 Task: Research Airbnb accommodation in Nisko, Poland from 6th November, 2023 to 8th November, 2023 for 2 adults.1  bedroom having 2 beds and 1 bathroom. Property type can be flat. Amenities needed are: wifi. Look for 3 properties as per requirement.
Action: Mouse moved to (471, 66)
Screenshot: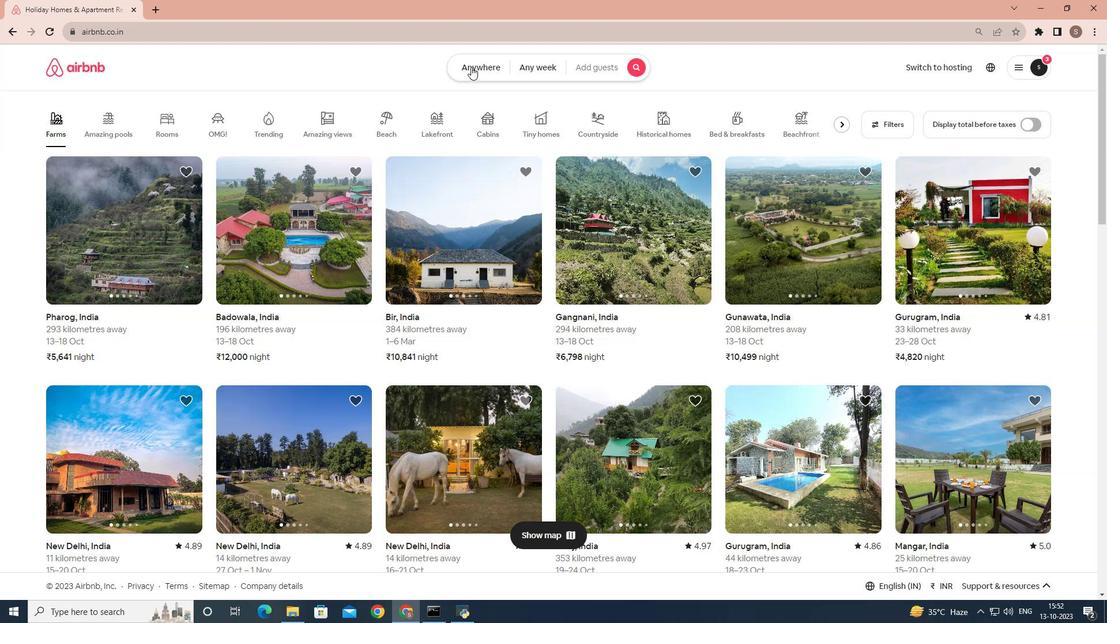 
Action: Mouse pressed left at (471, 66)
Screenshot: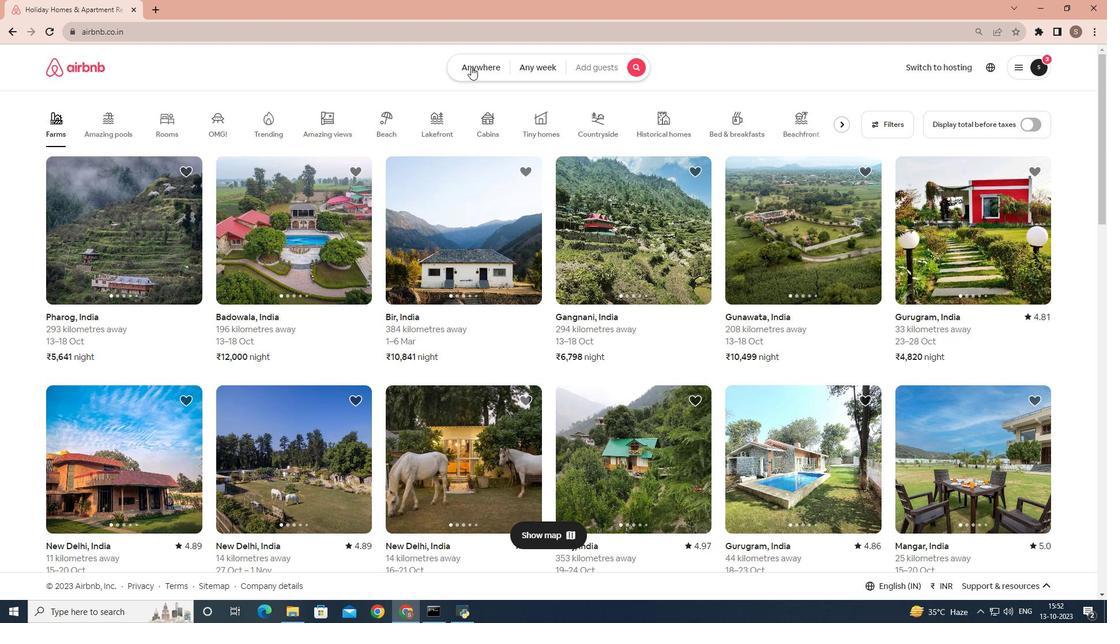 
Action: Mouse moved to (409, 117)
Screenshot: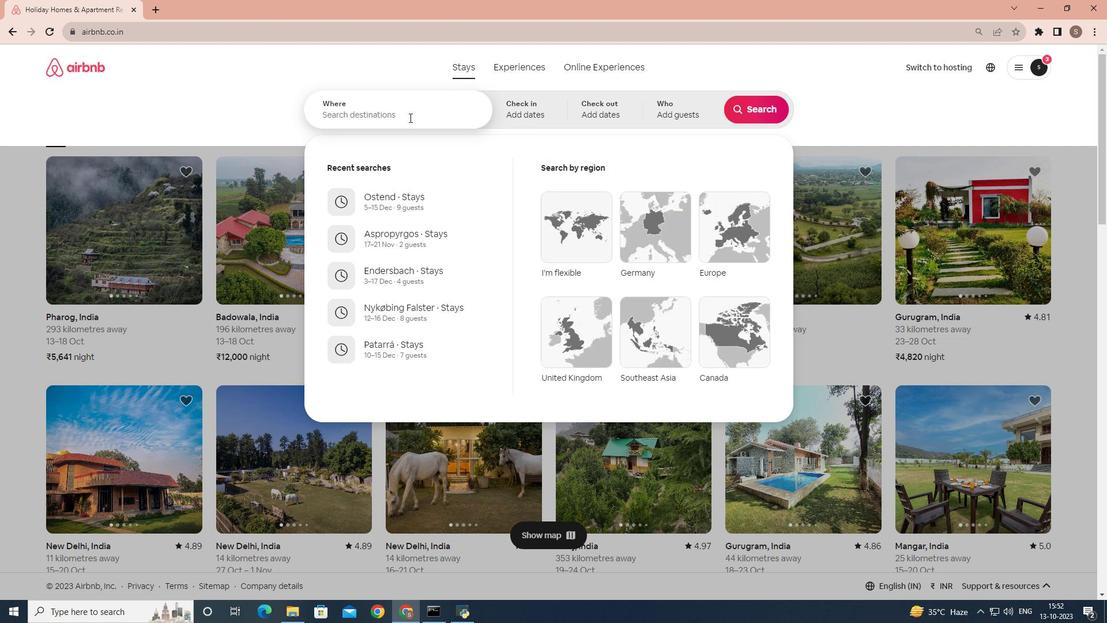
Action: Mouse pressed left at (409, 117)
Screenshot: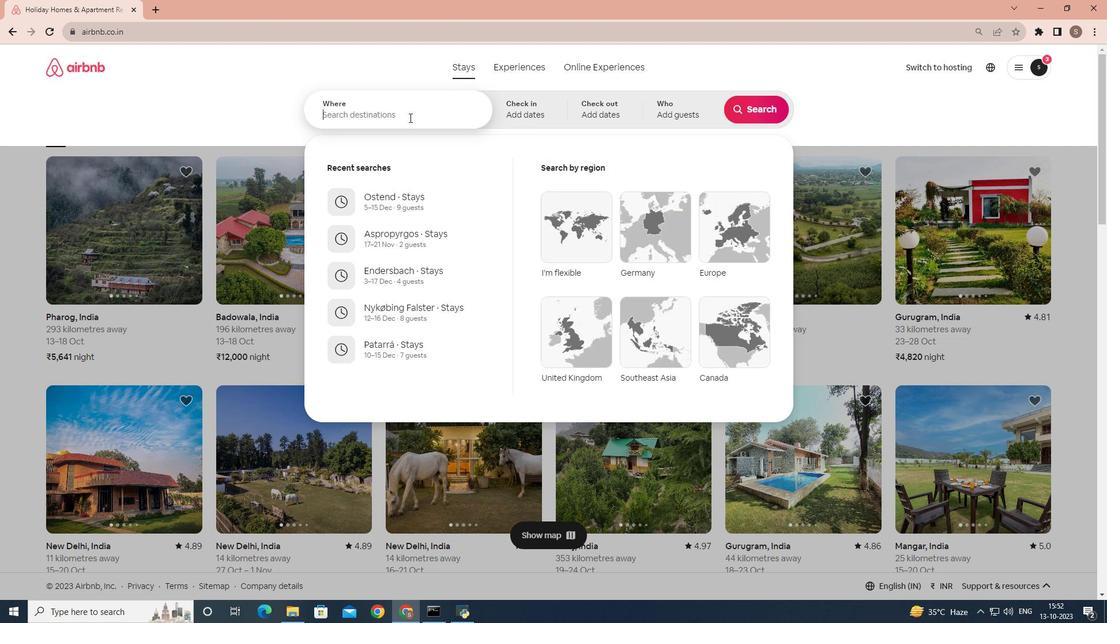 
Action: Key pressed <Key.shift>Nisko,<Key.space><Key.shift>Poland
Screenshot: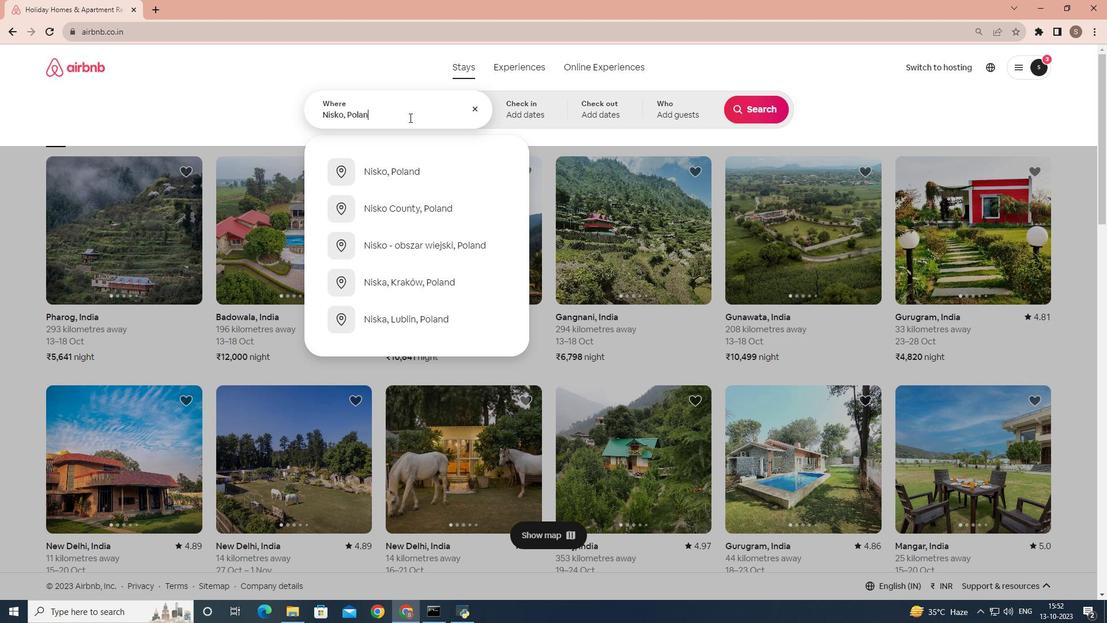 
Action: Mouse moved to (421, 171)
Screenshot: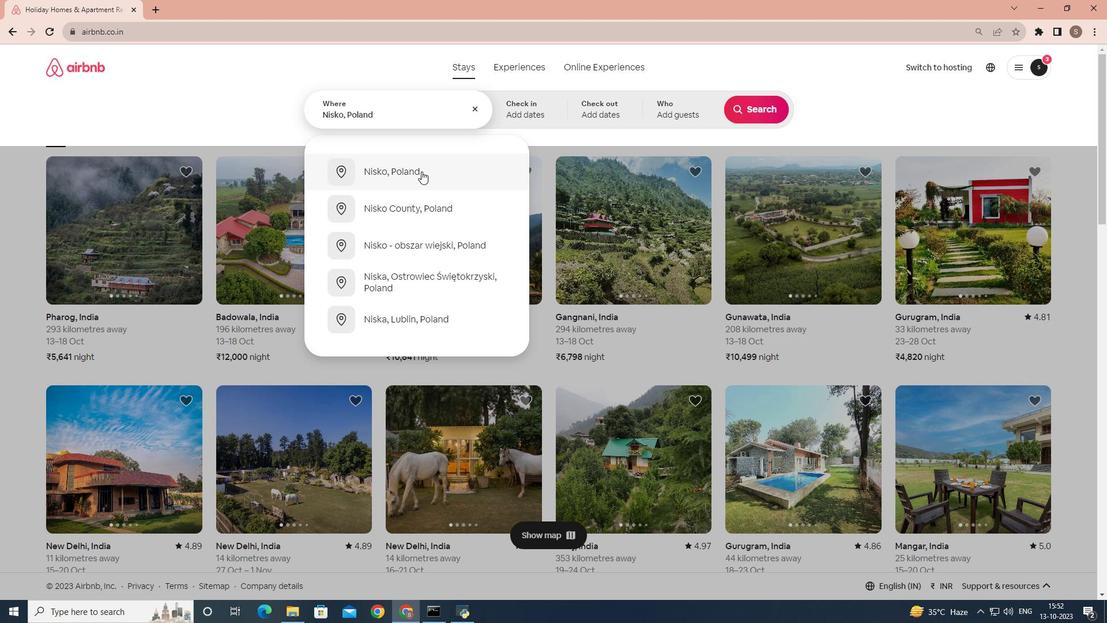
Action: Mouse pressed left at (421, 171)
Screenshot: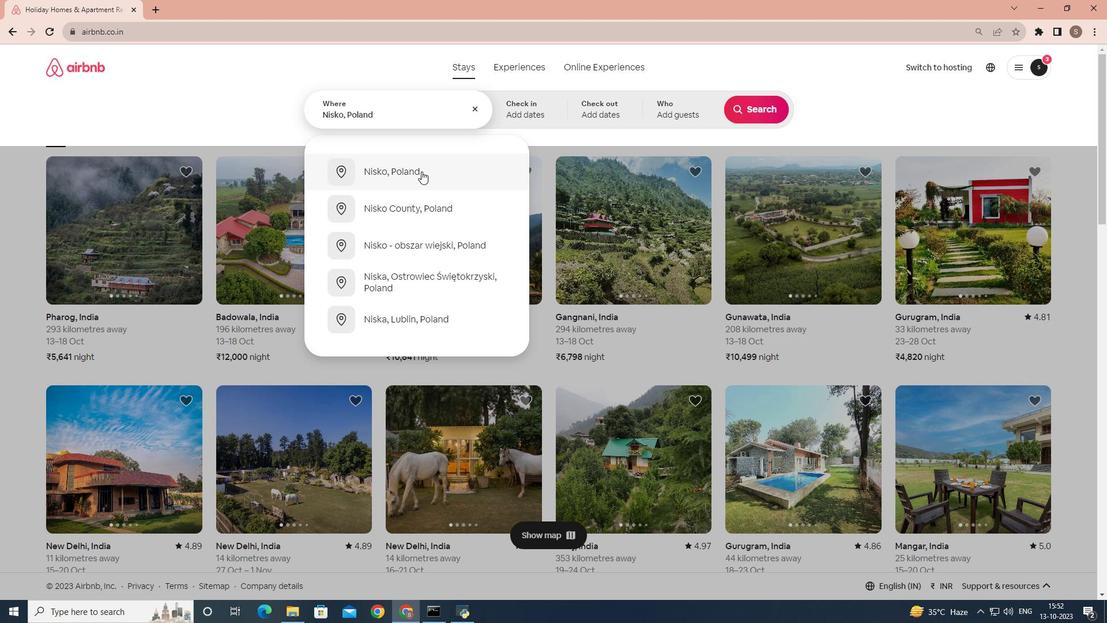 
Action: Mouse moved to (612, 283)
Screenshot: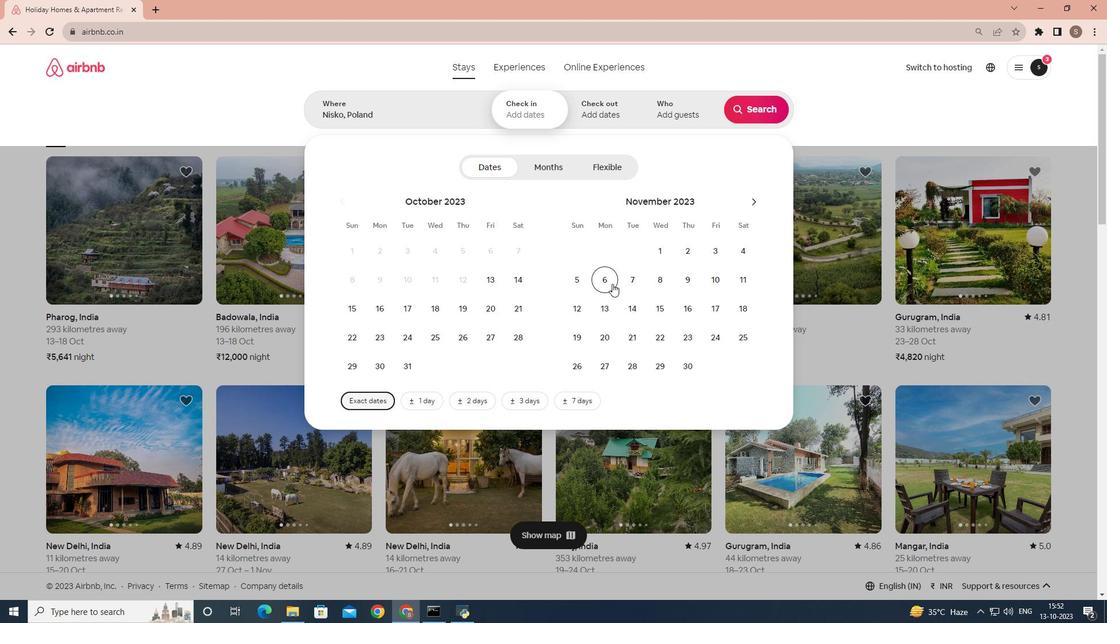 
Action: Mouse pressed left at (612, 283)
Screenshot: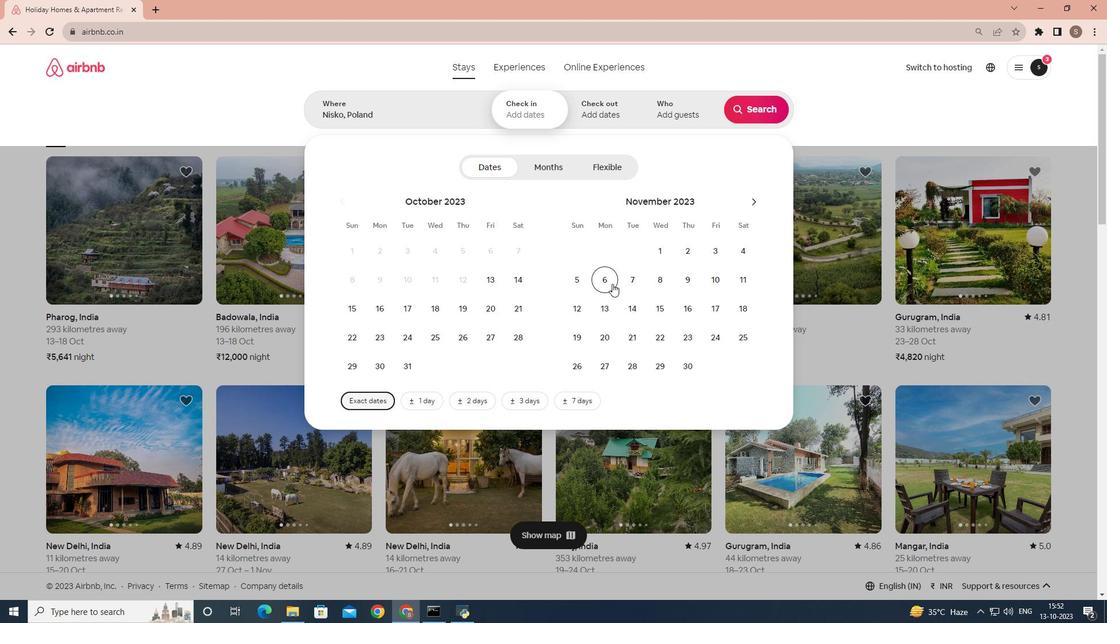 
Action: Mouse moved to (657, 287)
Screenshot: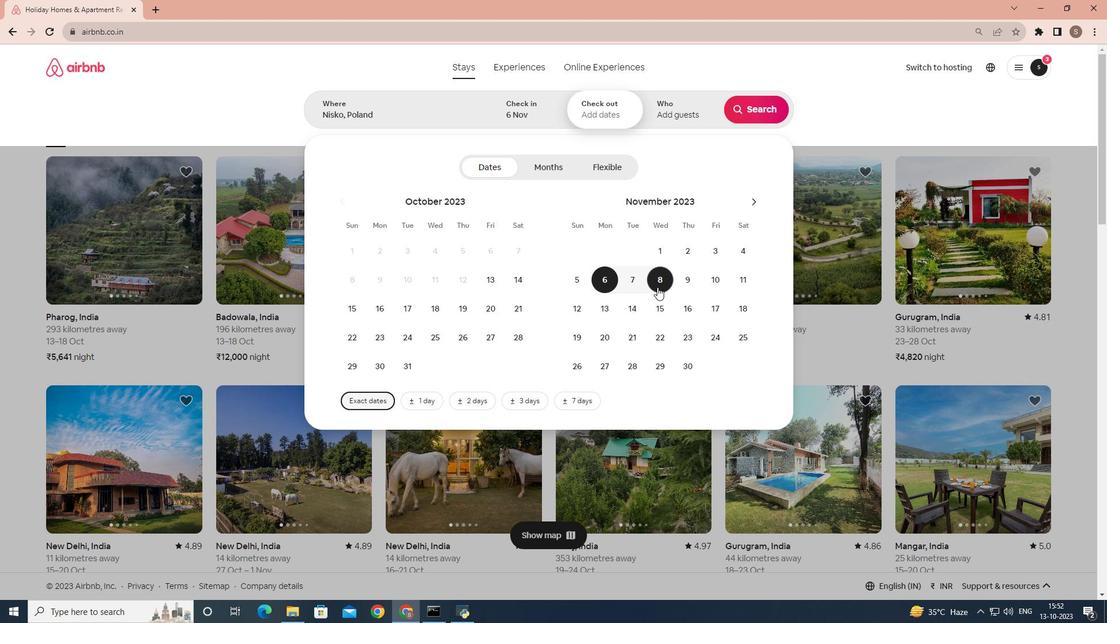 
Action: Mouse pressed left at (657, 287)
Screenshot: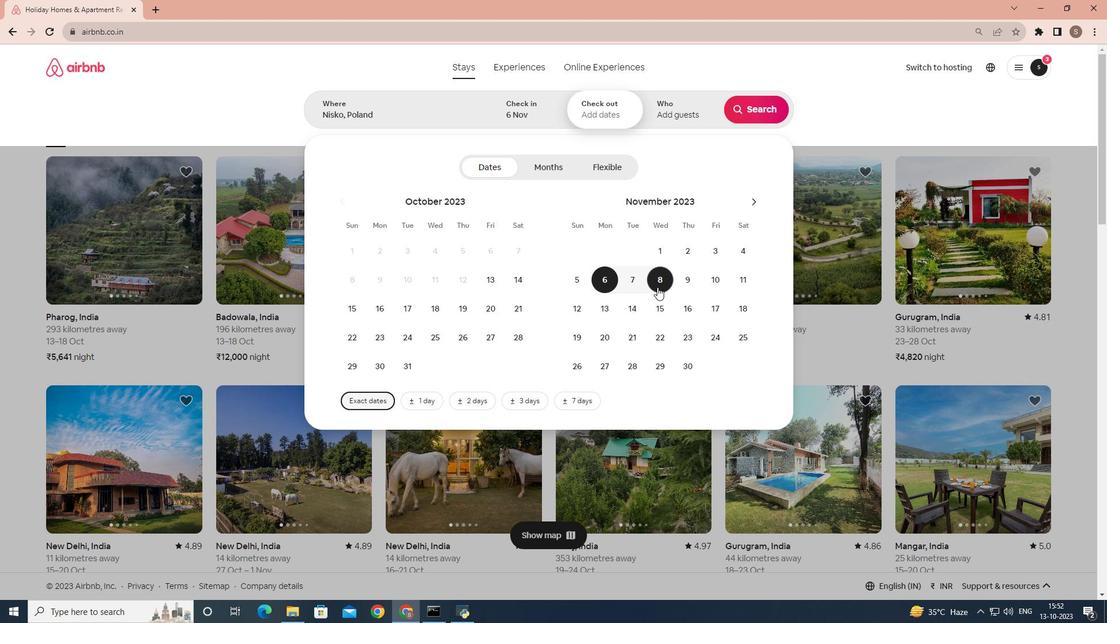 
Action: Mouse moved to (683, 110)
Screenshot: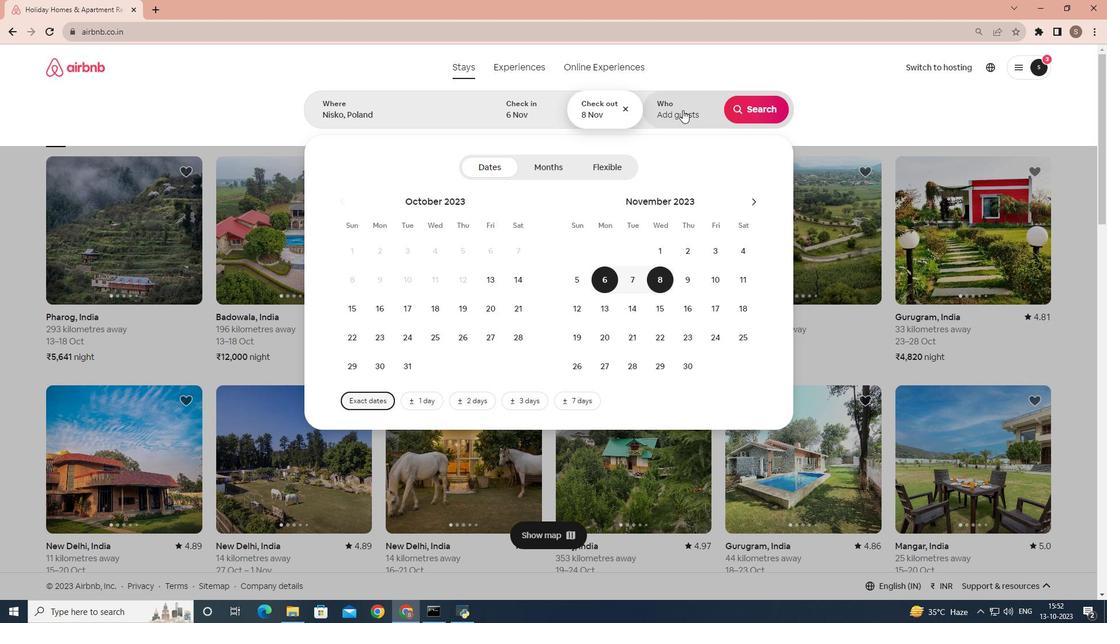 
Action: Mouse pressed left at (683, 110)
Screenshot: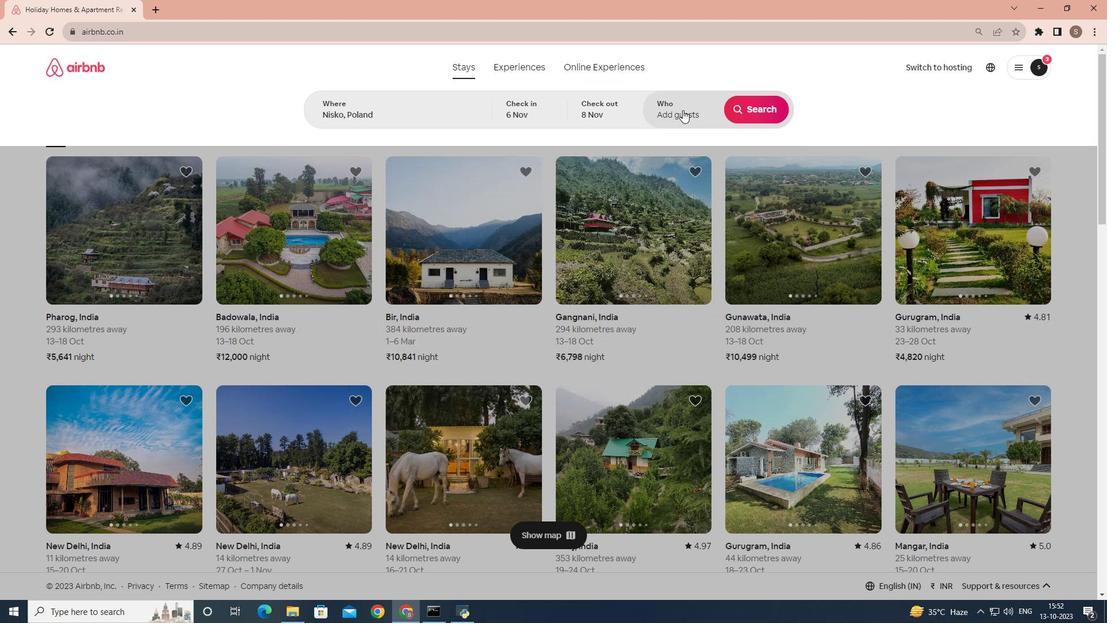
Action: Mouse moved to (759, 169)
Screenshot: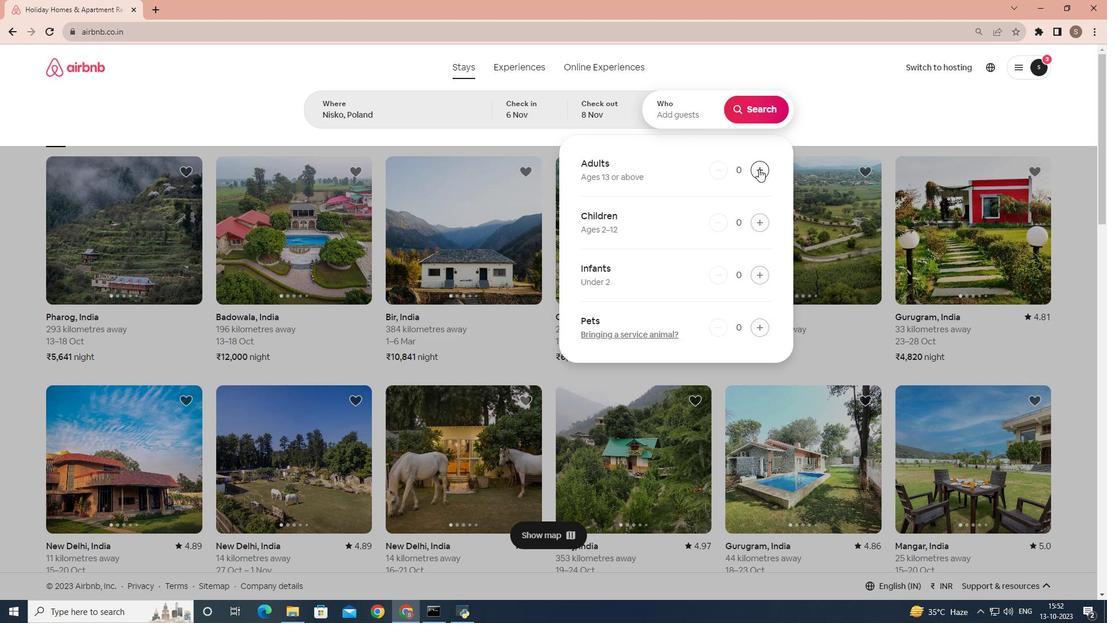 
Action: Mouse pressed left at (759, 169)
Screenshot: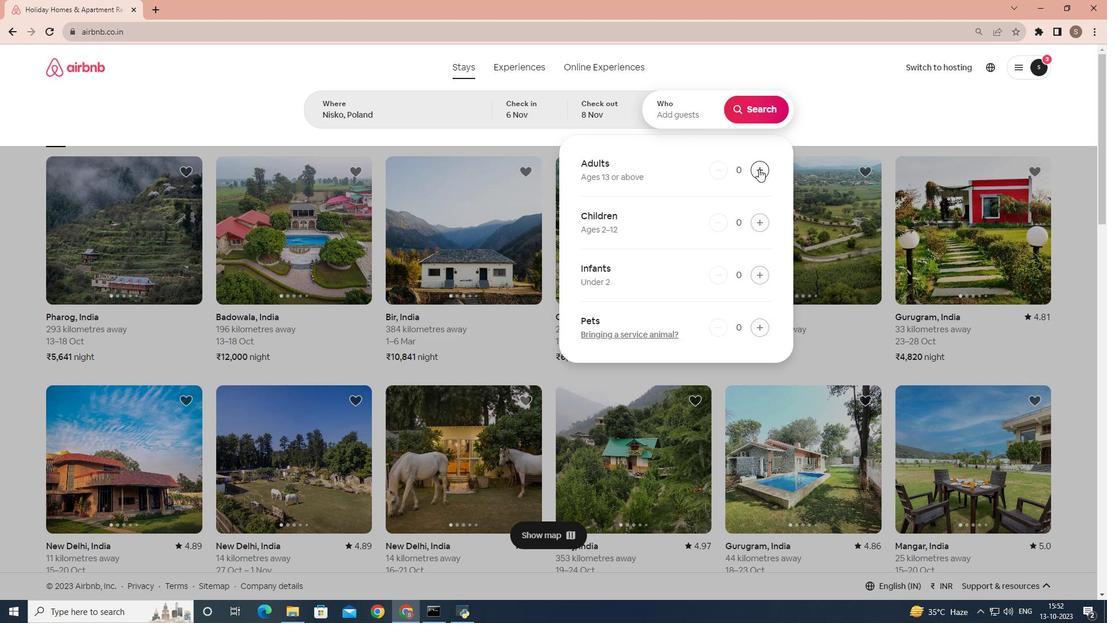 
Action: Mouse pressed left at (759, 169)
Screenshot: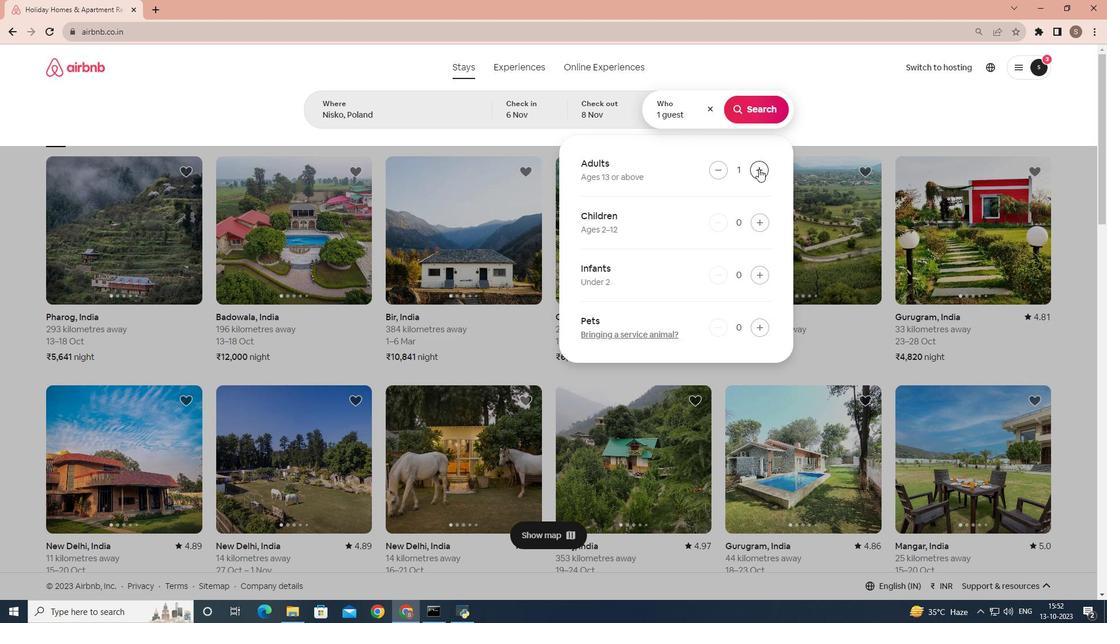 
Action: Mouse moved to (763, 114)
Screenshot: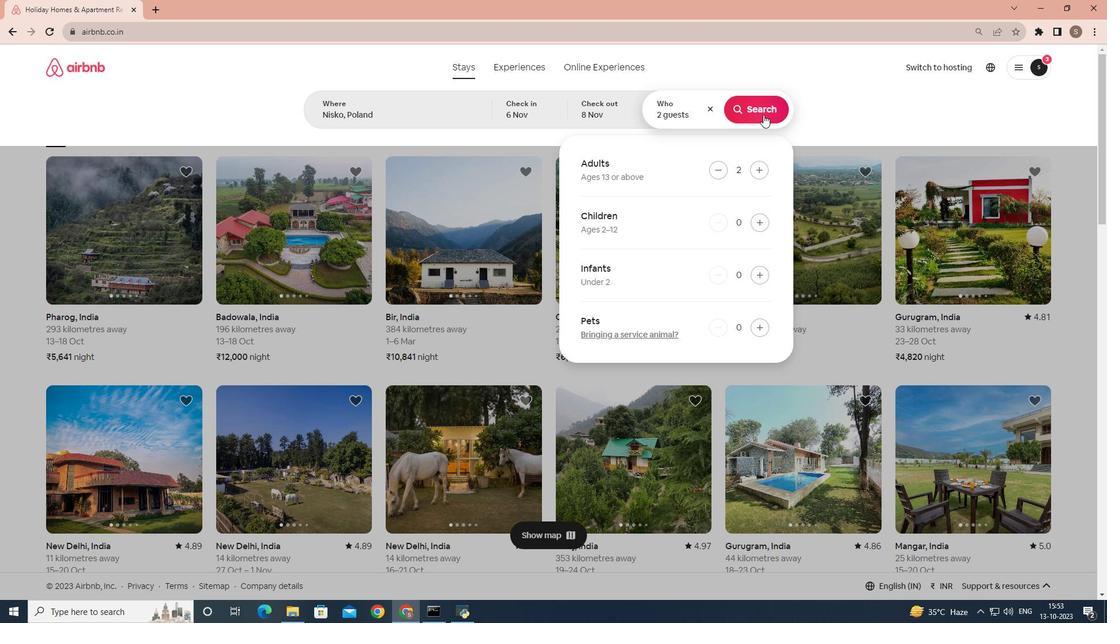 
Action: Mouse pressed left at (763, 114)
Screenshot: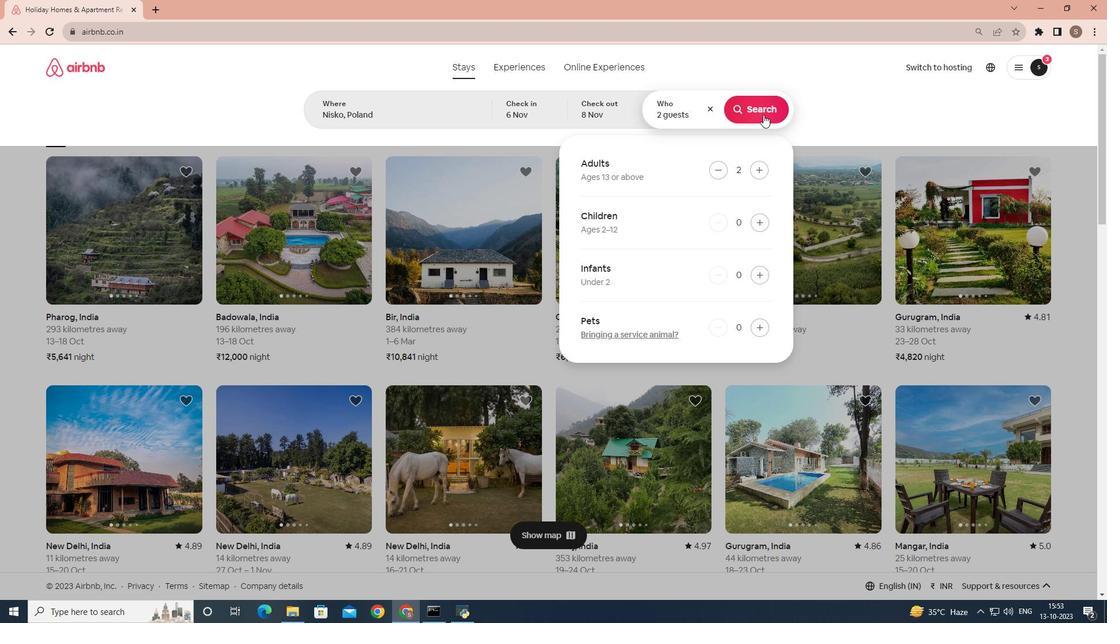 
Action: Mouse moved to (913, 111)
Screenshot: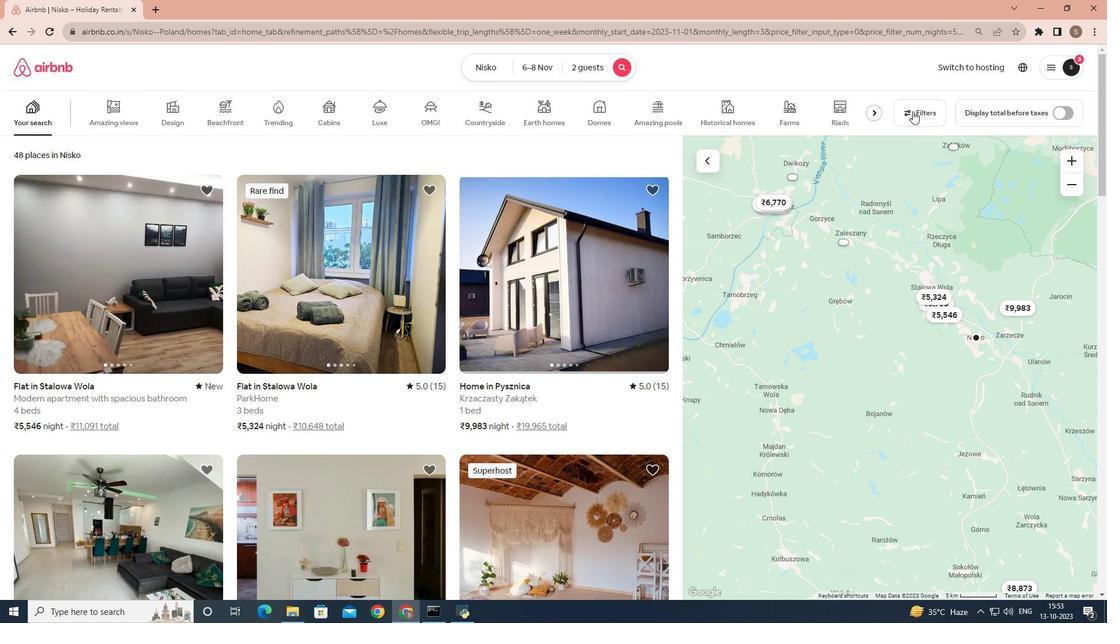 
Action: Mouse pressed left at (913, 111)
Screenshot: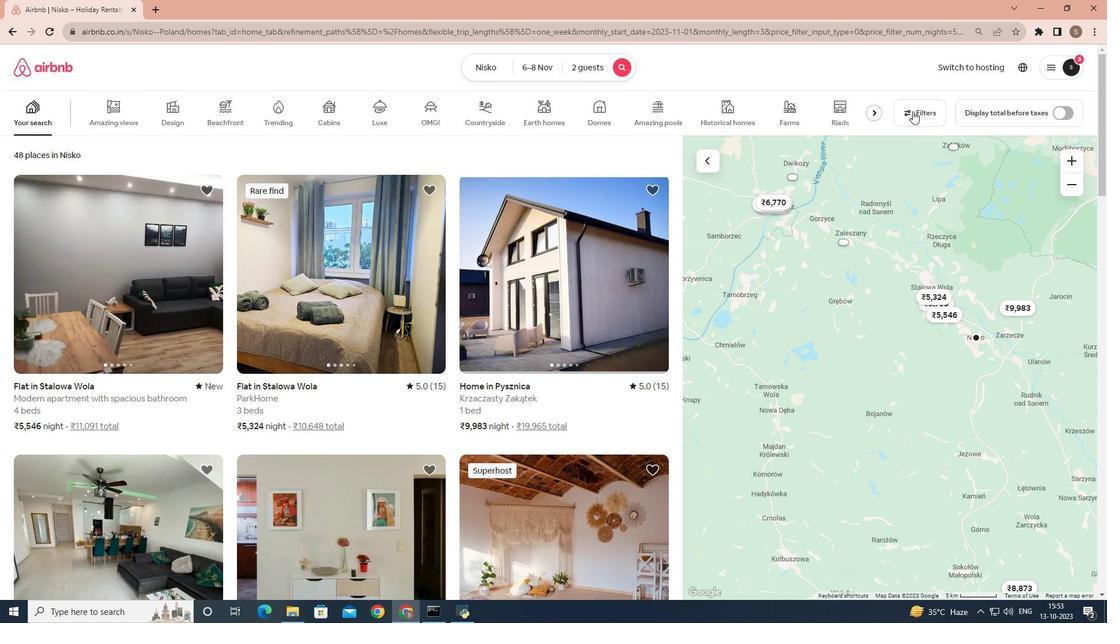 
Action: Mouse moved to (572, 418)
Screenshot: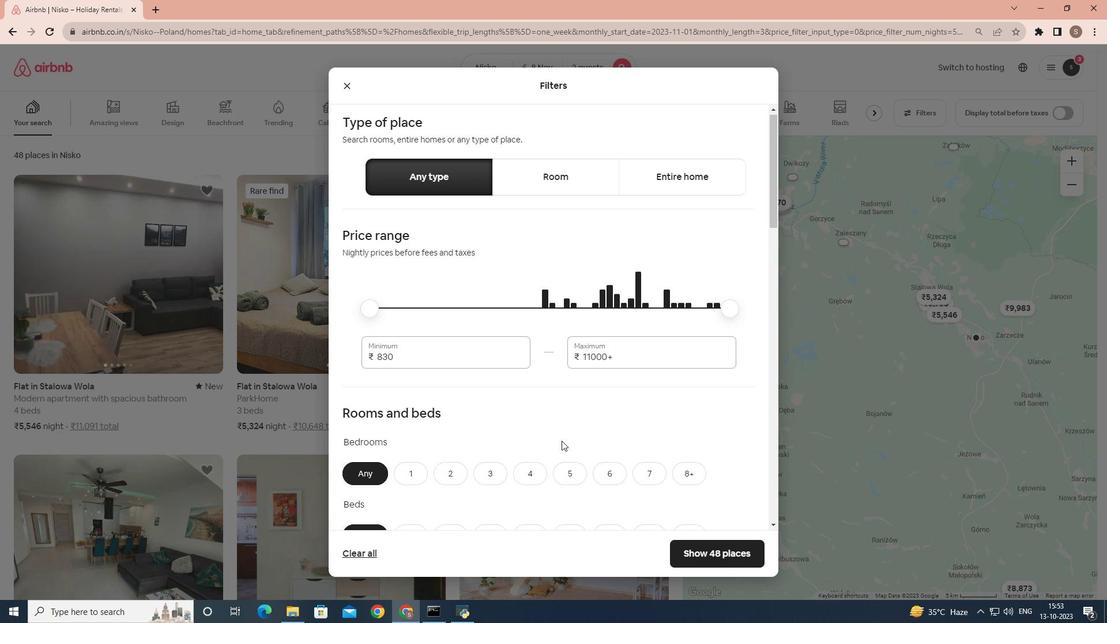 
Action: Mouse scrolled (572, 418) with delta (0, 0)
Screenshot: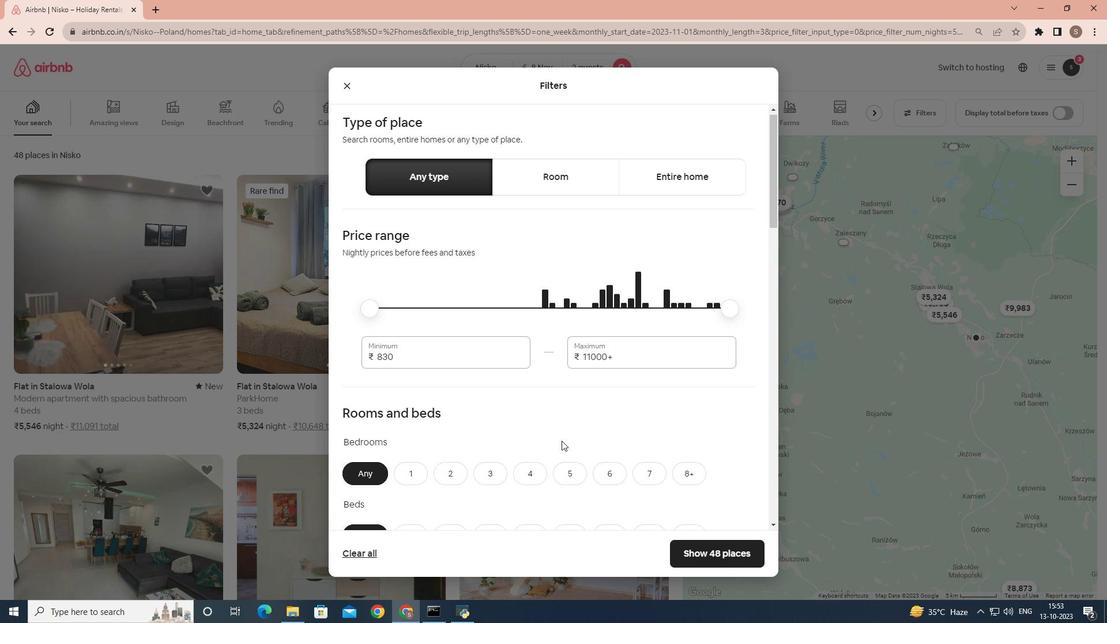 
Action: Mouse moved to (418, 414)
Screenshot: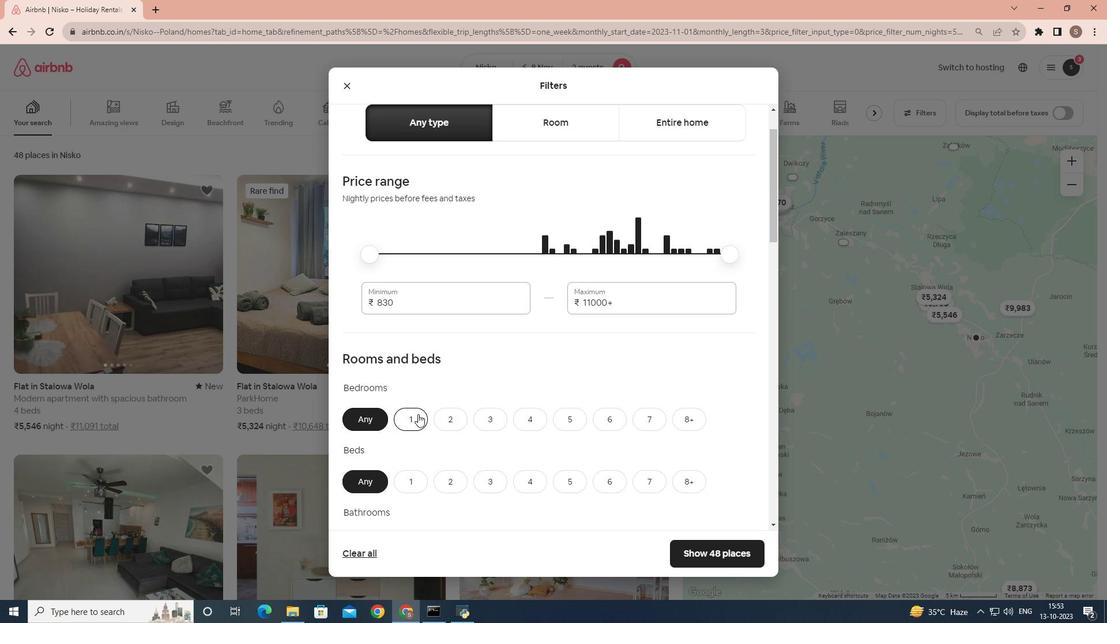 
Action: Mouse pressed left at (418, 414)
Screenshot: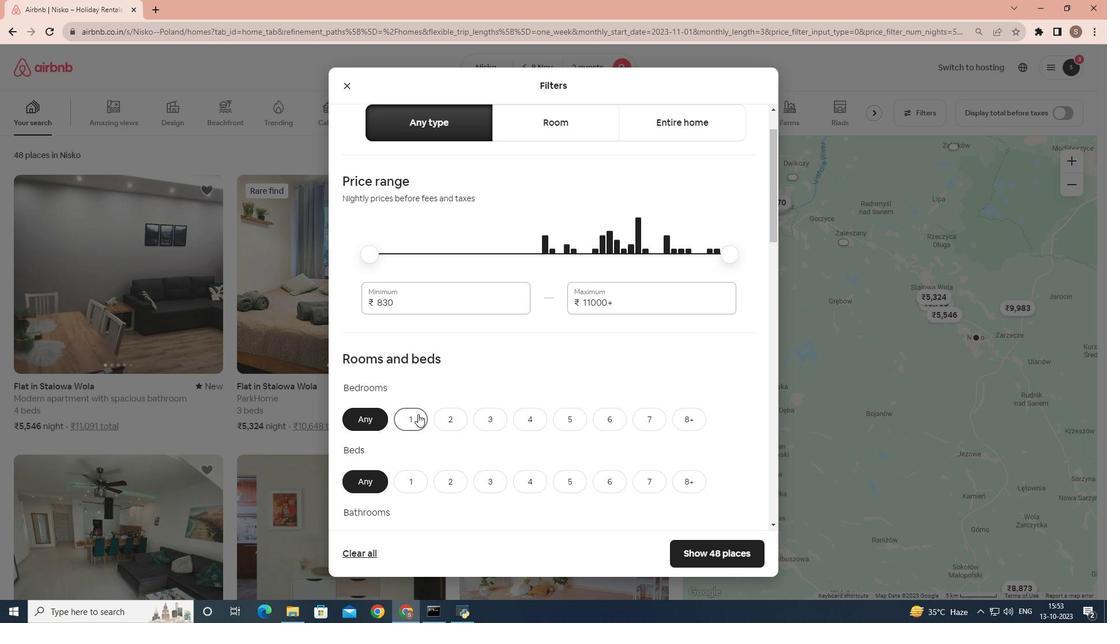 
Action: Mouse scrolled (418, 413) with delta (0, 0)
Screenshot: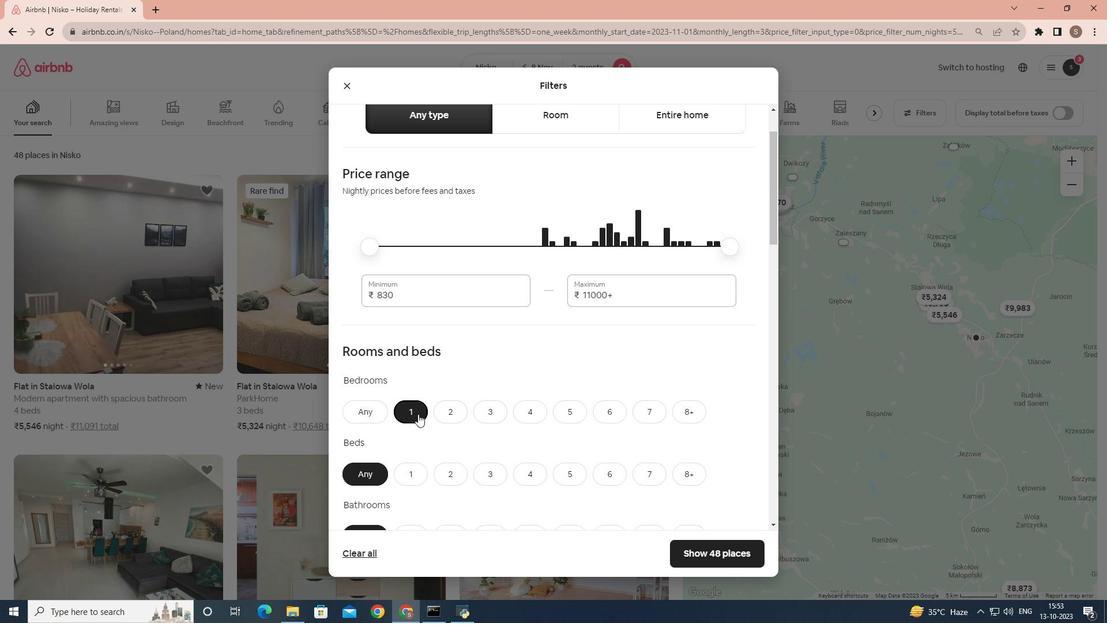 
Action: Mouse moved to (451, 422)
Screenshot: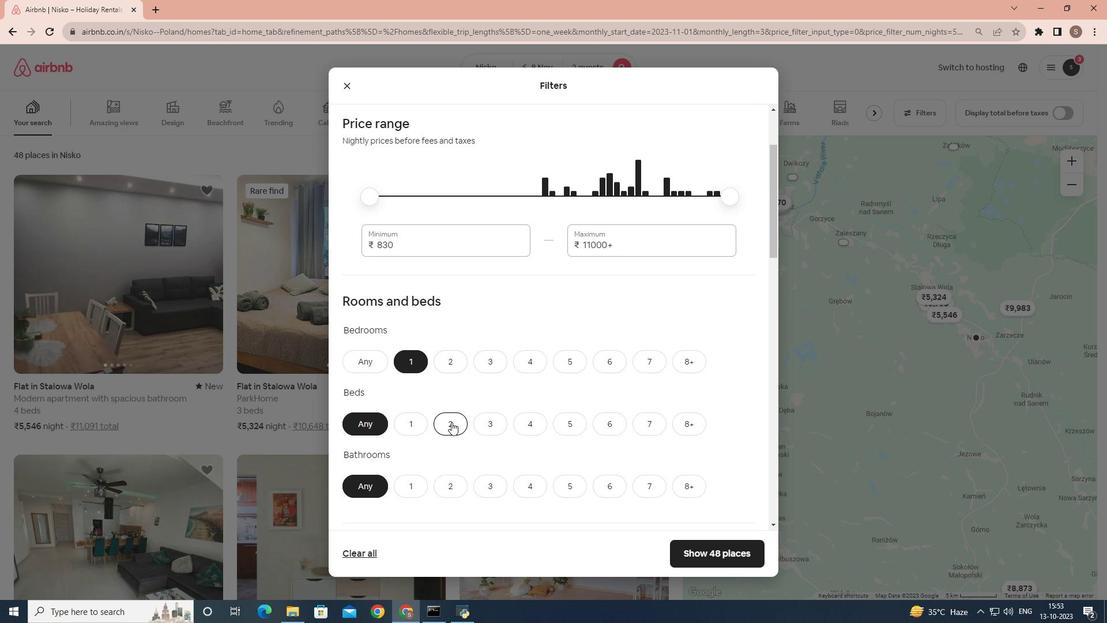 
Action: Mouse pressed left at (451, 422)
Screenshot: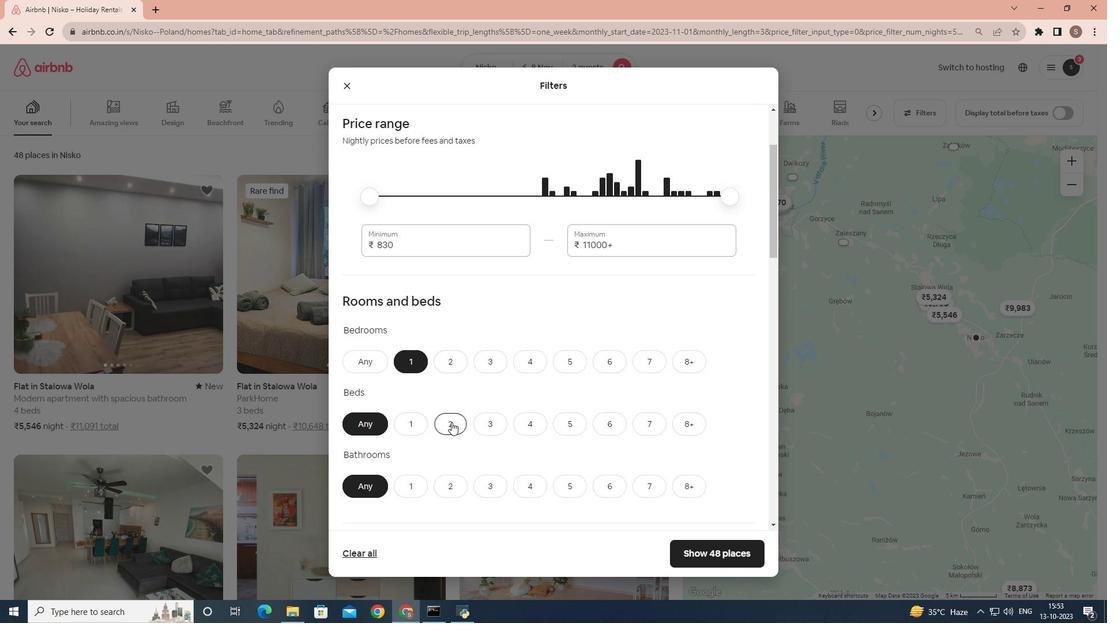 
Action: Mouse scrolled (451, 421) with delta (0, 0)
Screenshot: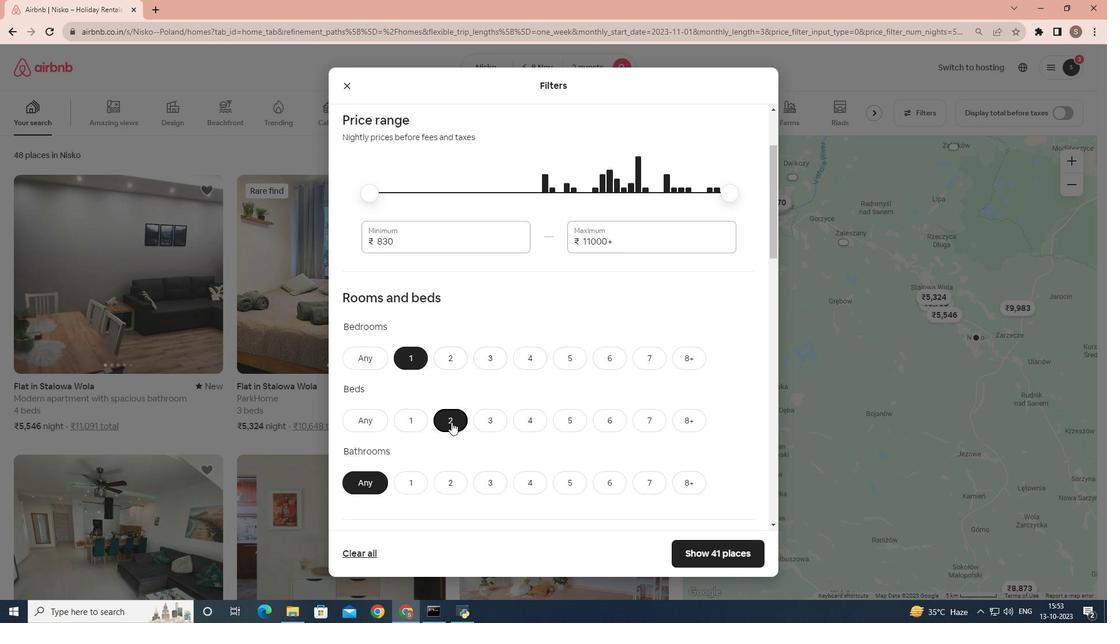 
Action: Mouse moved to (415, 433)
Screenshot: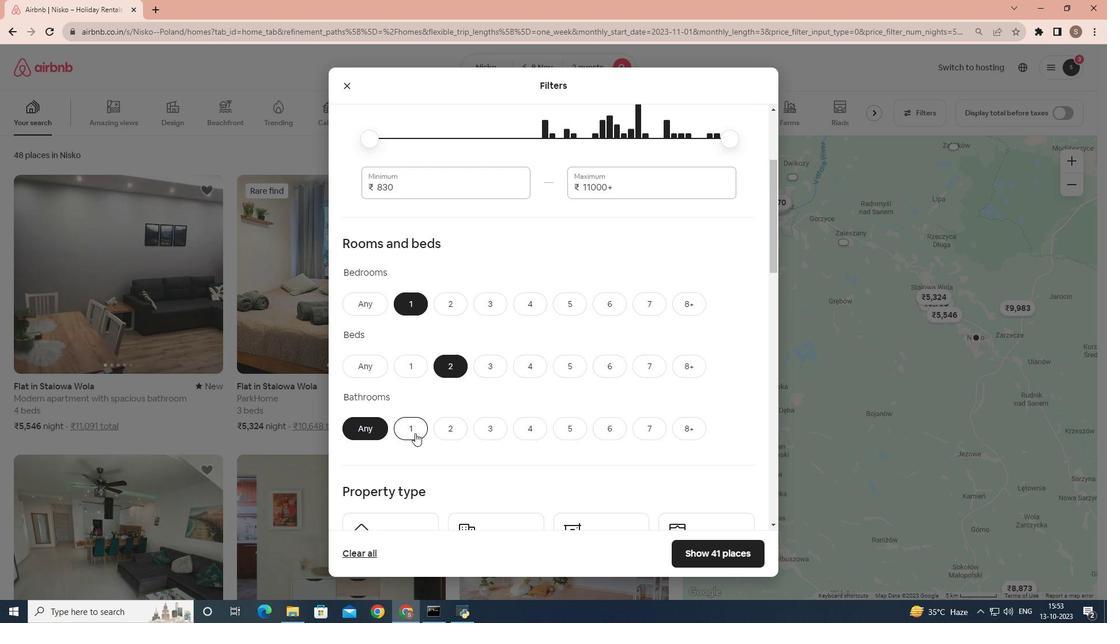 
Action: Mouse pressed left at (415, 433)
Screenshot: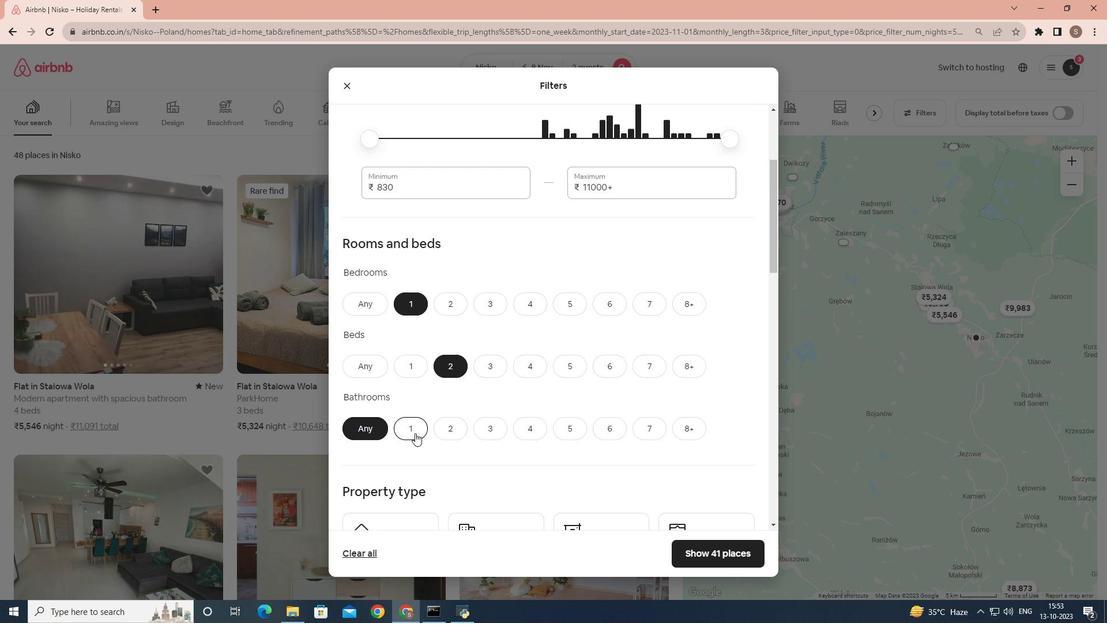 
Action: Mouse moved to (414, 433)
Screenshot: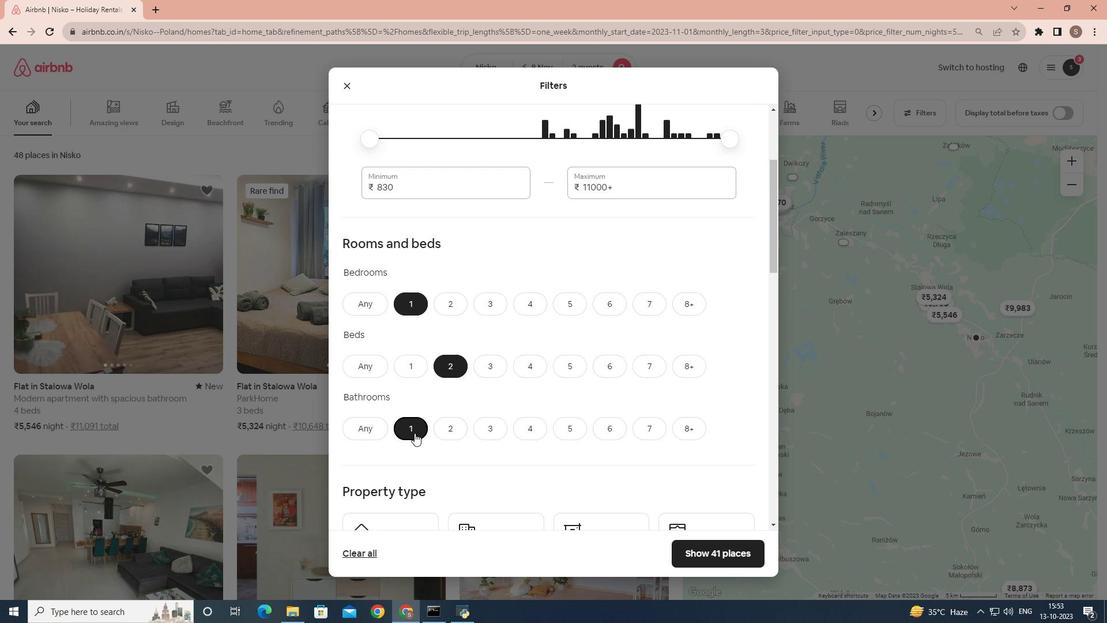 
Action: Mouse scrolled (414, 432) with delta (0, 0)
Screenshot: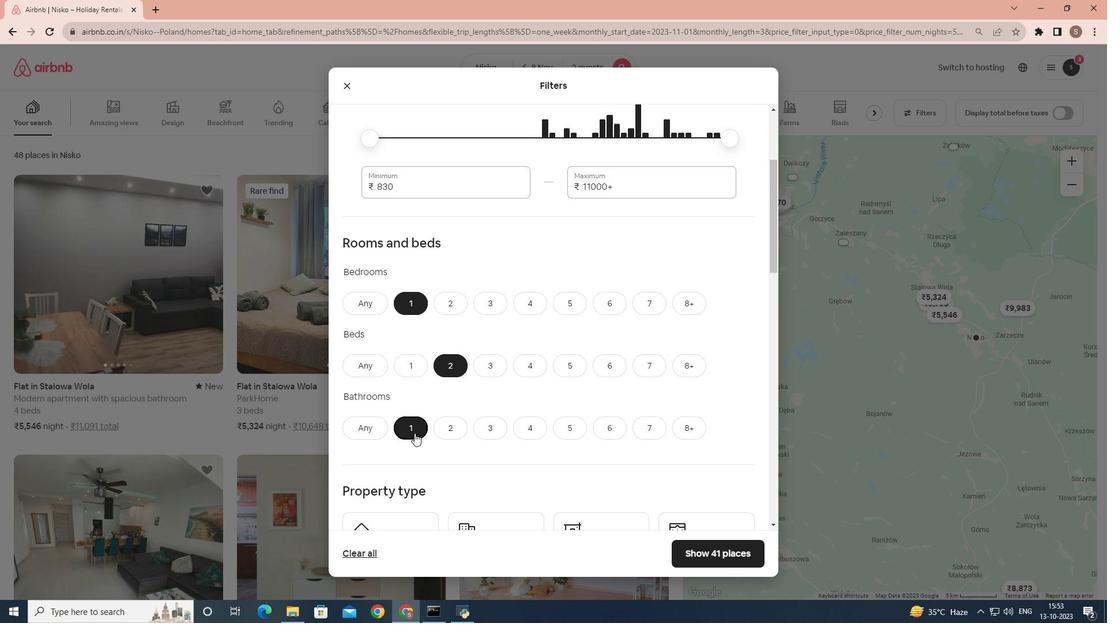 
Action: Mouse scrolled (414, 432) with delta (0, 0)
Screenshot: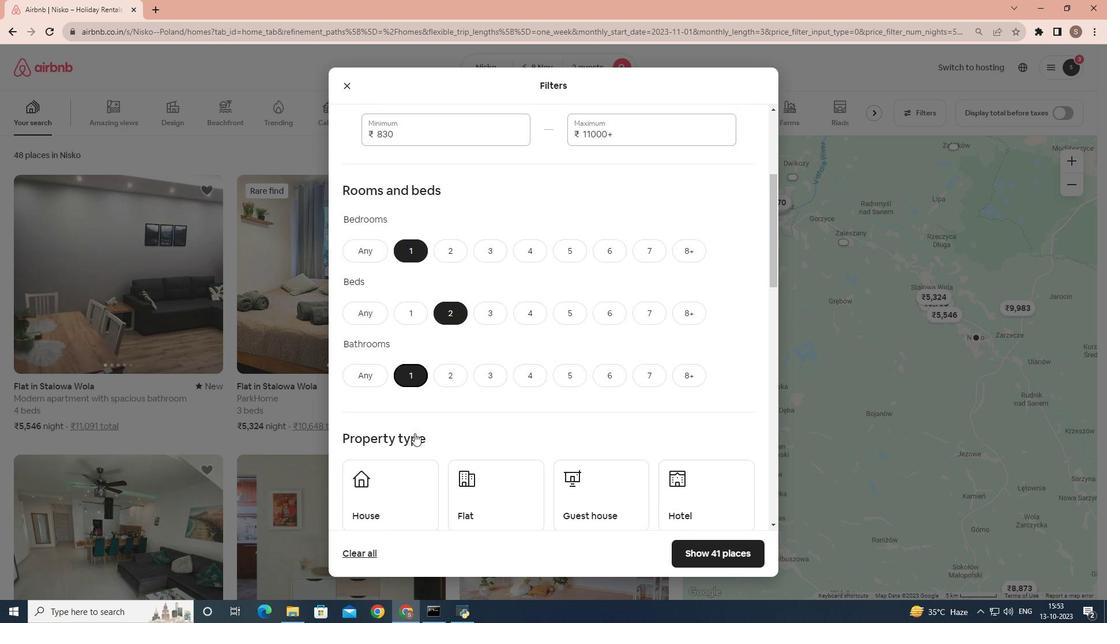 
Action: Mouse moved to (477, 414)
Screenshot: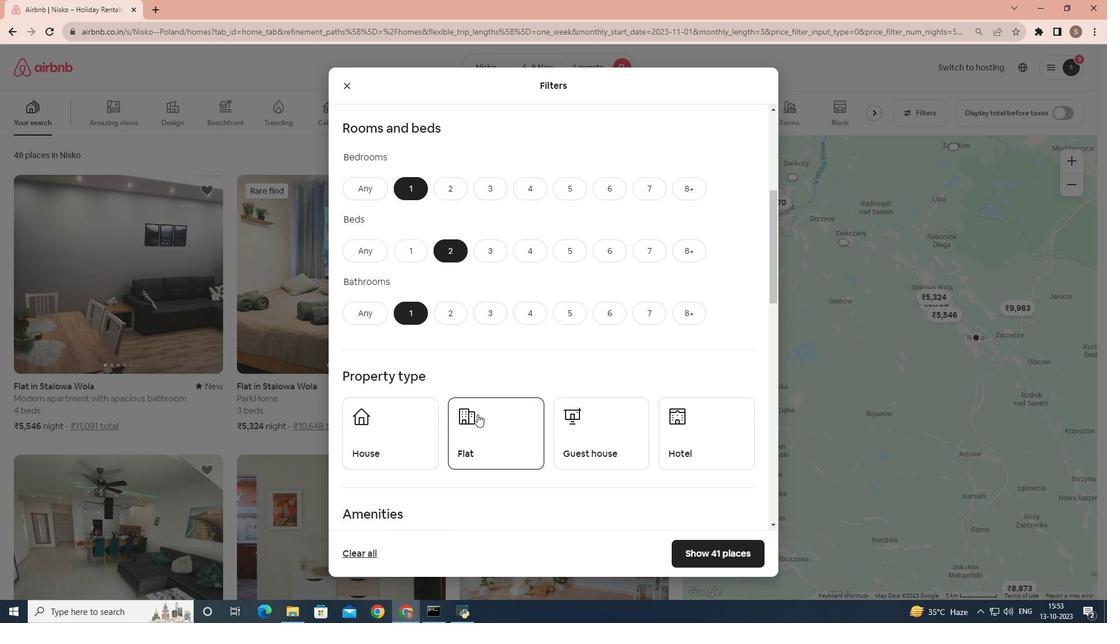 
Action: Mouse pressed left at (477, 414)
Screenshot: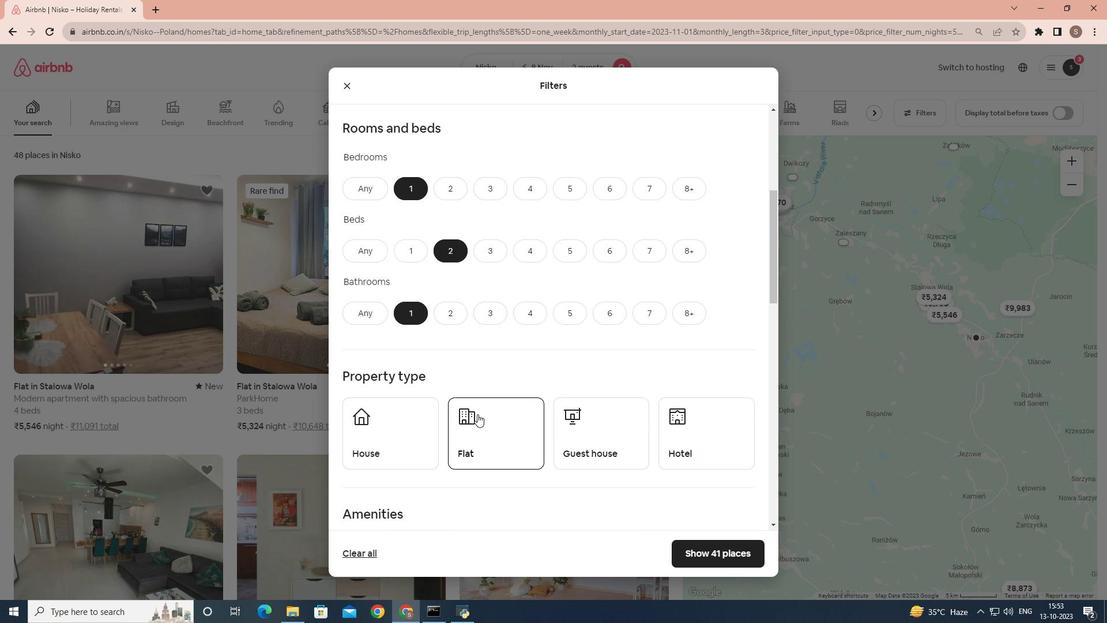 
Action: Mouse scrolled (477, 413) with delta (0, 0)
Screenshot: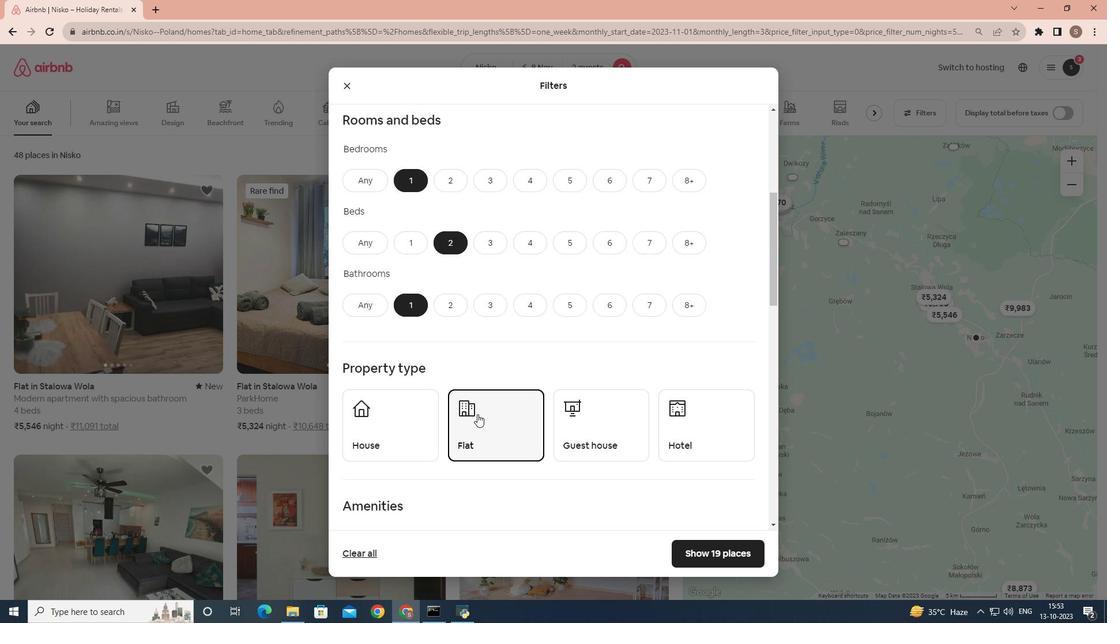 
Action: Mouse scrolled (477, 413) with delta (0, 0)
Screenshot: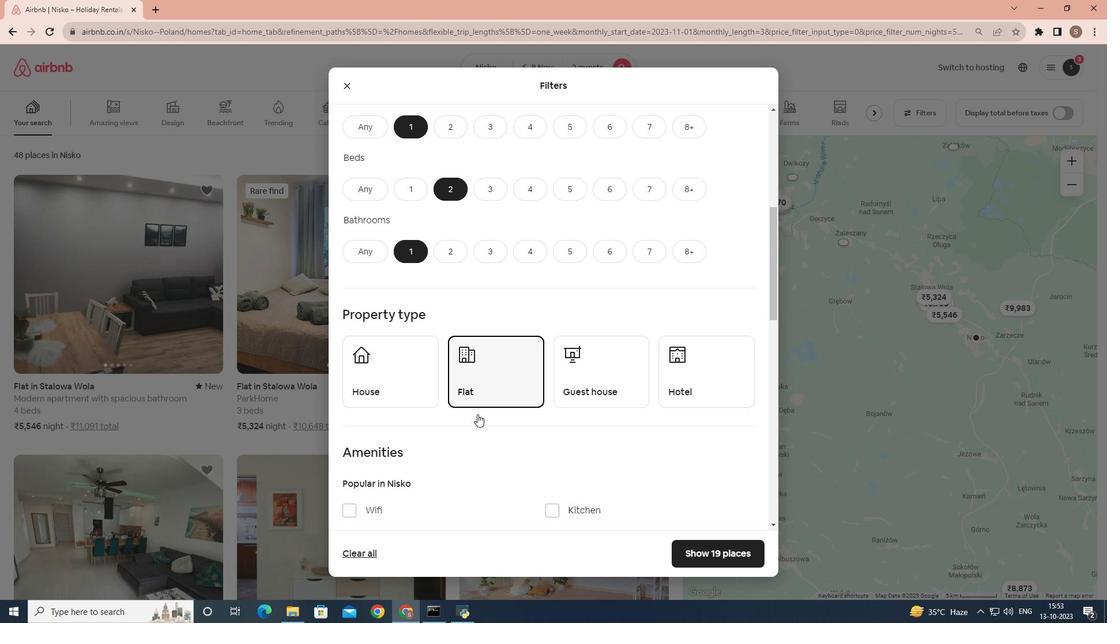 
Action: Mouse moved to (353, 456)
Screenshot: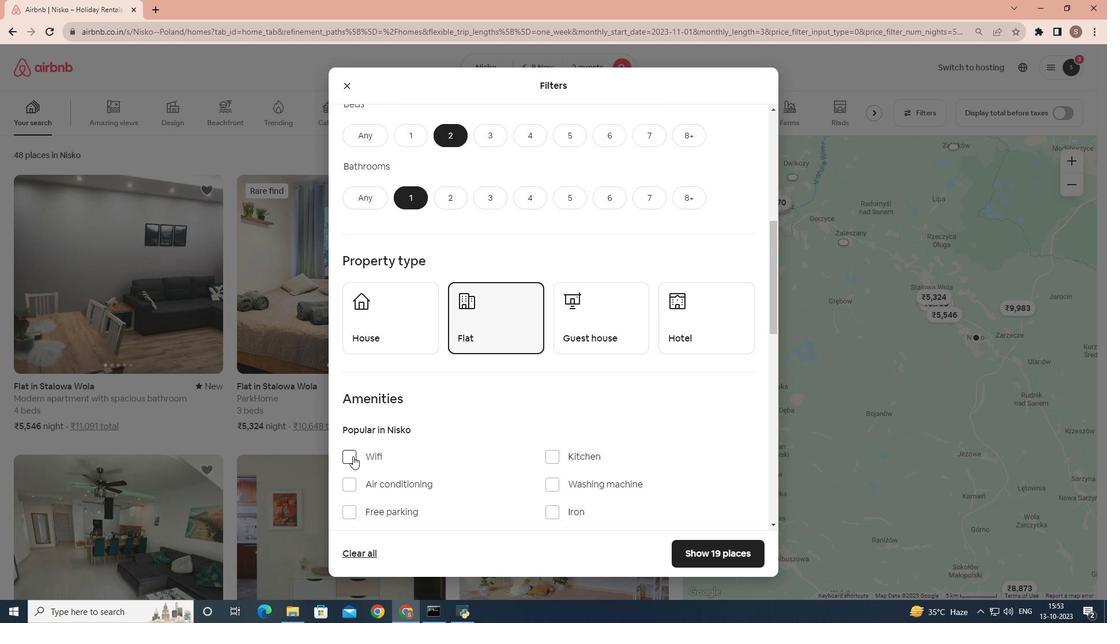 
Action: Mouse pressed left at (353, 456)
Screenshot: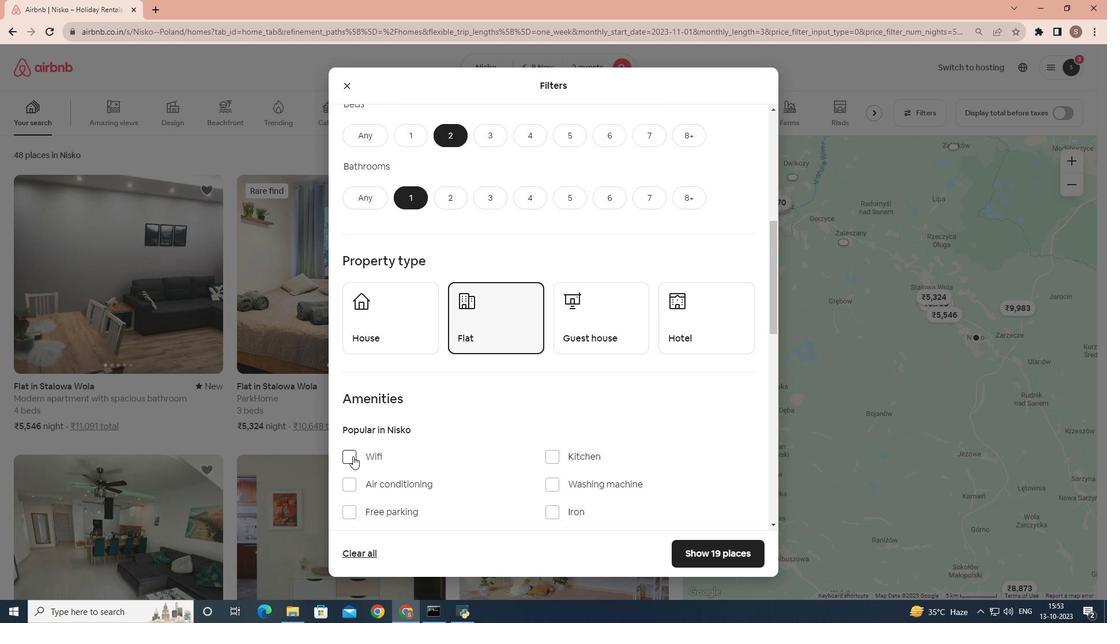 
Action: Mouse moved to (392, 437)
Screenshot: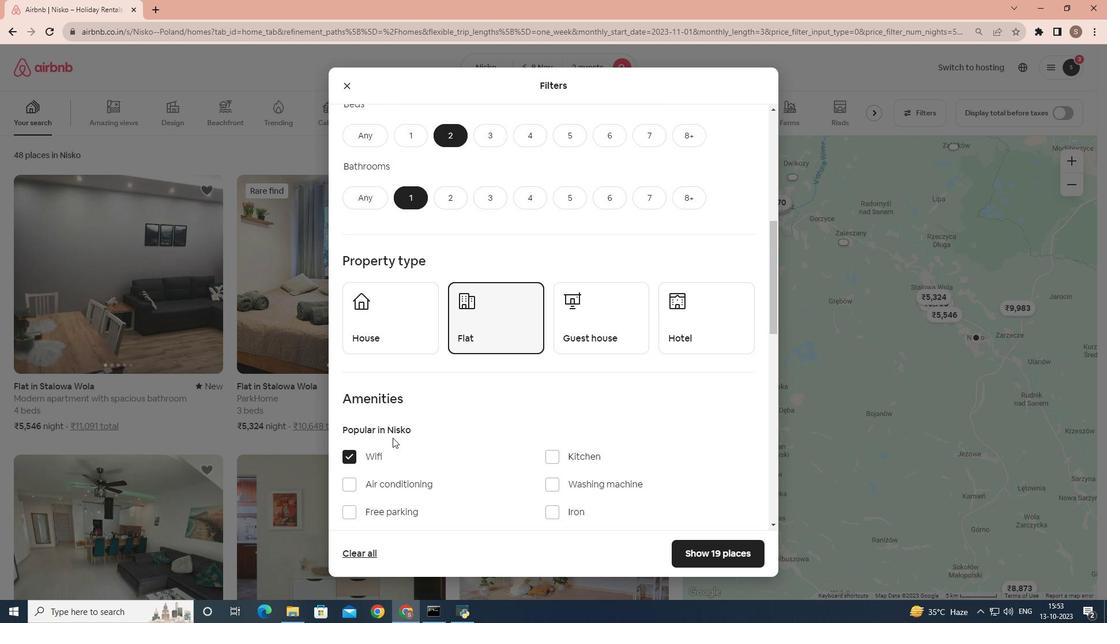 
Action: Mouse scrolled (392, 437) with delta (0, 0)
Screenshot: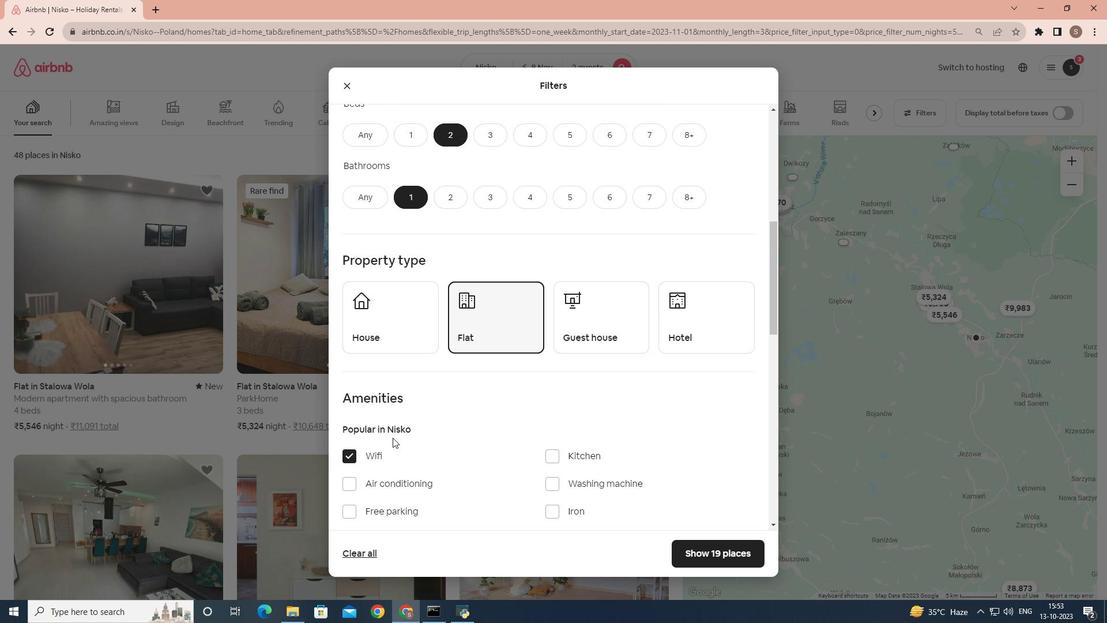 
Action: Mouse scrolled (392, 437) with delta (0, 0)
Screenshot: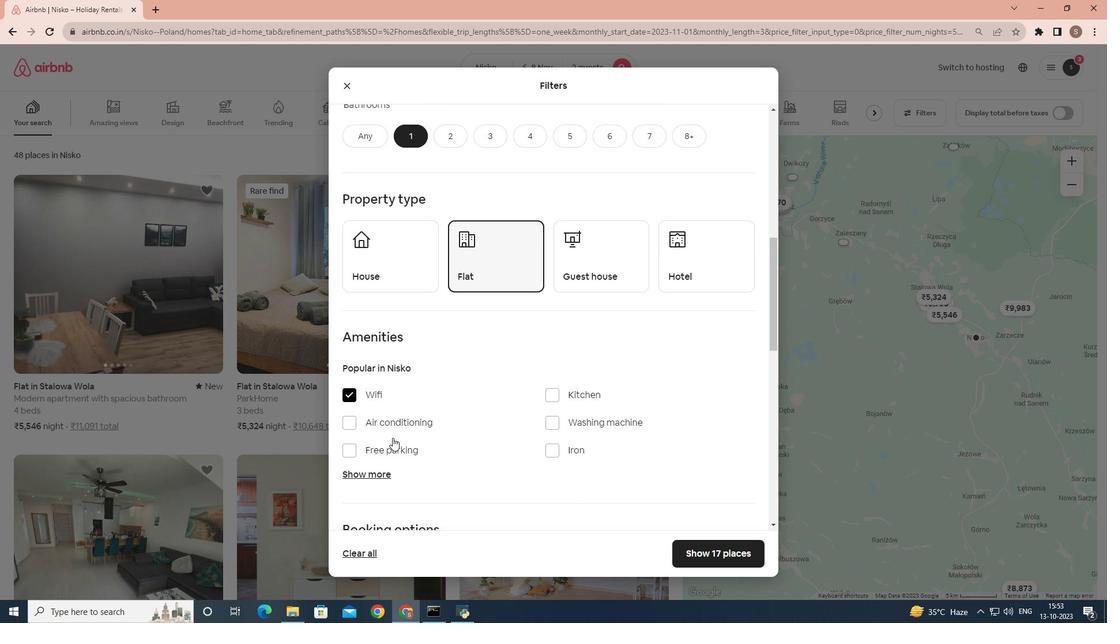 
Action: Mouse scrolled (392, 437) with delta (0, 0)
Screenshot: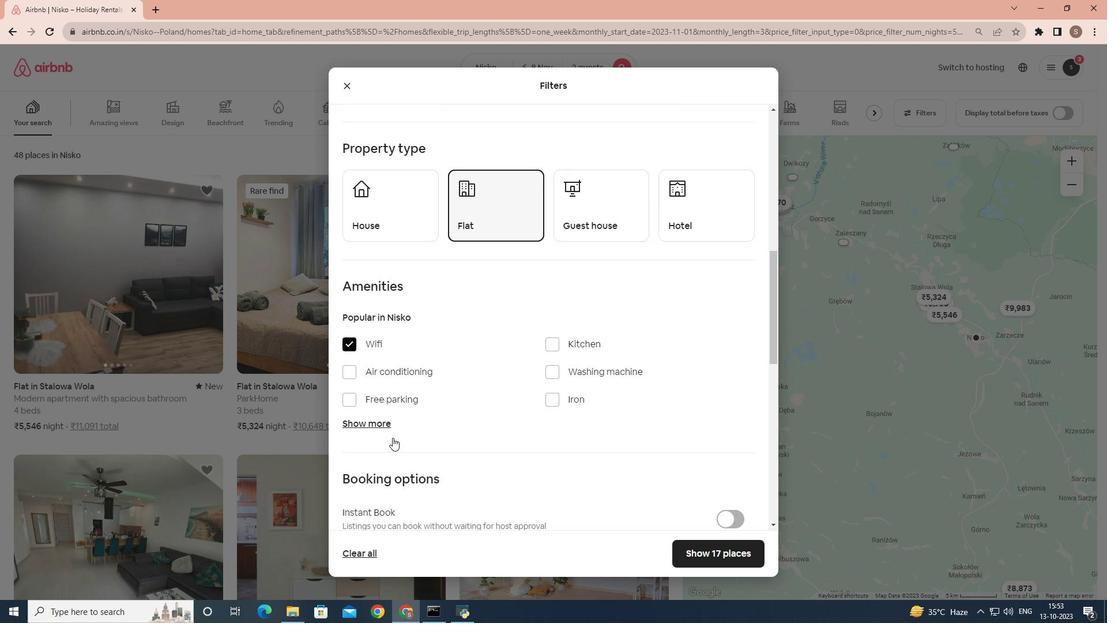 
Action: Mouse moved to (689, 549)
Screenshot: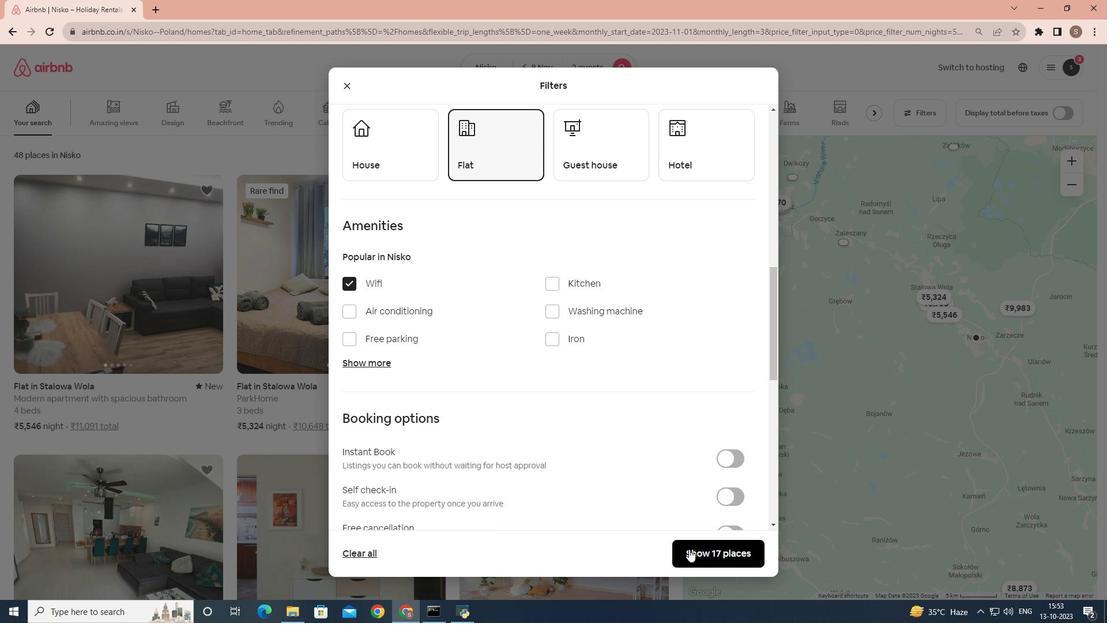 
Action: Mouse pressed left at (689, 549)
Screenshot: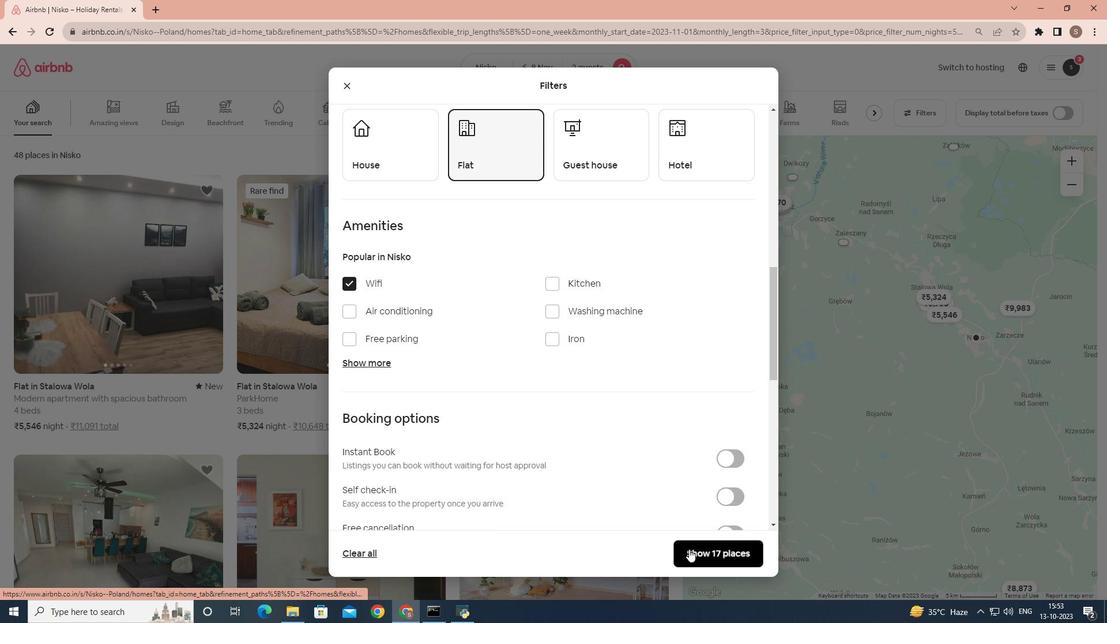 
Action: Mouse moved to (132, 332)
Screenshot: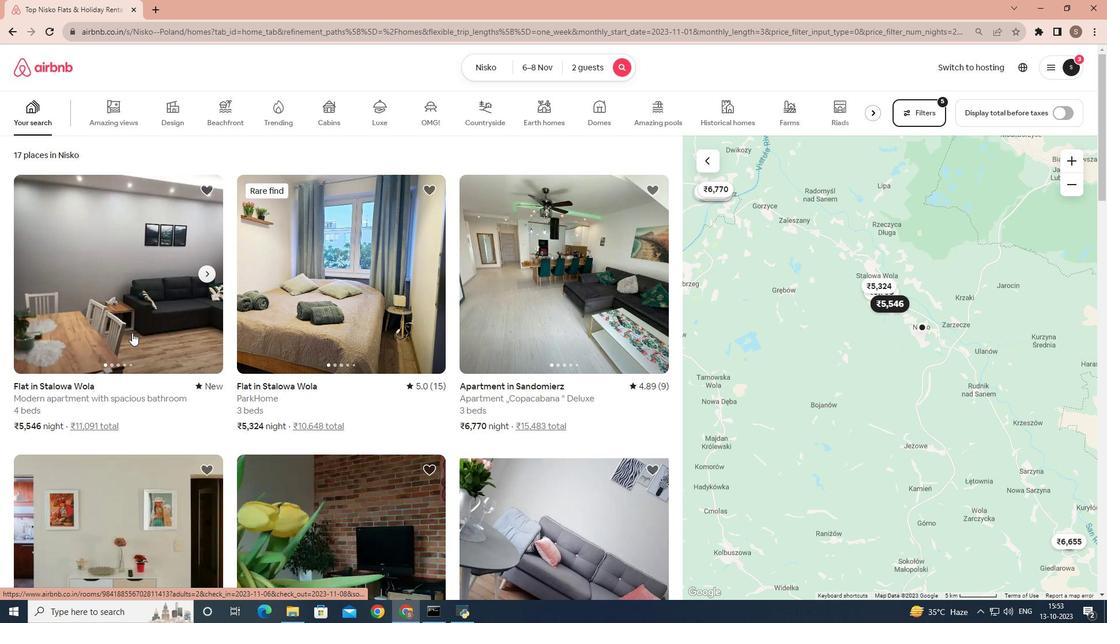 
Action: Mouse scrolled (132, 332) with delta (0, 0)
Screenshot: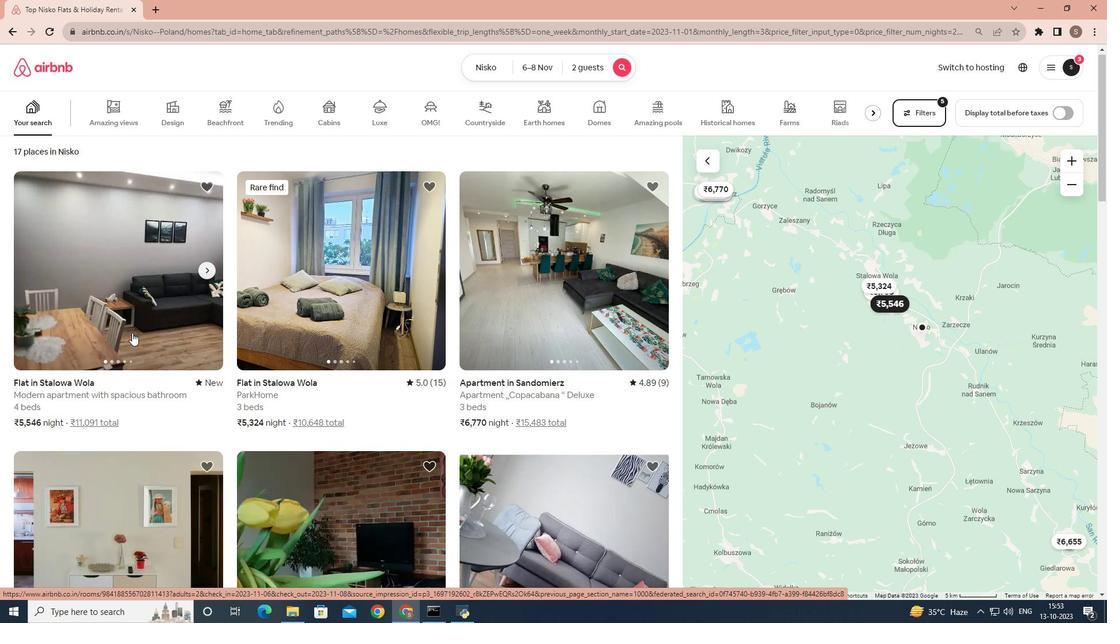 
Action: Mouse moved to (297, 276)
Screenshot: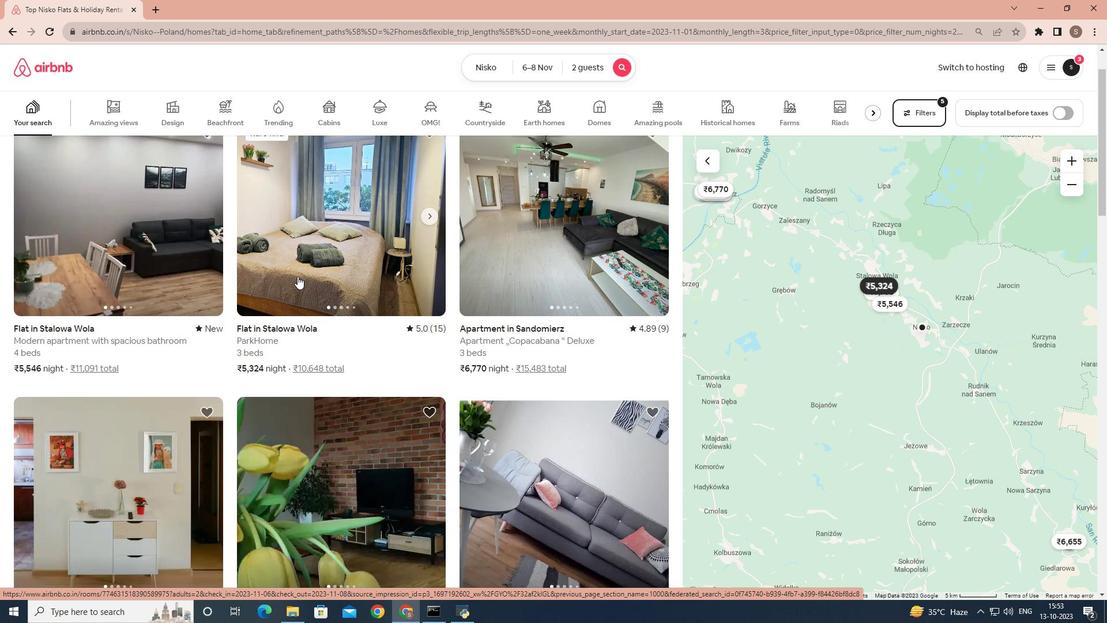 
Action: Mouse pressed left at (297, 276)
Screenshot: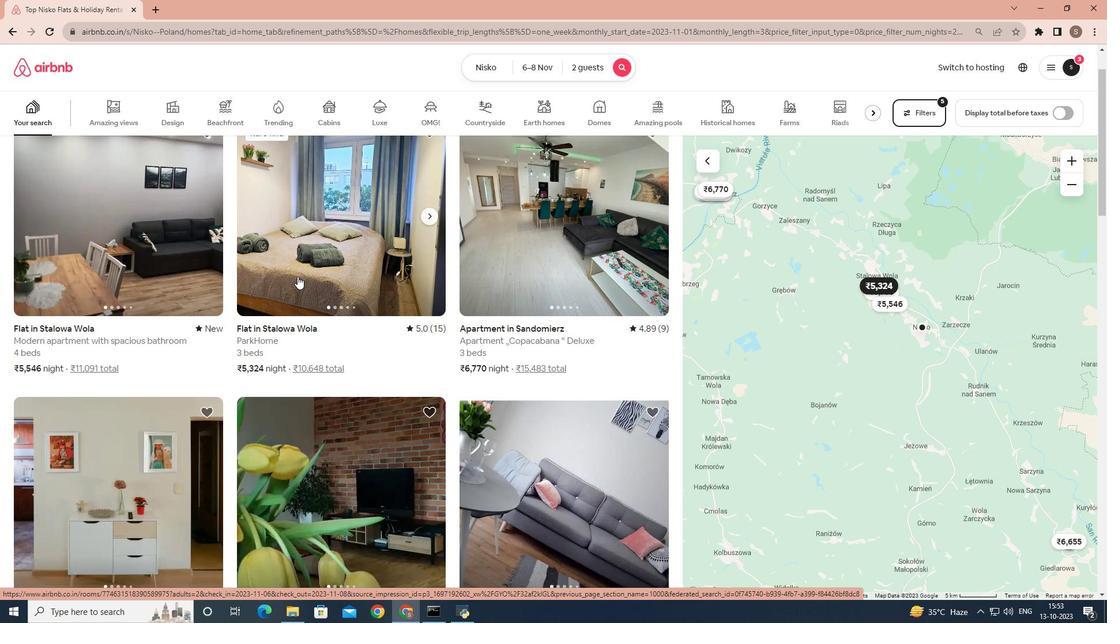 
Action: Mouse moved to (808, 426)
Screenshot: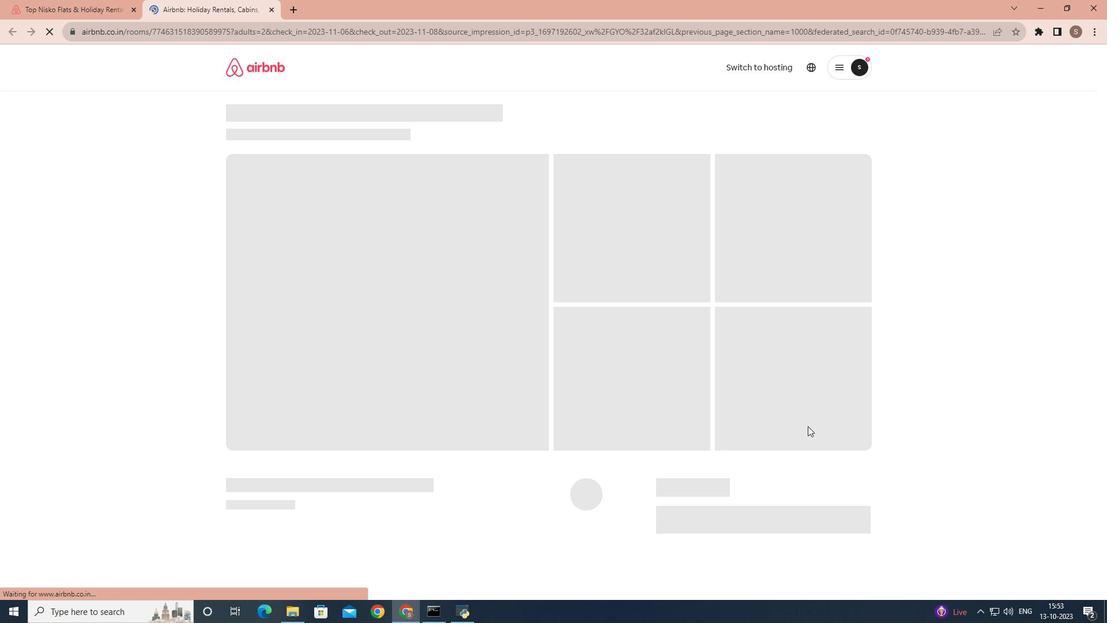 
Action: Mouse pressed left at (808, 426)
Screenshot: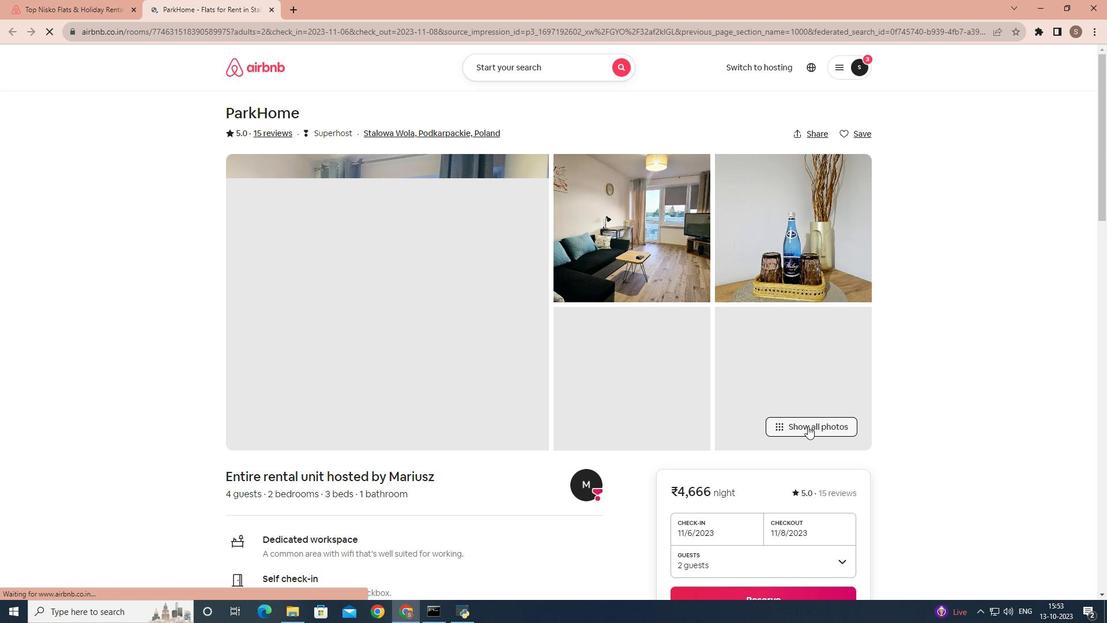 
Action: Mouse moved to (777, 451)
Screenshot: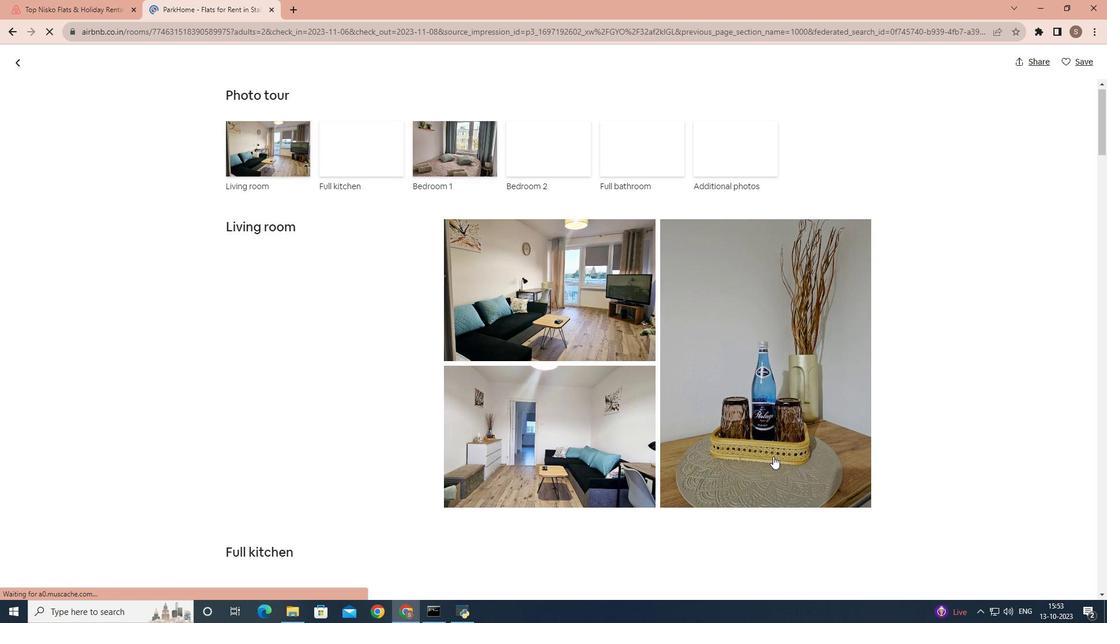 
Action: Mouse scrolled (777, 451) with delta (0, 0)
Screenshot: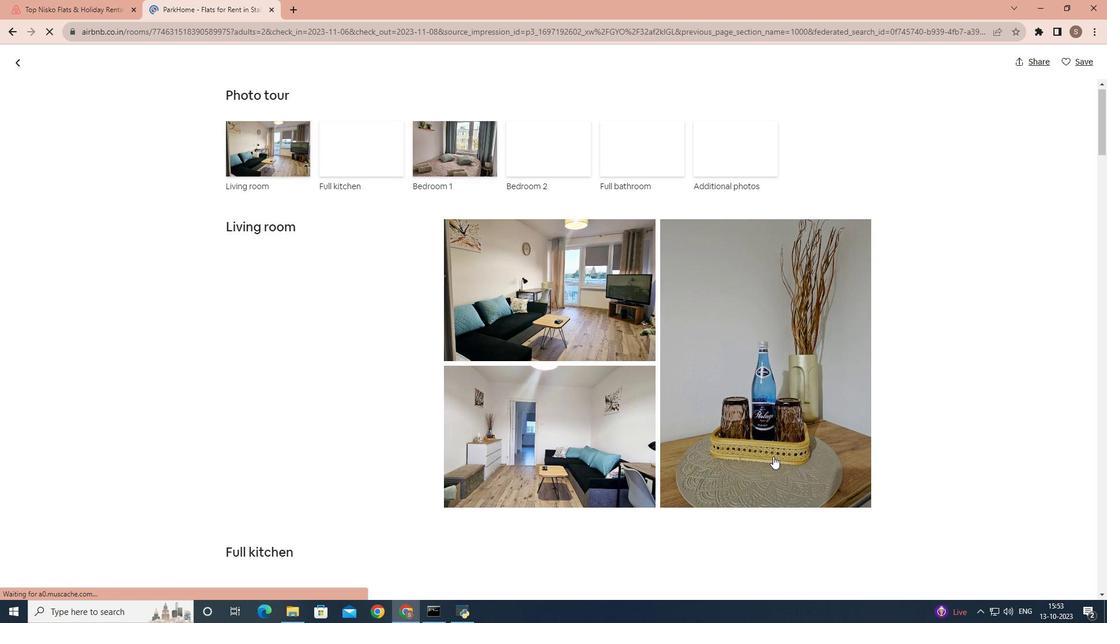 
Action: Mouse moved to (773, 456)
Screenshot: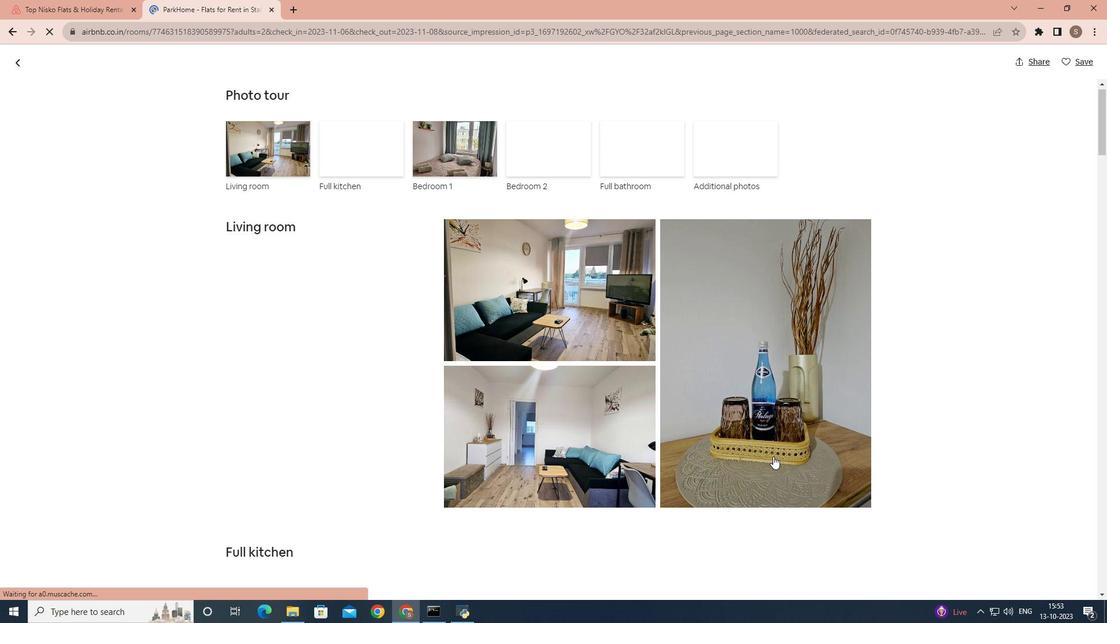 
Action: Mouse scrolled (773, 455) with delta (0, 0)
Screenshot: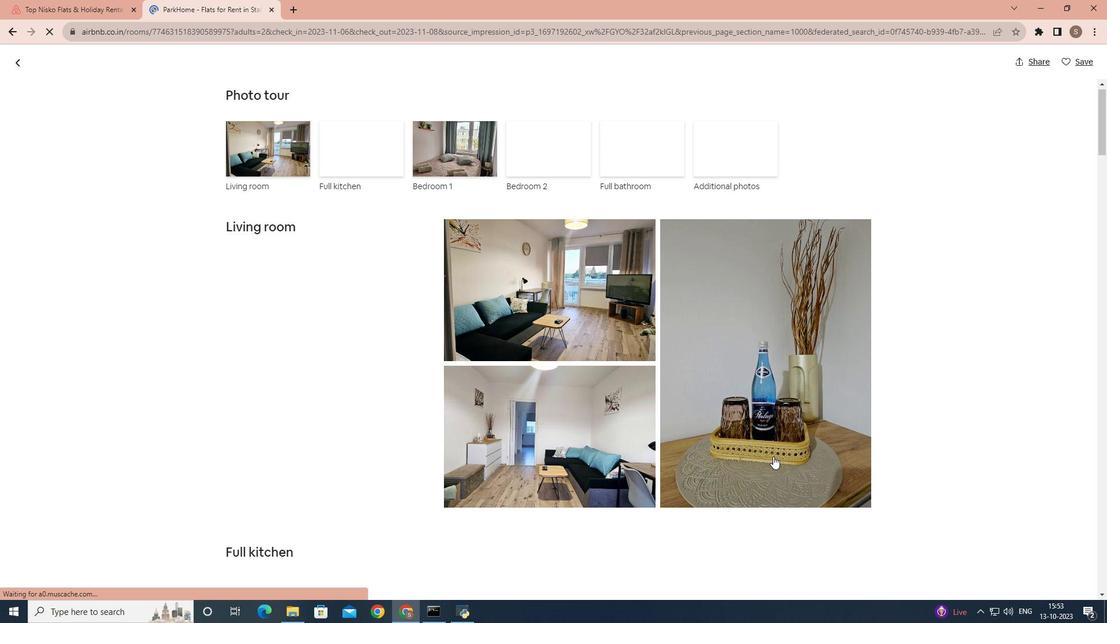 
Action: Mouse scrolled (773, 455) with delta (0, 0)
Screenshot: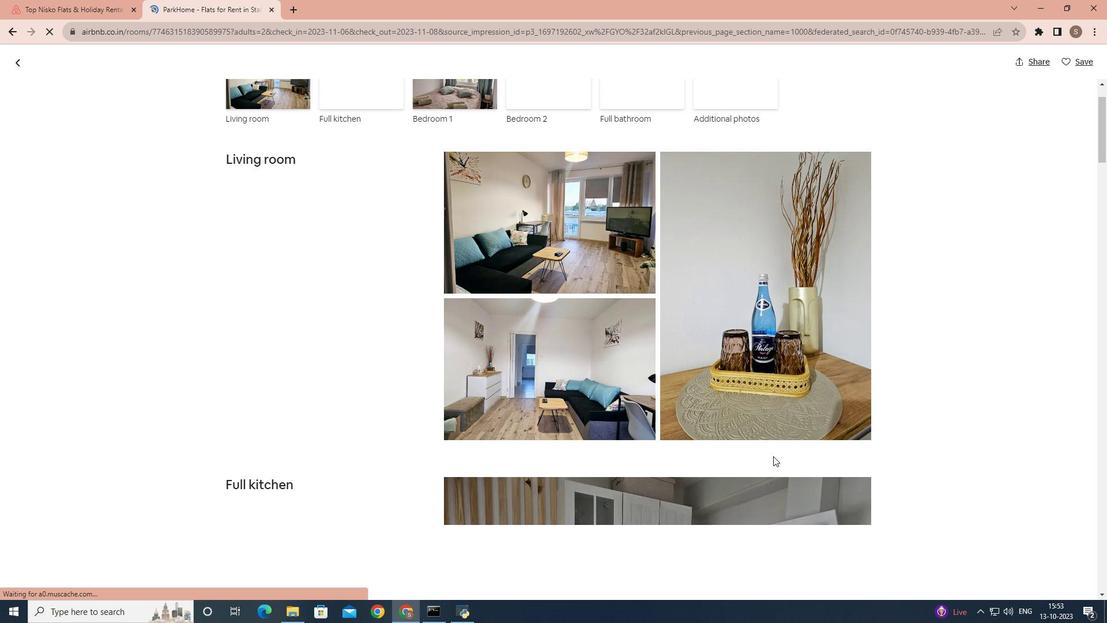
Action: Mouse scrolled (773, 455) with delta (0, 0)
Screenshot: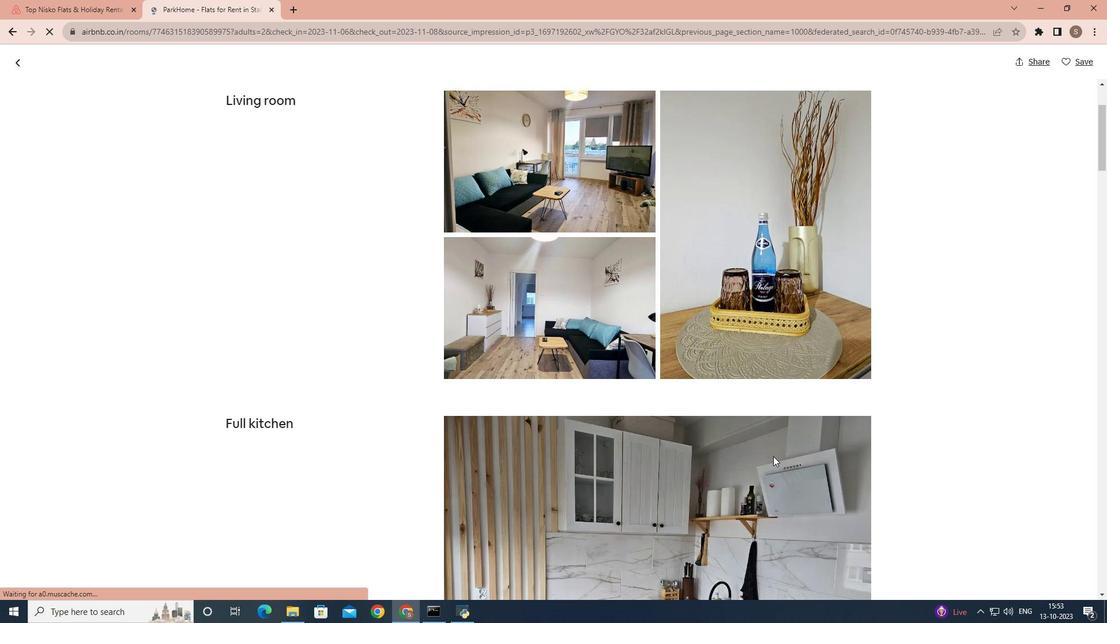 
Action: Mouse scrolled (773, 455) with delta (0, 0)
Screenshot: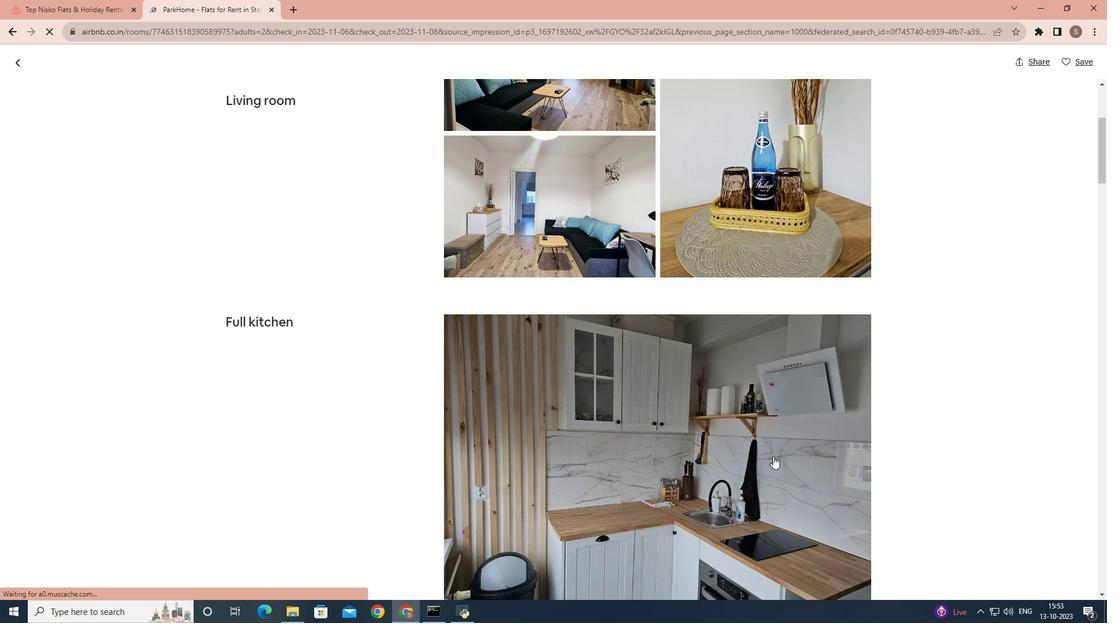
Action: Mouse scrolled (773, 455) with delta (0, 0)
Screenshot: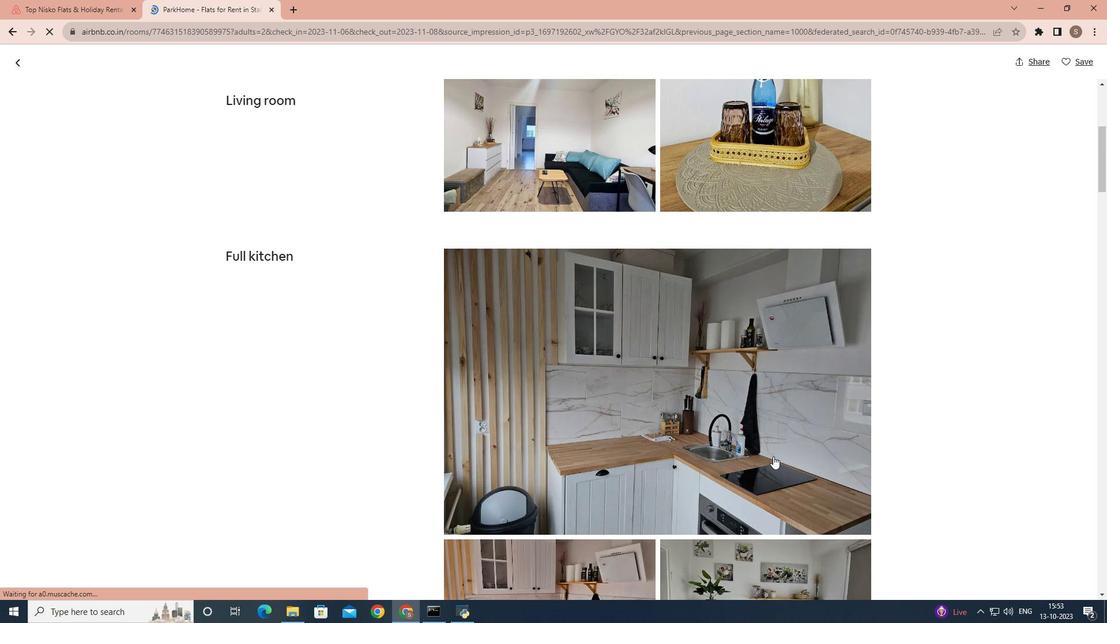
Action: Mouse scrolled (773, 455) with delta (0, 0)
Screenshot: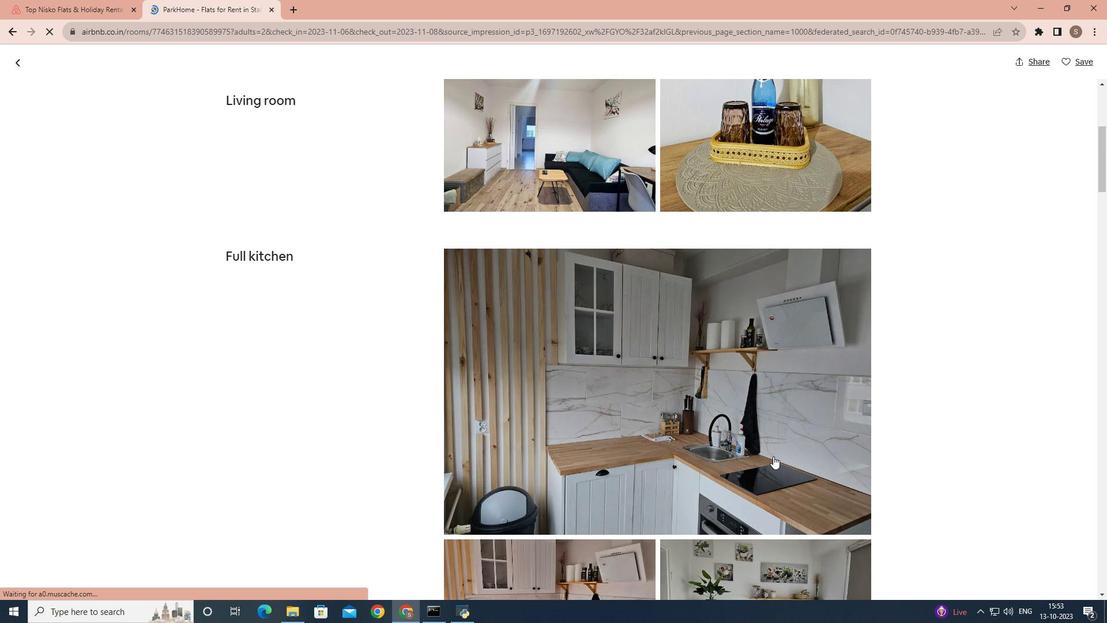 
Action: Mouse scrolled (773, 455) with delta (0, 0)
Screenshot: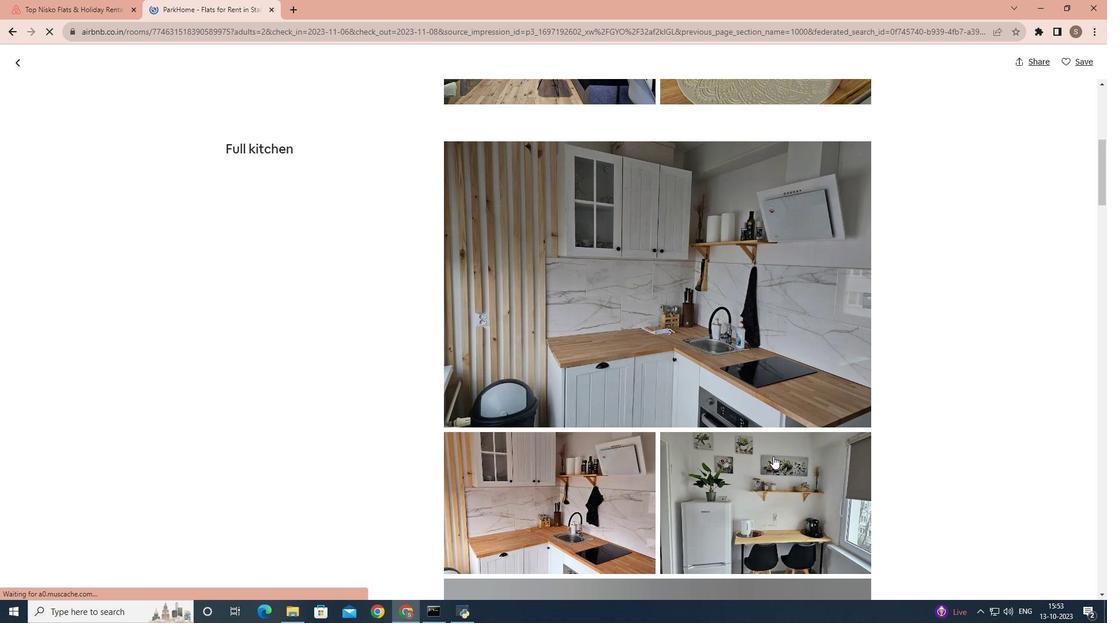 
Action: Mouse scrolled (773, 455) with delta (0, 0)
Screenshot: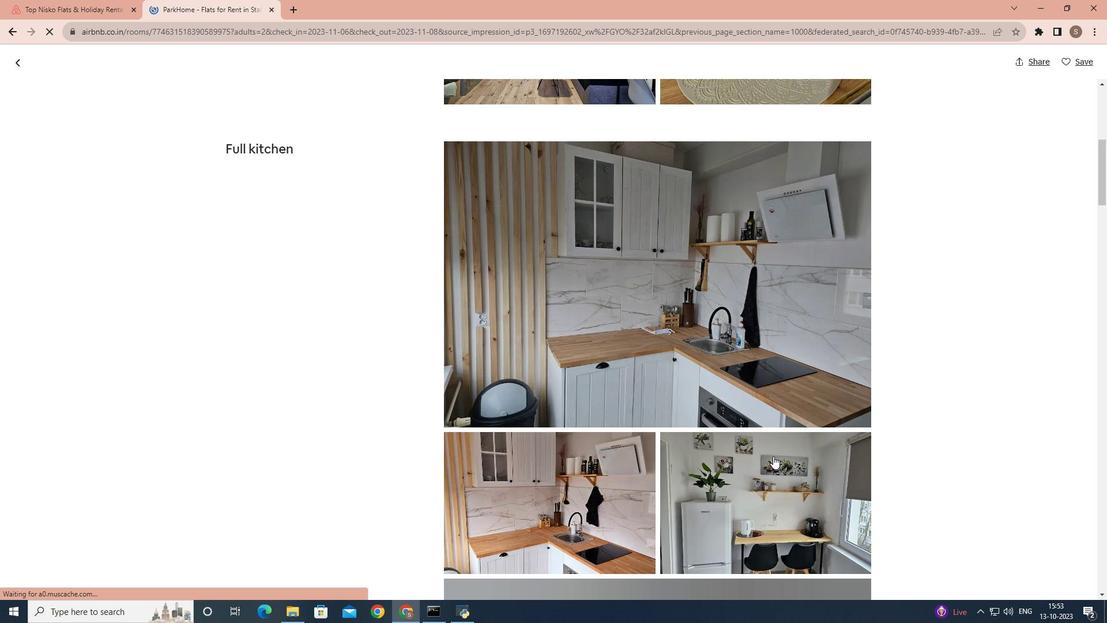 
Action: Mouse scrolled (773, 455) with delta (0, 0)
Screenshot: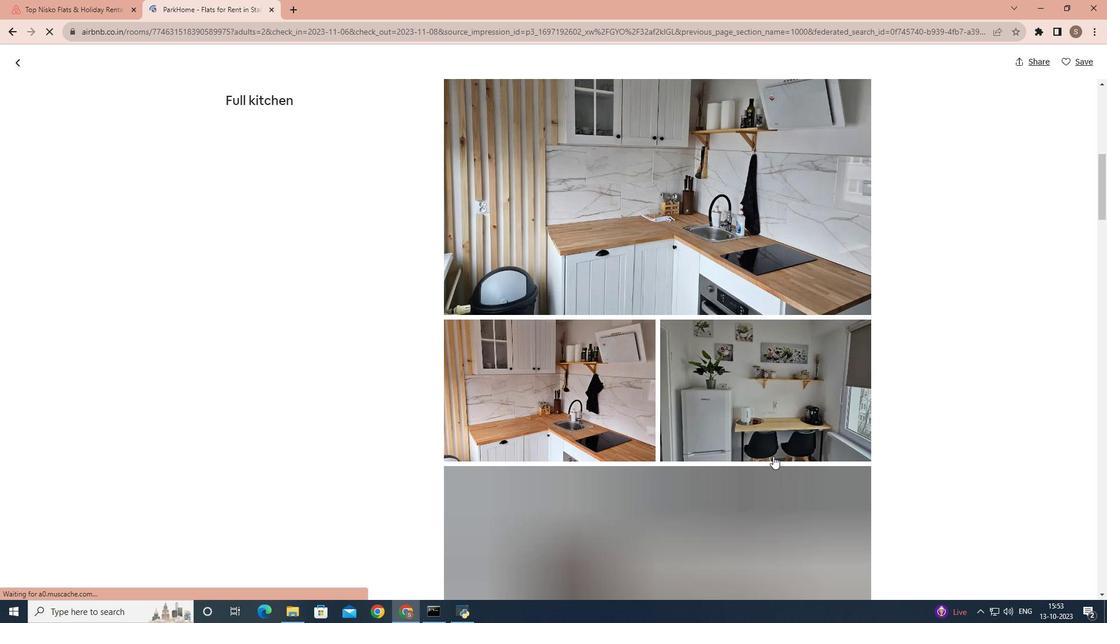 
Action: Mouse scrolled (773, 455) with delta (0, 0)
Screenshot: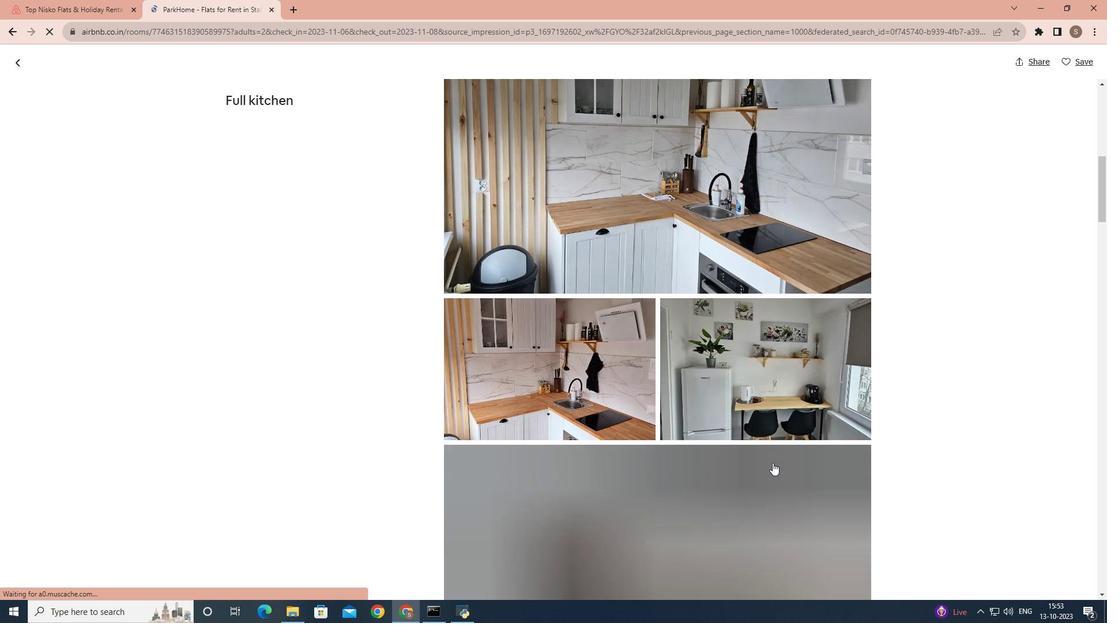 
Action: Mouse moved to (773, 462)
Screenshot: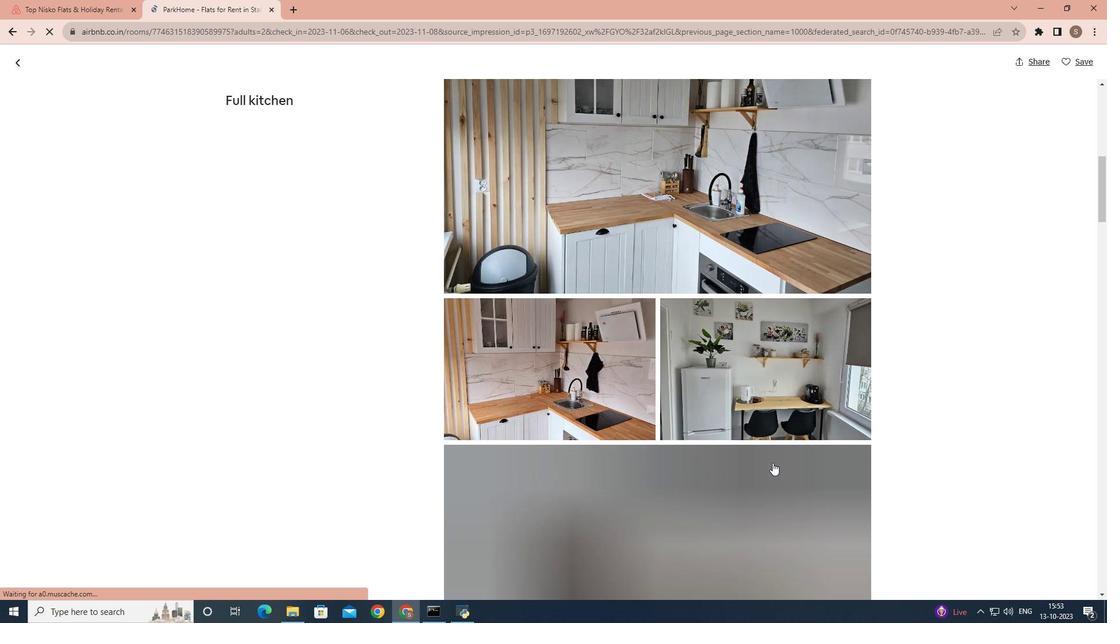 
Action: Mouse scrolled (773, 462) with delta (0, 0)
Screenshot: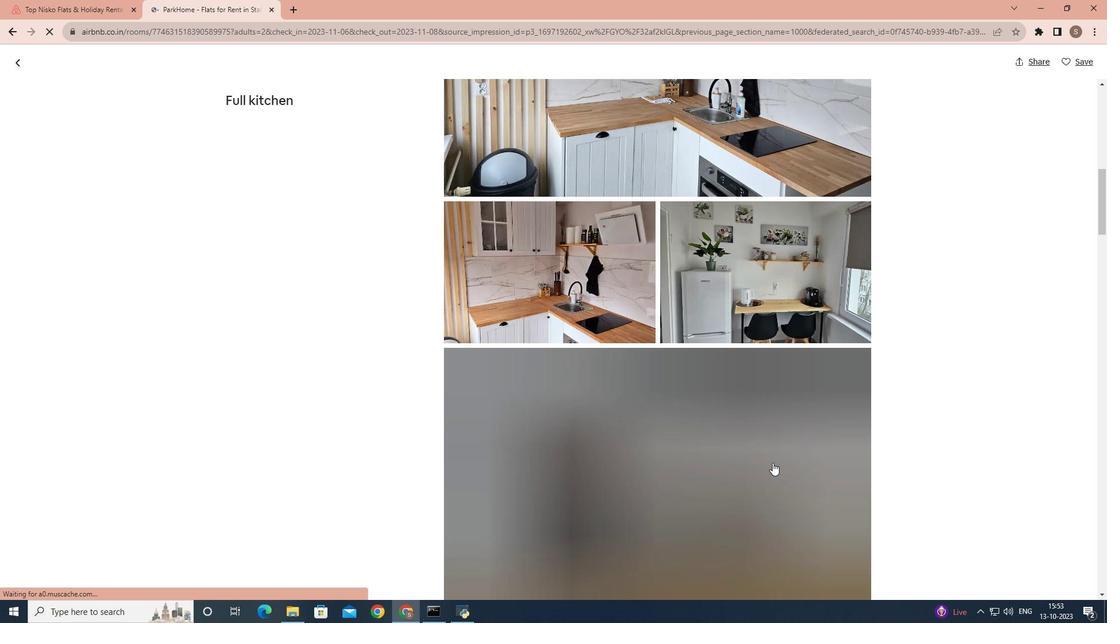 
Action: Mouse scrolled (773, 462) with delta (0, 0)
Screenshot: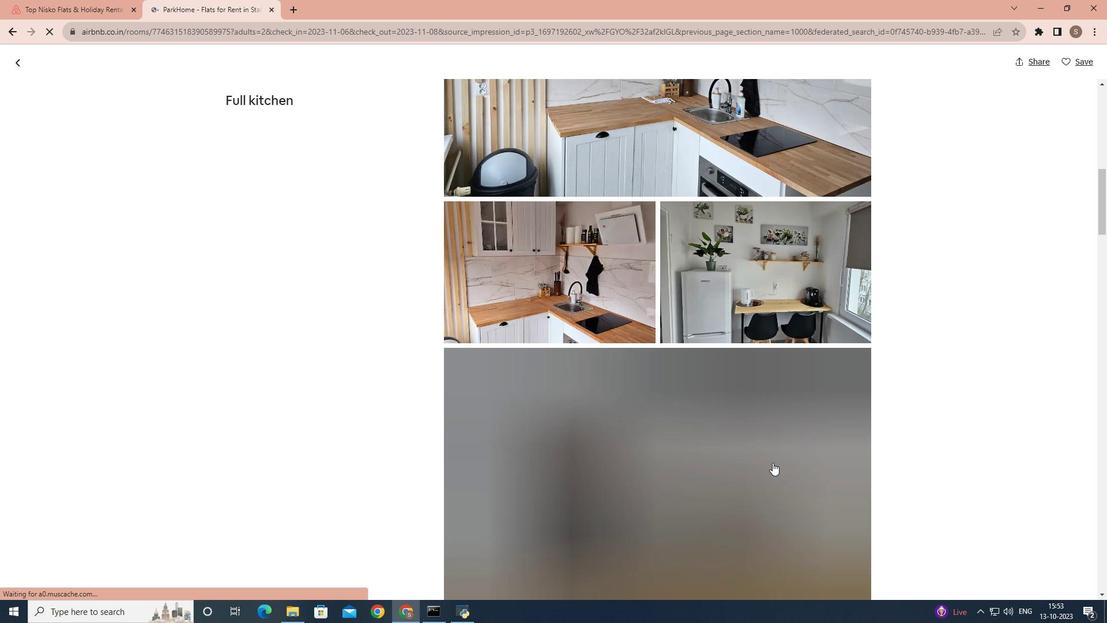 
Action: Mouse scrolled (773, 462) with delta (0, 0)
Screenshot: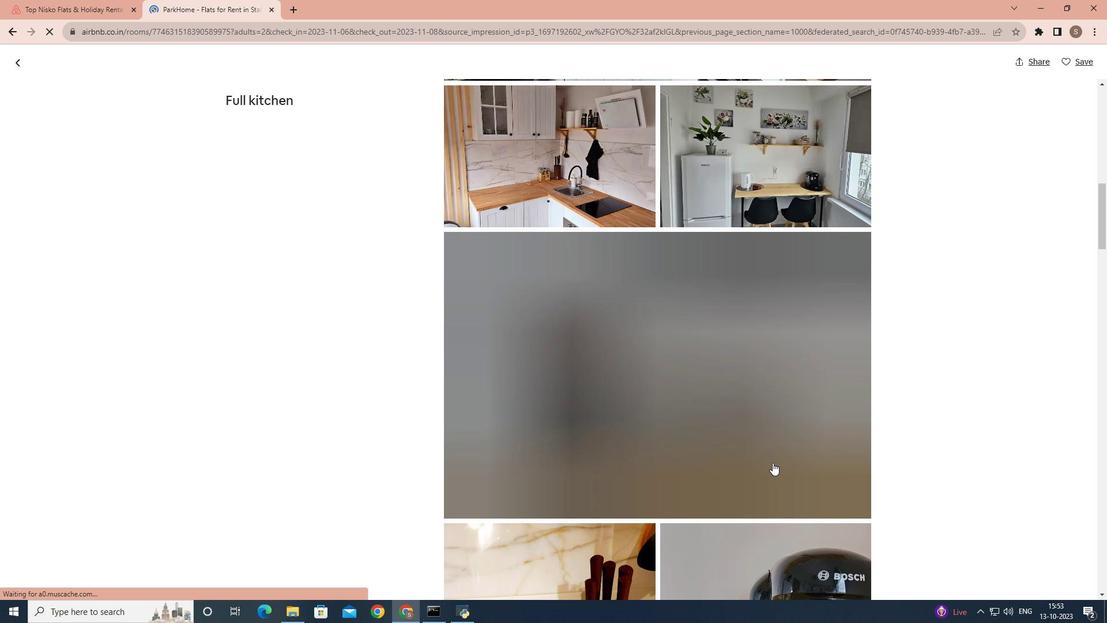 
Action: Mouse scrolled (773, 462) with delta (0, 0)
Screenshot: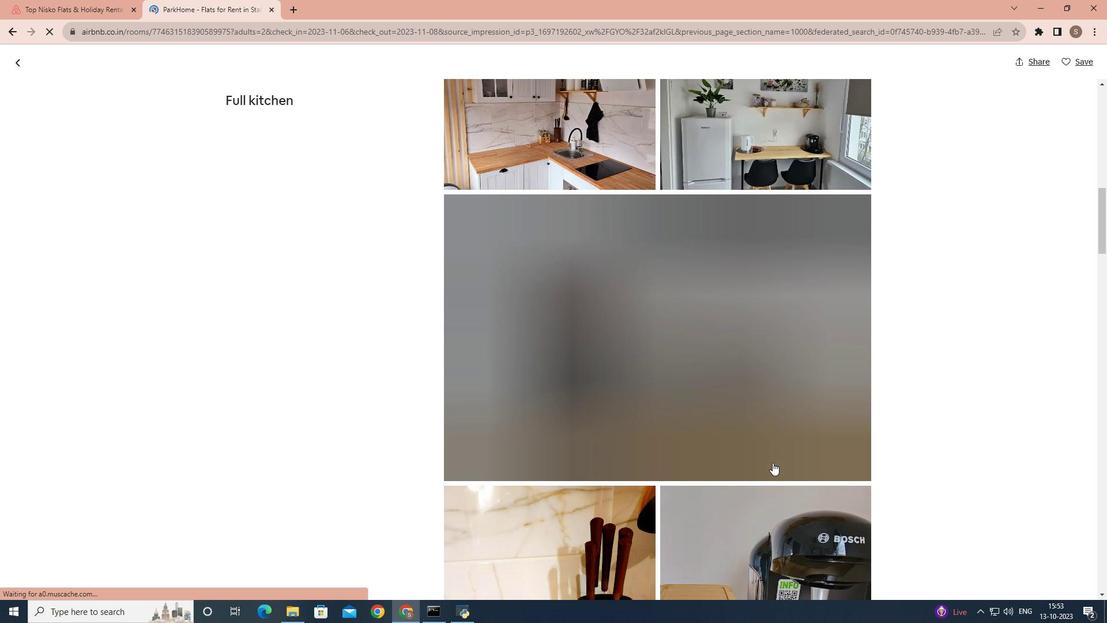 
Action: Mouse scrolled (773, 462) with delta (0, 0)
Screenshot: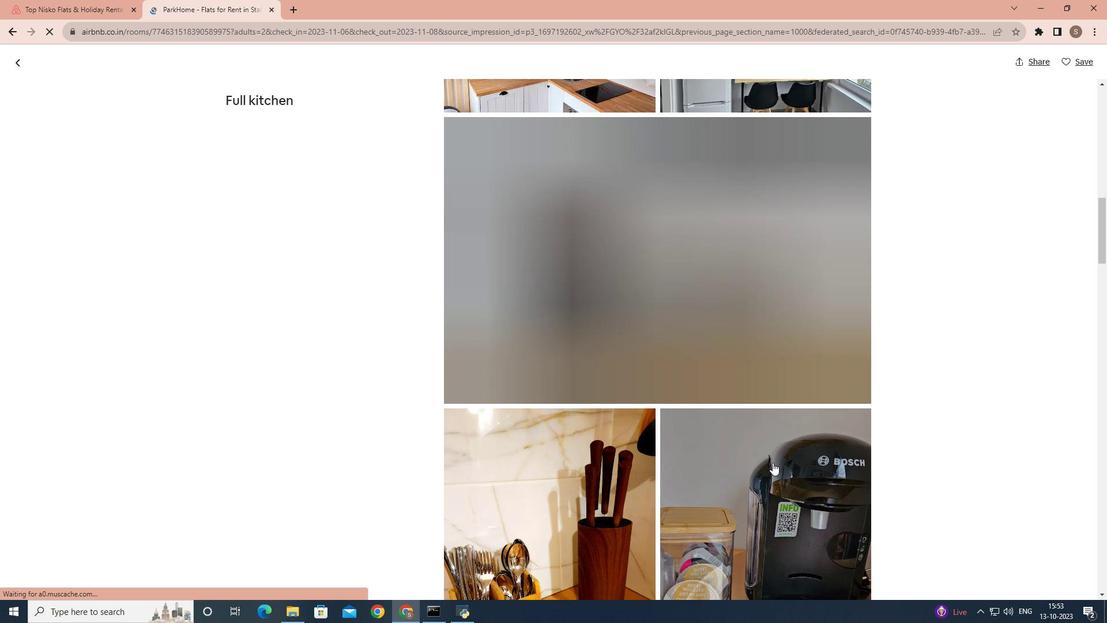 
Action: Mouse scrolled (773, 462) with delta (0, 0)
Screenshot: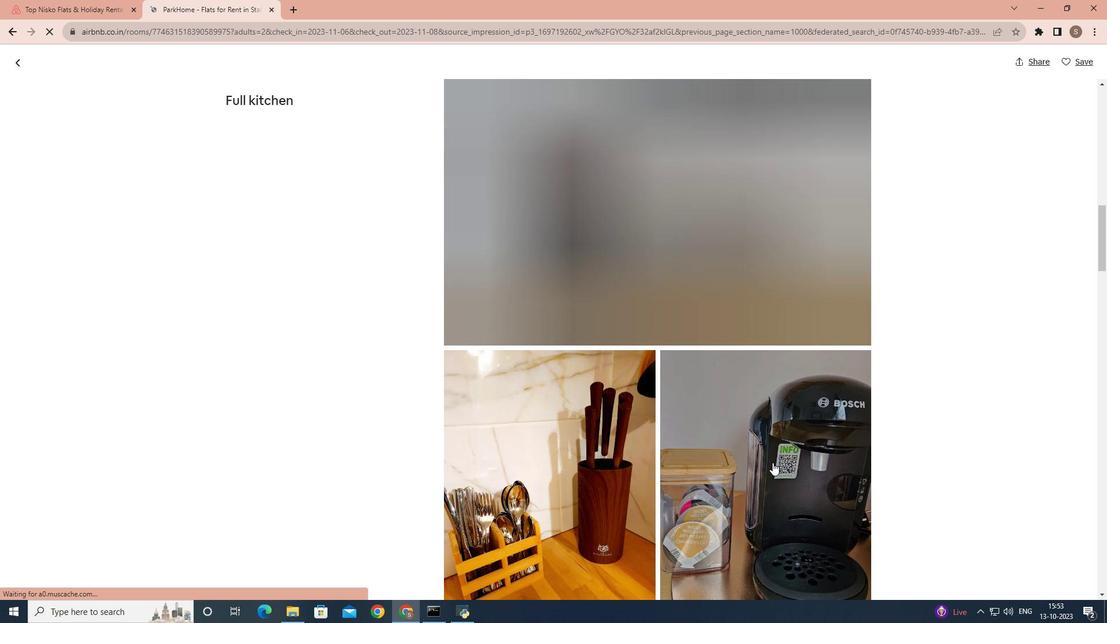 
Action: Mouse scrolled (773, 462) with delta (0, 0)
Screenshot: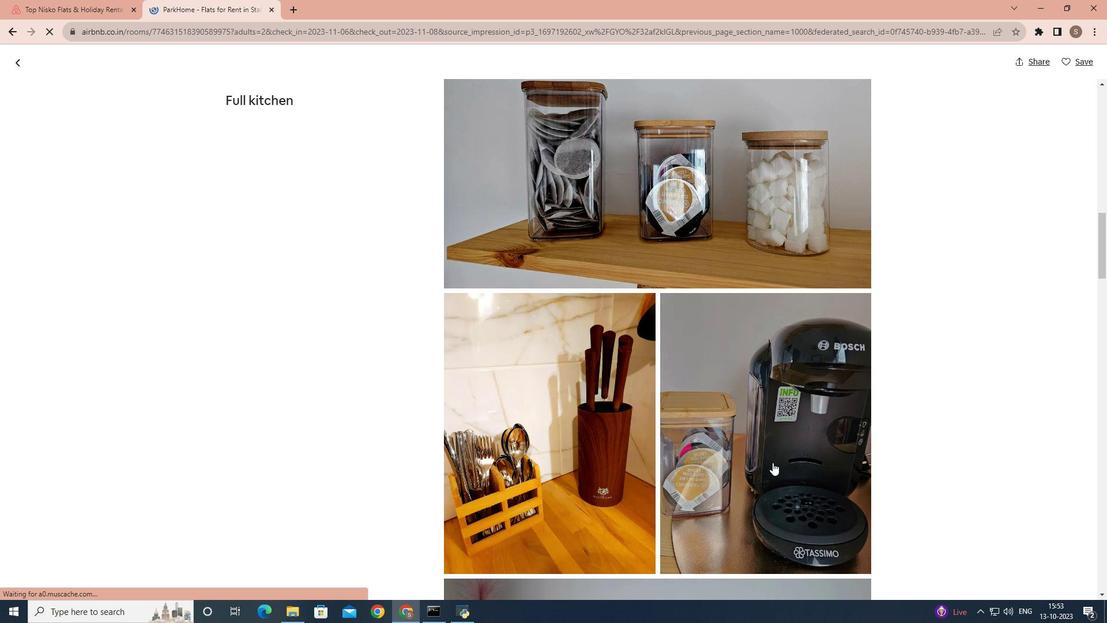 
Action: Mouse scrolled (773, 462) with delta (0, 0)
Screenshot: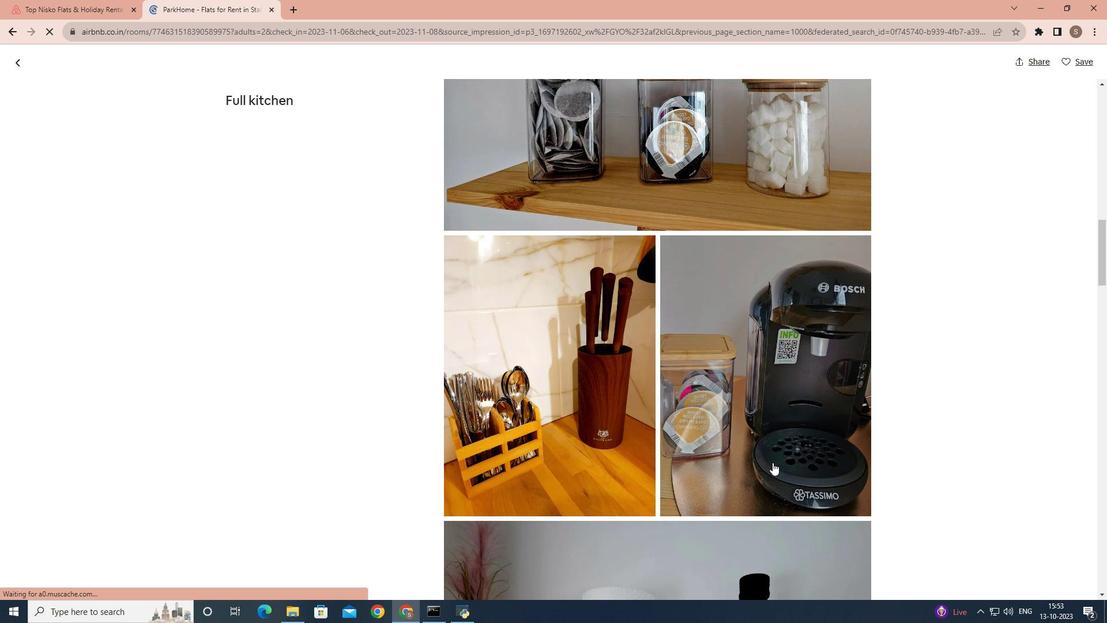 
Action: Mouse scrolled (773, 462) with delta (0, 0)
Screenshot: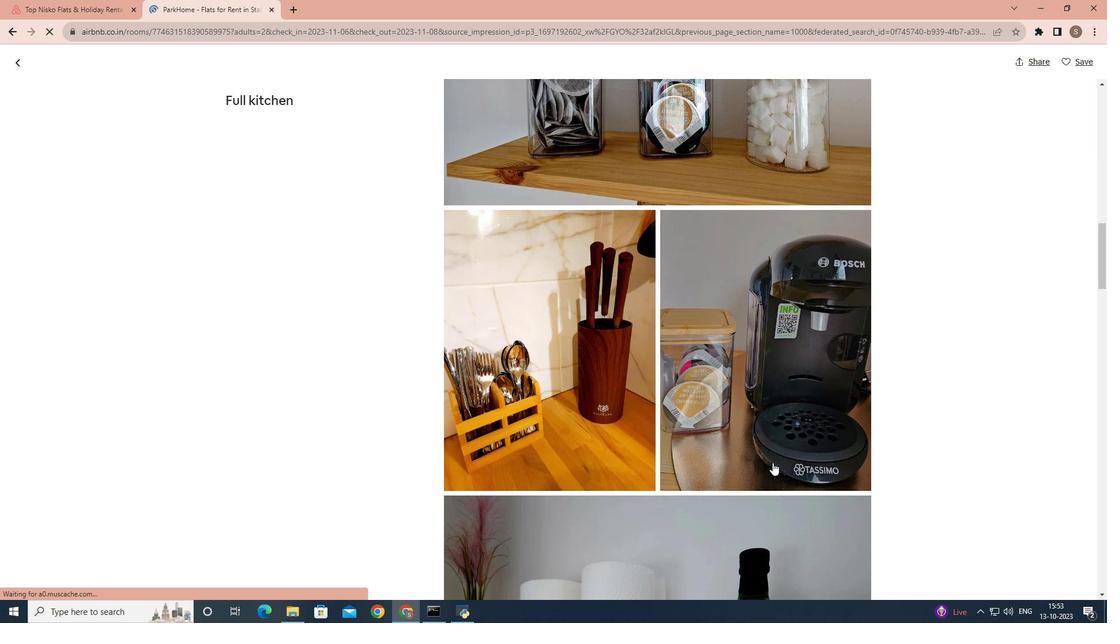 
Action: Mouse scrolled (773, 462) with delta (0, 0)
Screenshot: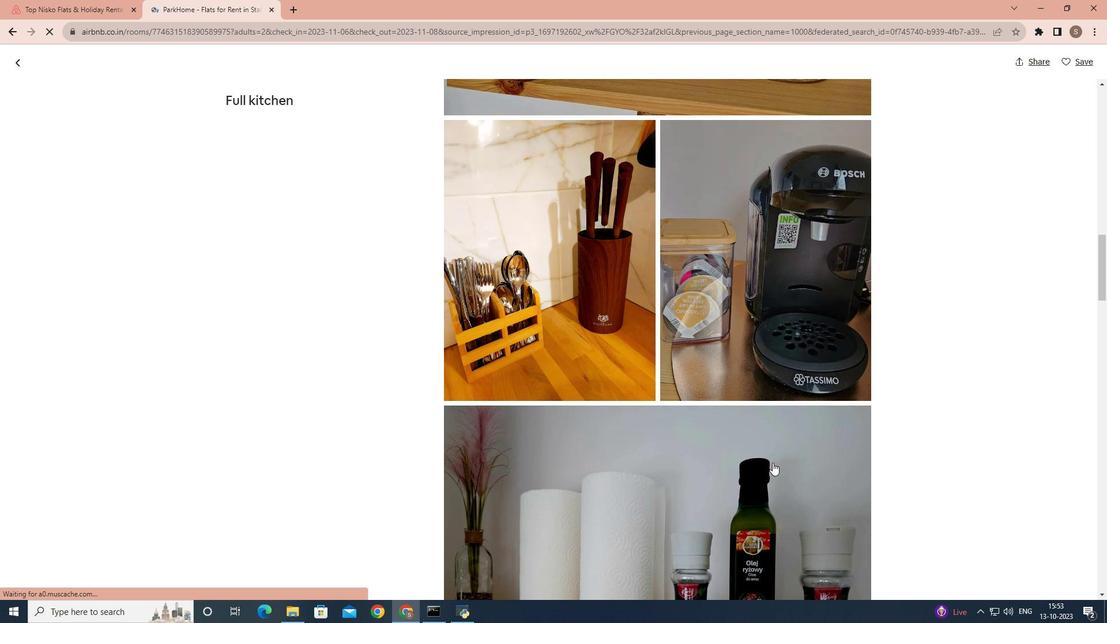 
Action: Mouse scrolled (773, 462) with delta (0, 0)
Screenshot: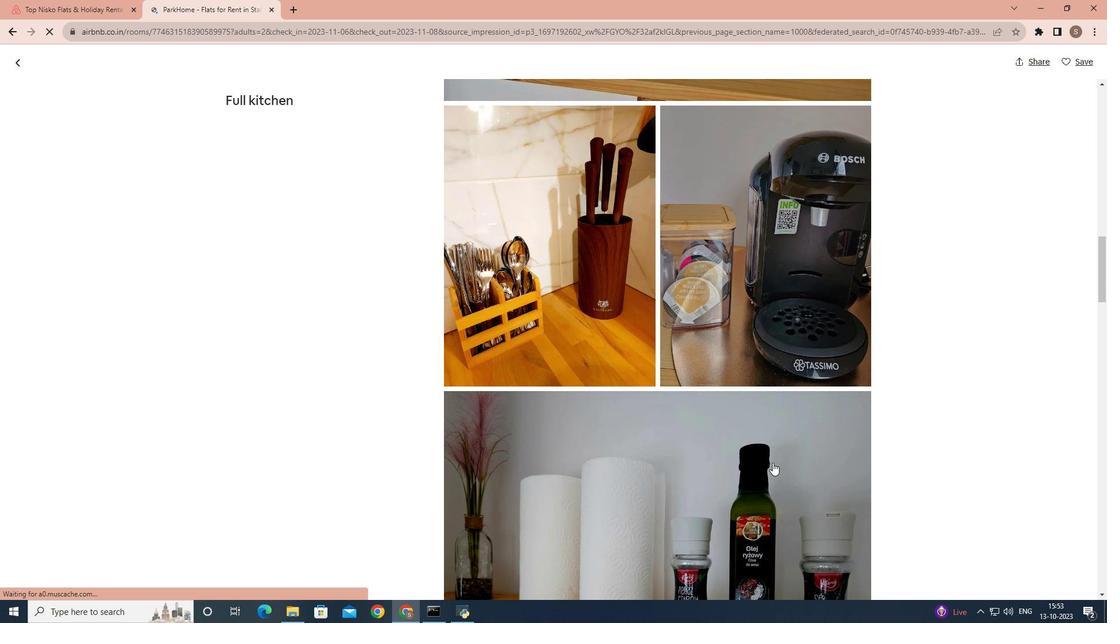 
Action: Mouse scrolled (773, 462) with delta (0, 0)
Screenshot: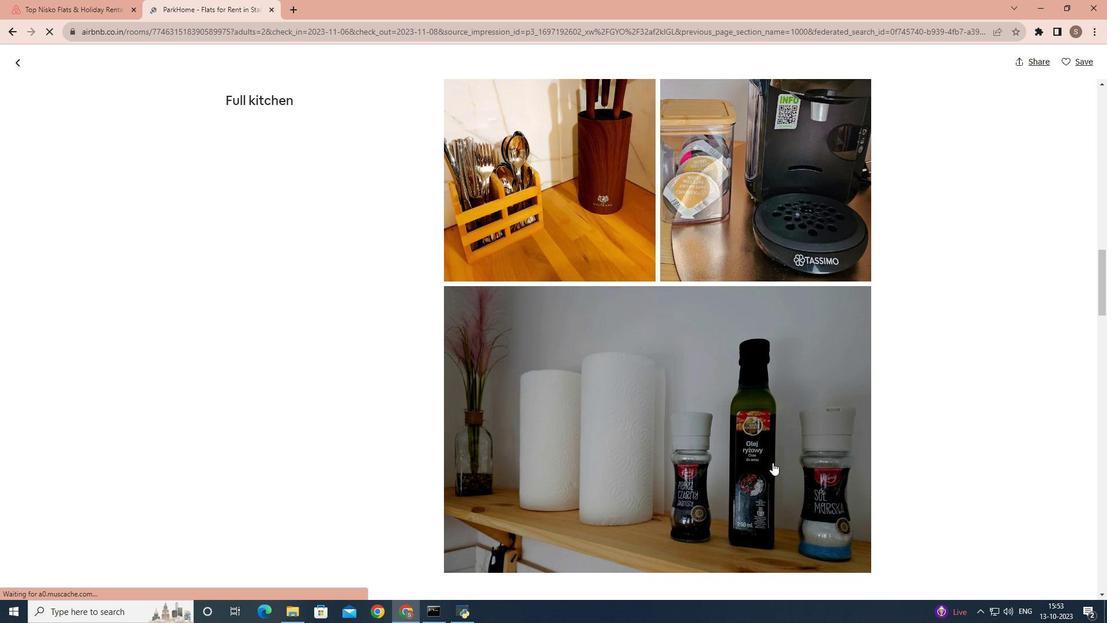 
Action: Mouse scrolled (773, 462) with delta (0, 0)
Screenshot: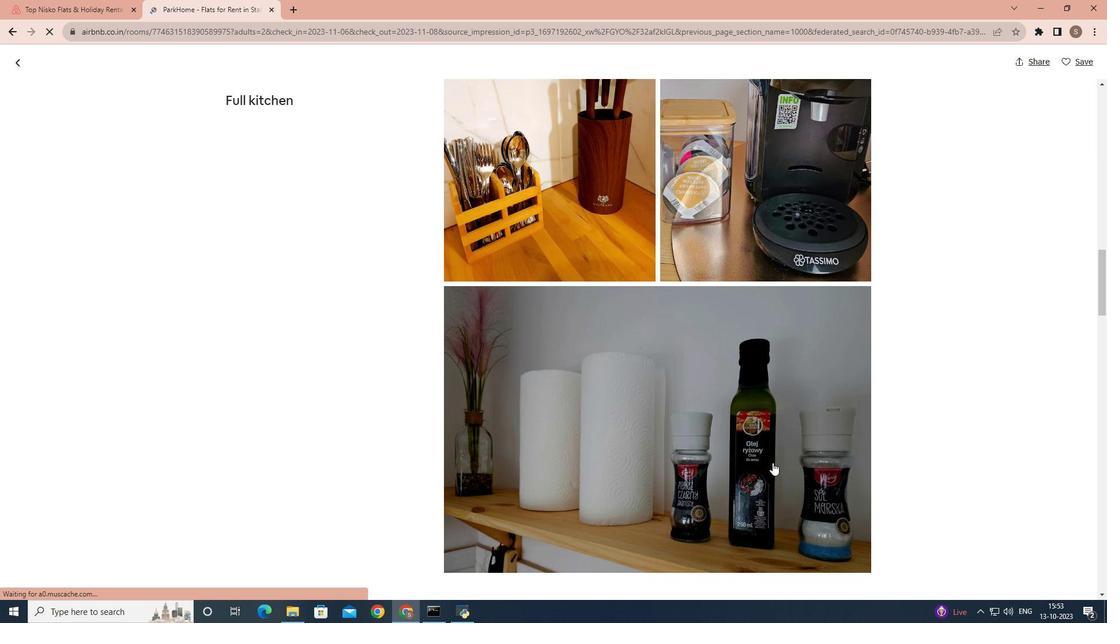 
Action: Mouse scrolled (773, 462) with delta (0, 0)
Screenshot: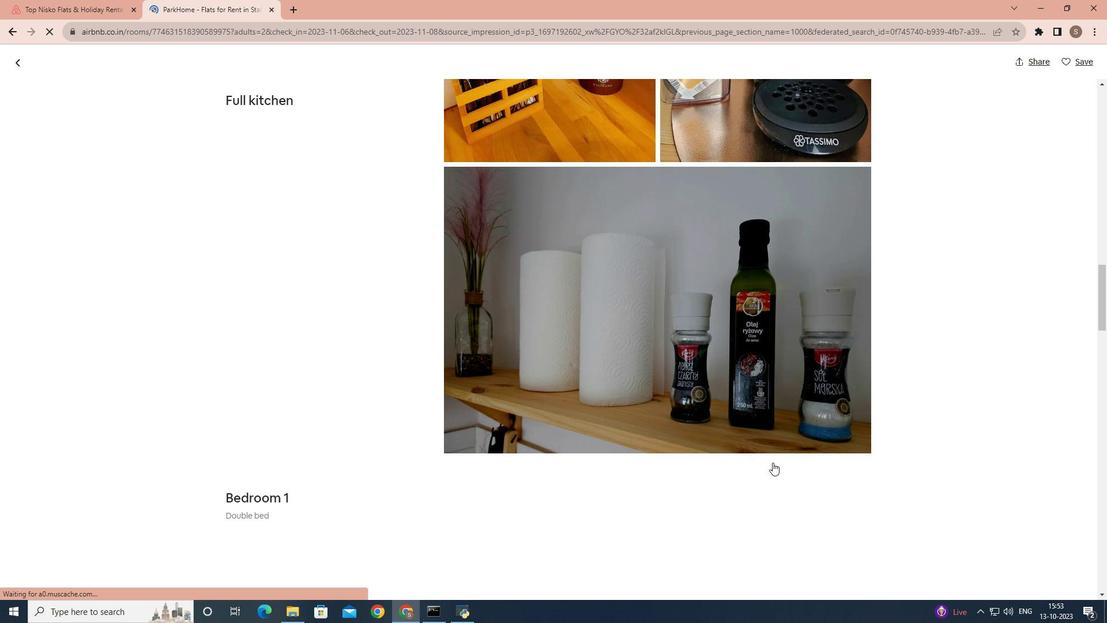 
Action: Mouse scrolled (773, 462) with delta (0, 0)
Screenshot: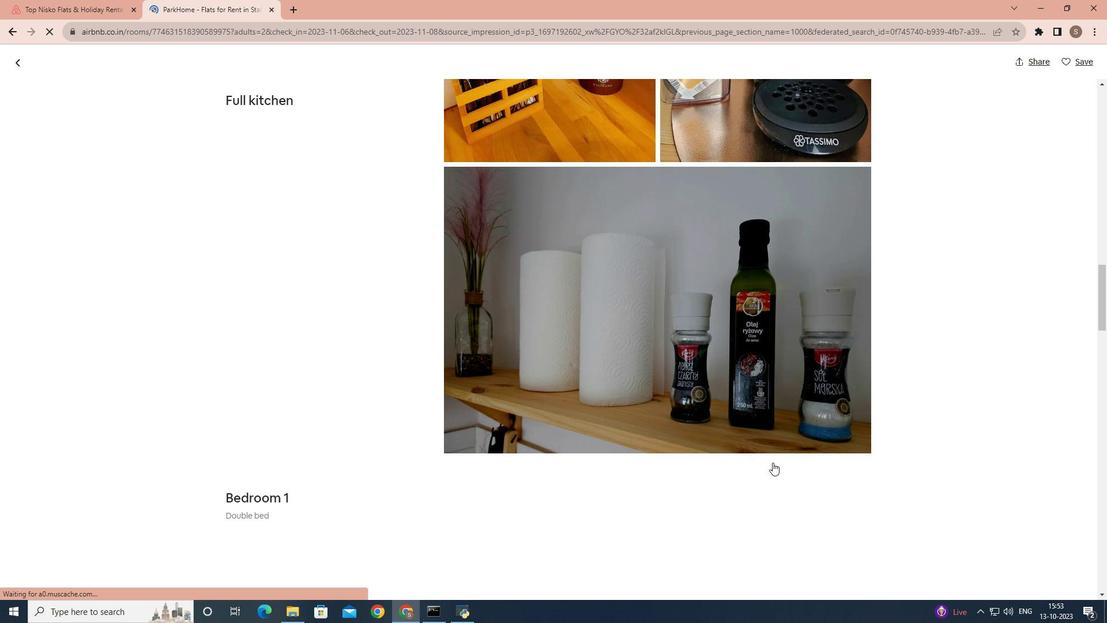 
Action: Mouse scrolled (773, 462) with delta (0, 0)
Screenshot: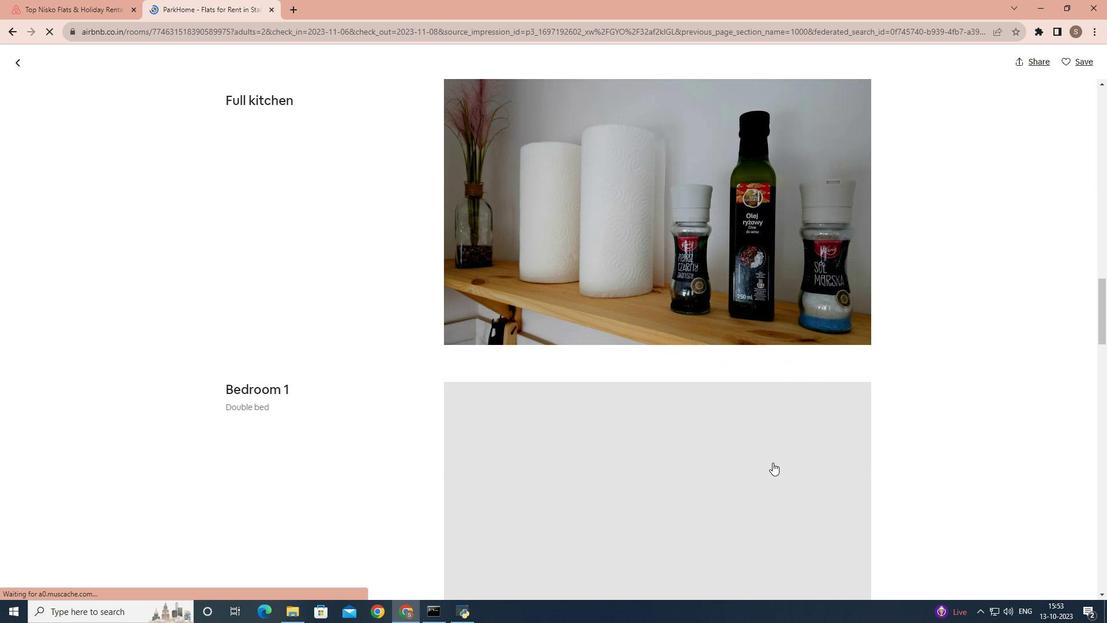 
Action: Mouse scrolled (773, 462) with delta (0, 0)
Screenshot: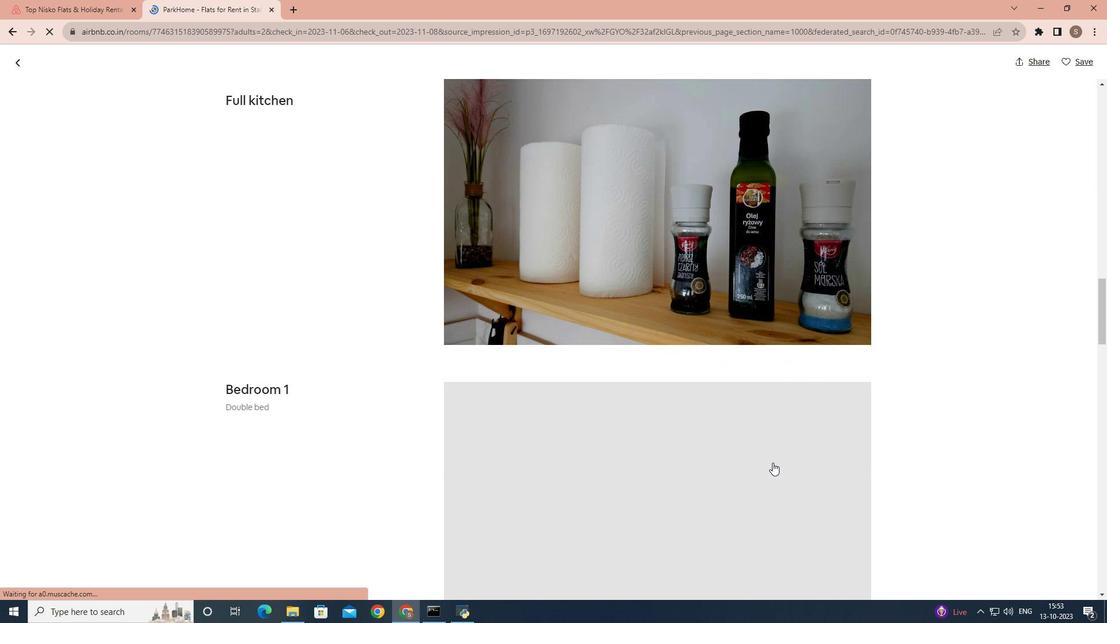 
Action: Mouse scrolled (773, 462) with delta (0, 0)
Screenshot: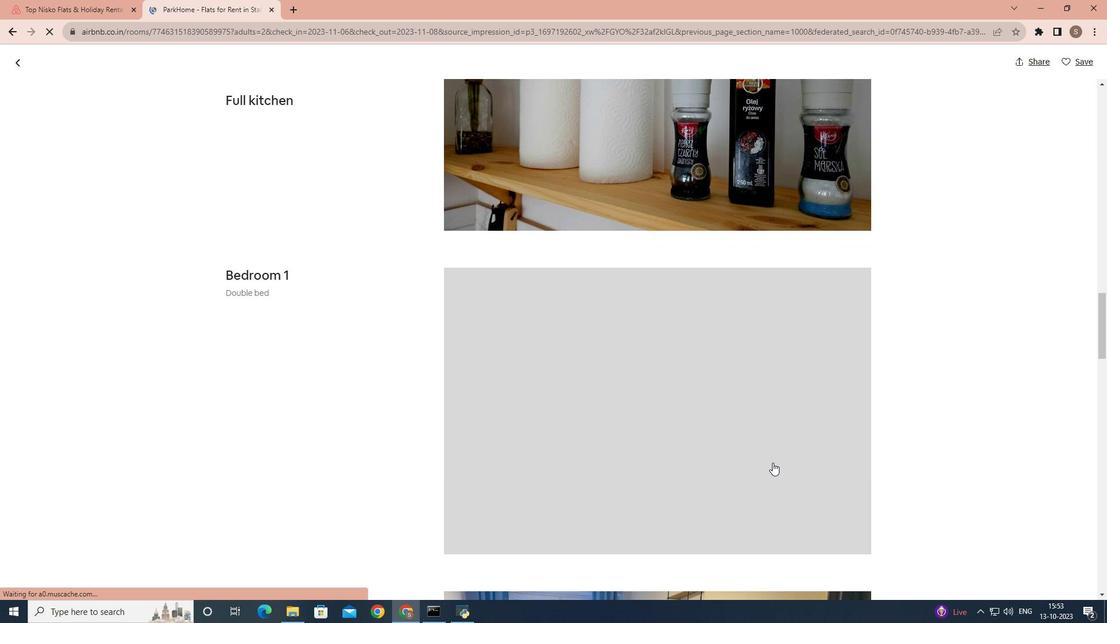 
Action: Mouse scrolled (773, 462) with delta (0, 0)
Screenshot: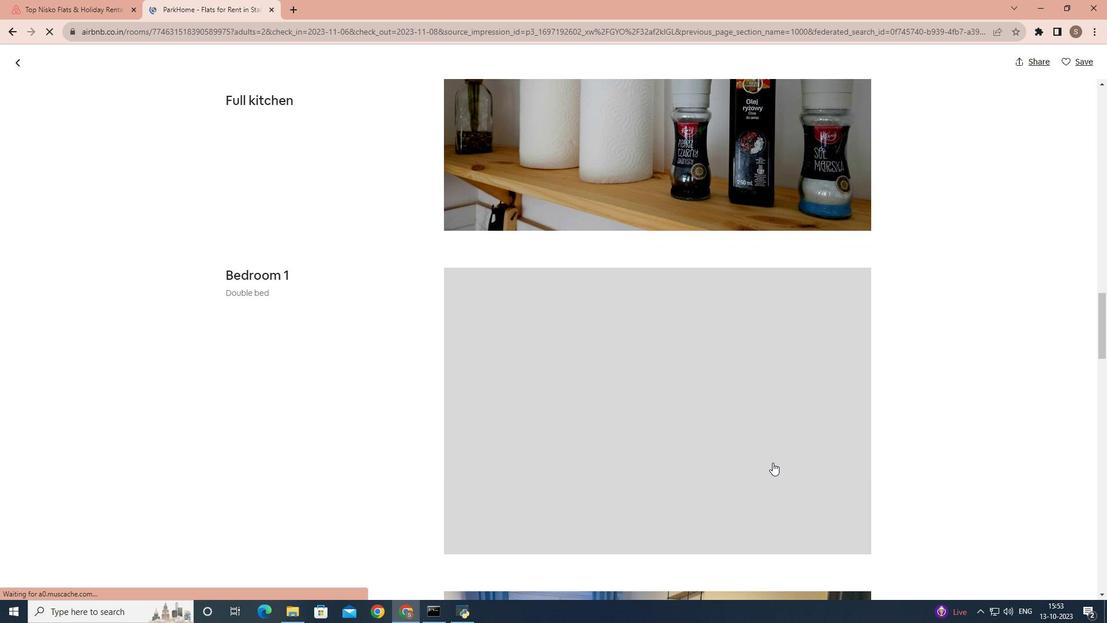 
Action: Mouse scrolled (773, 462) with delta (0, 0)
Screenshot: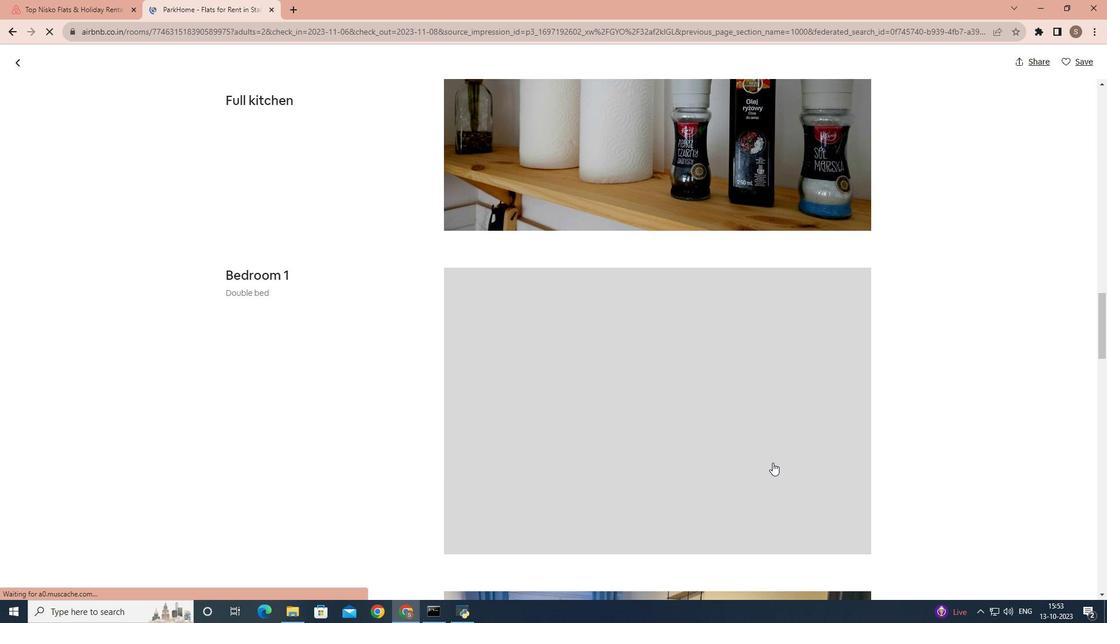 
Action: Mouse scrolled (773, 462) with delta (0, 0)
Screenshot: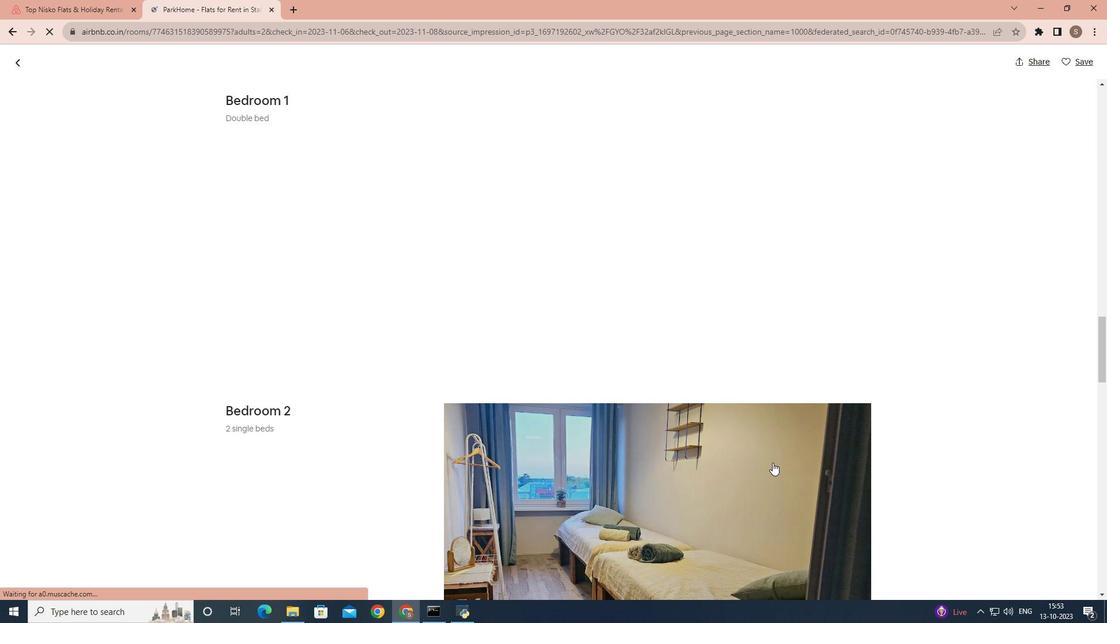 
Action: Mouse scrolled (773, 462) with delta (0, 0)
Screenshot: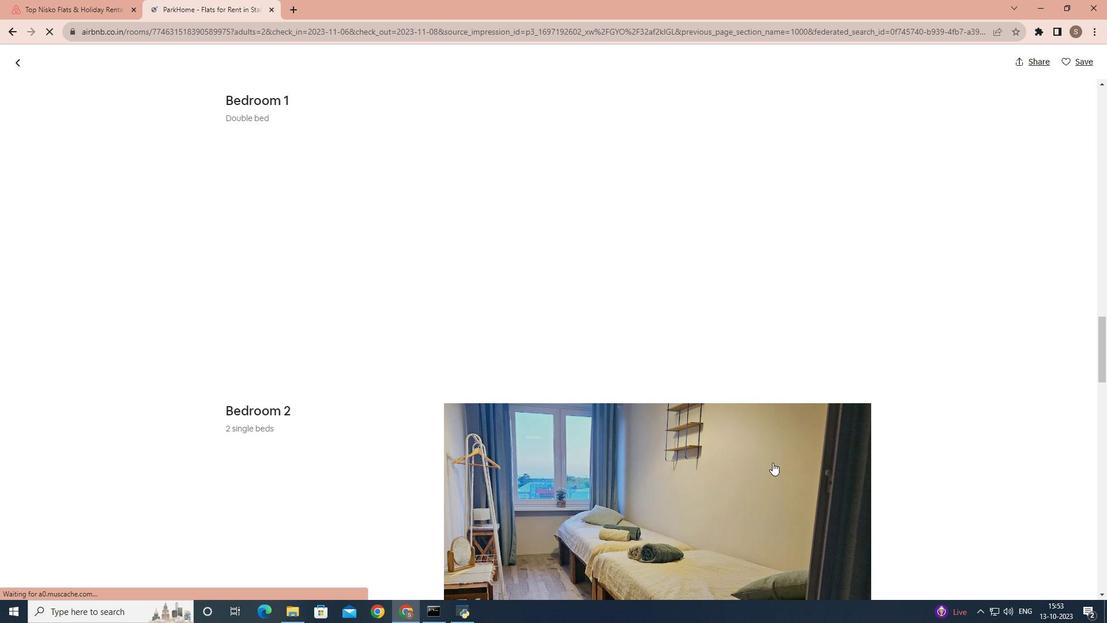 
Action: Mouse scrolled (773, 462) with delta (0, 0)
Screenshot: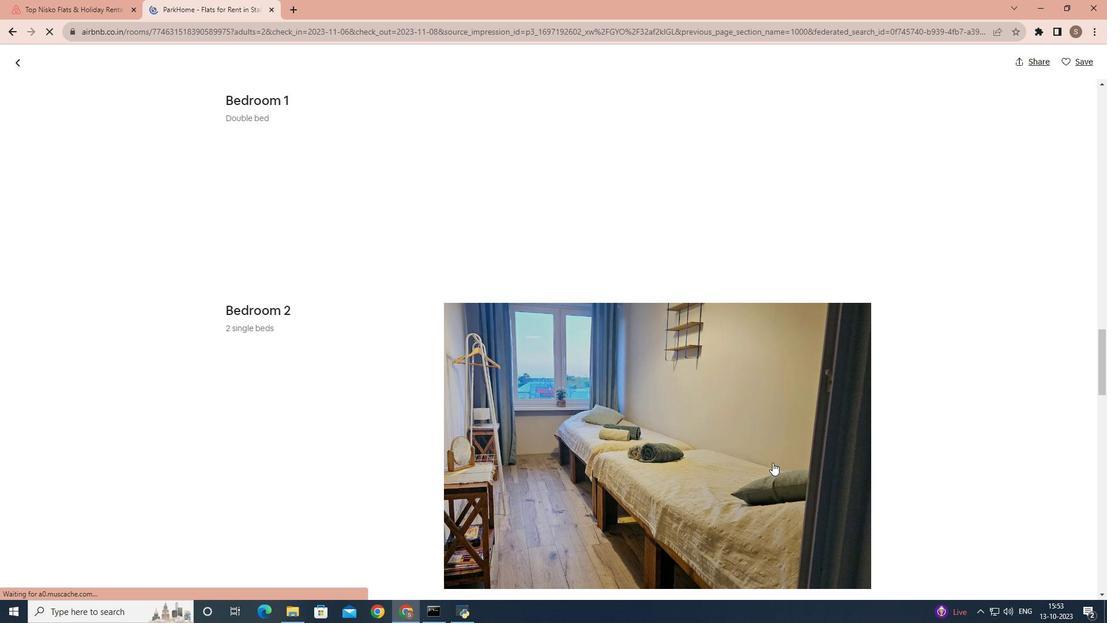 
Action: Mouse scrolled (773, 462) with delta (0, 0)
Screenshot: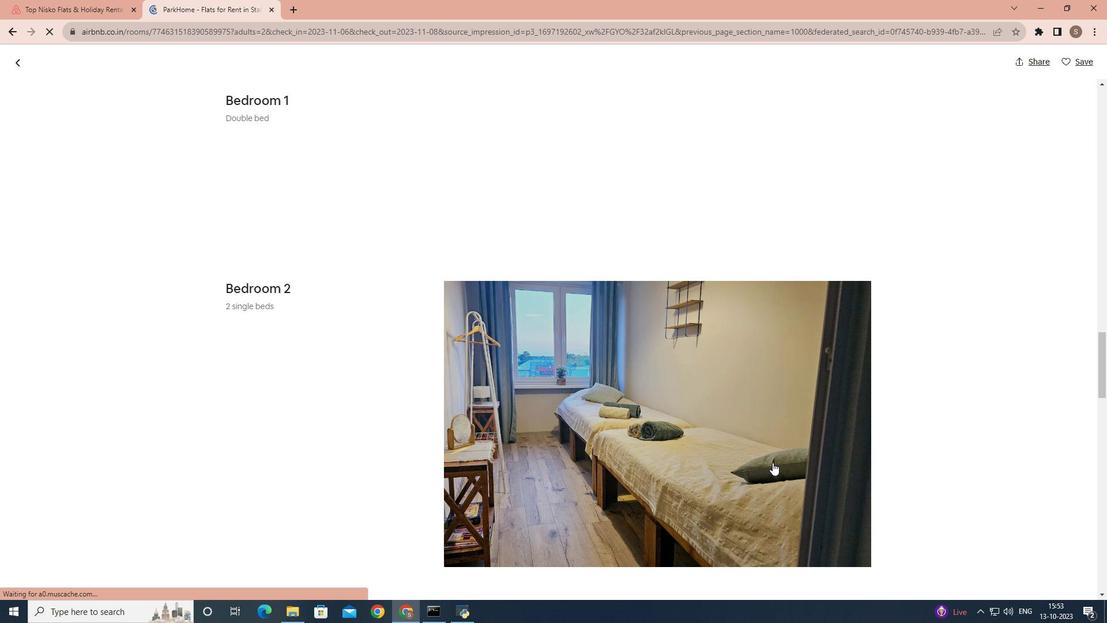 
Action: Mouse scrolled (773, 462) with delta (0, 0)
Screenshot: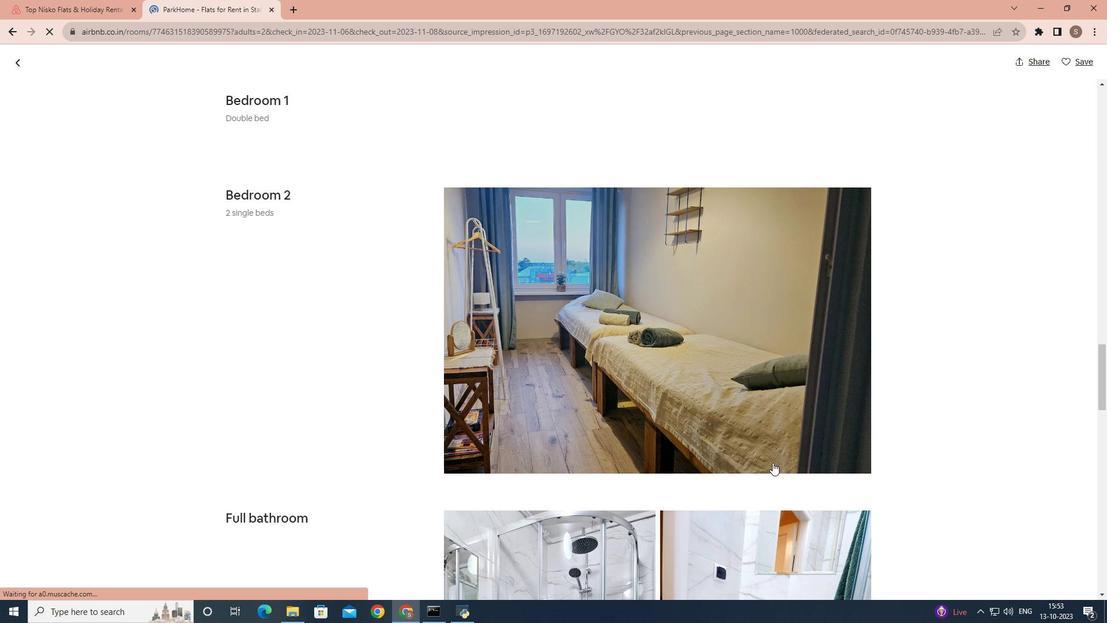 
Action: Mouse scrolled (773, 462) with delta (0, 0)
Screenshot: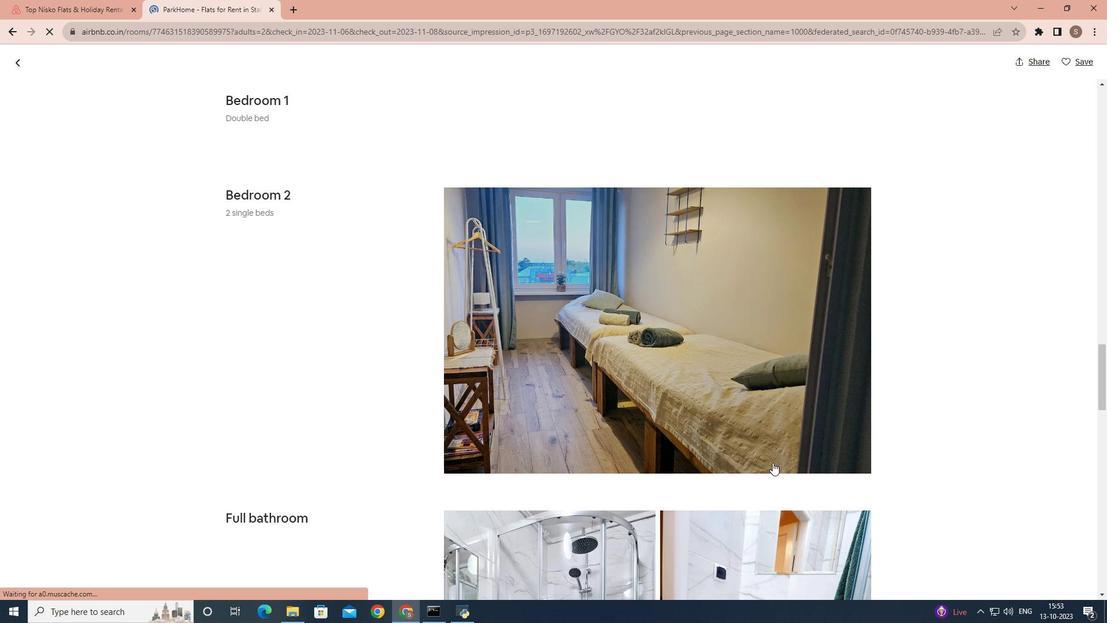 
Action: Mouse scrolled (773, 462) with delta (0, 0)
Screenshot: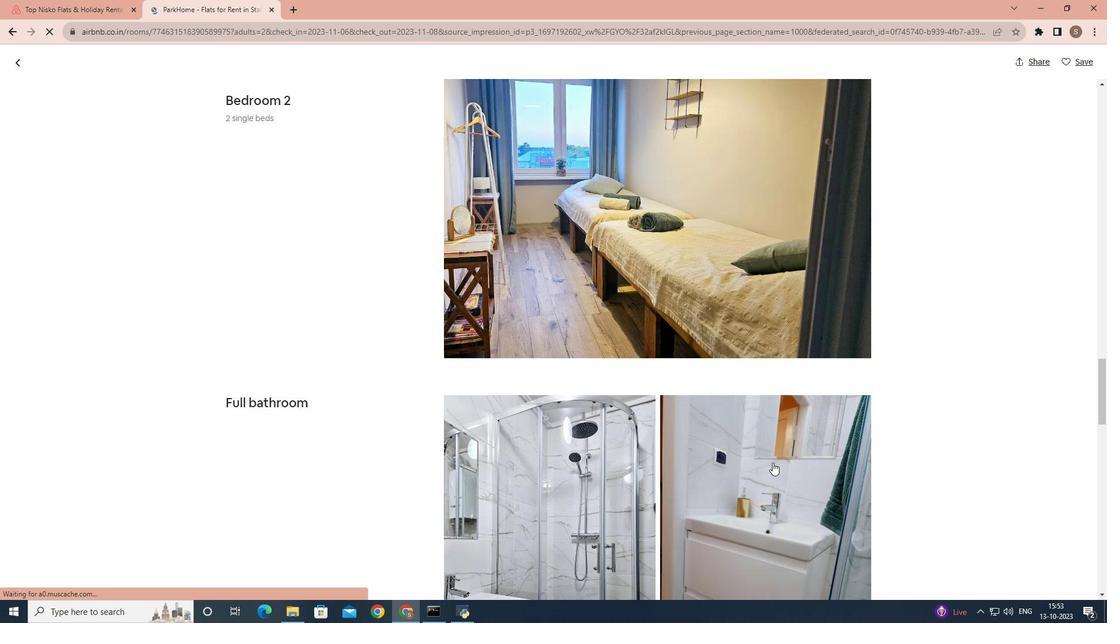 
Action: Mouse scrolled (773, 462) with delta (0, 0)
Screenshot: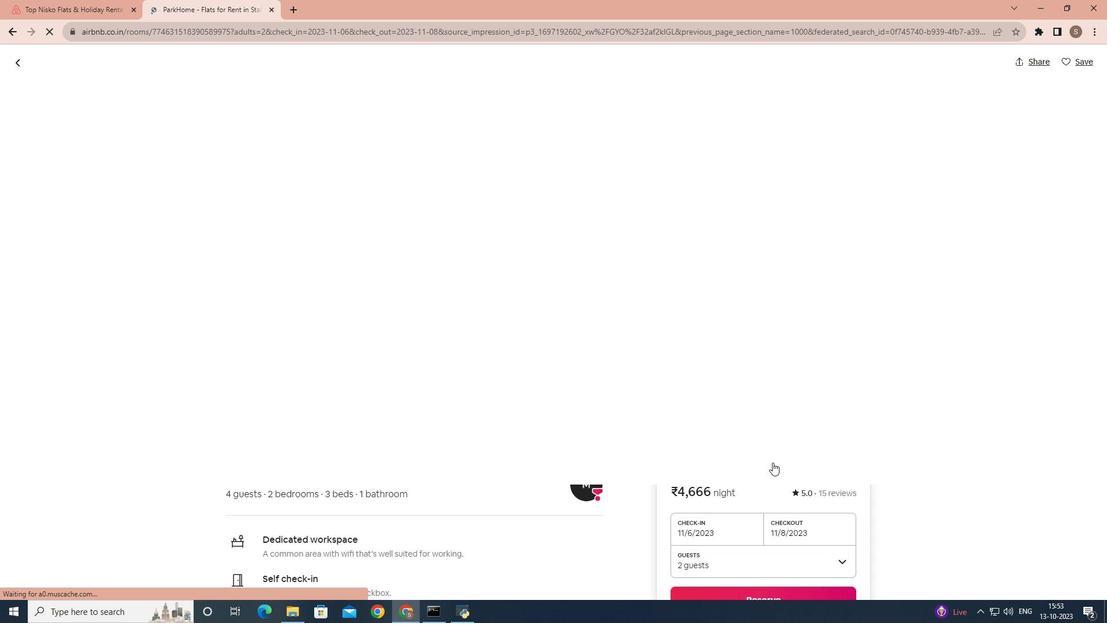 
Action: Mouse scrolled (773, 462) with delta (0, 0)
Screenshot: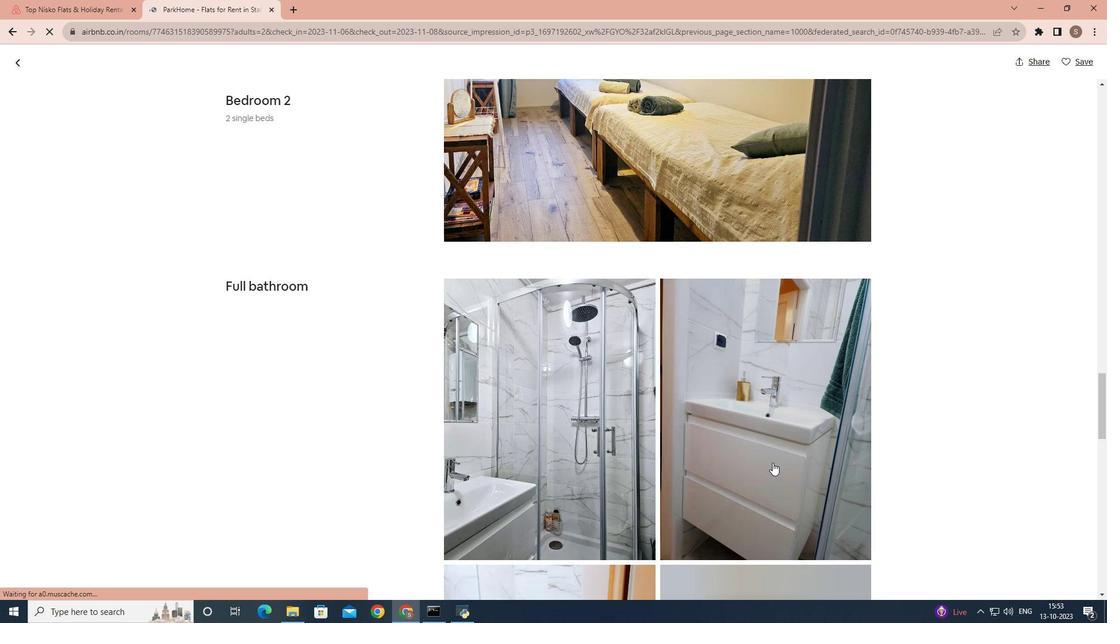 
Action: Mouse scrolled (773, 462) with delta (0, 0)
Screenshot: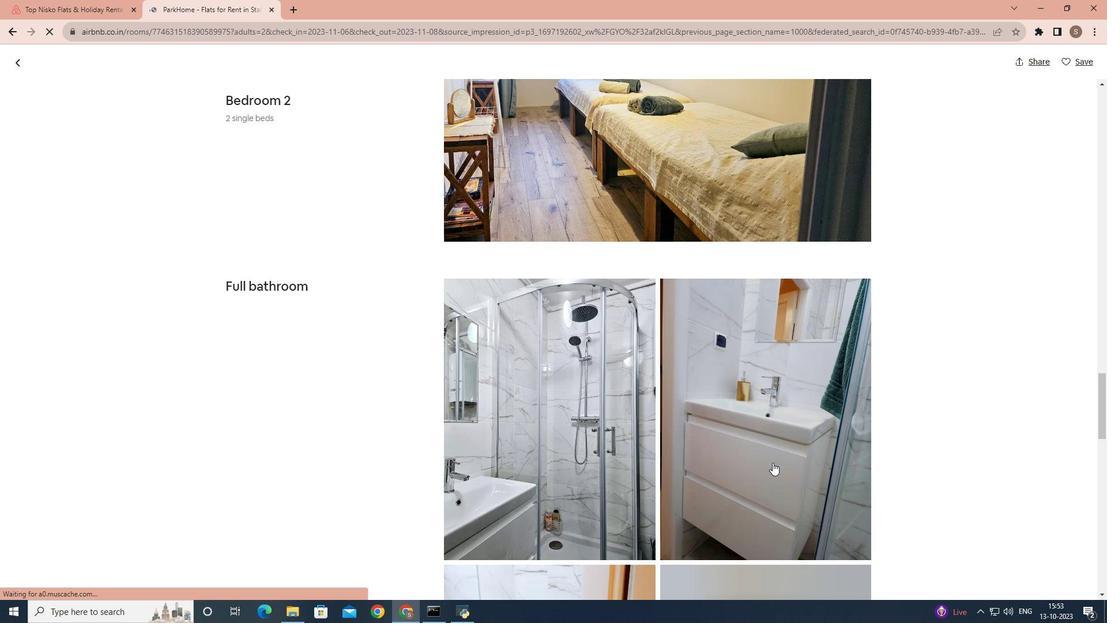 
Action: Mouse scrolled (773, 462) with delta (0, 0)
Screenshot: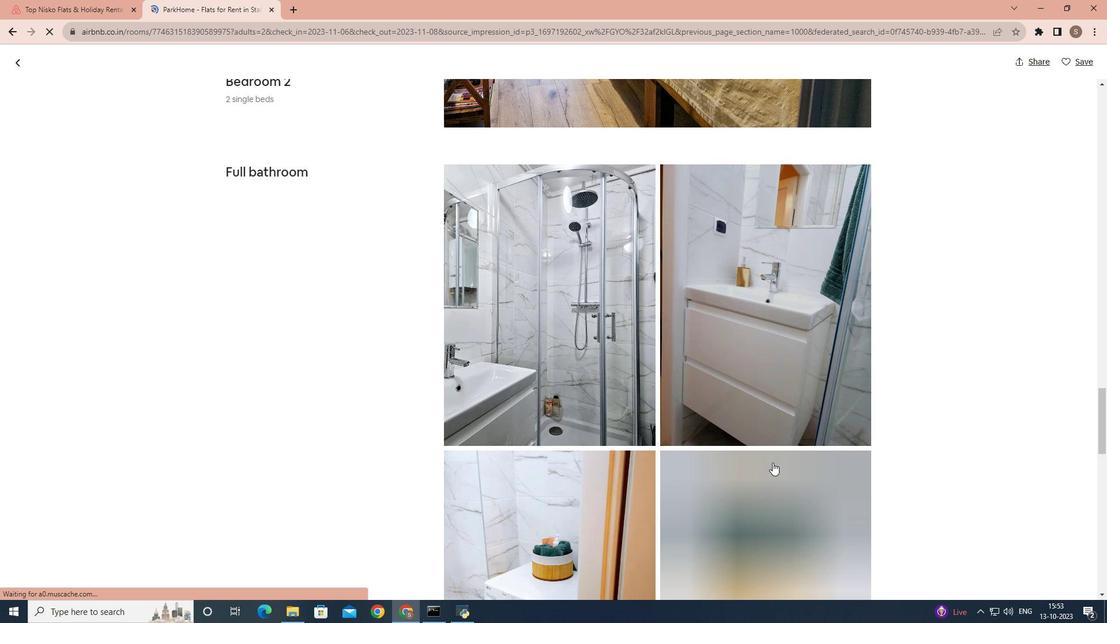 
Action: Mouse scrolled (773, 462) with delta (0, 0)
Screenshot: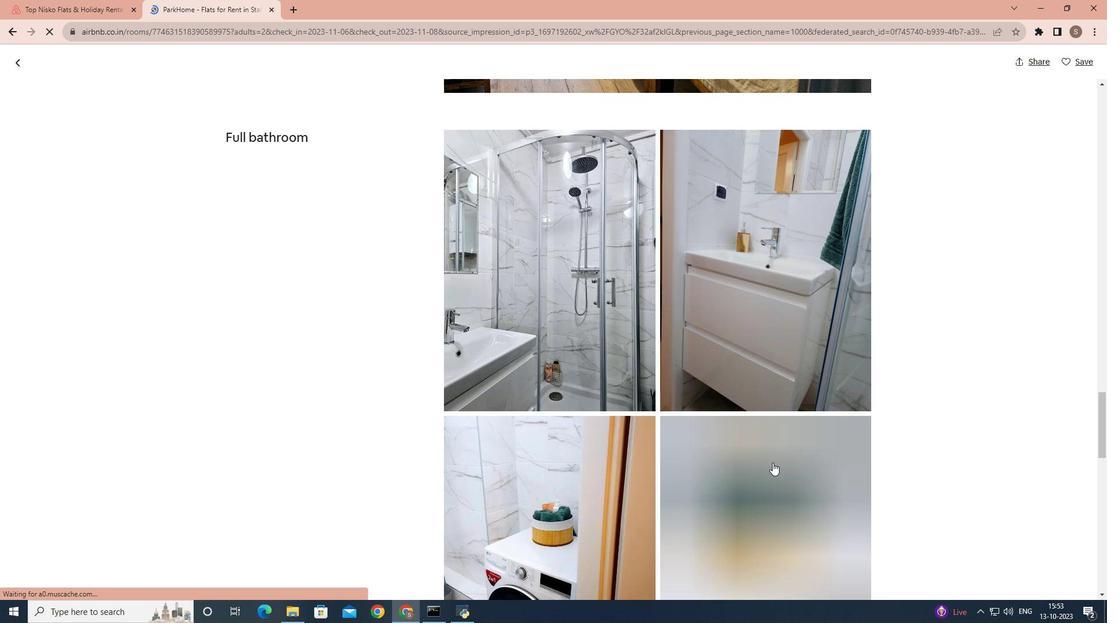 
Action: Mouse scrolled (773, 462) with delta (0, 0)
Screenshot: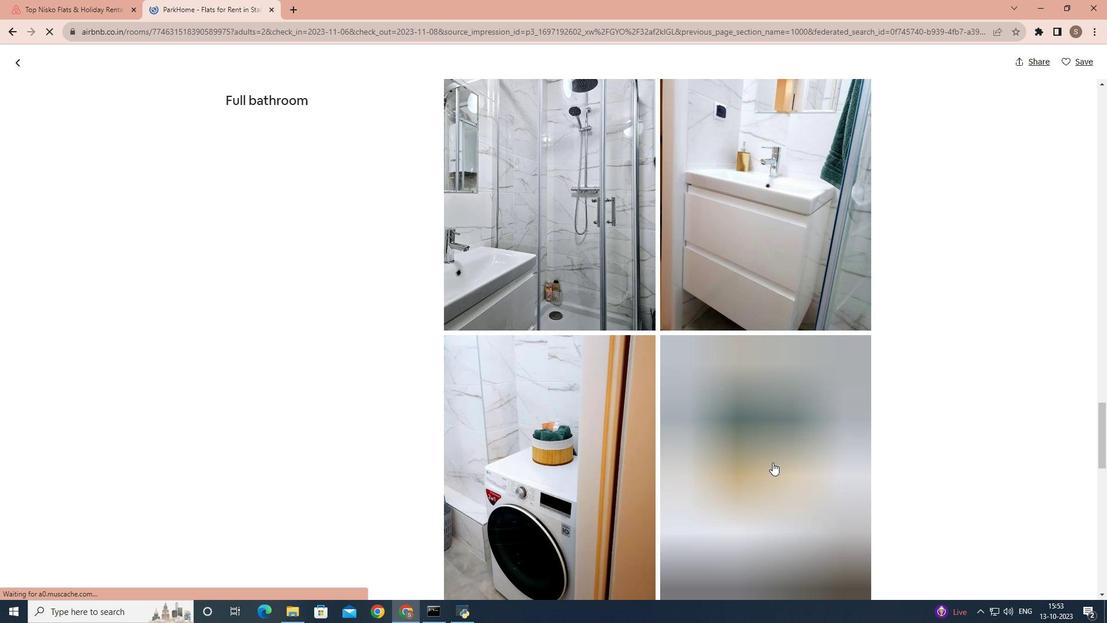 
Action: Mouse scrolled (773, 462) with delta (0, 0)
Screenshot: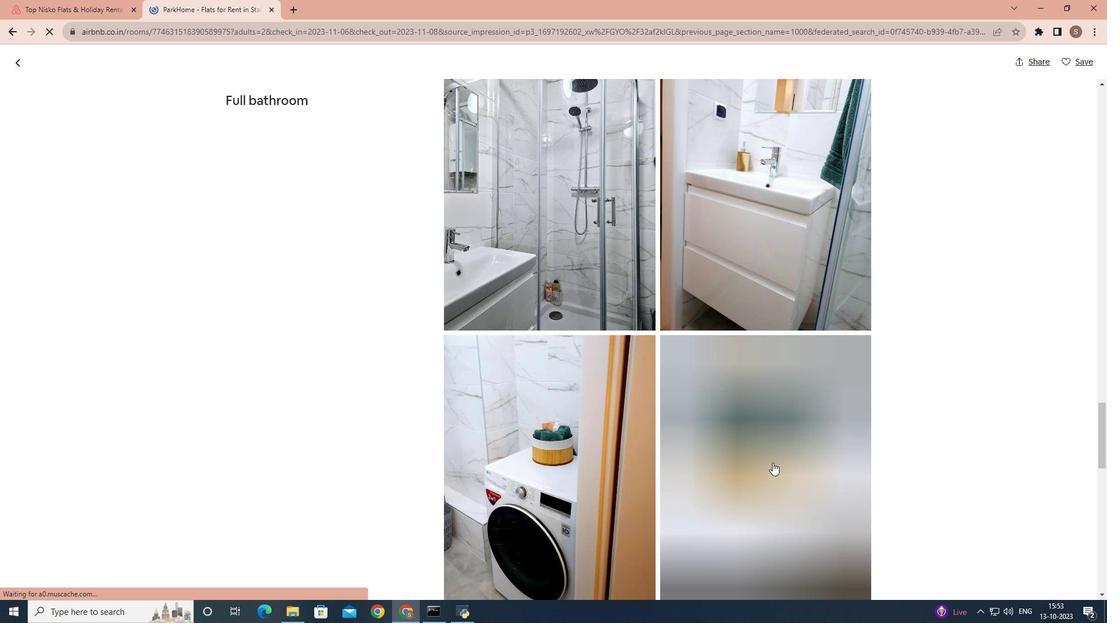 
Action: Mouse scrolled (773, 462) with delta (0, 0)
Screenshot: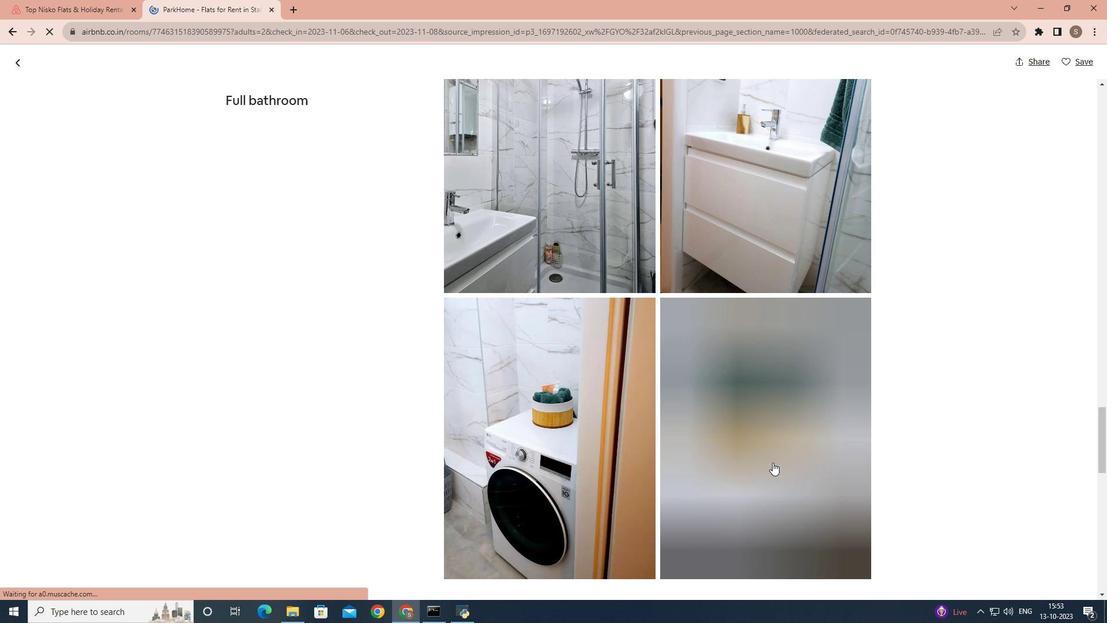 
Action: Mouse scrolled (773, 462) with delta (0, 0)
Screenshot: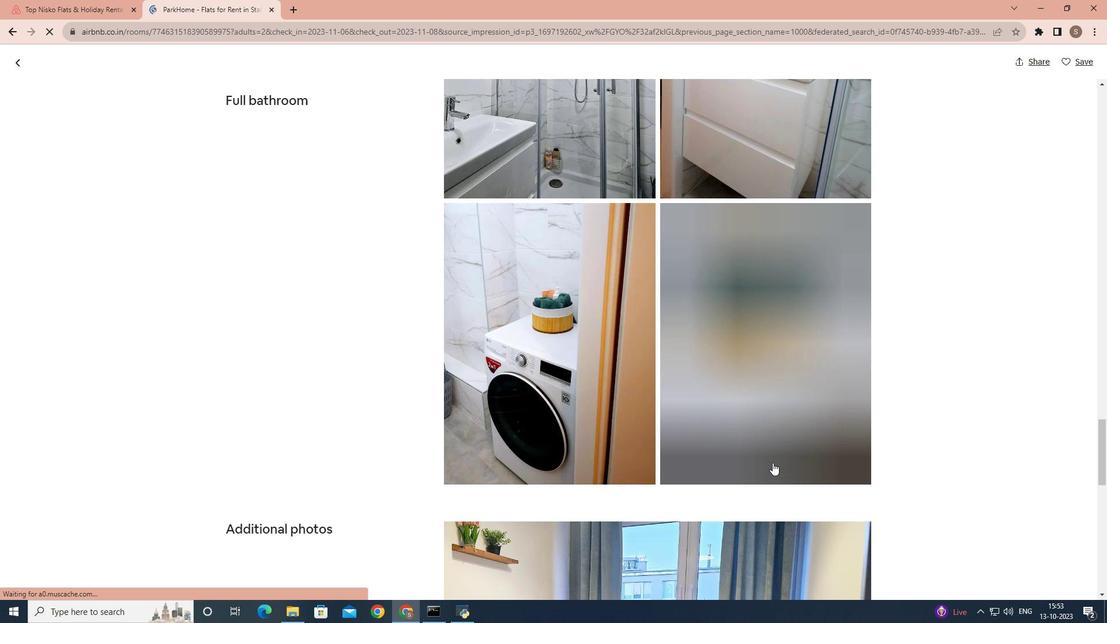 
Action: Mouse scrolled (773, 462) with delta (0, 0)
Screenshot: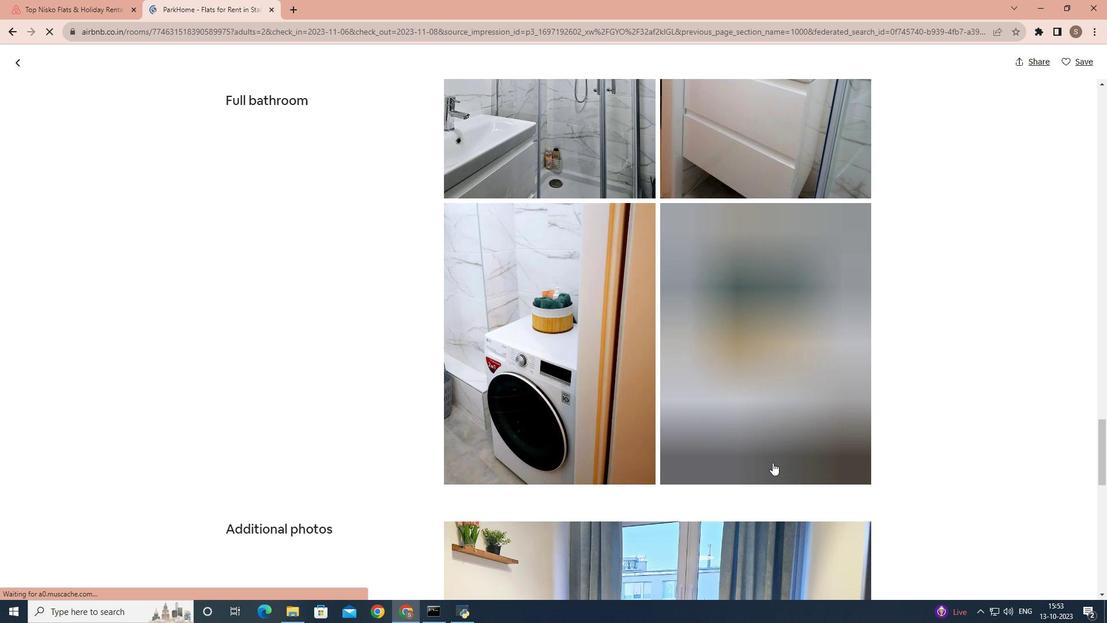 
Action: Mouse scrolled (773, 462) with delta (0, 0)
Screenshot: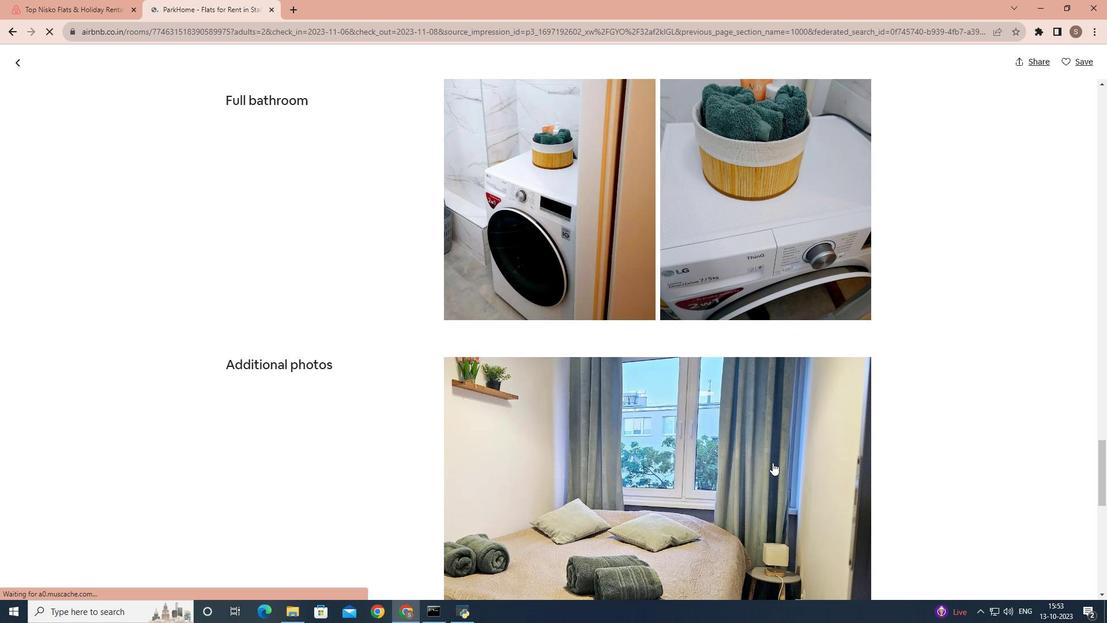 
Action: Mouse scrolled (773, 462) with delta (0, 0)
Screenshot: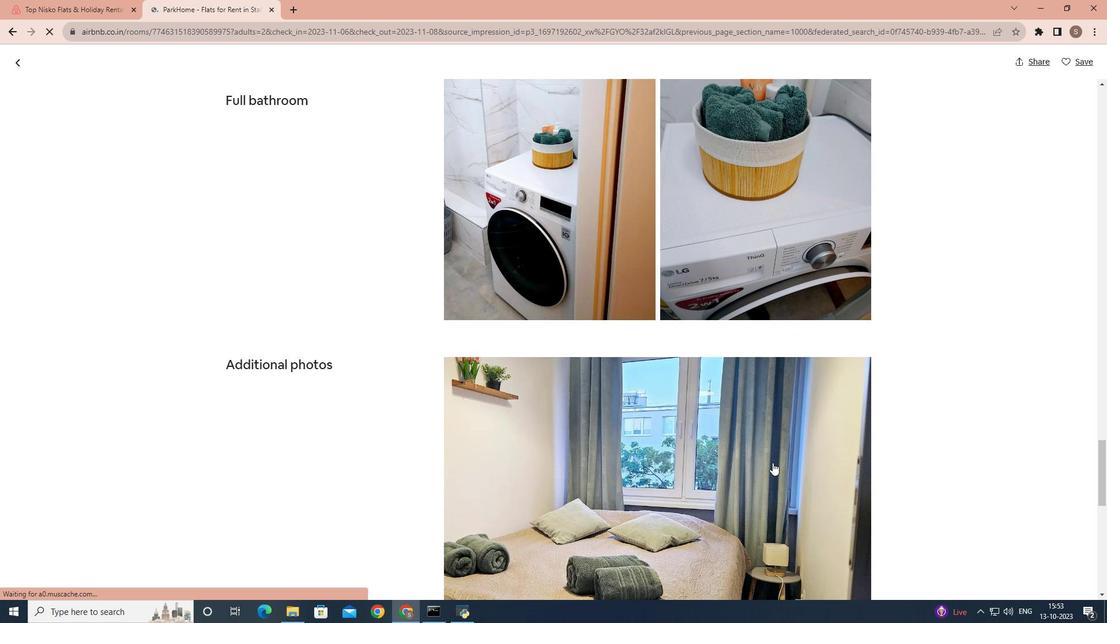 
Action: Mouse scrolled (773, 462) with delta (0, 0)
Screenshot: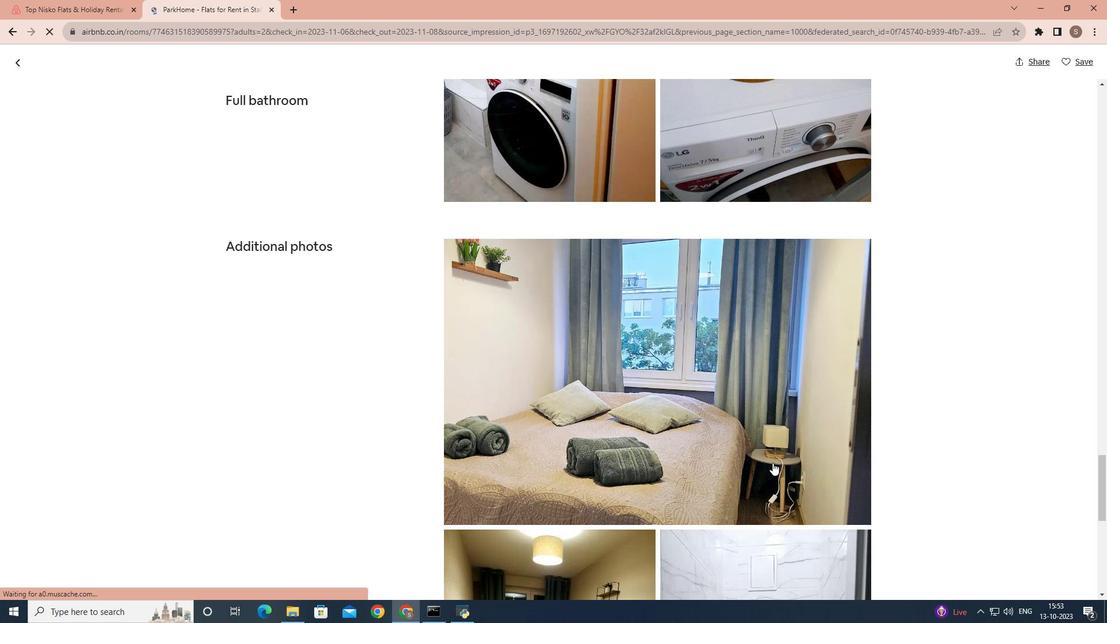 
Action: Mouse scrolled (773, 462) with delta (0, 0)
Screenshot: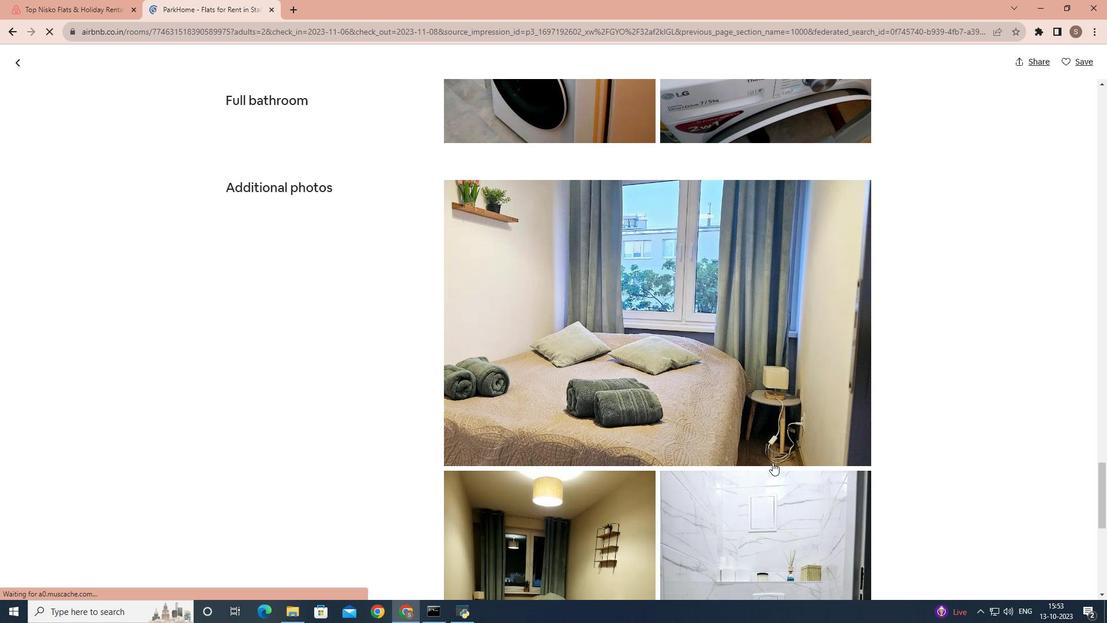 
Action: Mouse scrolled (773, 462) with delta (0, 0)
Screenshot: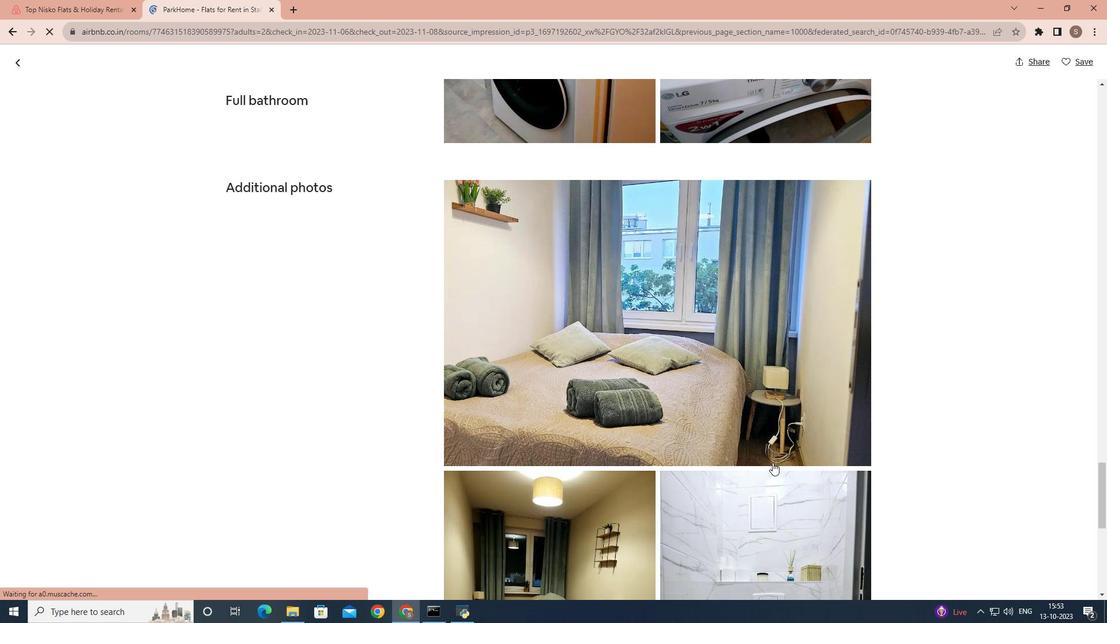 
Action: Mouse scrolled (773, 462) with delta (0, 0)
Screenshot: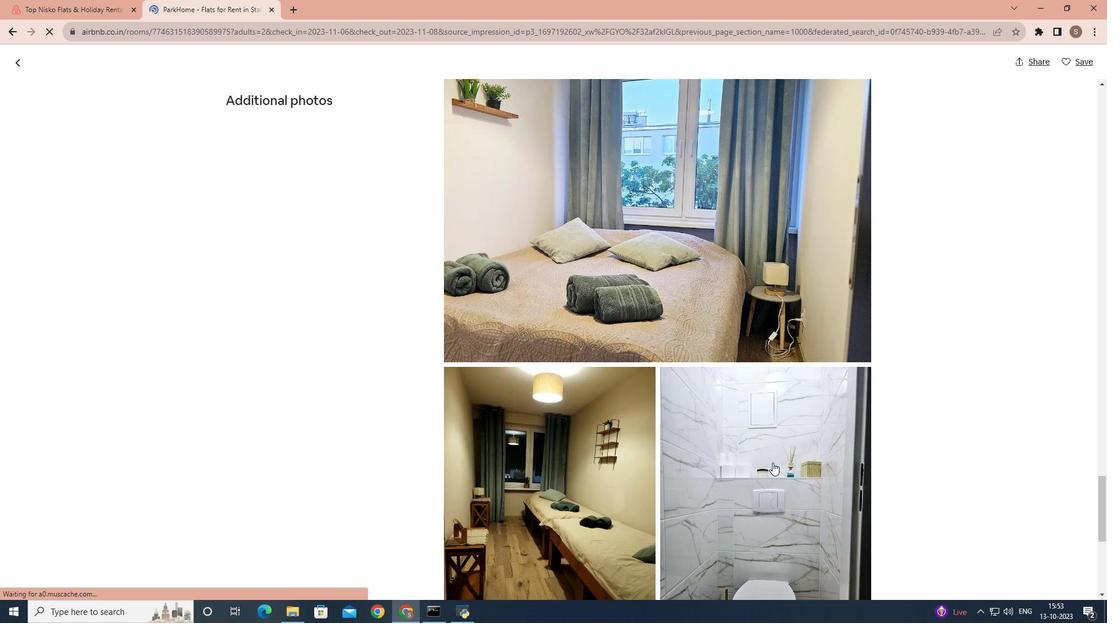 
Action: Mouse scrolled (773, 462) with delta (0, 0)
Screenshot: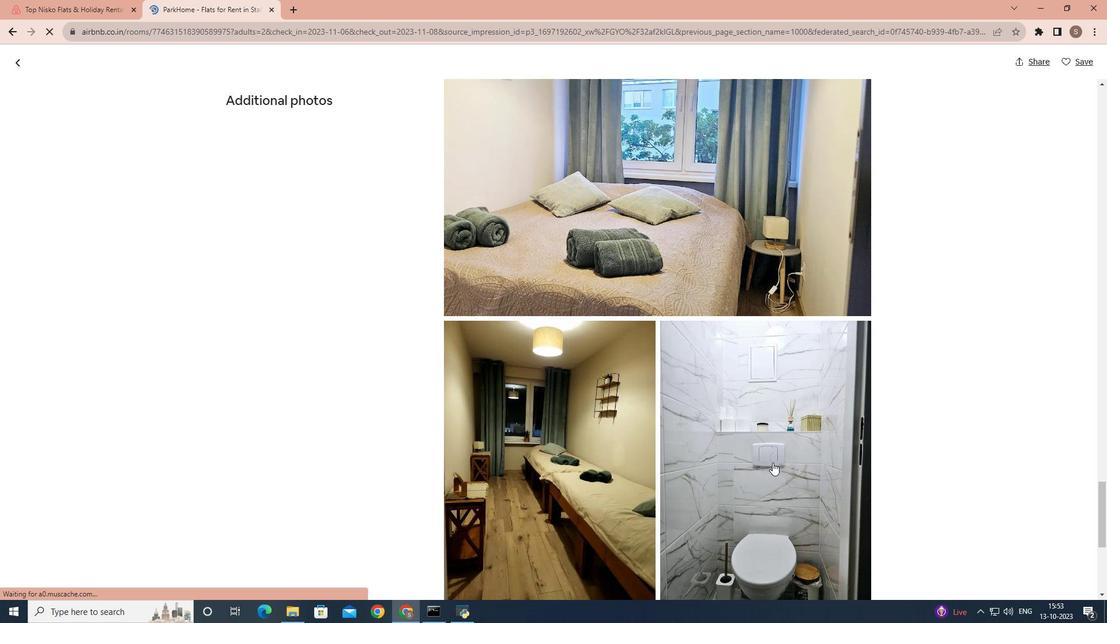 
Action: Mouse scrolled (773, 462) with delta (0, 0)
Screenshot: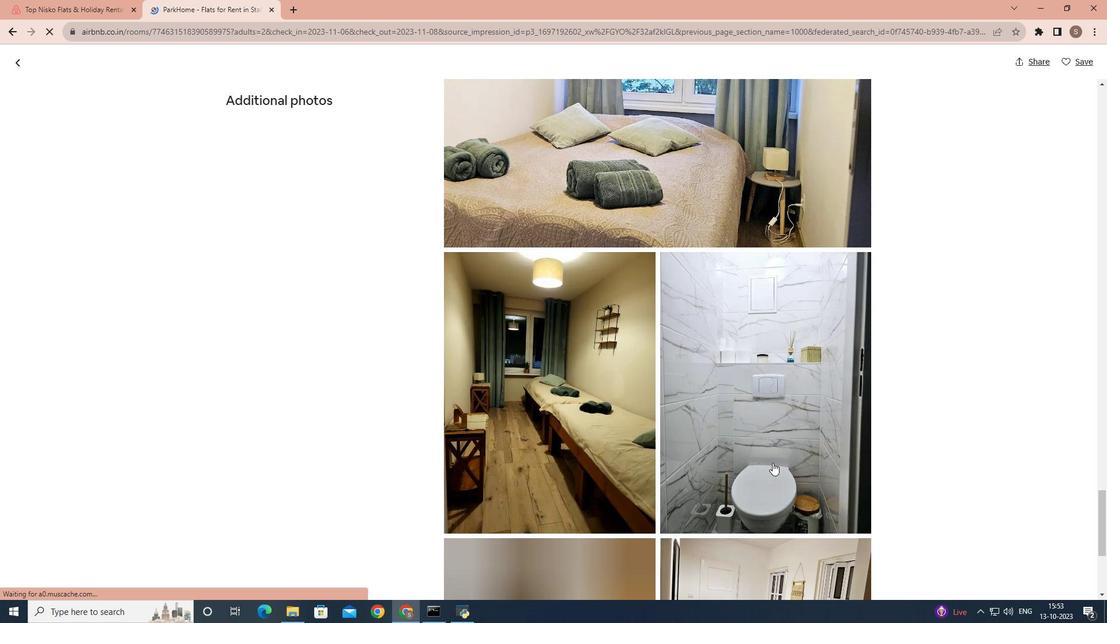 
Action: Mouse scrolled (773, 462) with delta (0, 0)
Screenshot: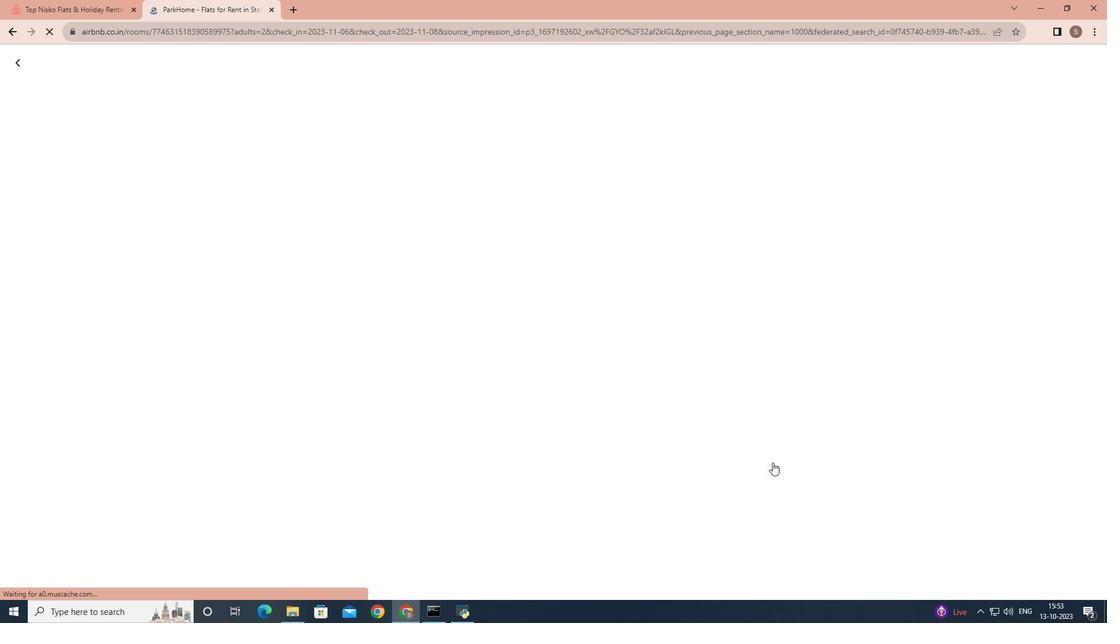 
Action: Mouse scrolled (773, 462) with delta (0, 0)
Screenshot: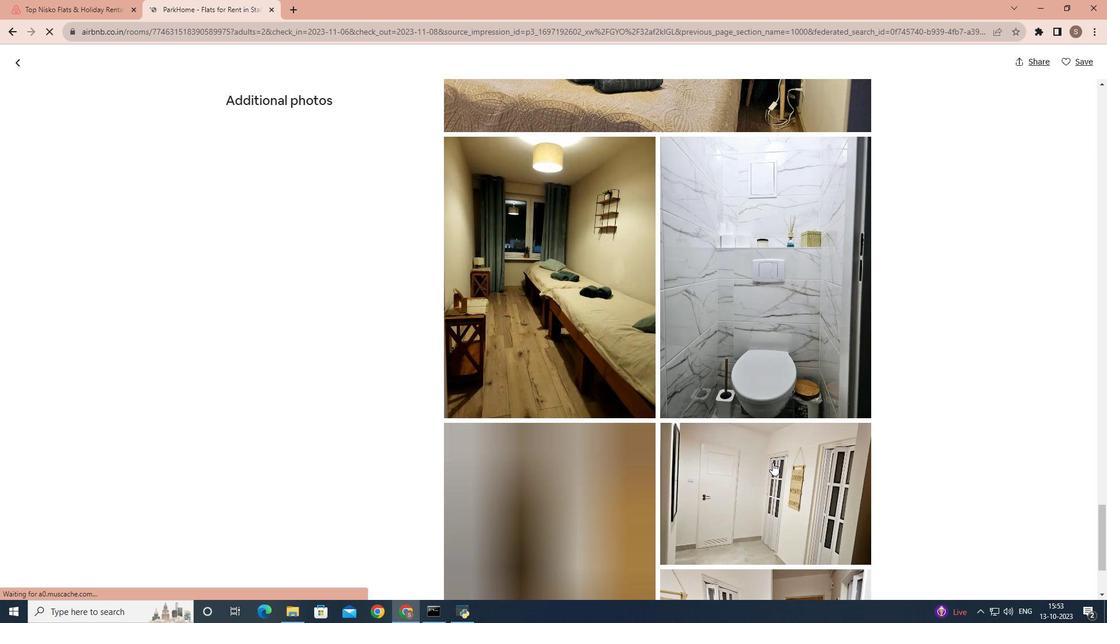 
Action: Mouse scrolled (773, 462) with delta (0, 0)
Screenshot: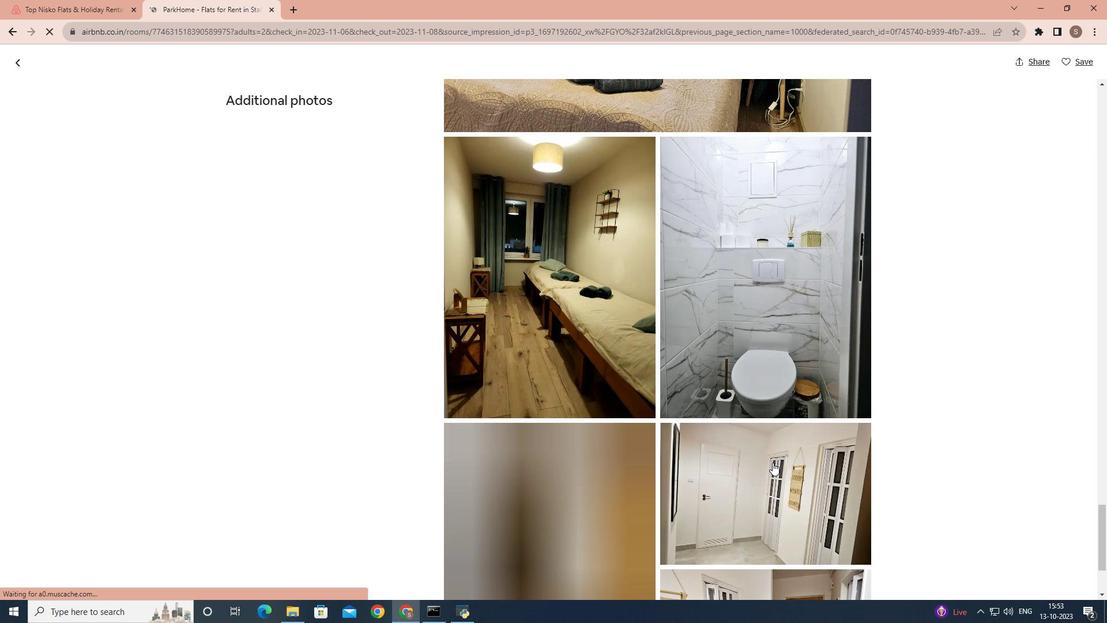 
Action: Mouse scrolled (773, 462) with delta (0, 0)
Screenshot: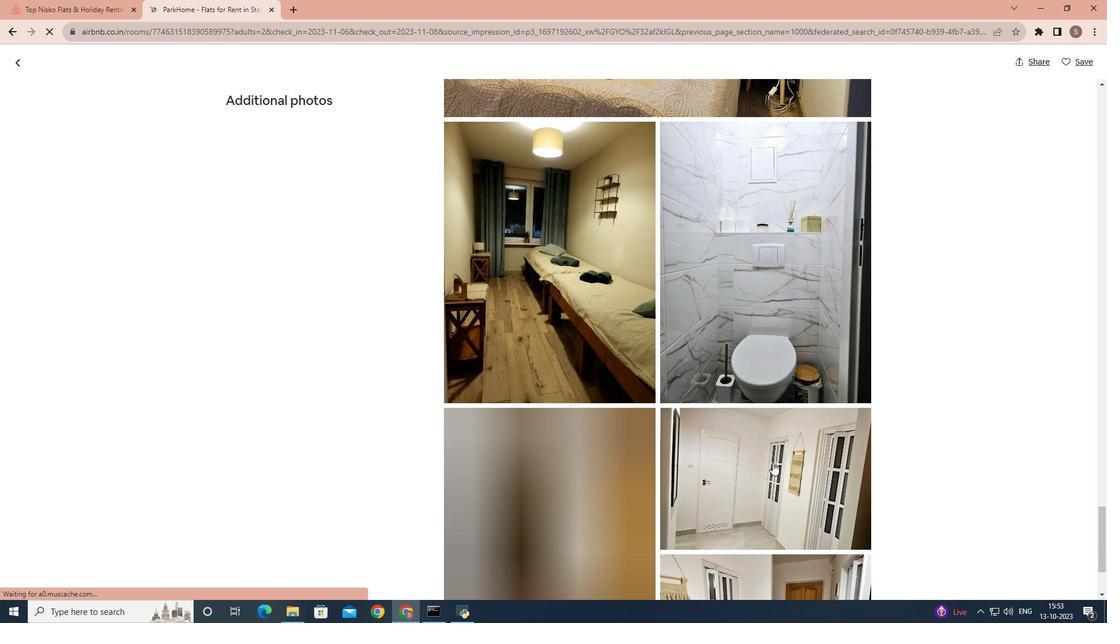 
Action: Mouse scrolled (773, 462) with delta (0, 0)
Screenshot: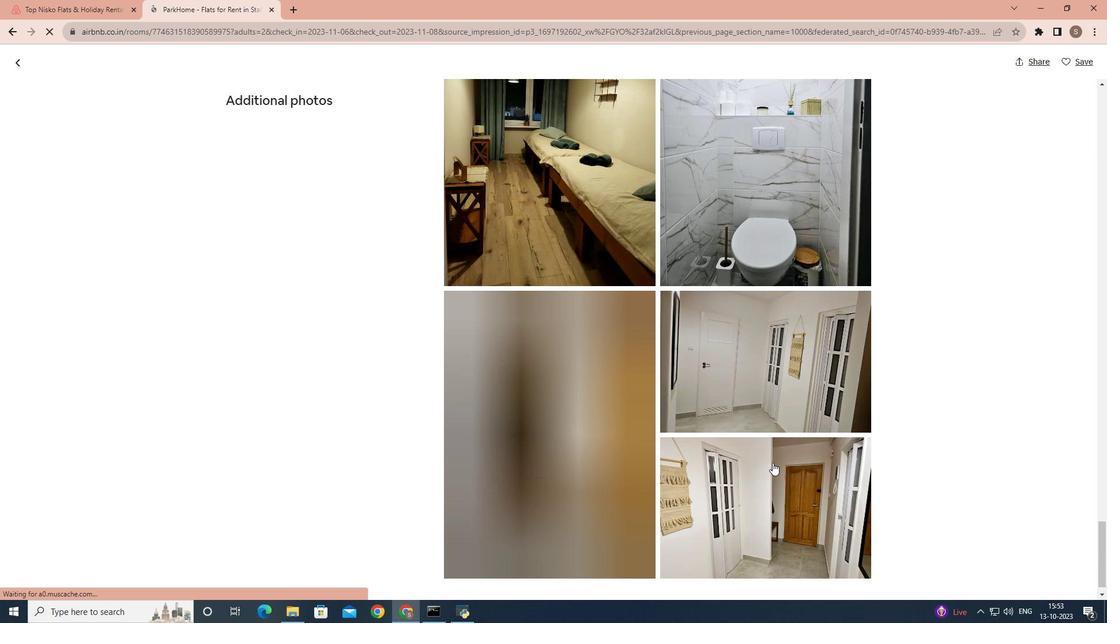 
Action: Mouse scrolled (773, 462) with delta (0, 0)
Screenshot: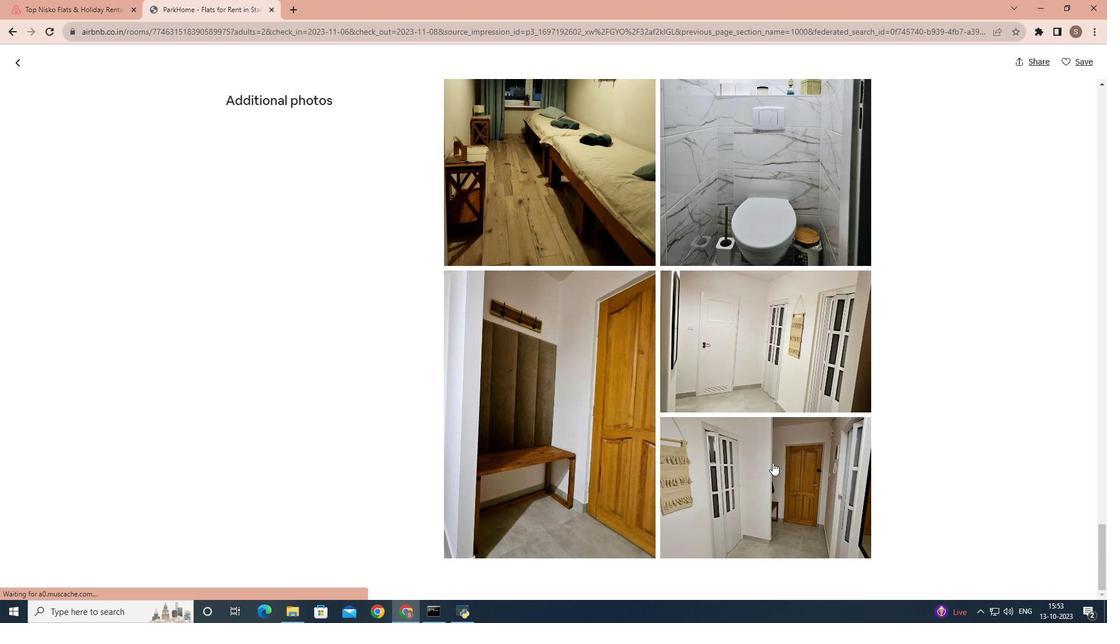 
Action: Mouse scrolled (773, 462) with delta (0, 0)
Screenshot: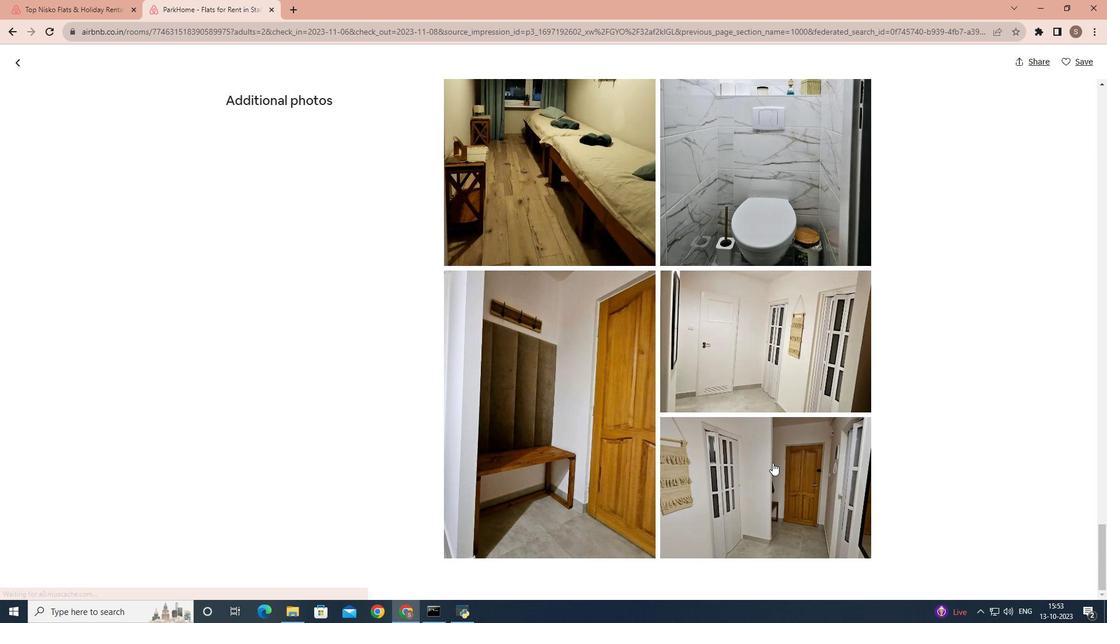 
Action: Mouse scrolled (773, 462) with delta (0, 0)
Screenshot: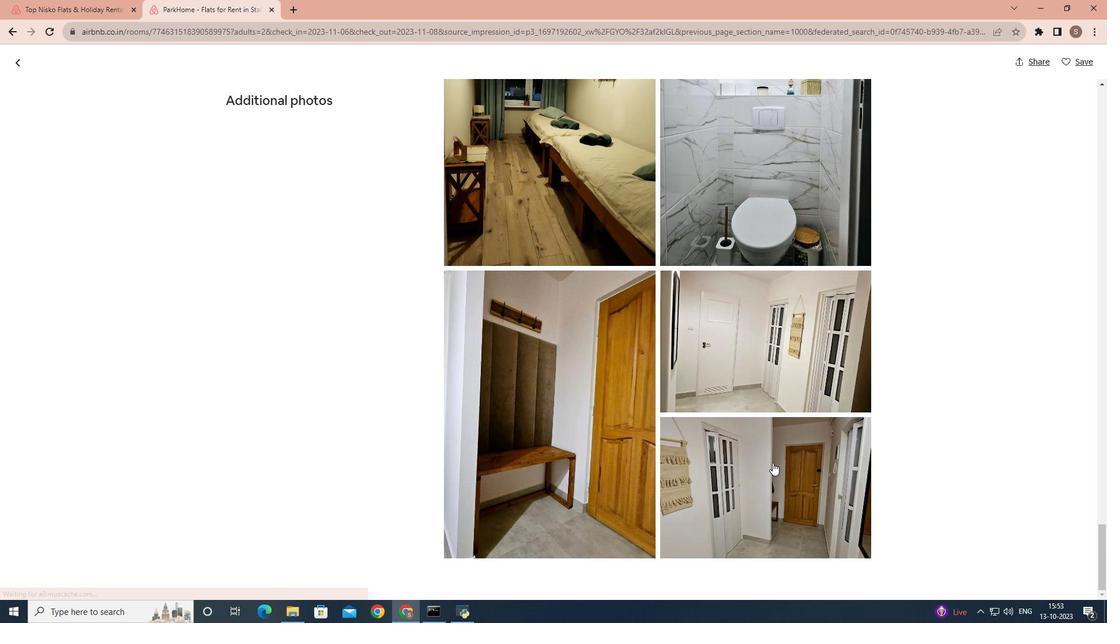 
Action: Mouse scrolled (773, 462) with delta (0, 0)
Screenshot: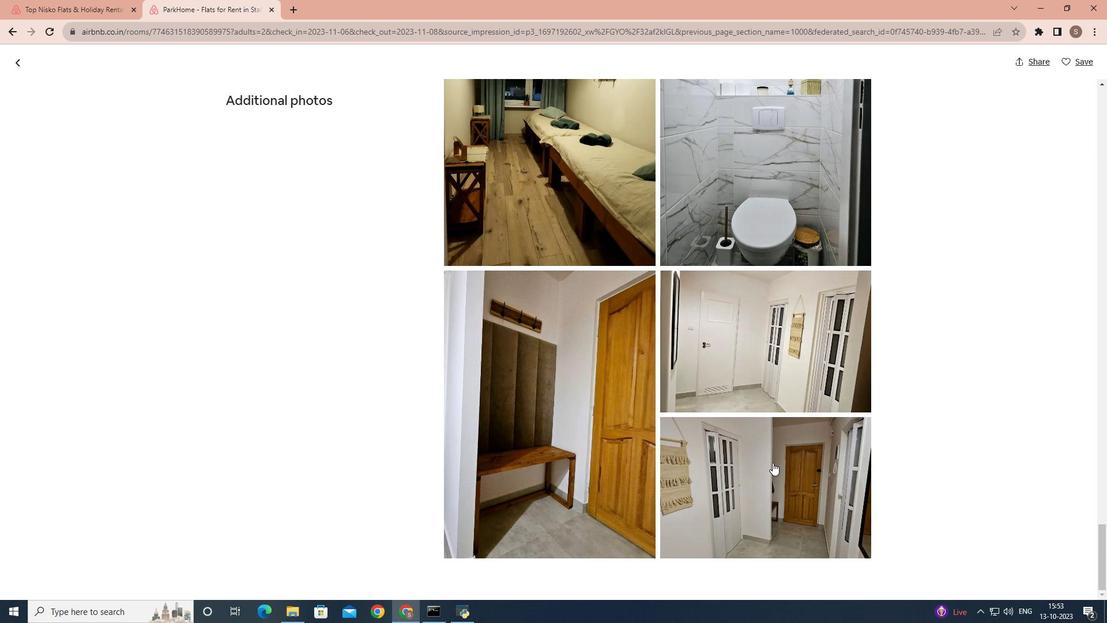 
Action: Mouse moved to (20, 58)
Screenshot: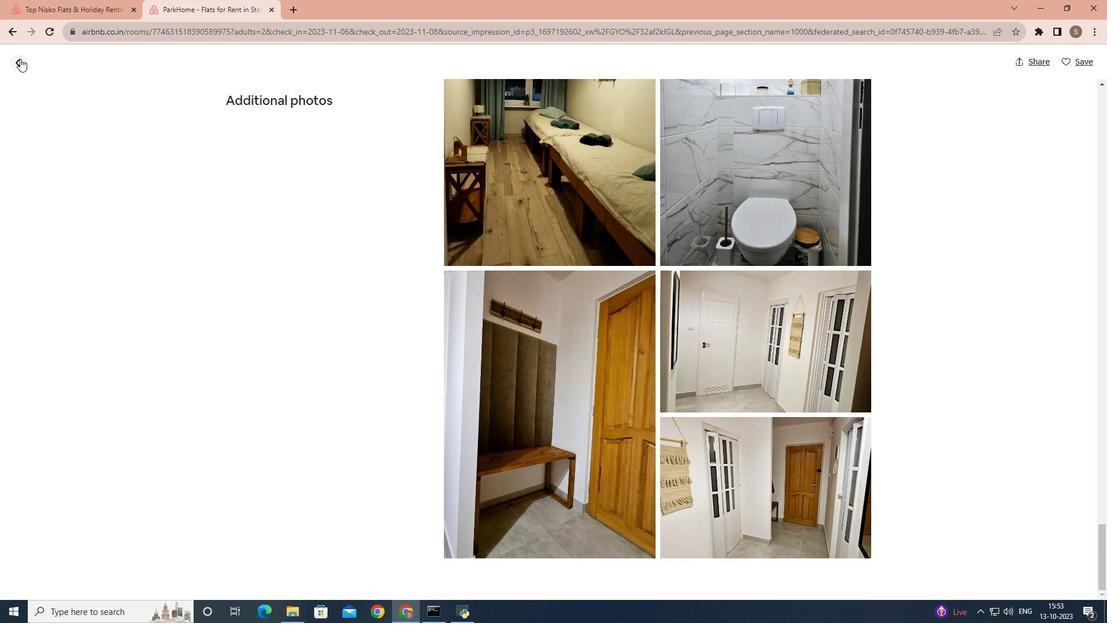 
Action: Mouse pressed left at (20, 58)
Screenshot: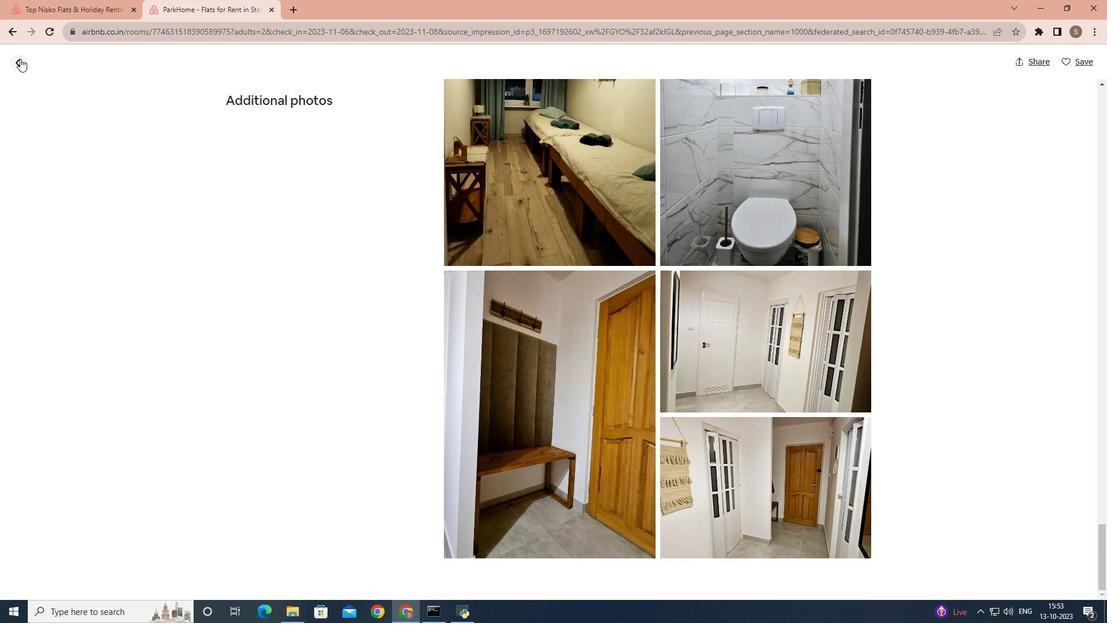 
Action: Mouse moved to (339, 334)
Screenshot: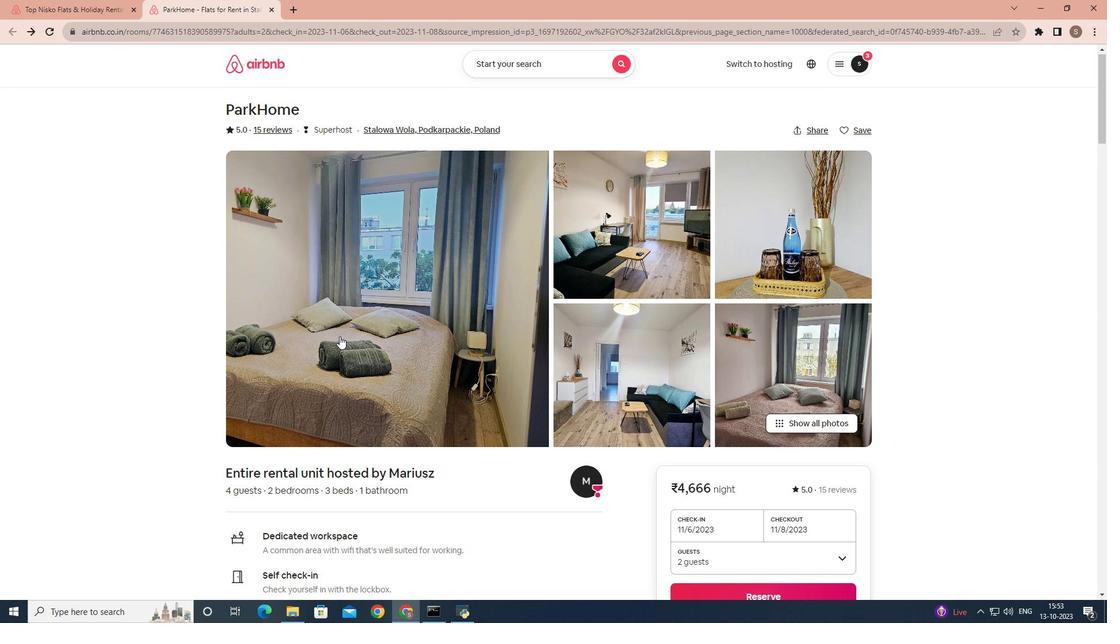 
Action: Mouse scrolled (339, 333) with delta (0, 0)
Screenshot: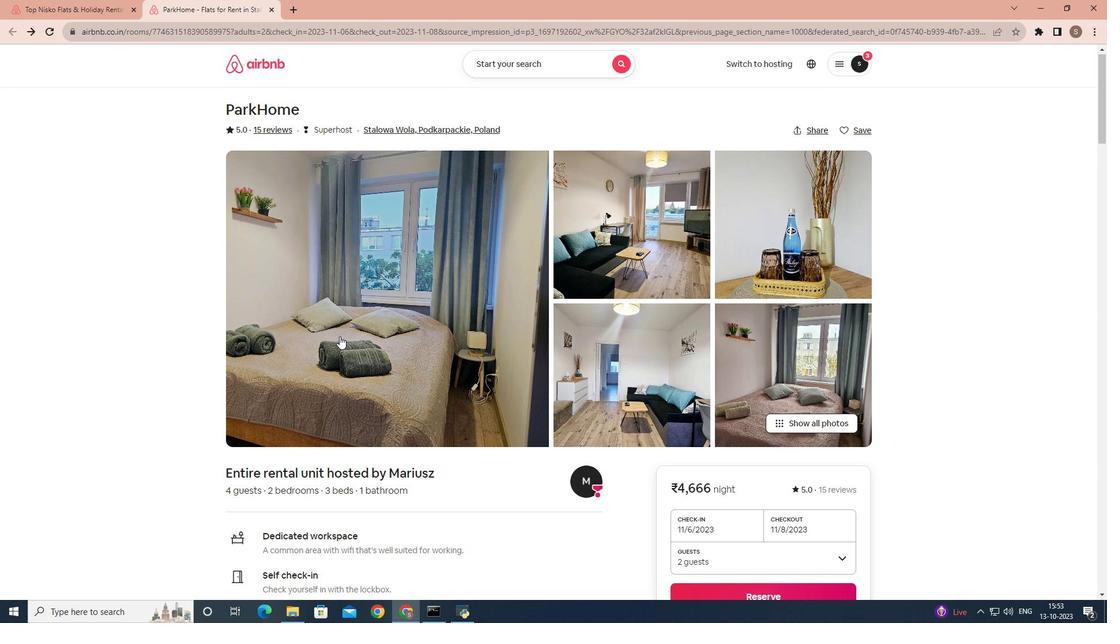 
Action: Mouse moved to (339, 335)
Screenshot: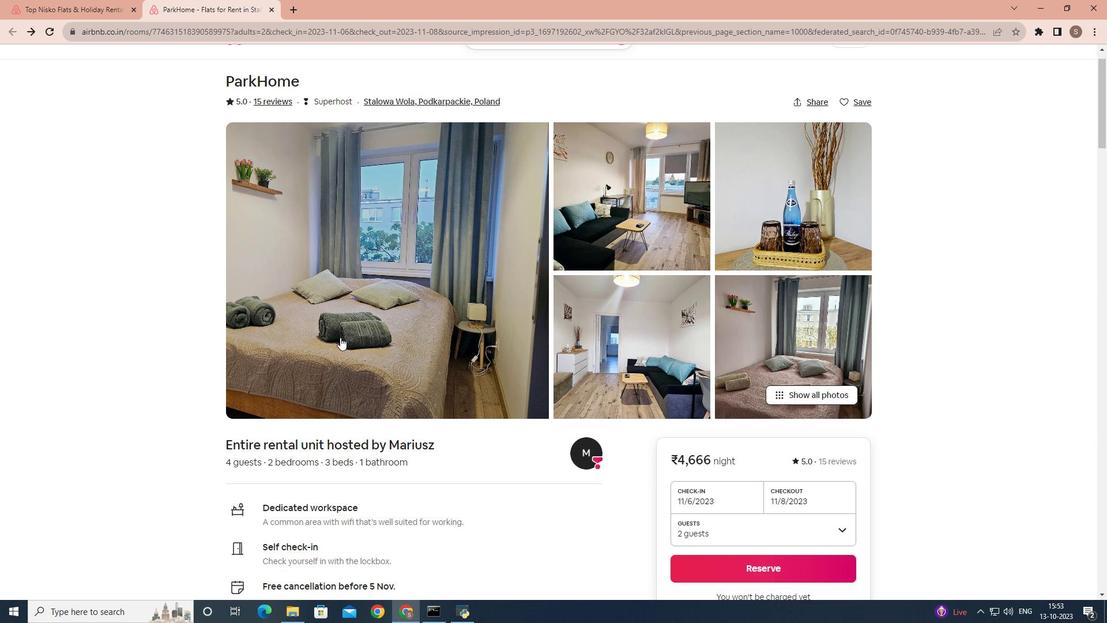 
Action: Mouse scrolled (339, 335) with delta (0, 0)
Screenshot: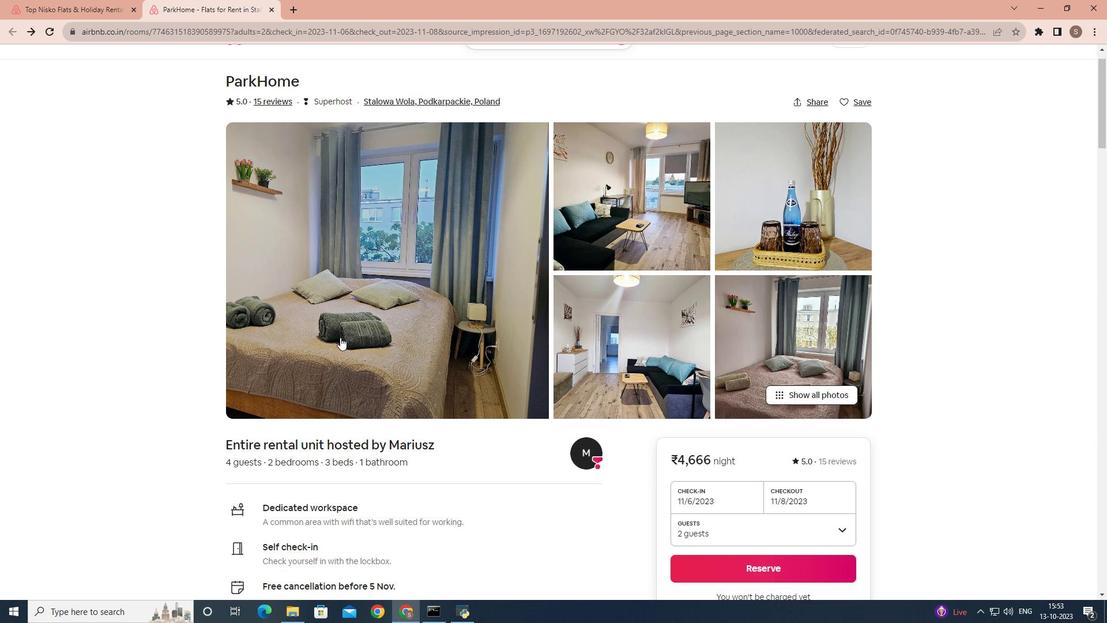 
Action: Mouse moved to (340, 337)
Screenshot: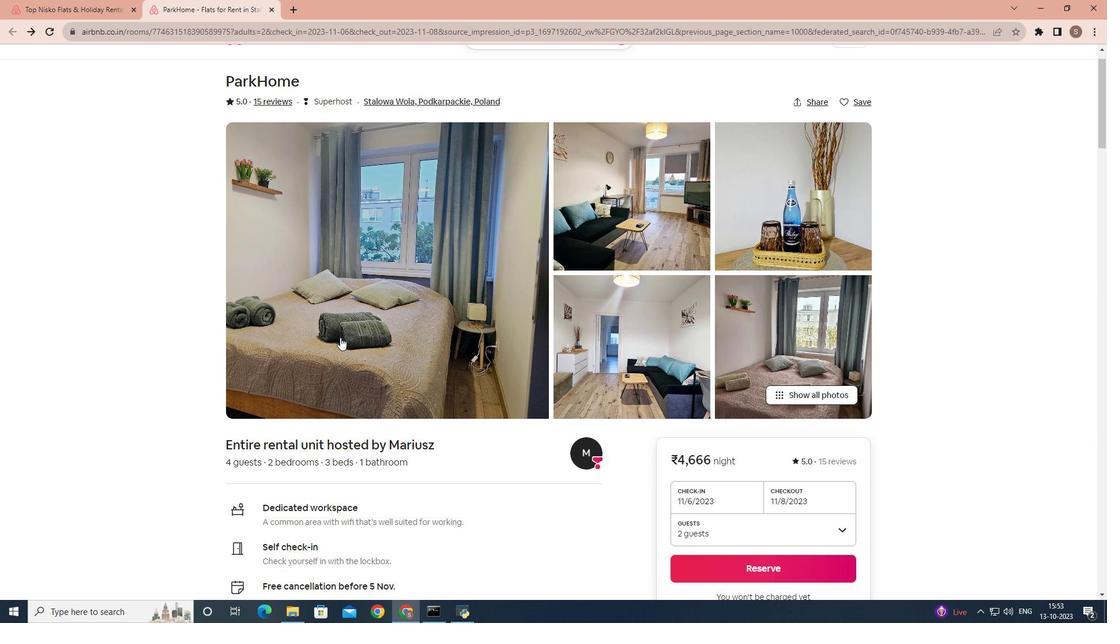 
Action: Mouse scrolled (340, 336) with delta (0, 0)
Screenshot: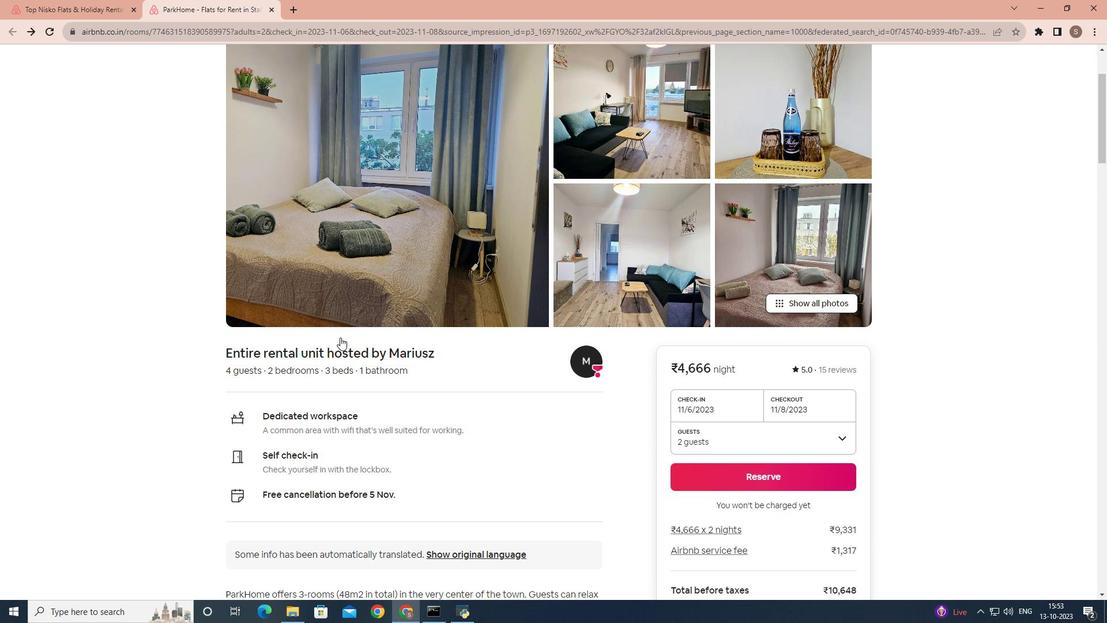 
Action: Mouse scrolled (340, 336) with delta (0, 0)
Screenshot: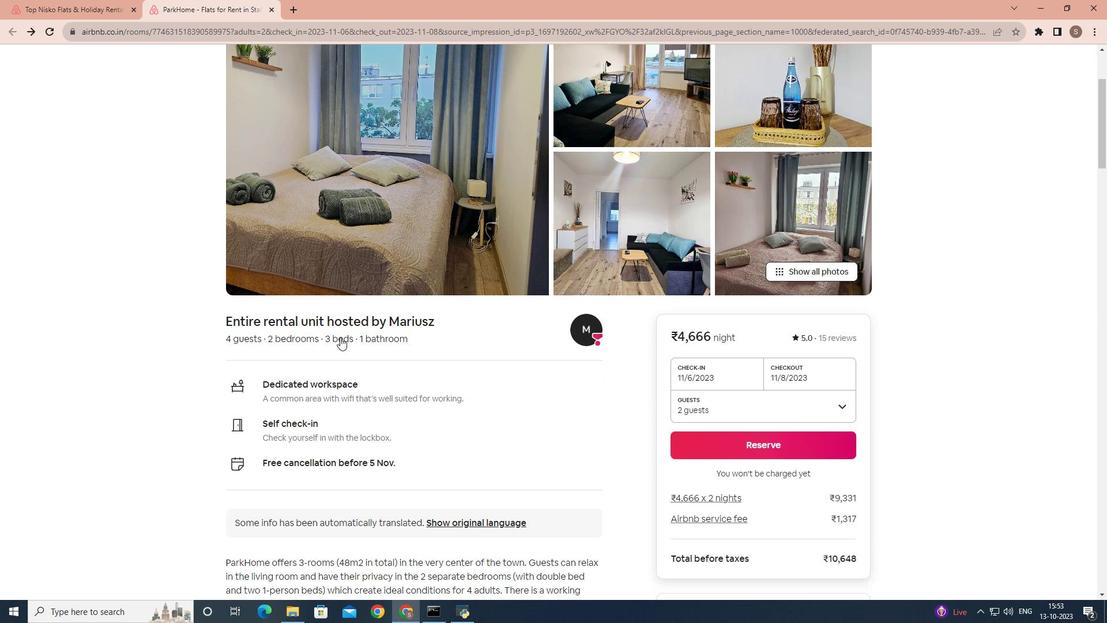 
Action: Mouse moved to (327, 368)
Screenshot: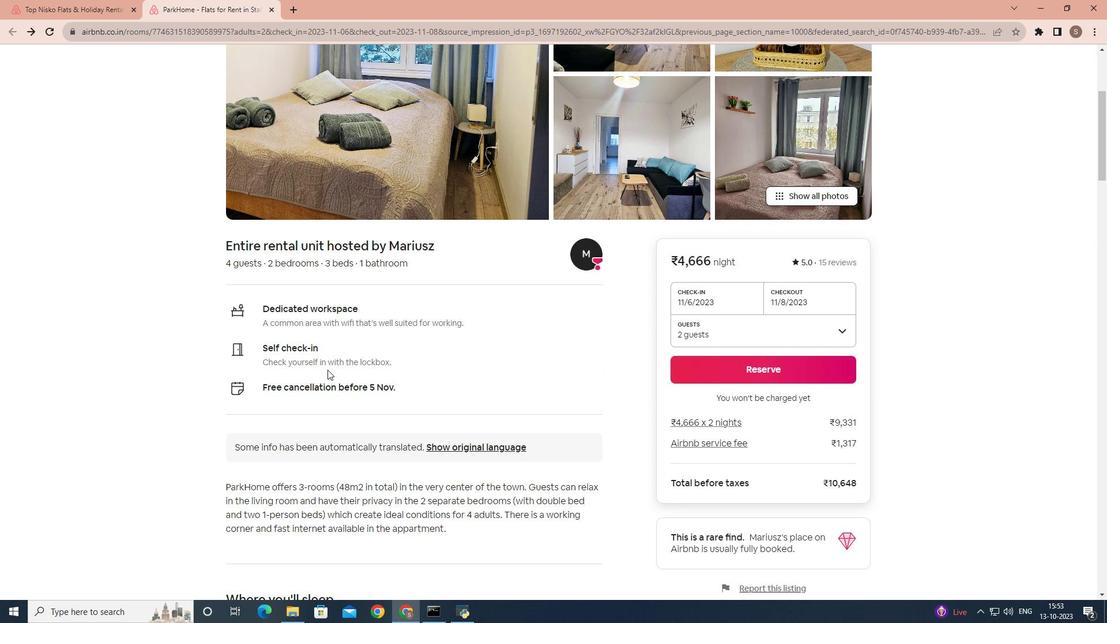 
Action: Mouse scrolled (327, 368) with delta (0, 0)
Screenshot: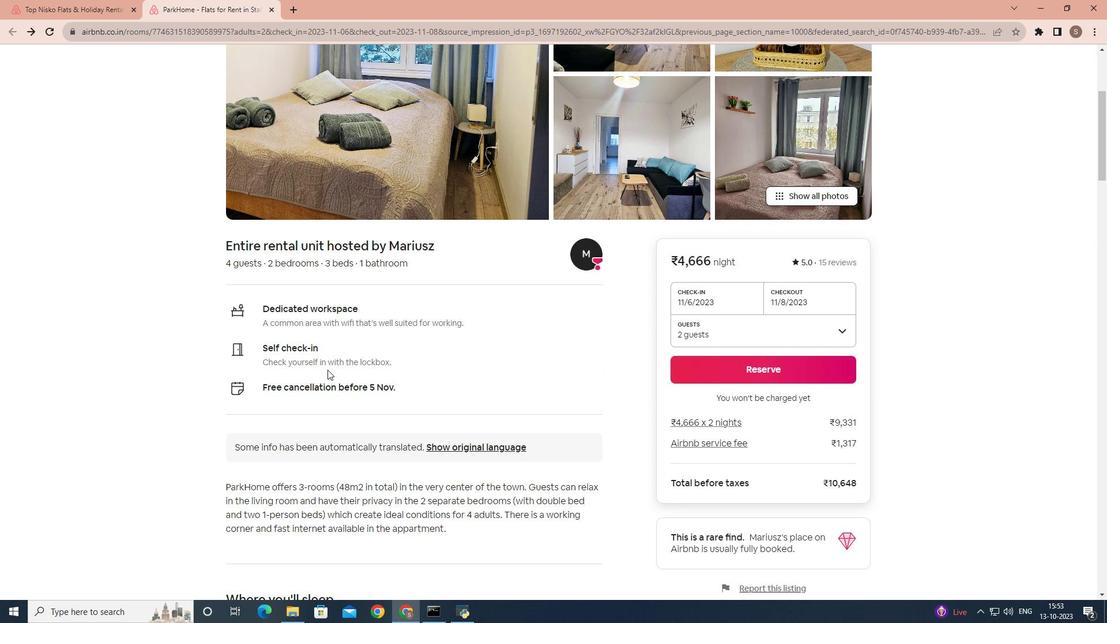 
Action: Mouse moved to (327, 369)
Screenshot: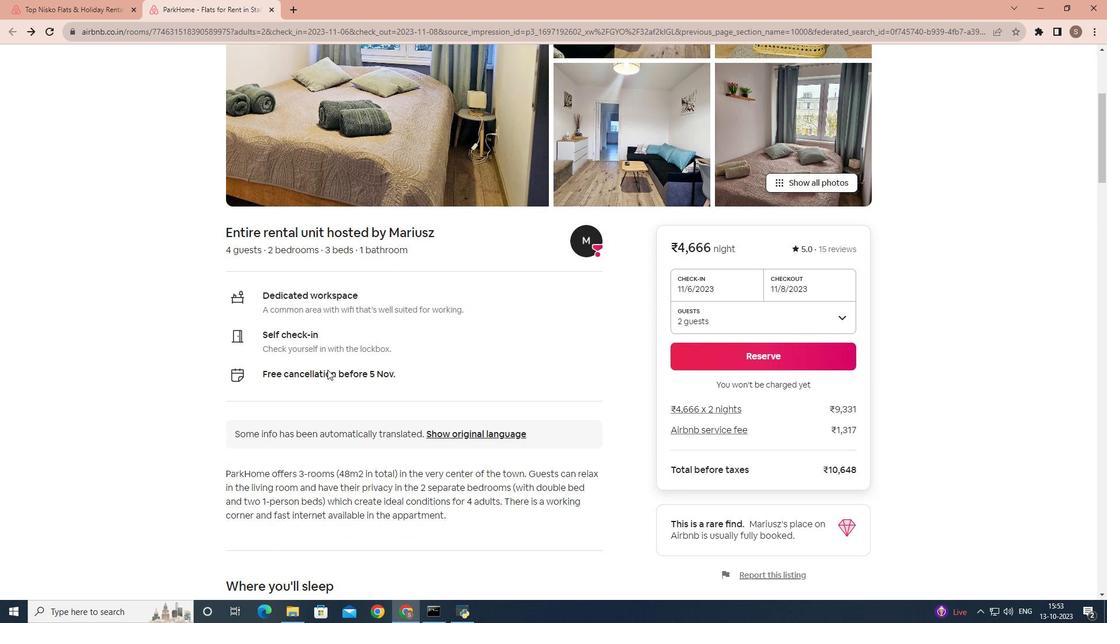 
Action: Mouse scrolled (327, 369) with delta (0, 0)
Screenshot: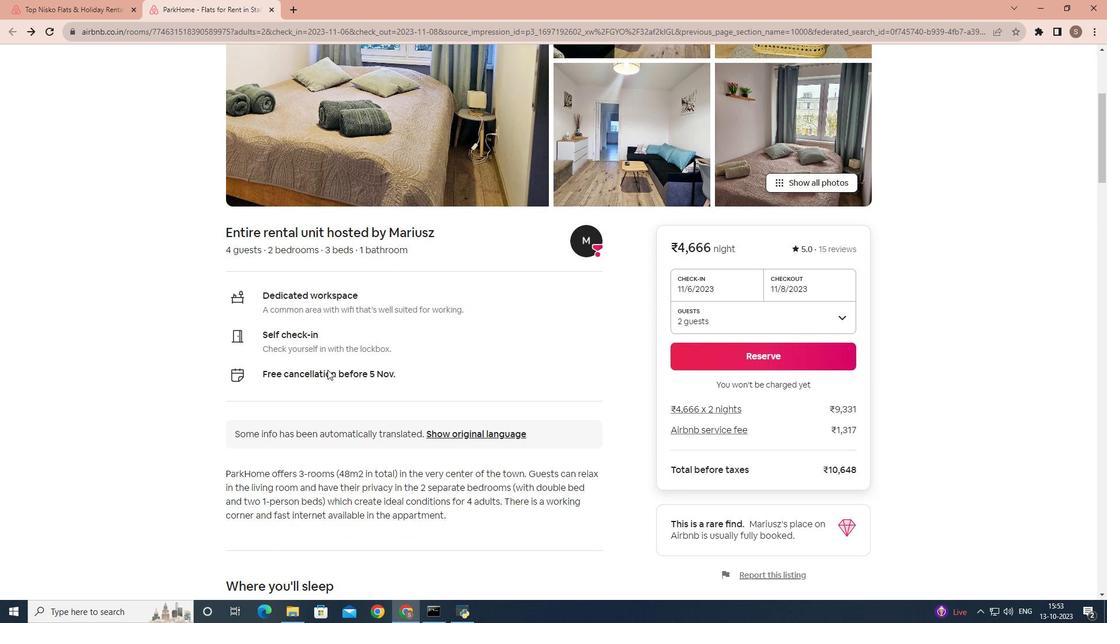
Action: Mouse scrolled (327, 369) with delta (0, 0)
Screenshot: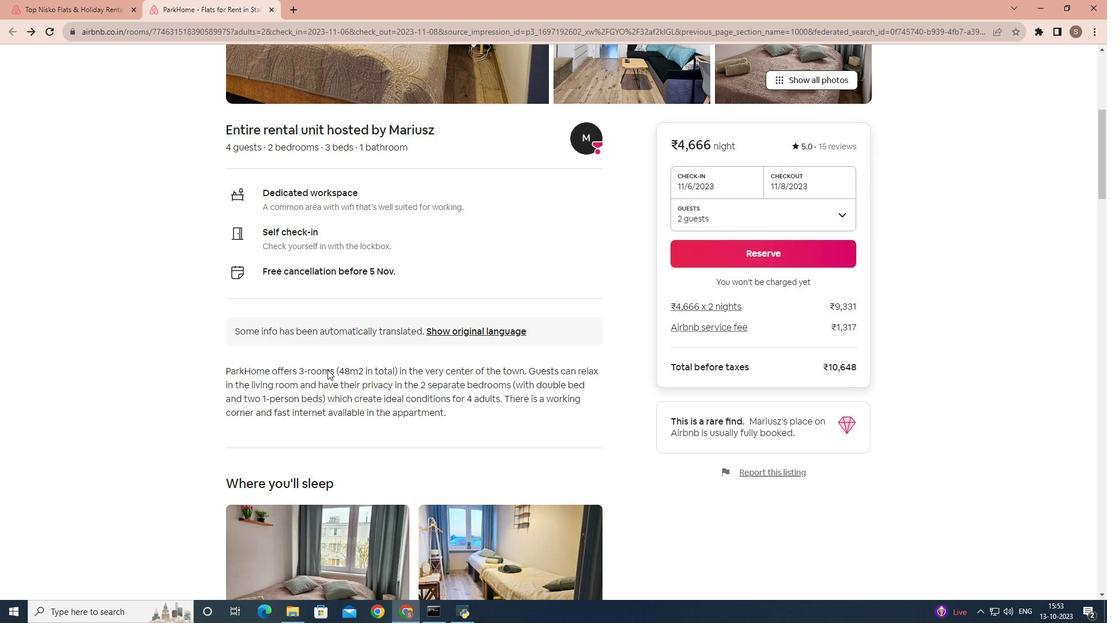 
Action: Mouse scrolled (327, 369) with delta (0, 0)
Screenshot: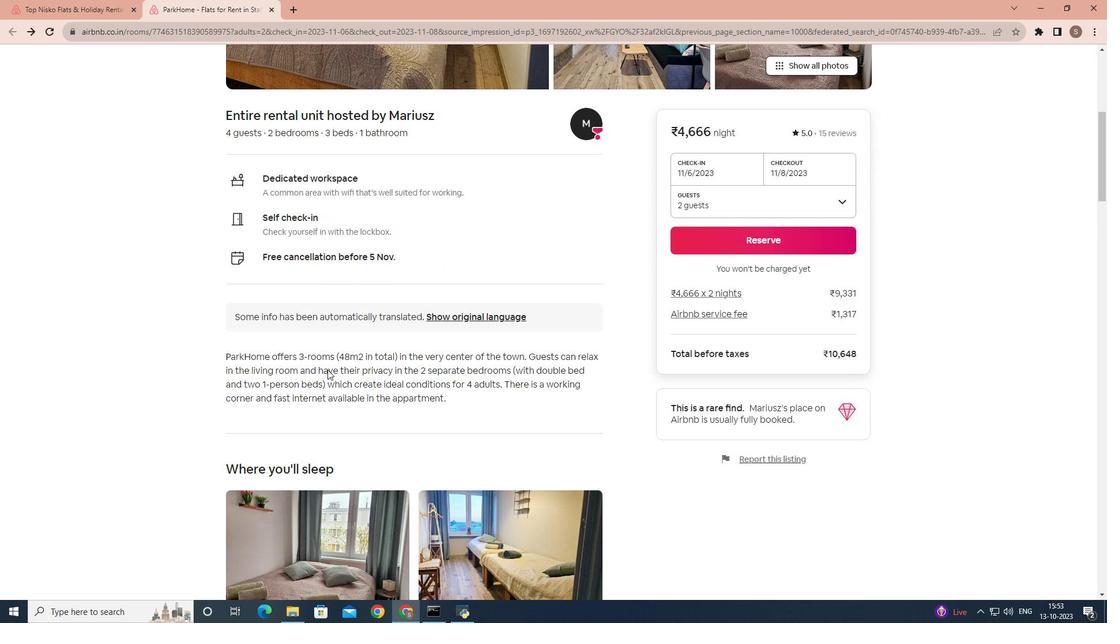 
Action: Mouse moved to (308, 360)
Screenshot: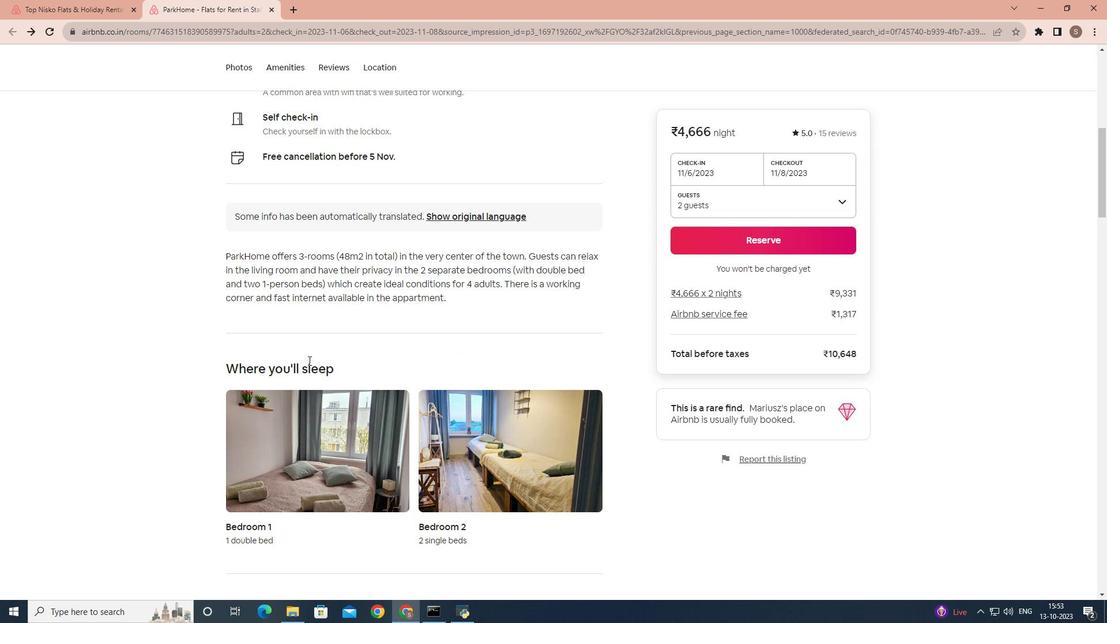 
Action: Mouse scrolled (308, 359) with delta (0, 0)
Screenshot: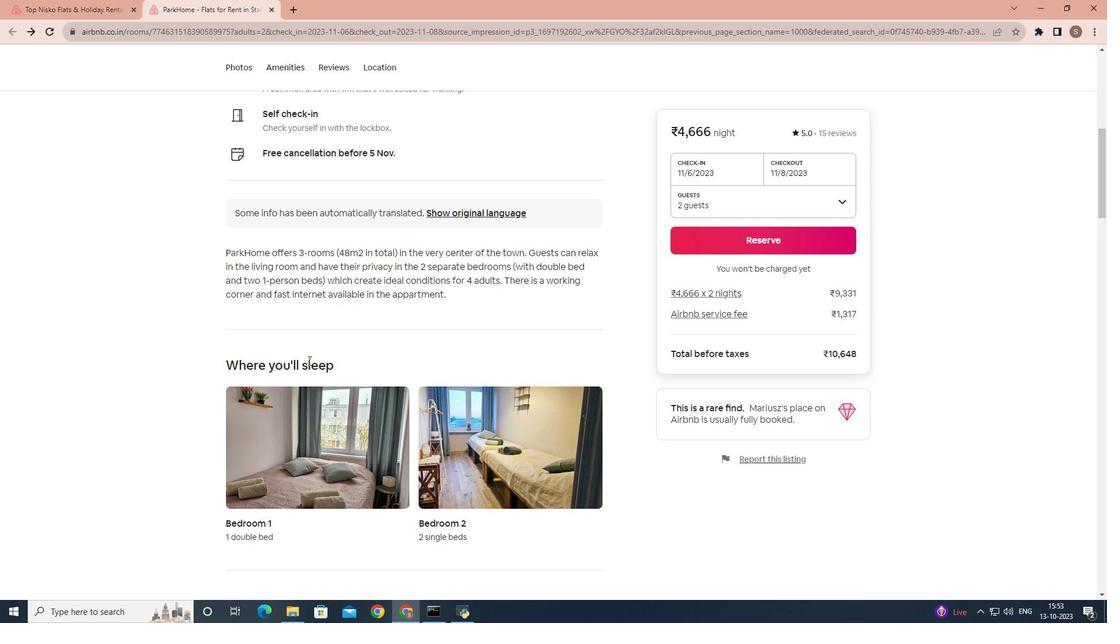 
Action: Mouse scrolled (308, 359) with delta (0, 0)
Screenshot: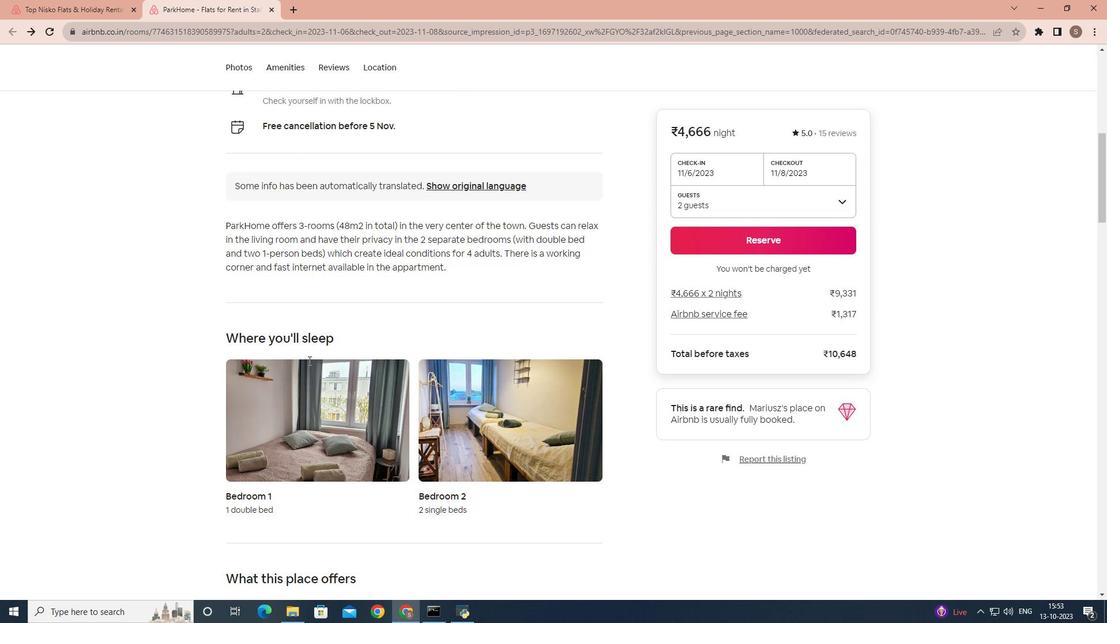 
Action: Mouse scrolled (308, 359) with delta (0, 0)
Screenshot: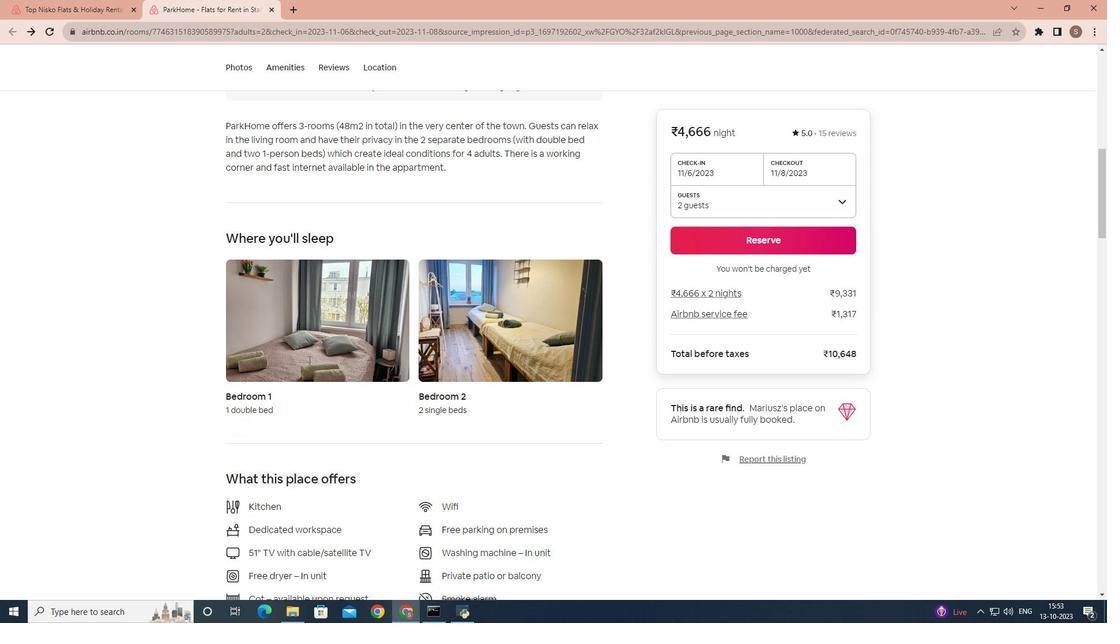 
Action: Mouse scrolled (308, 359) with delta (0, 0)
Screenshot: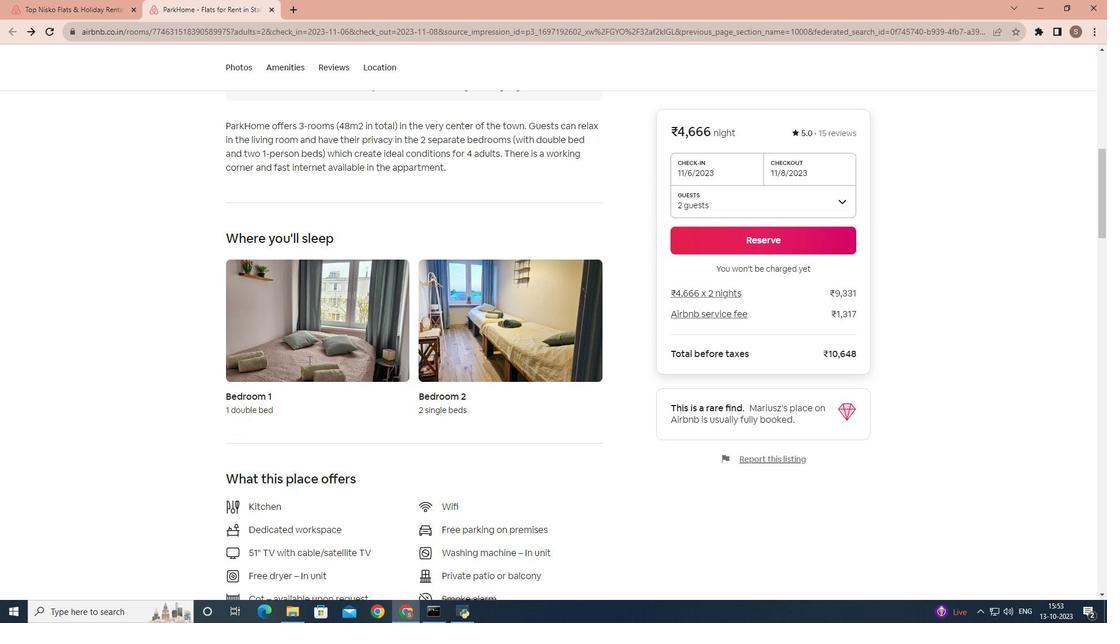 
Action: Mouse scrolled (308, 359) with delta (0, 0)
Screenshot: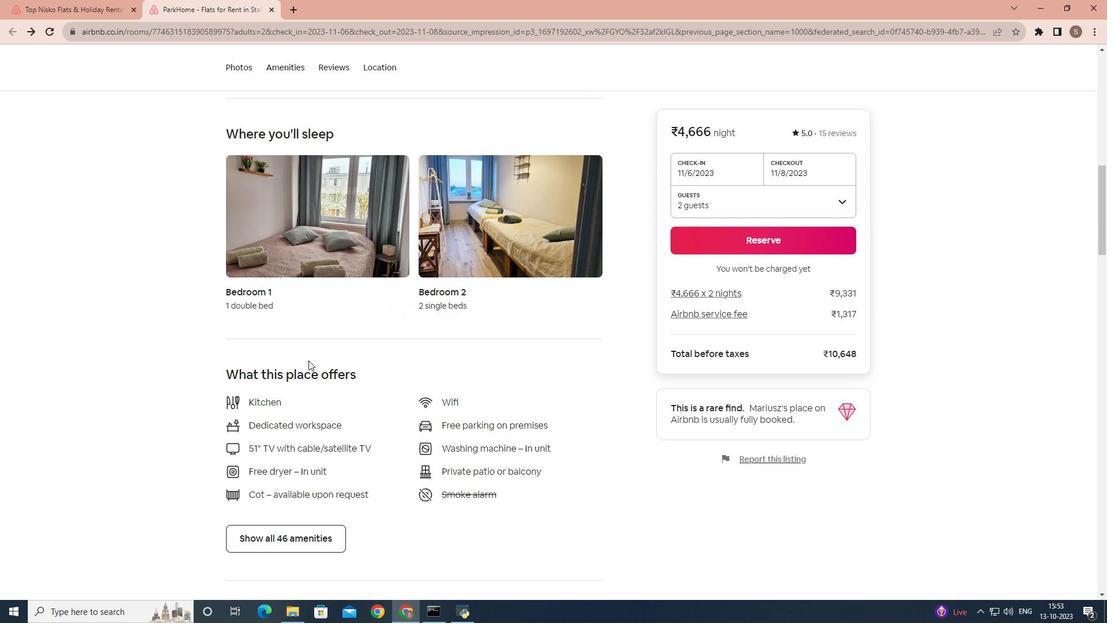 
Action: Mouse scrolled (308, 359) with delta (0, 0)
Screenshot: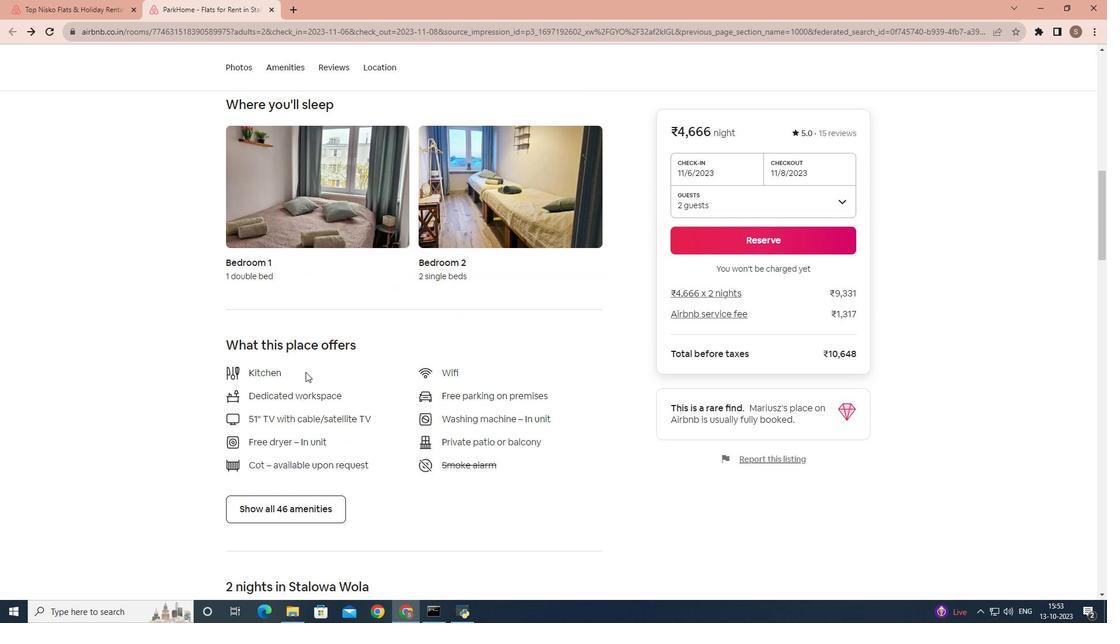 
Action: Mouse moved to (306, 398)
Screenshot: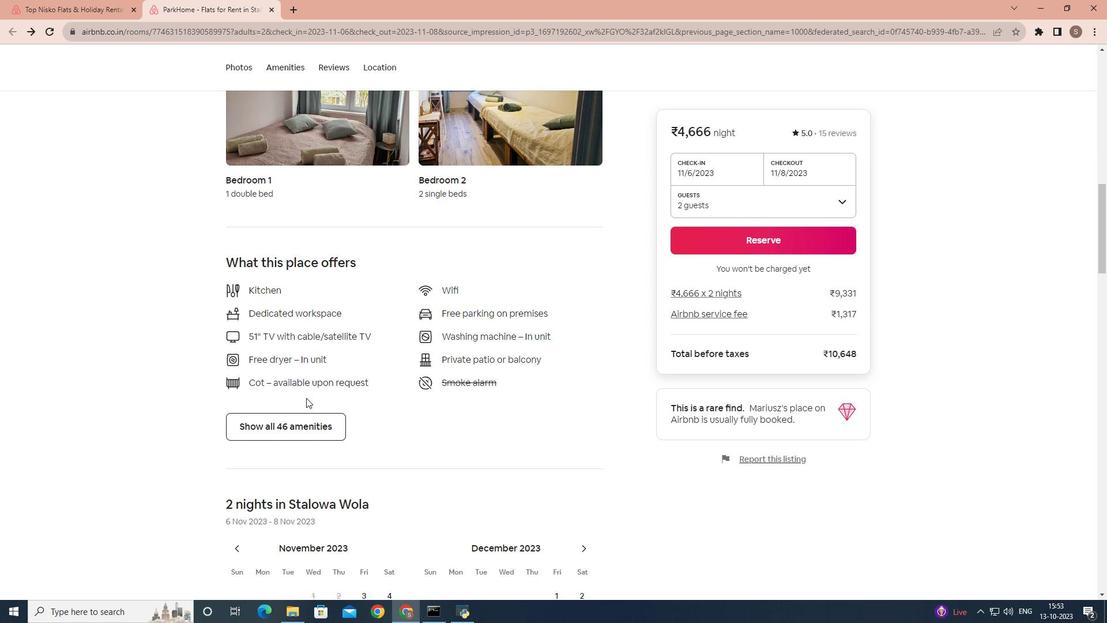 
Action: Mouse scrolled (306, 397) with delta (0, 0)
Screenshot: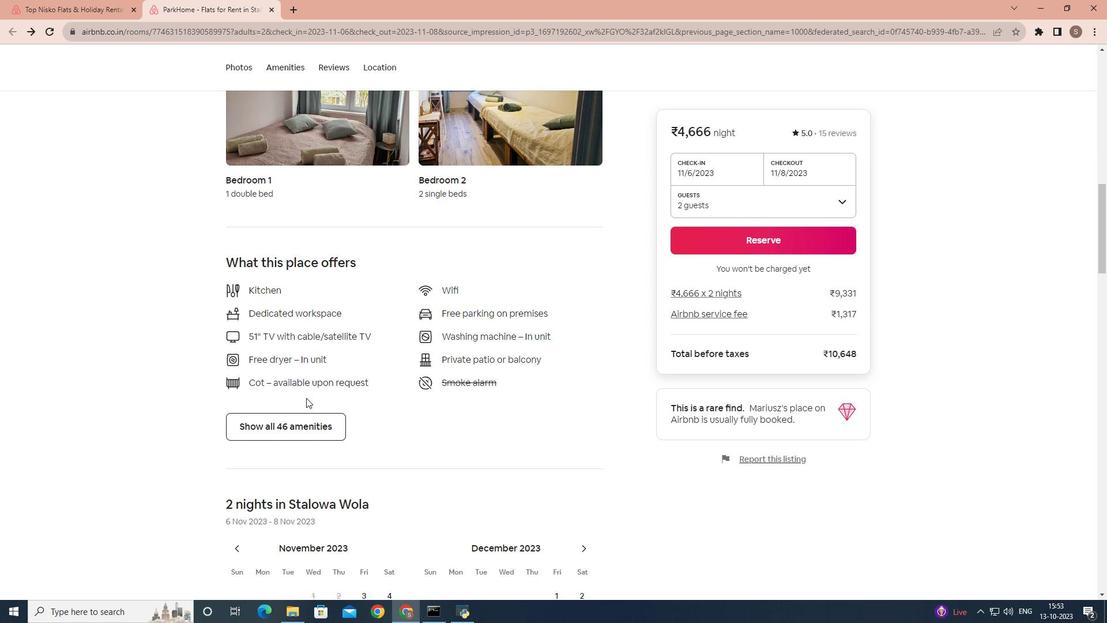 
Action: Mouse moved to (312, 368)
Screenshot: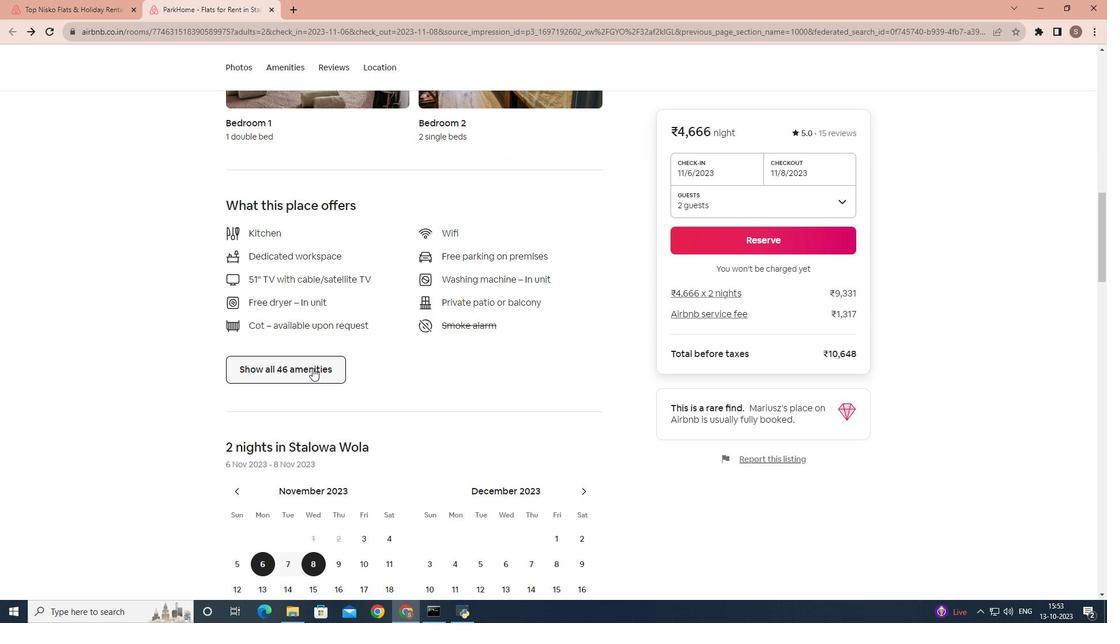 
Action: Mouse pressed left at (312, 368)
Screenshot: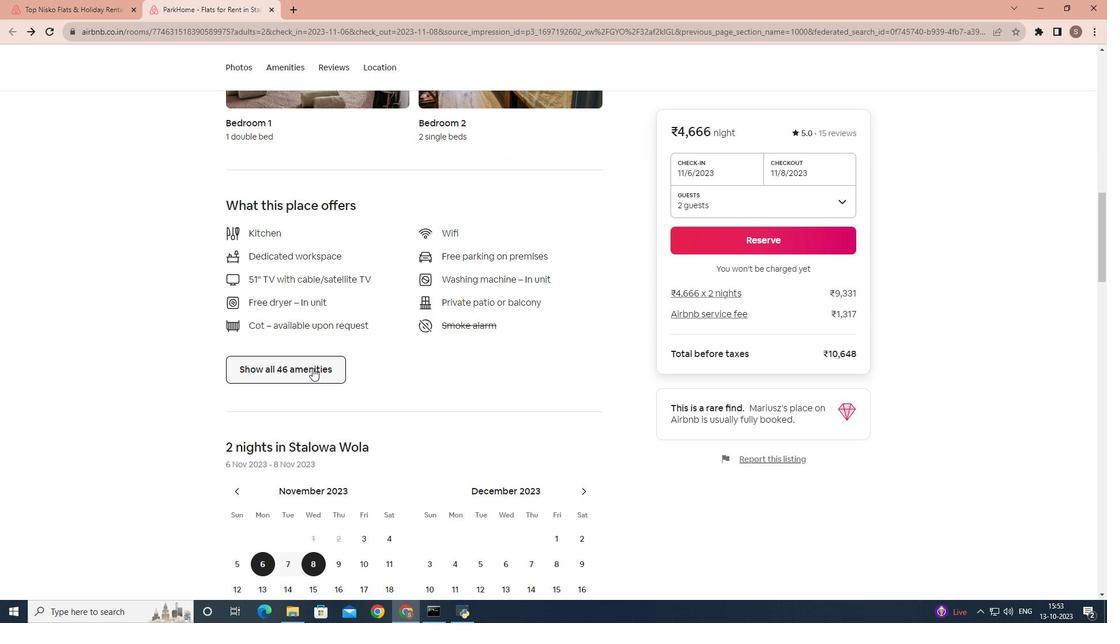 
Action: Mouse moved to (338, 358)
Screenshot: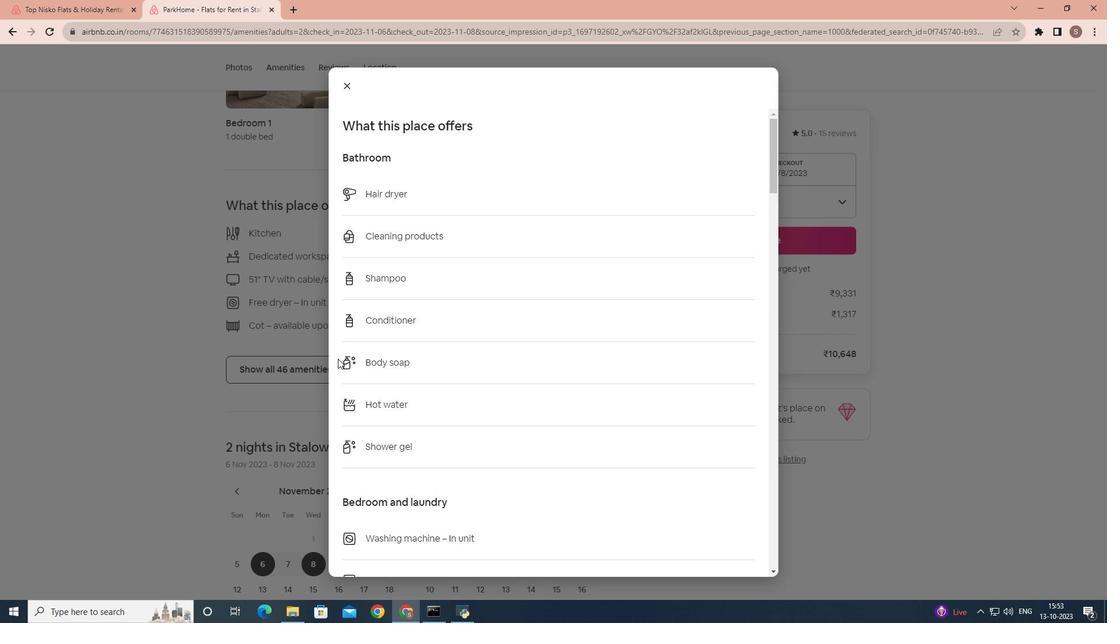 
Action: Mouse scrolled (338, 358) with delta (0, 0)
Screenshot: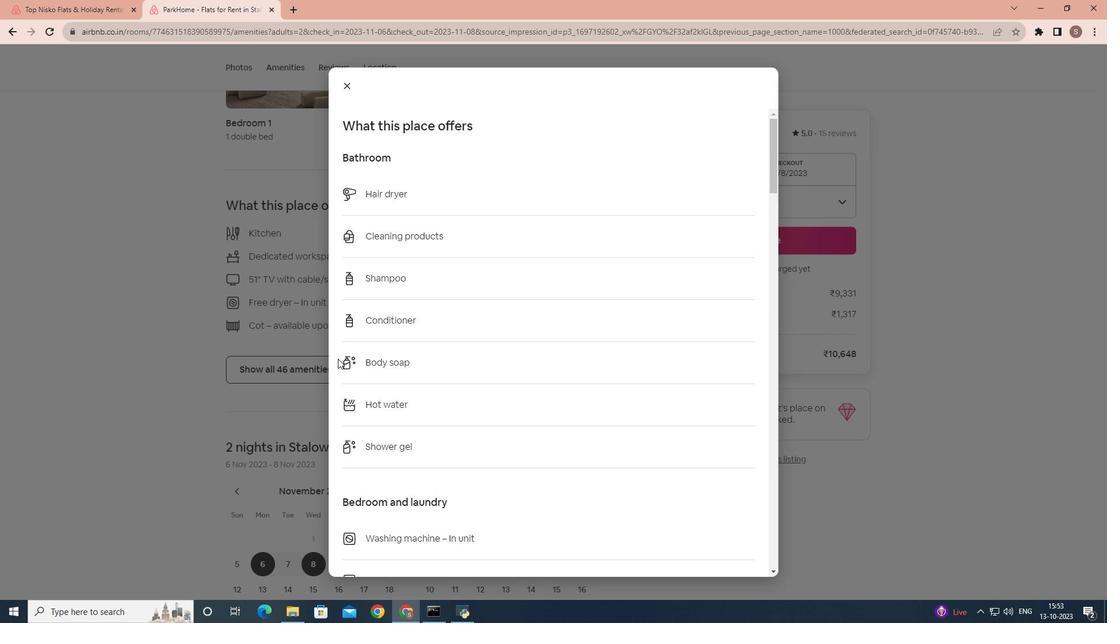 
Action: Mouse moved to (340, 358)
Screenshot: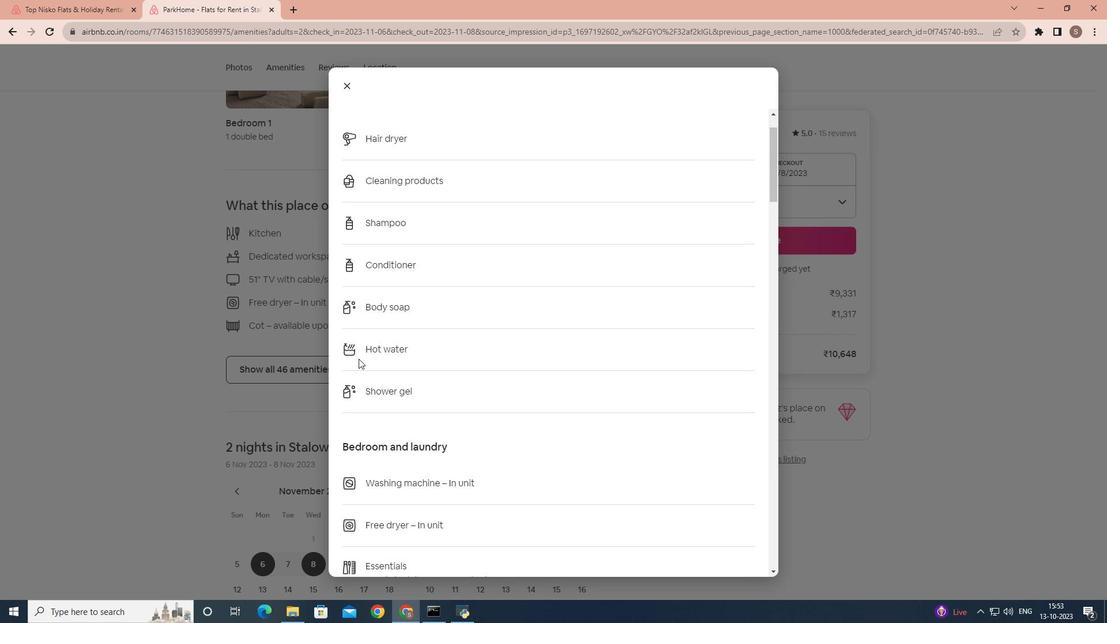 
Action: Mouse scrolled (340, 358) with delta (0, 0)
Screenshot: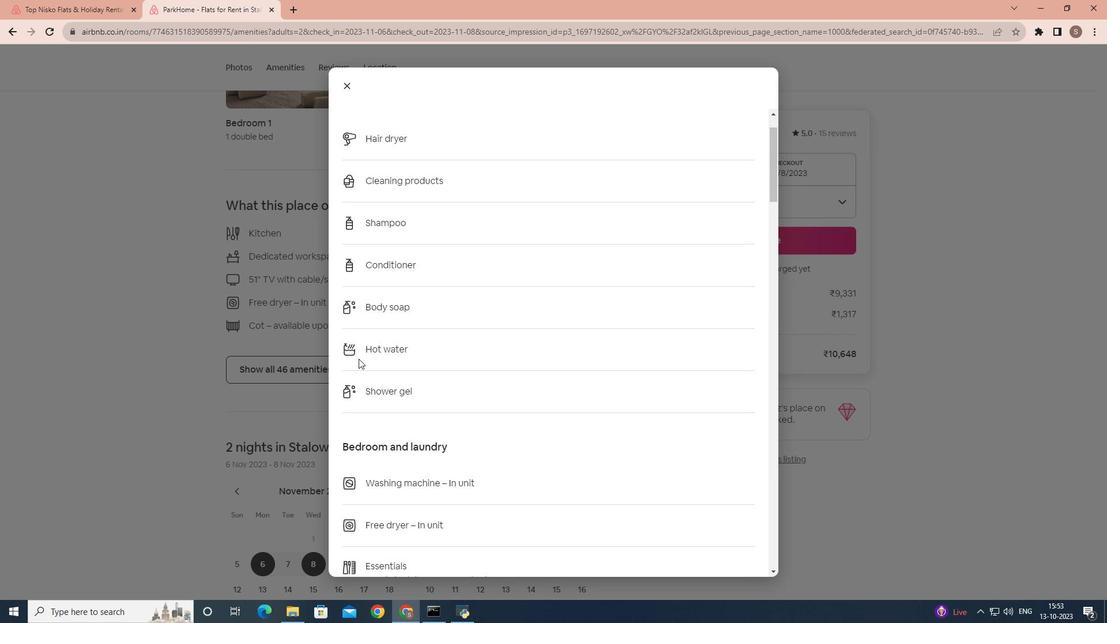 
Action: Mouse moved to (362, 358)
Screenshot: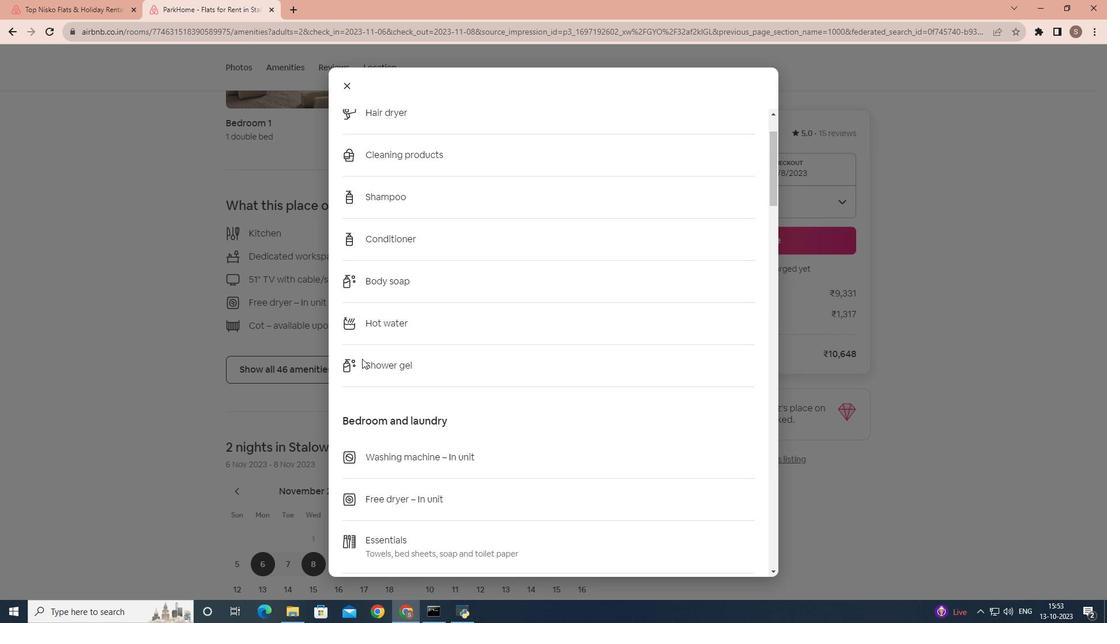 
Action: Mouse scrolled (362, 358) with delta (0, 0)
Screenshot: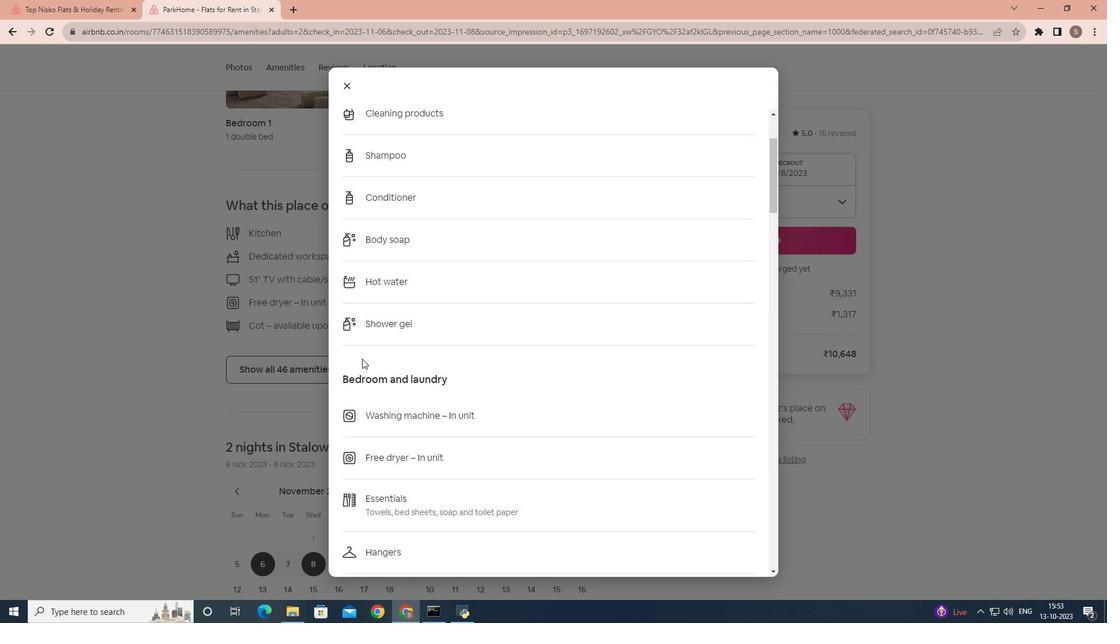 
Action: Mouse scrolled (362, 358) with delta (0, 0)
Screenshot: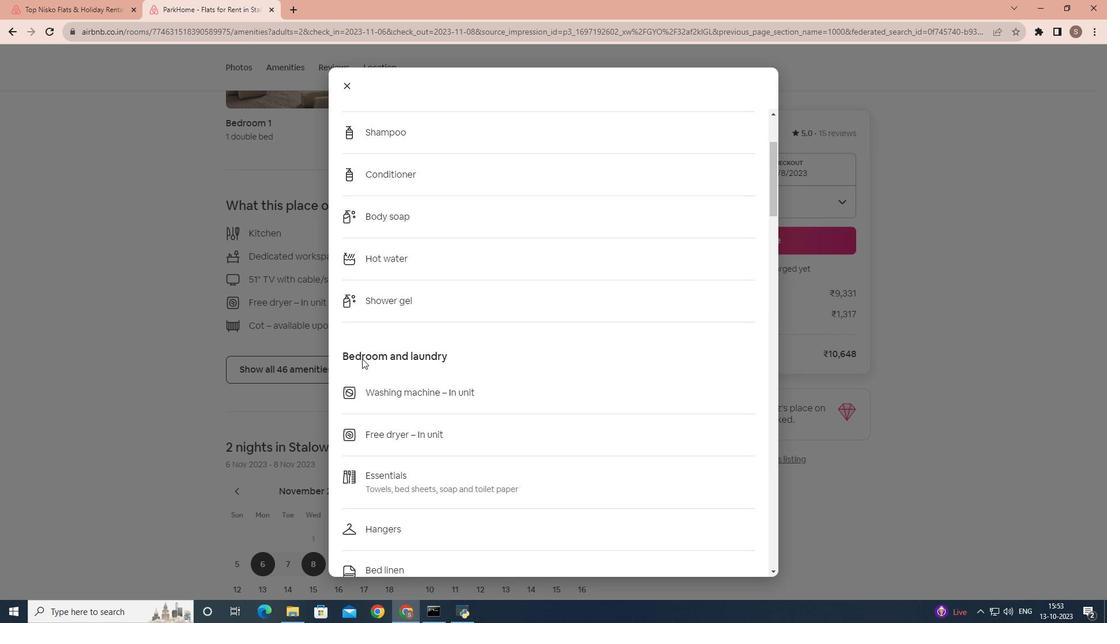 
Action: Mouse scrolled (362, 358) with delta (0, 0)
Screenshot: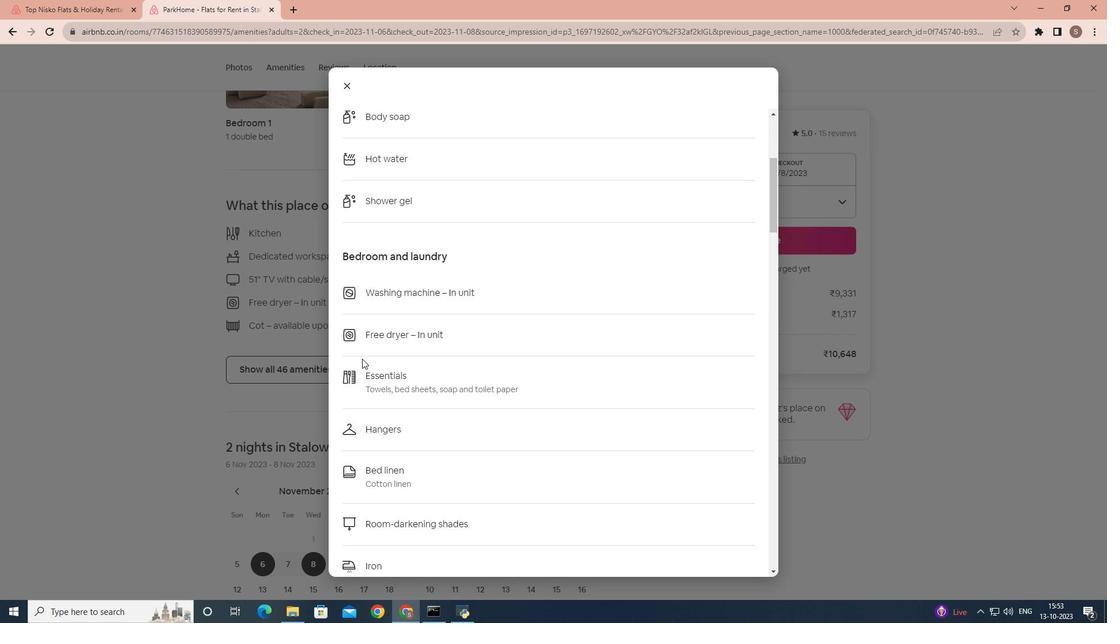 
Action: Mouse scrolled (362, 358) with delta (0, 0)
Screenshot: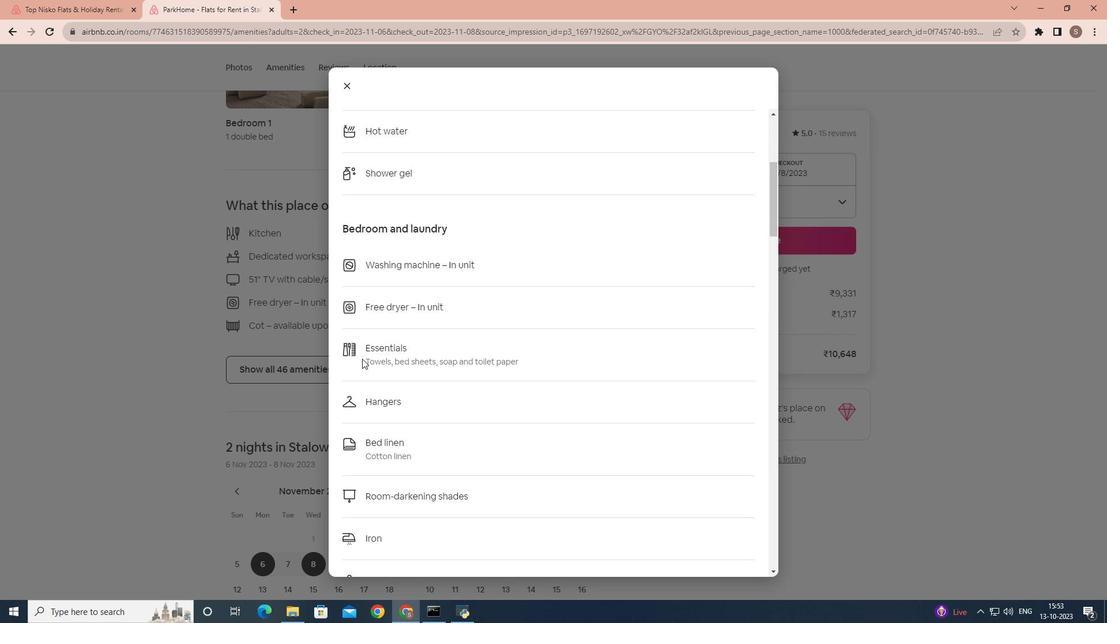 
Action: Mouse scrolled (362, 358) with delta (0, 0)
Screenshot: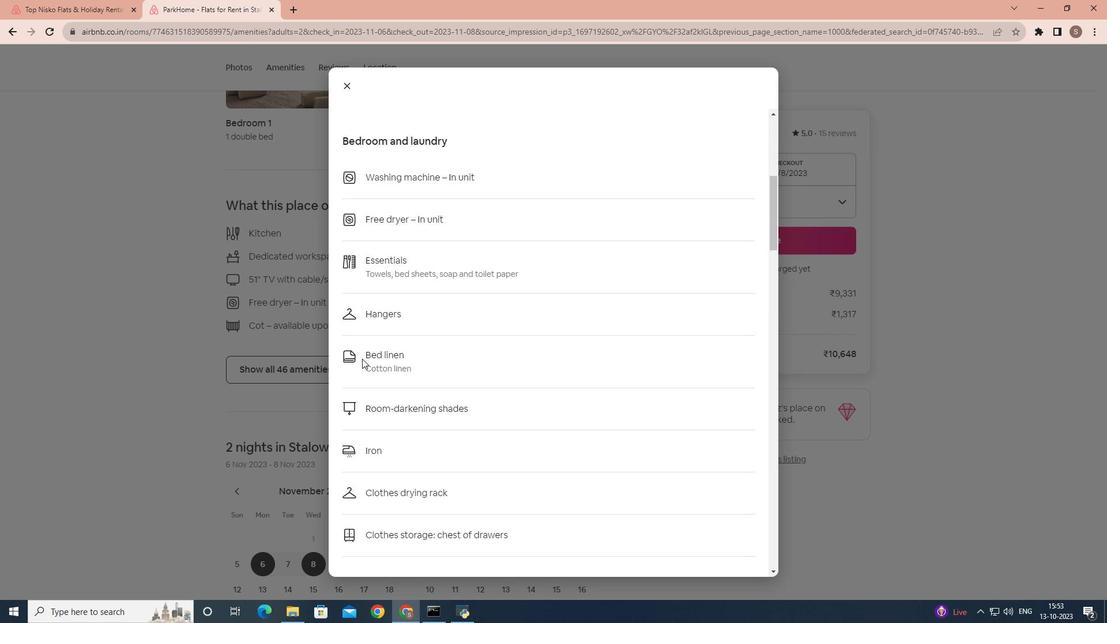 
Action: Mouse scrolled (362, 358) with delta (0, 0)
Screenshot: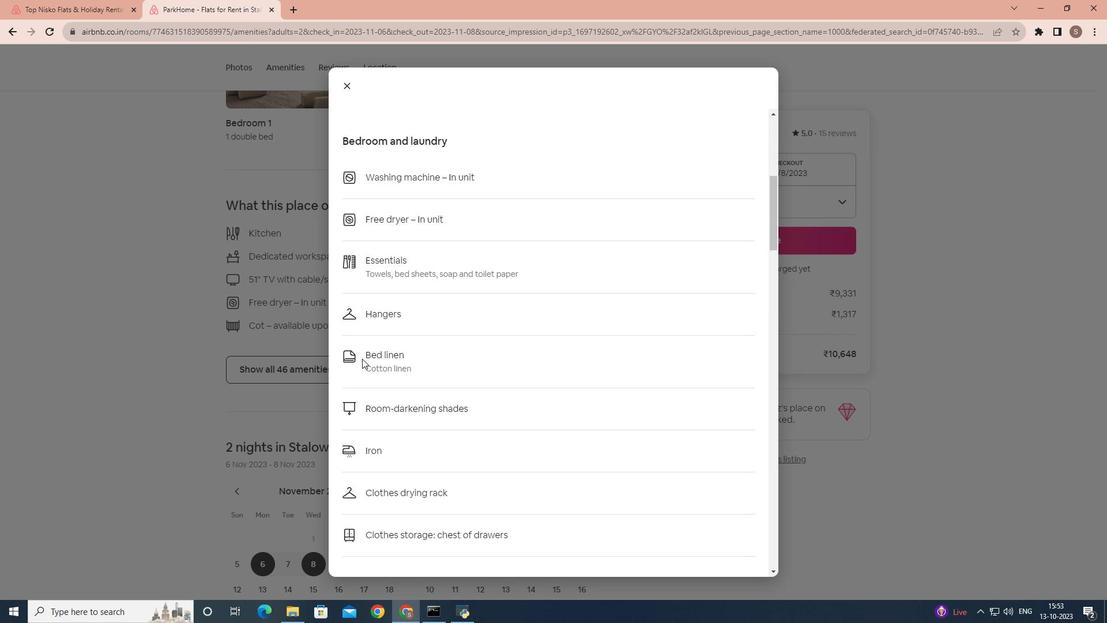 
Action: Mouse scrolled (362, 358) with delta (0, 0)
Screenshot: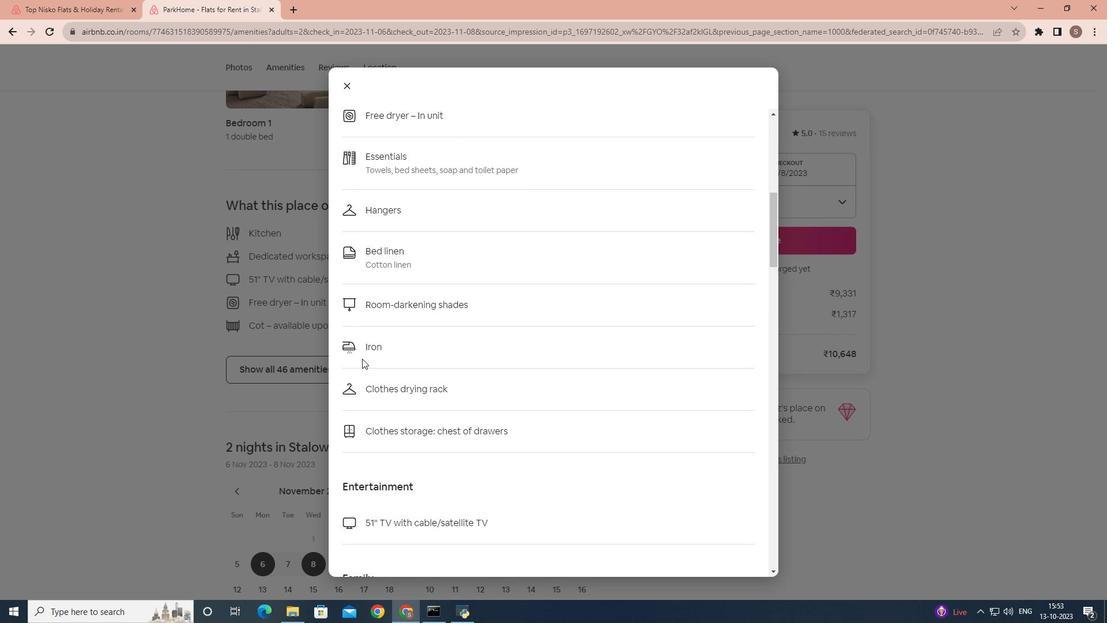 
Action: Mouse scrolled (362, 358) with delta (0, 0)
Screenshot: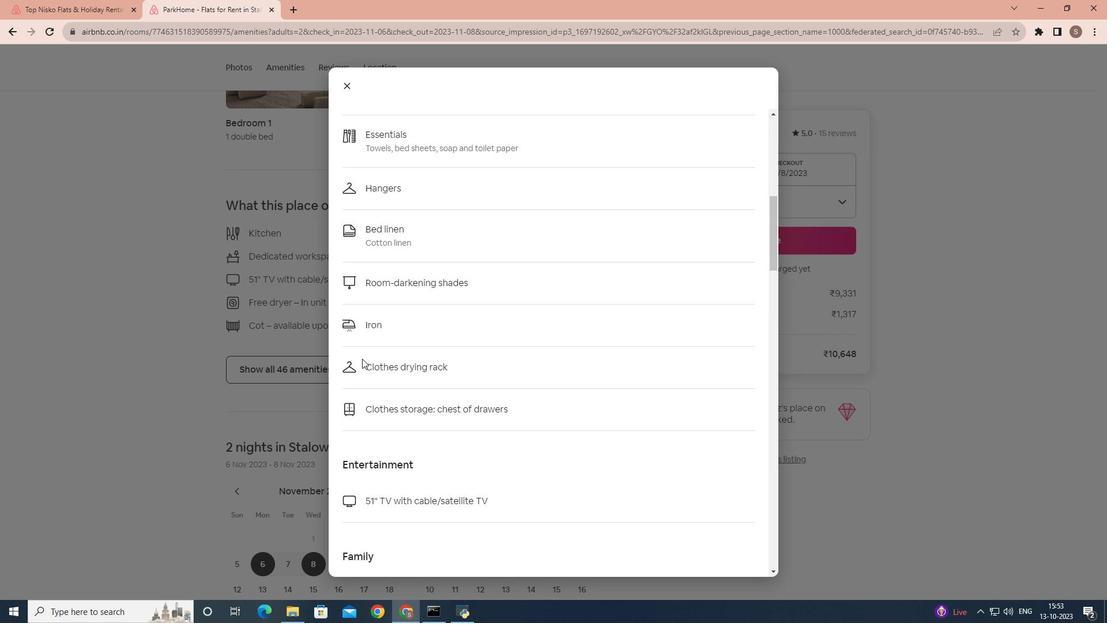 
Action: Mouse scrolled (362, 358) with delta (0, 0)
Screenshot: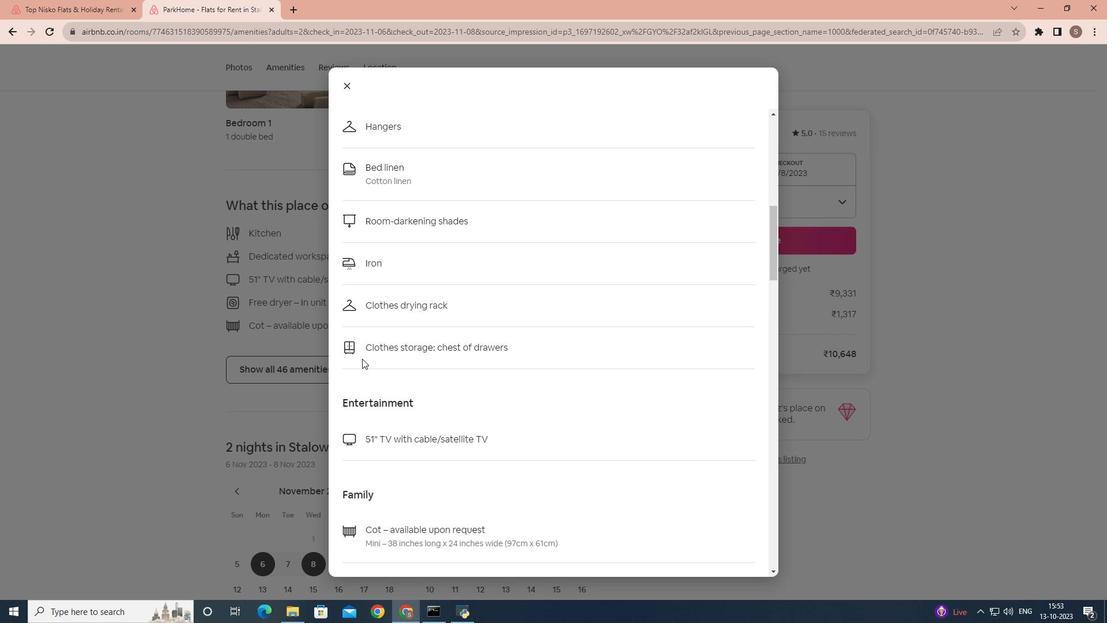 
Action: Mouse scrolled (362, 358) with delta (0, 0)
Screenshot: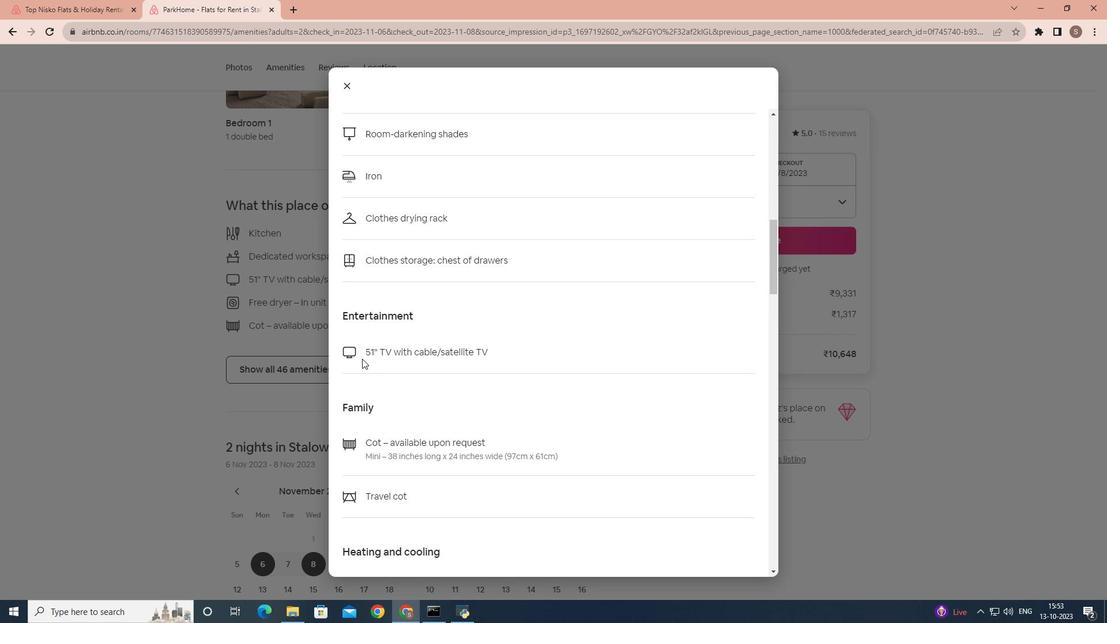 
Action: Mouse scrolled (362, 358) with delta (0, 0)
Screenshot: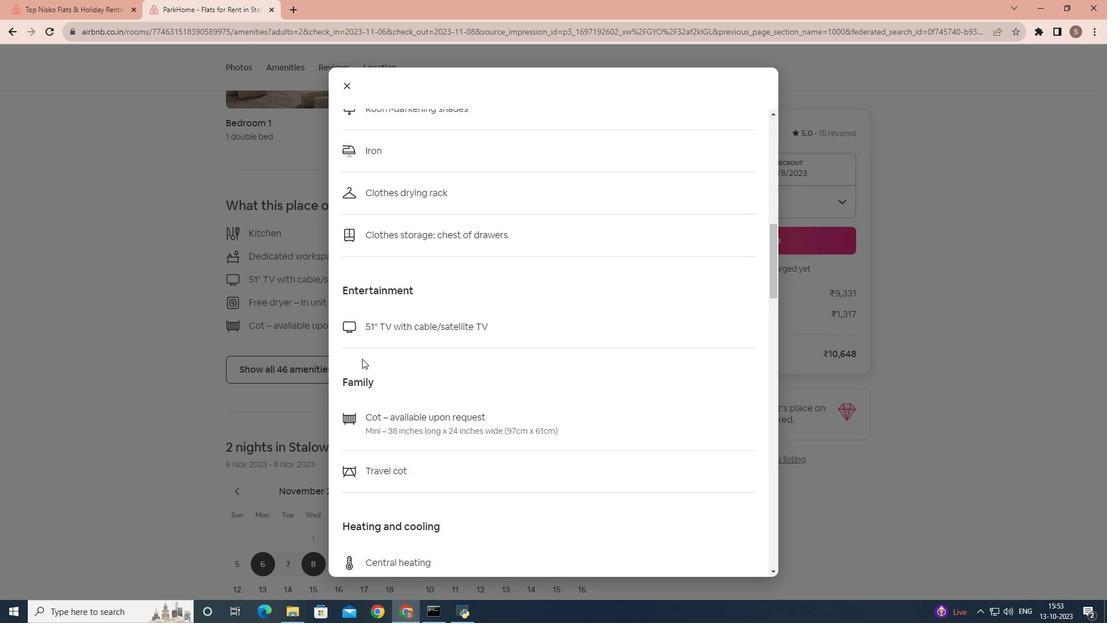 
Action: Mouse scrolled (362, 358) with delta (0, 0)
Screenshot: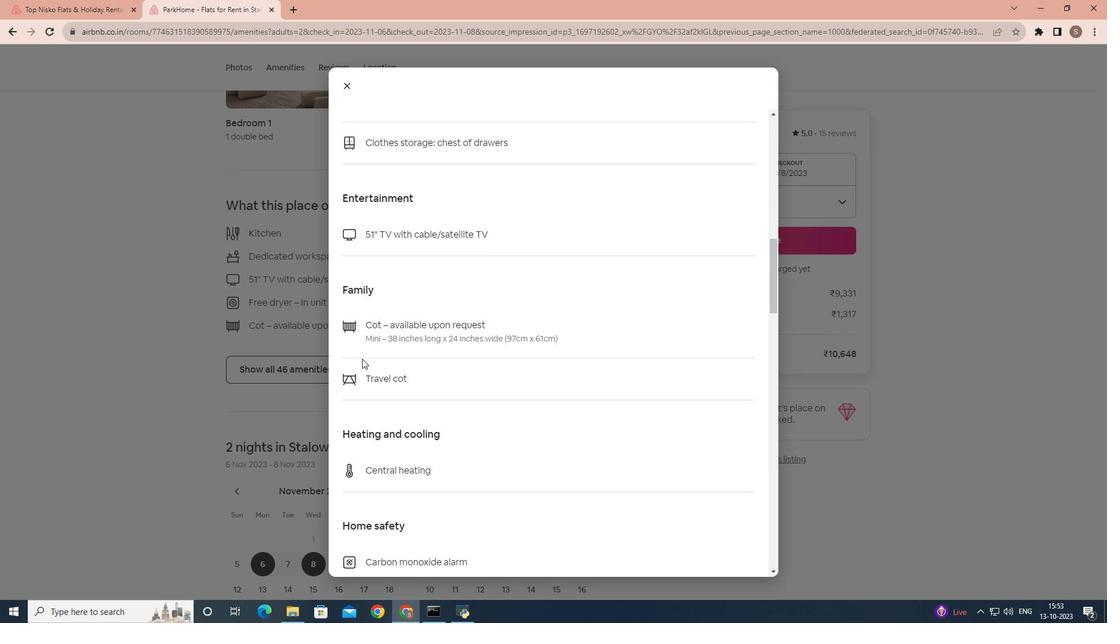 
Action: Mouse scrolled (362, 358) with delta (0, 0)
Screenshot: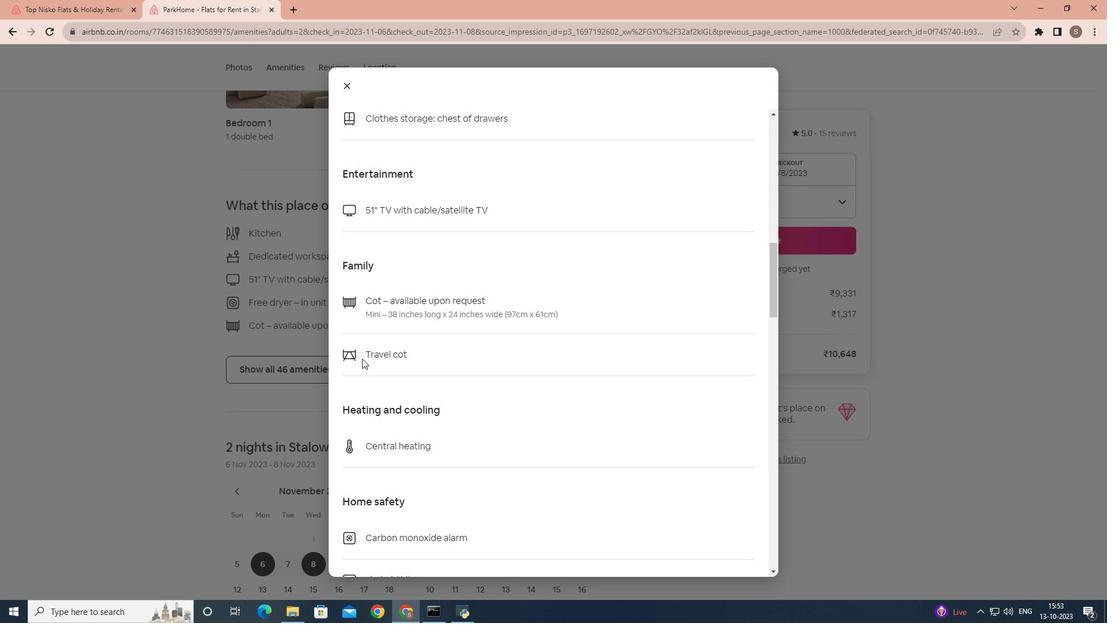 
Action: Mouse scrolled (362, 358) with delta (0, 0)
Screenshot: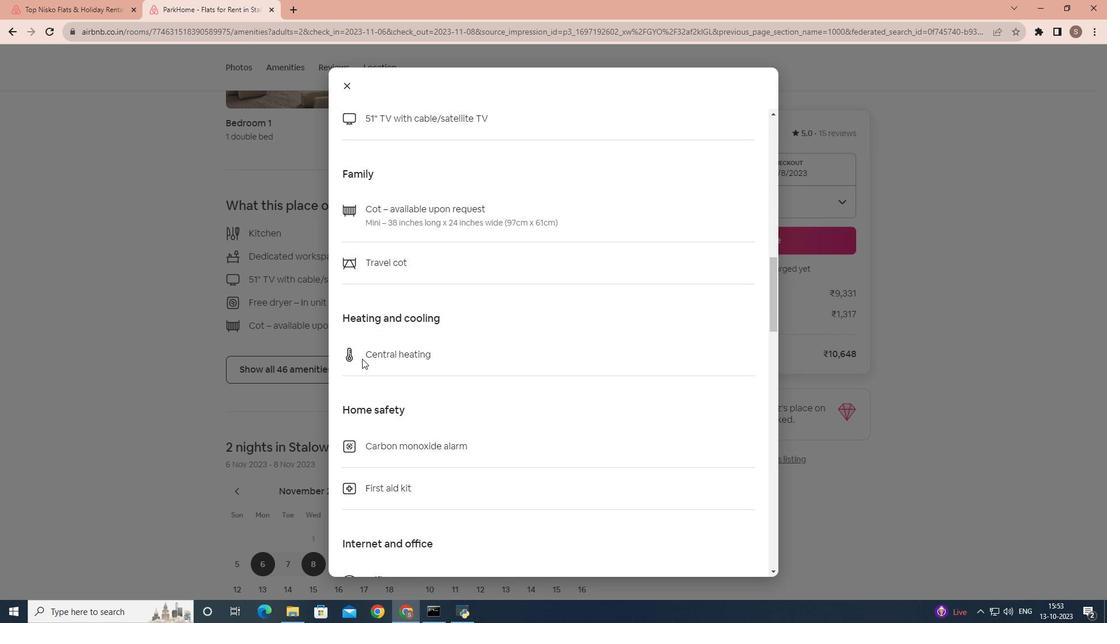 
Action: Mouse scrolled (362, 358) with delta (0, 0)
Screenshot: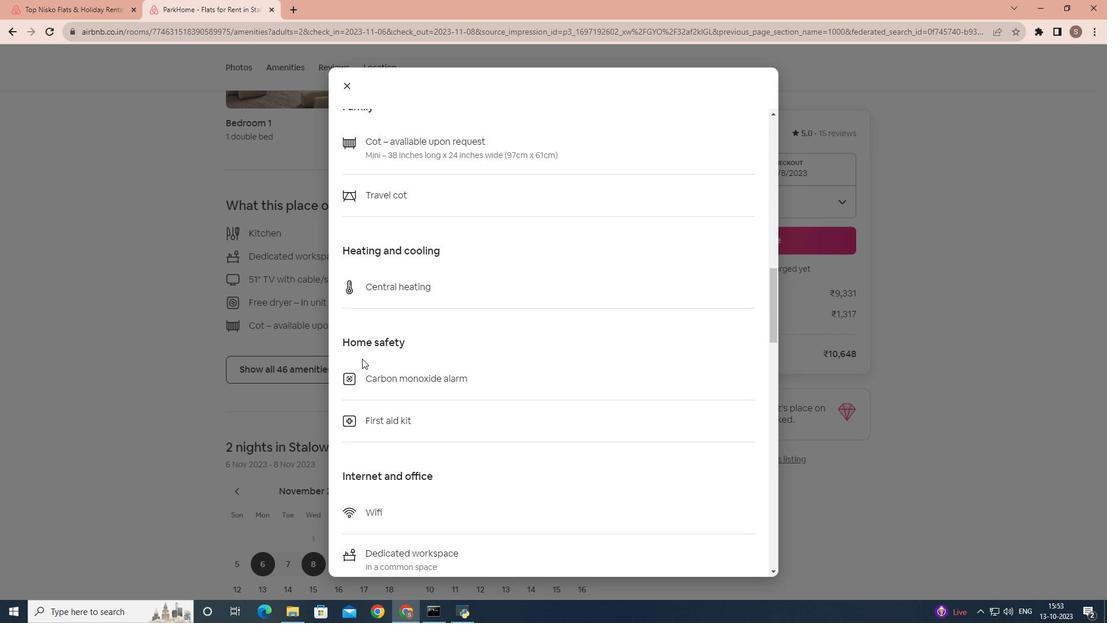 
Action: Mouse scrolled (362, 358) with delta (0, 0)
Screenshot: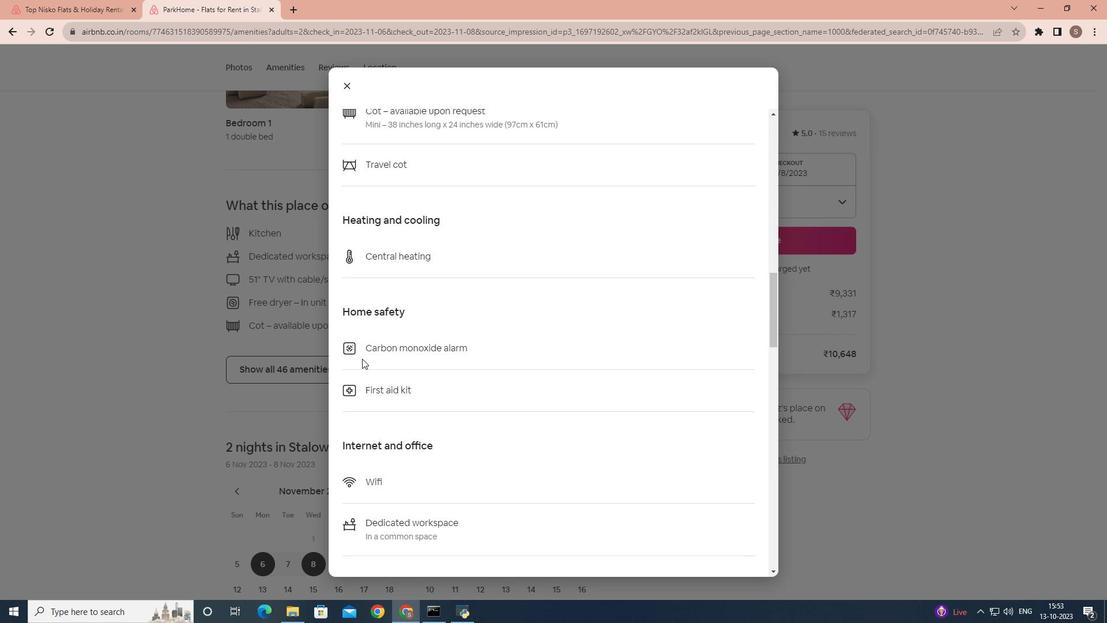 
Action: Mouse moved to (373, 361)
Screenshot: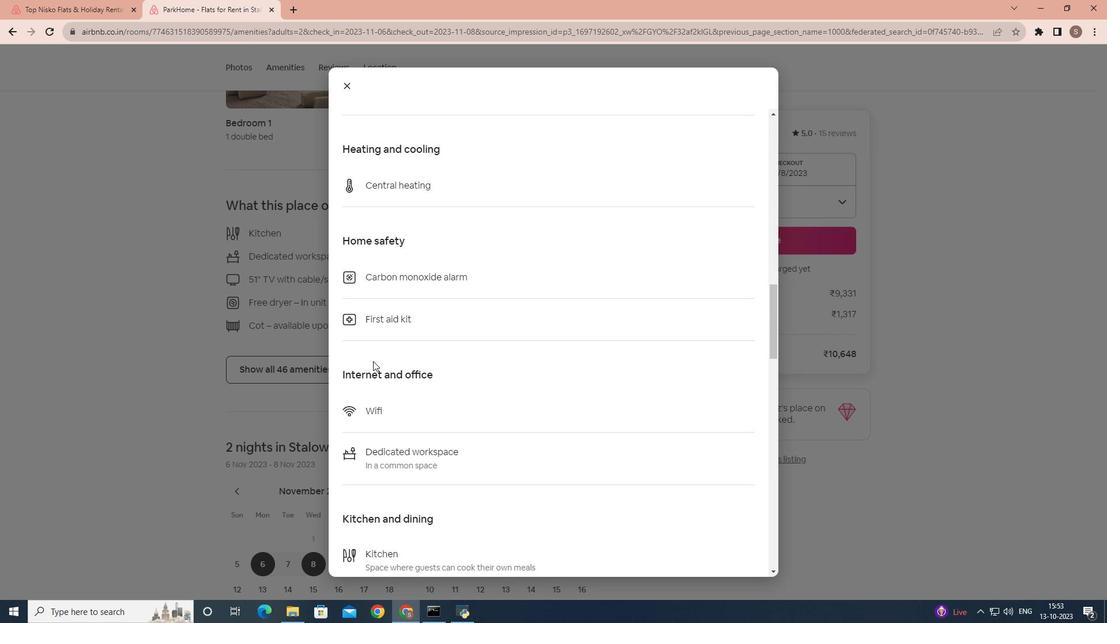 
Action: Mouse scrolled (373, 360) with delta (0, 0)
Screenshot: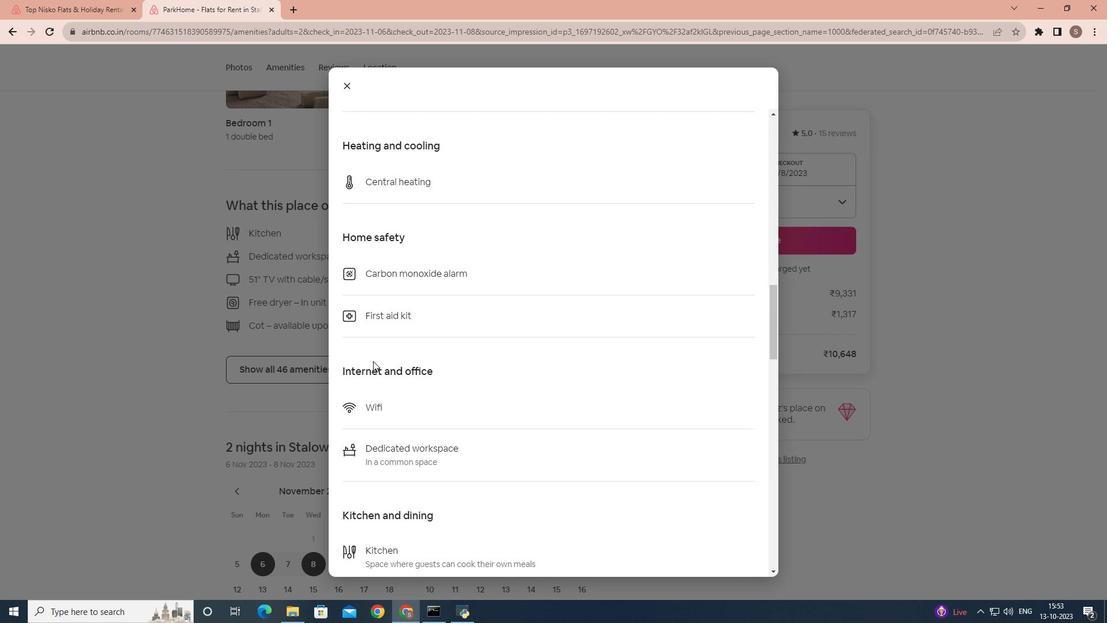 
Action: Mouse scrolled (373, 360) with delta (0, 0)
Screenshot: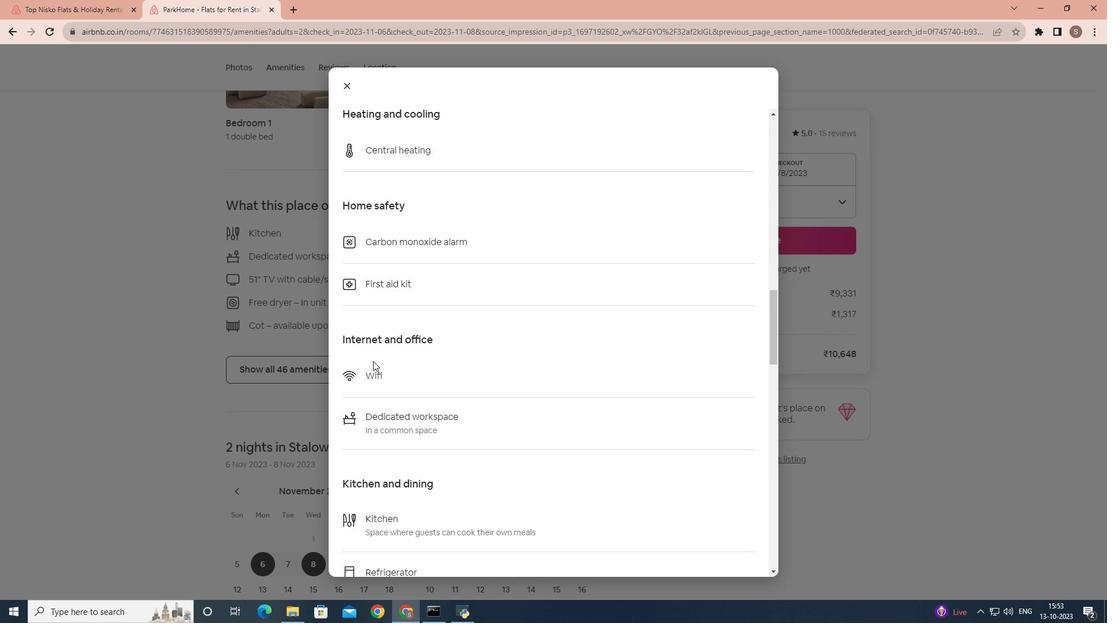 
Action: Mouse scrolled (373, 360) with delta (0, 0)
Screenshot: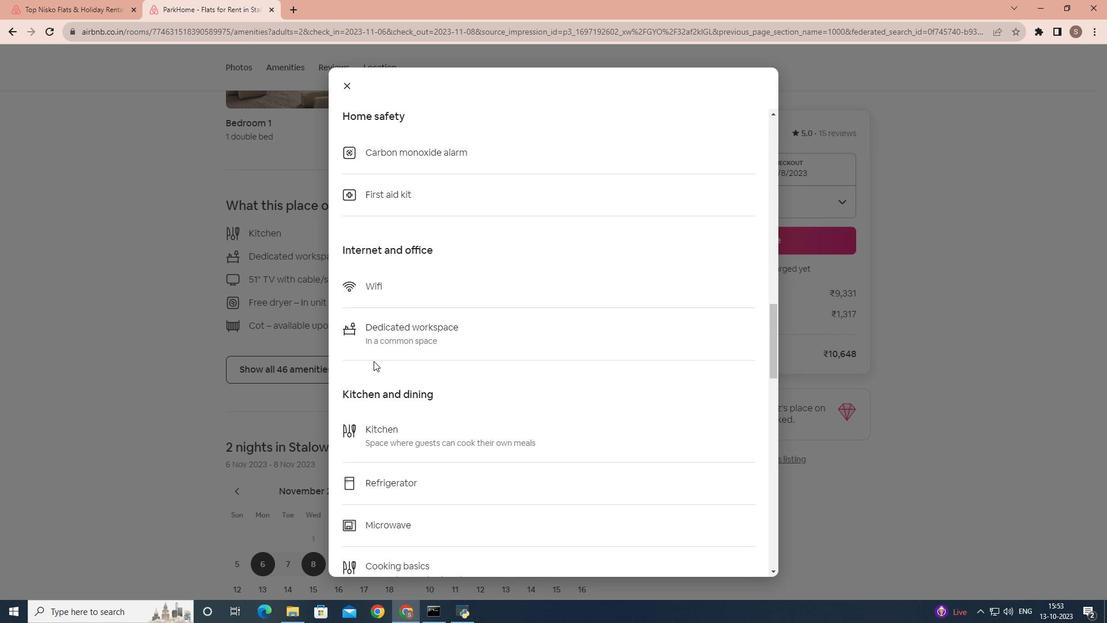 
Action: Mouse scrolled (373, 360) with delta (0, 0)
Screenshot: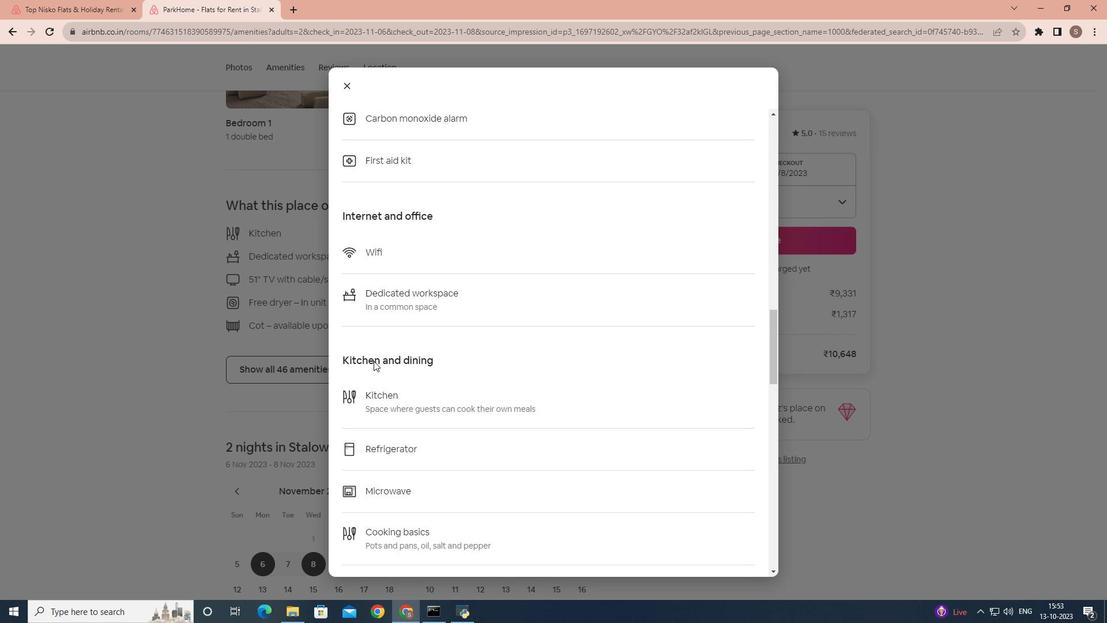 
Action: Mouse moved to (373, 361)
Screenshot: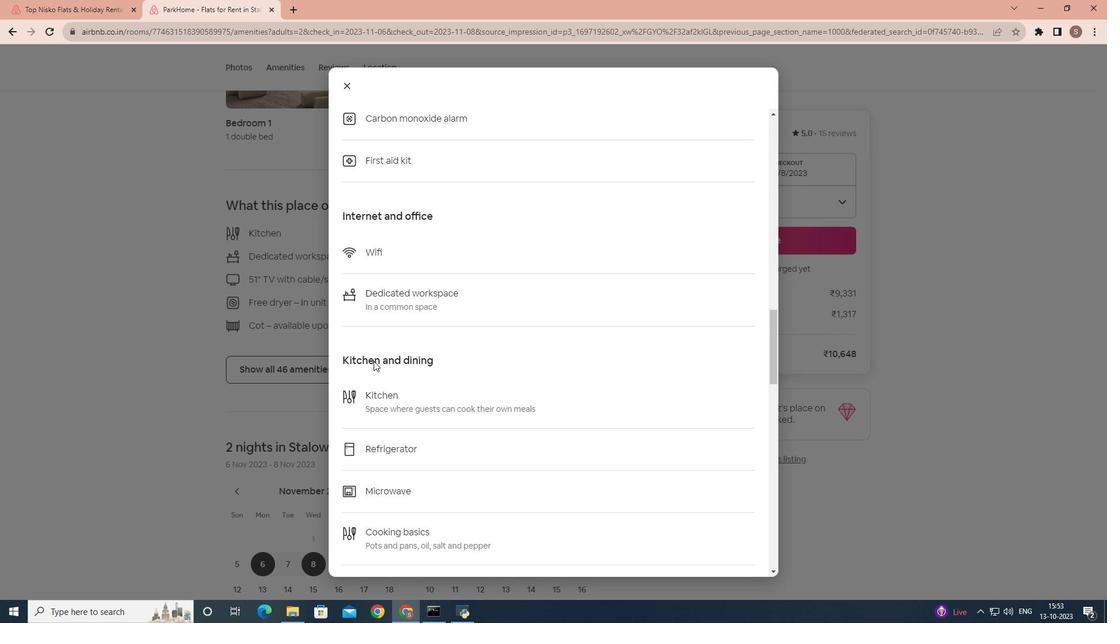 
Action: Mouse scrolled (373, 360) with delta (0, 0)
Screenshot: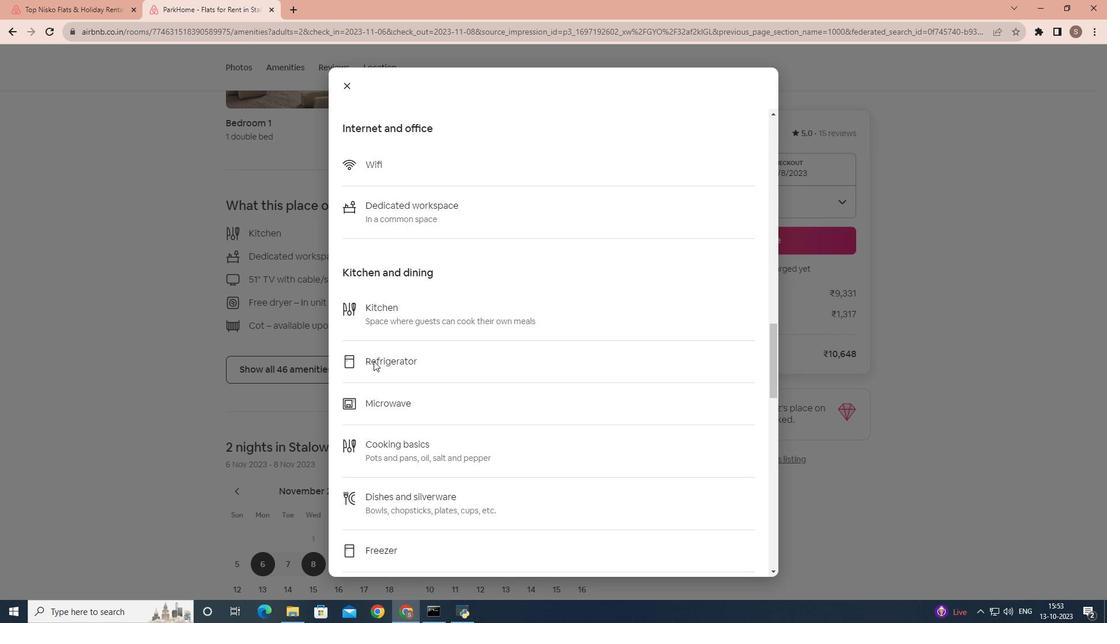 
Action: Mouse scrolled (373, 360) with delta (0, 0)
Screenshot: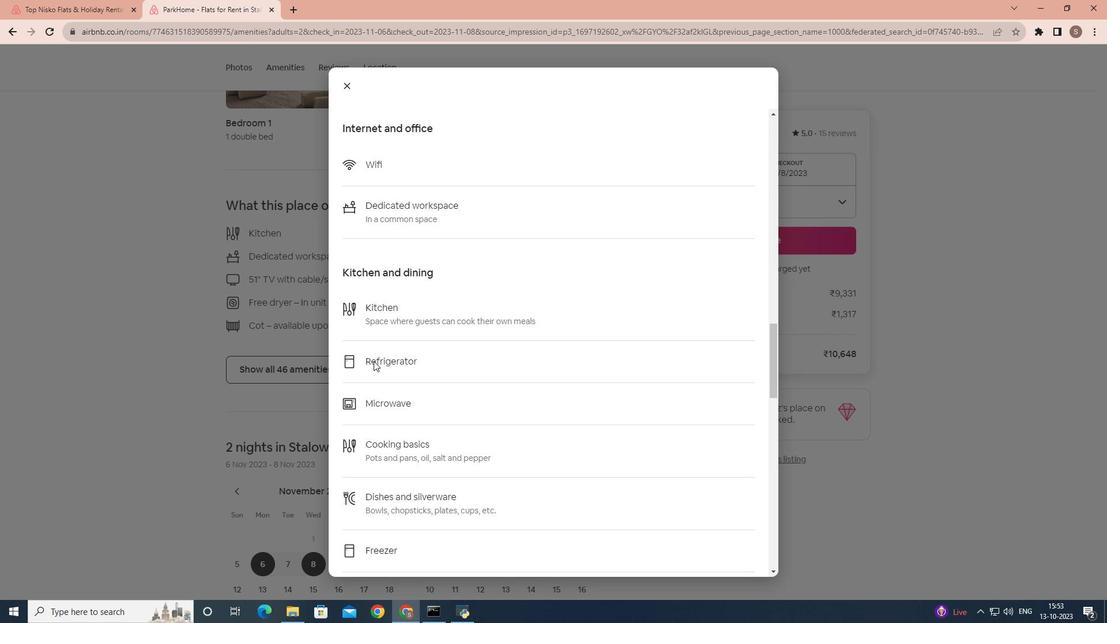 
Action: Mouse scrolled (373, 360) with delta (0, 0)
Screenshot: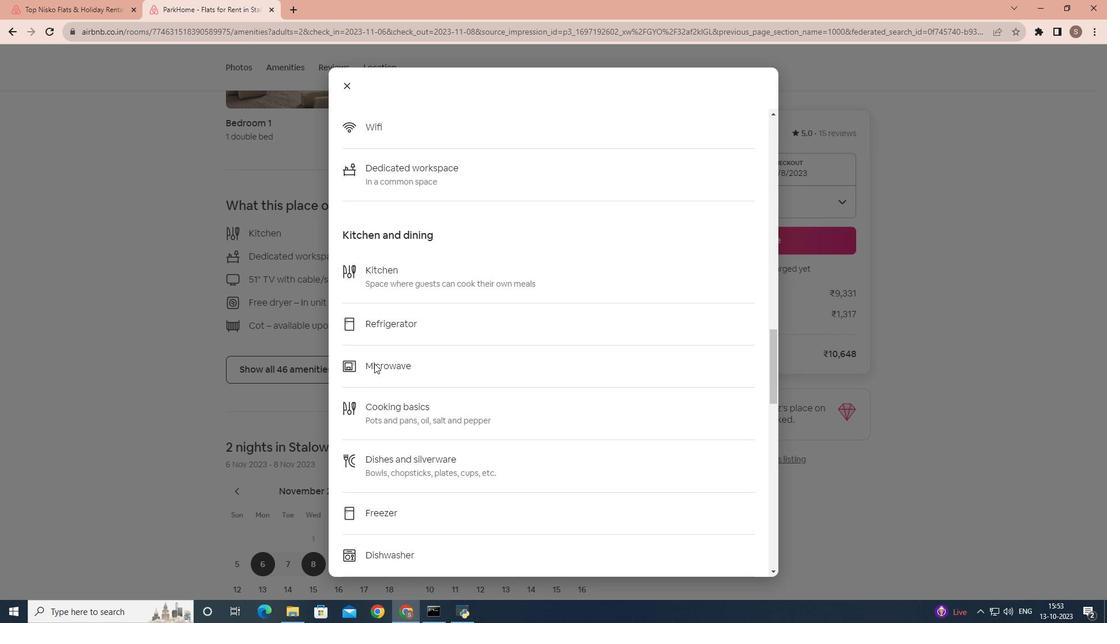 
Action: Mouse moved to (388, 379)
Screenshot: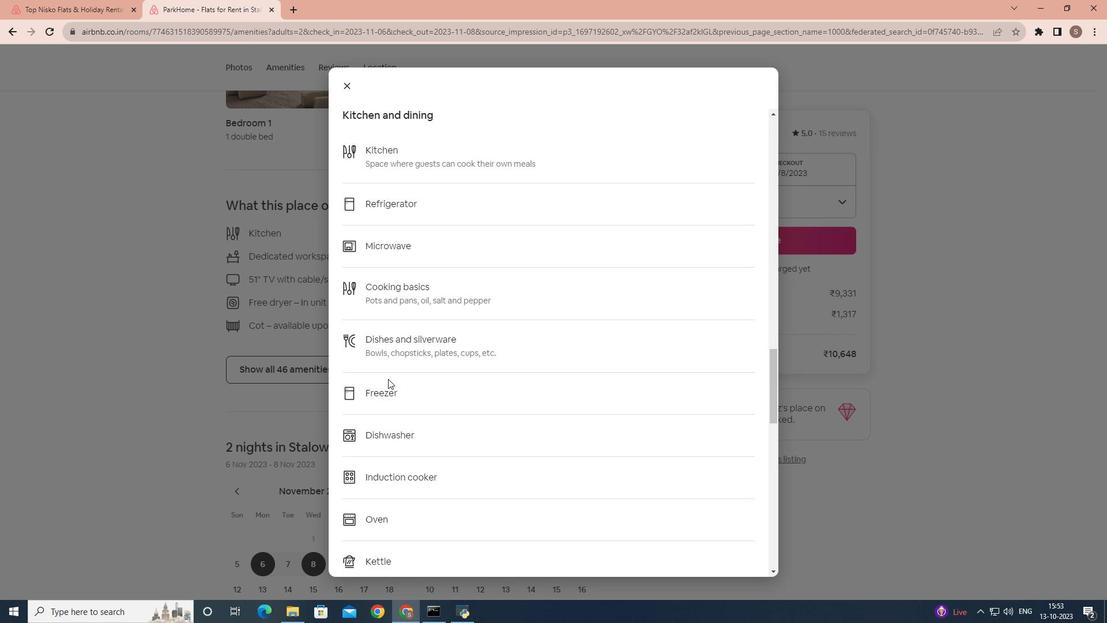 
Action: Mouse scrolled (388, 378) with delta (0, 0)
Screenshot: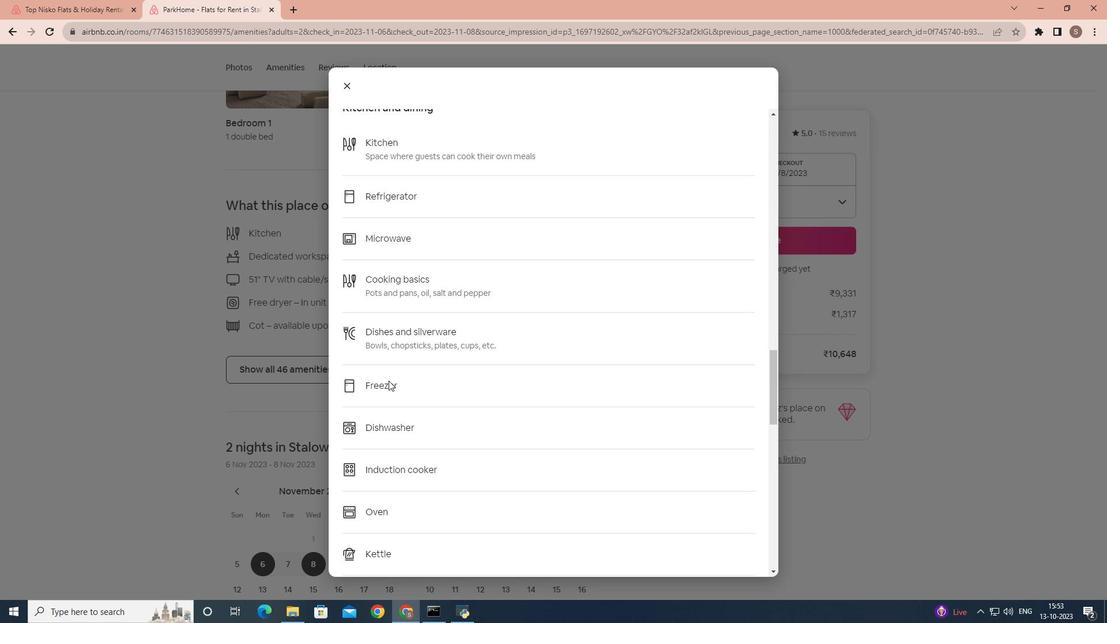 
Action: Mouse moved to (388, 380)
Screenshot: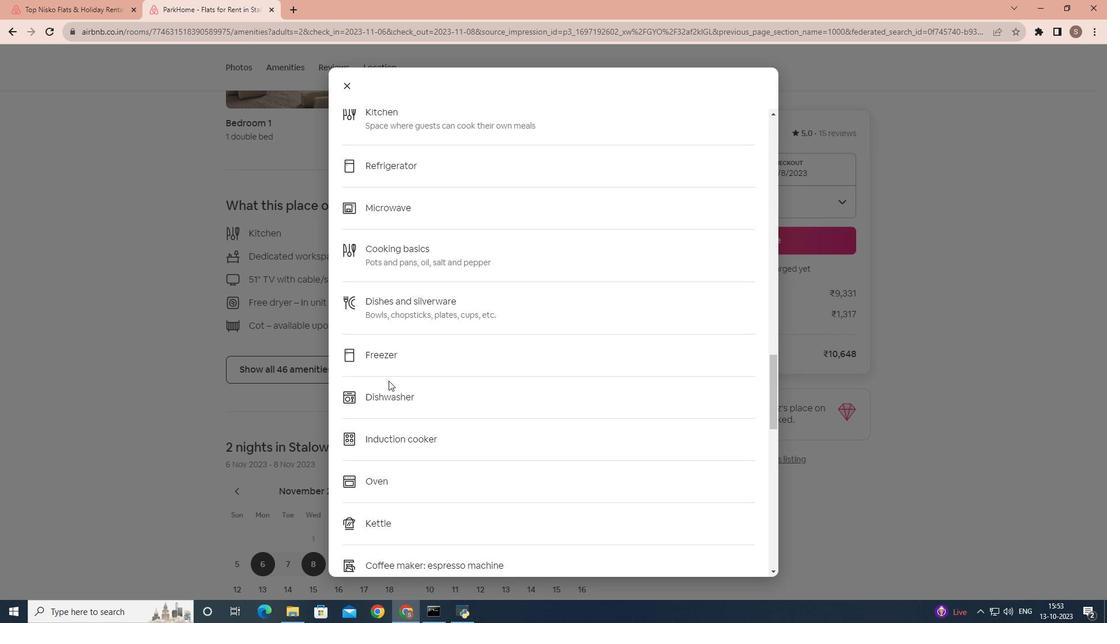 
Action: Mouse scrolled (388, 380) with delta (0, 0)
Screenshot: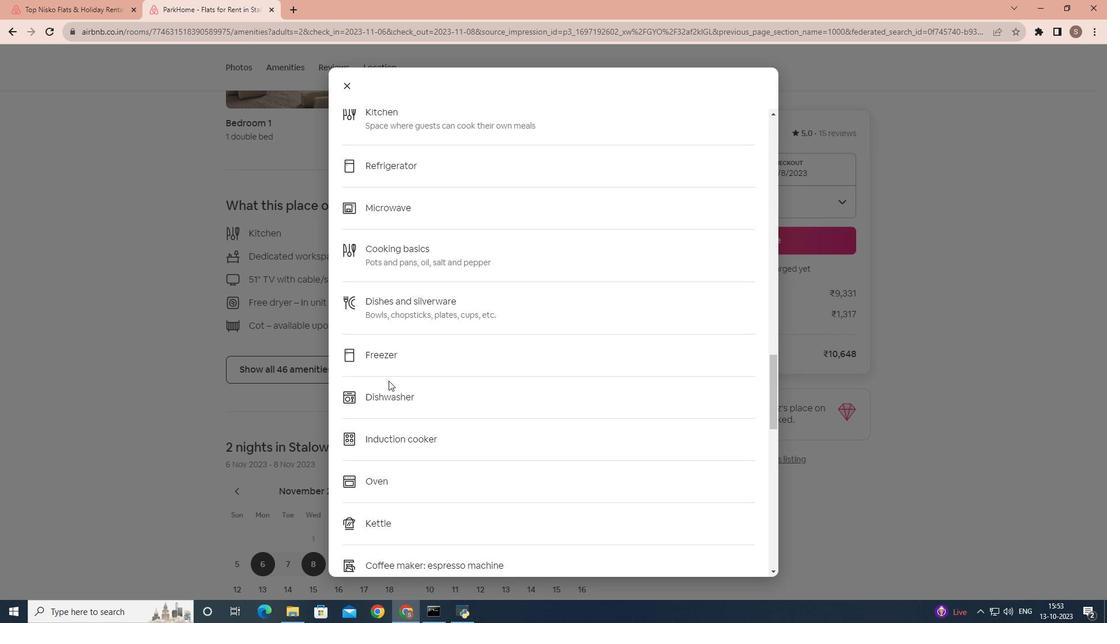 
Action: Mouse moved to (391, 385)
Screenshot: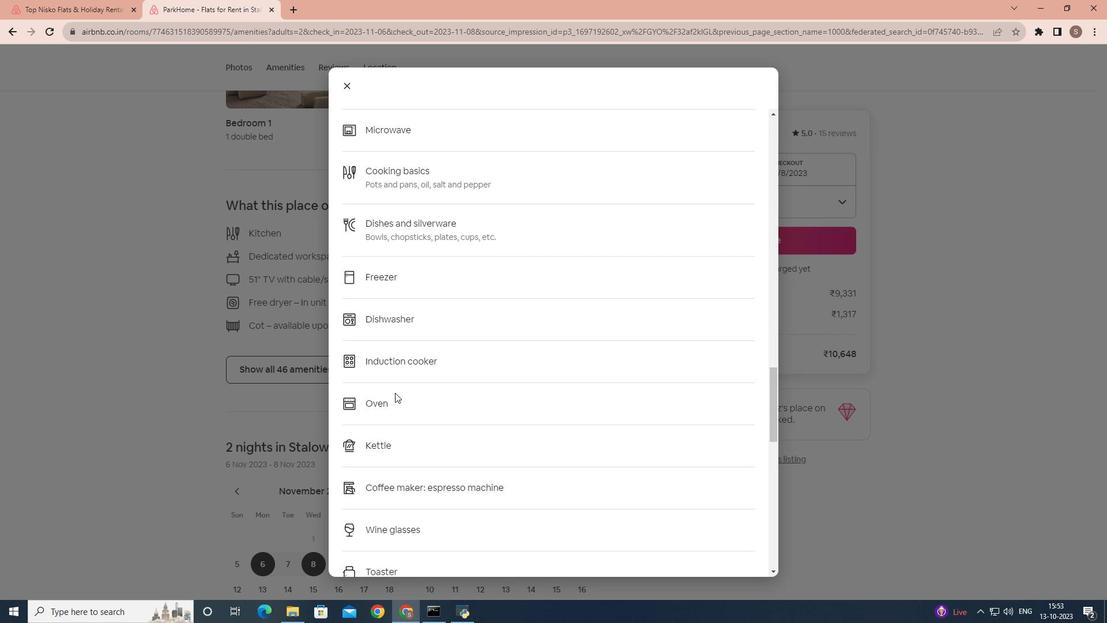 
Action: Mouse scrolled (391, 385) with delta (0, 0)
Screenshot: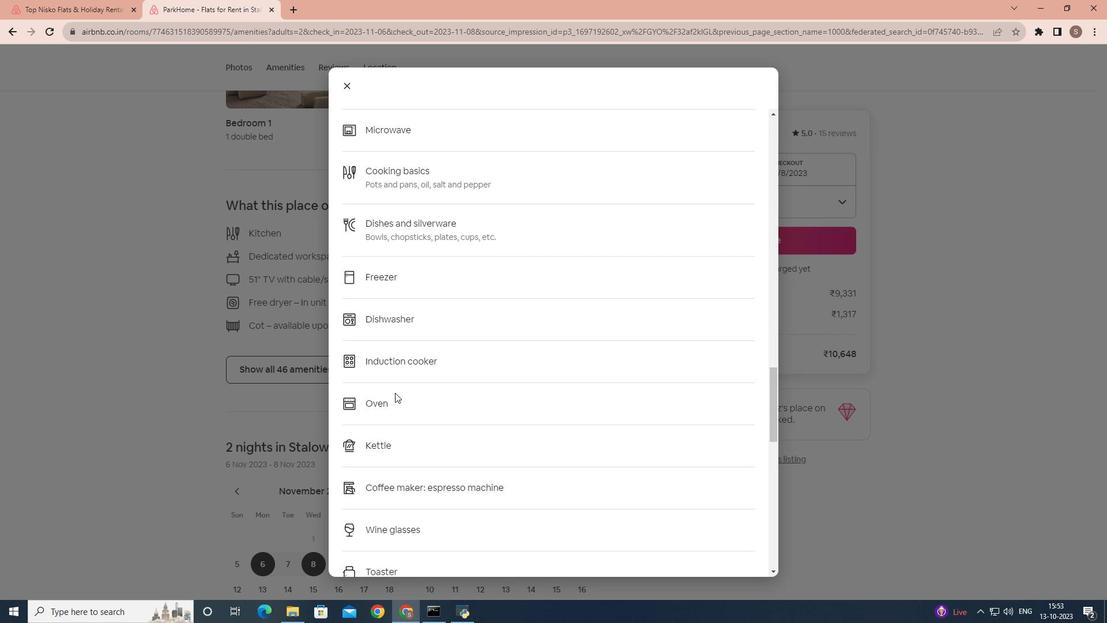 
Action: Mouse moved to (400, 398)
Screenshot: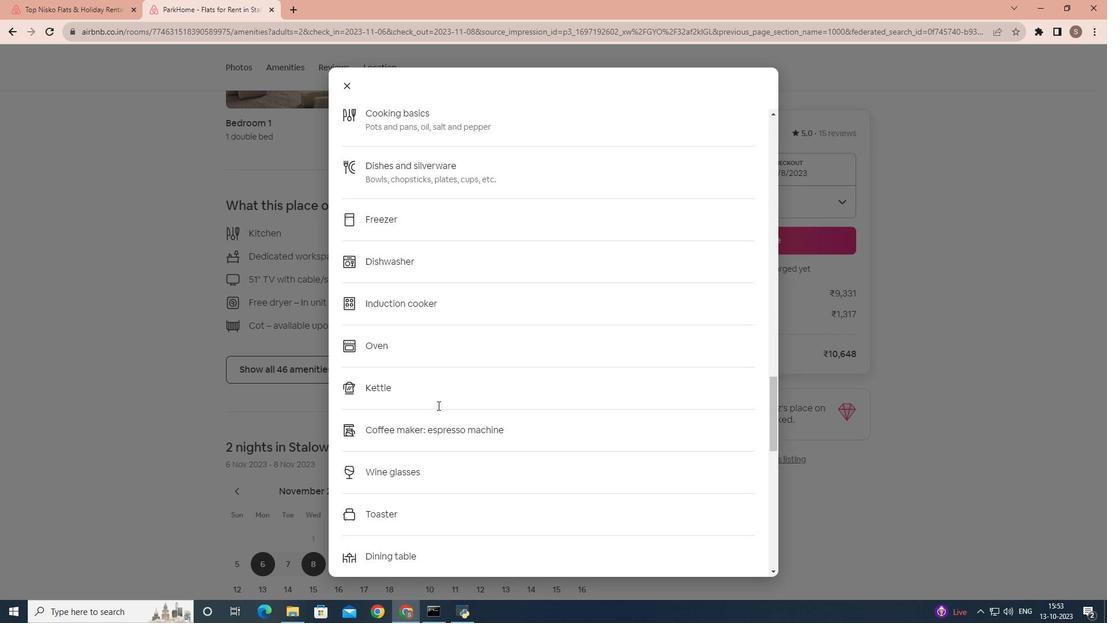 
Action: Mouse scrolled (400, 398) with delta (0, 0)
Screenshot: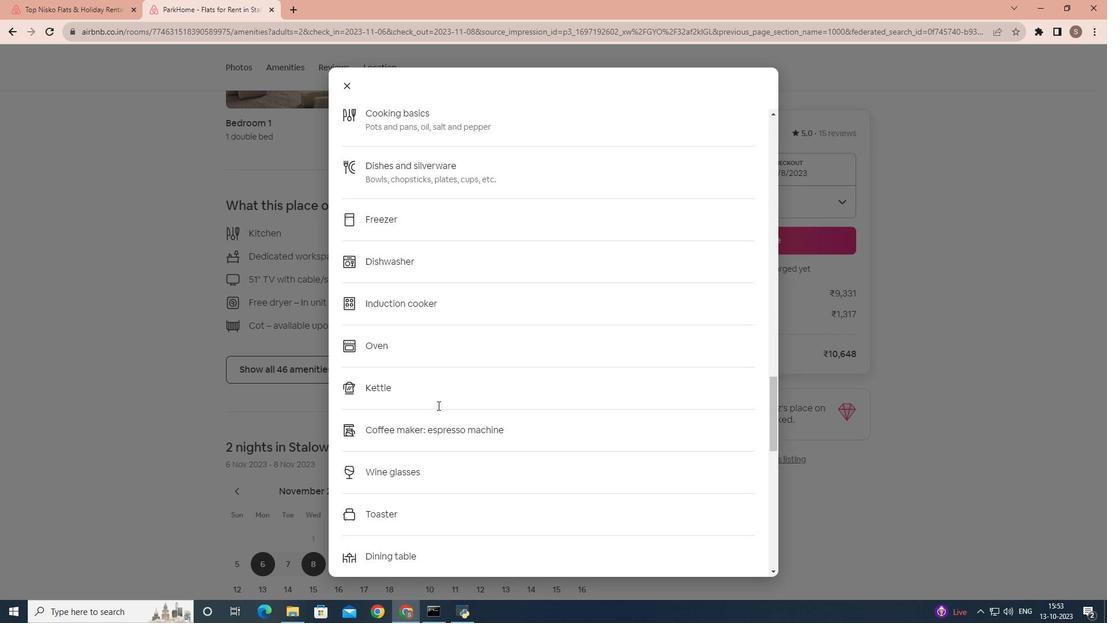 
Action: Mouse moved to (440, 405)
Screenshot: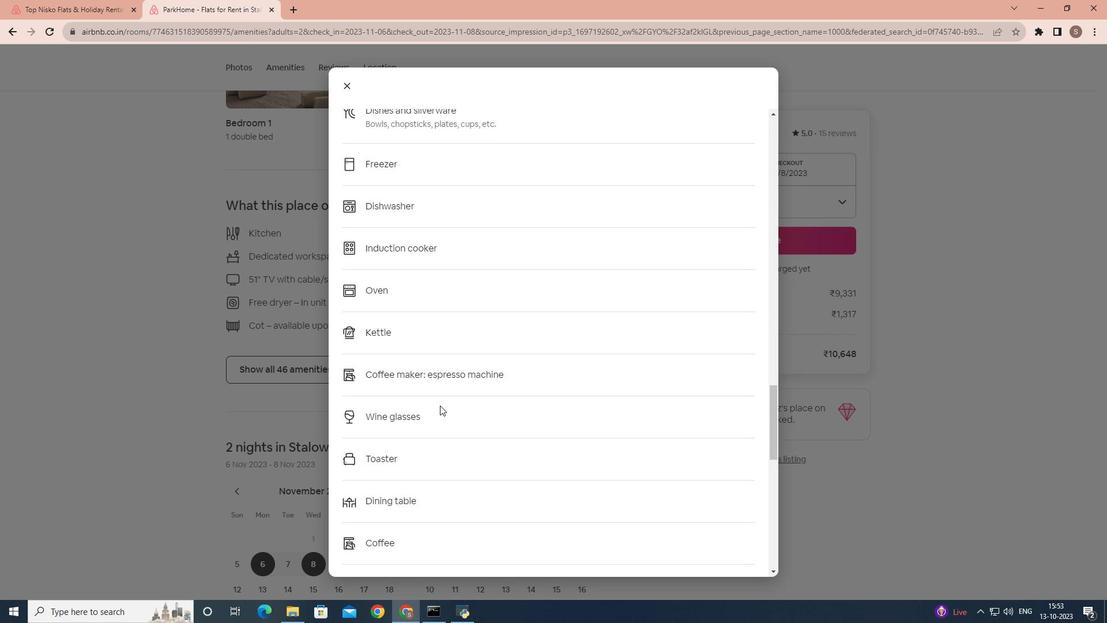 
Action: Mouse scrolled (440, 404) with delta (0, 0)
Screenshot: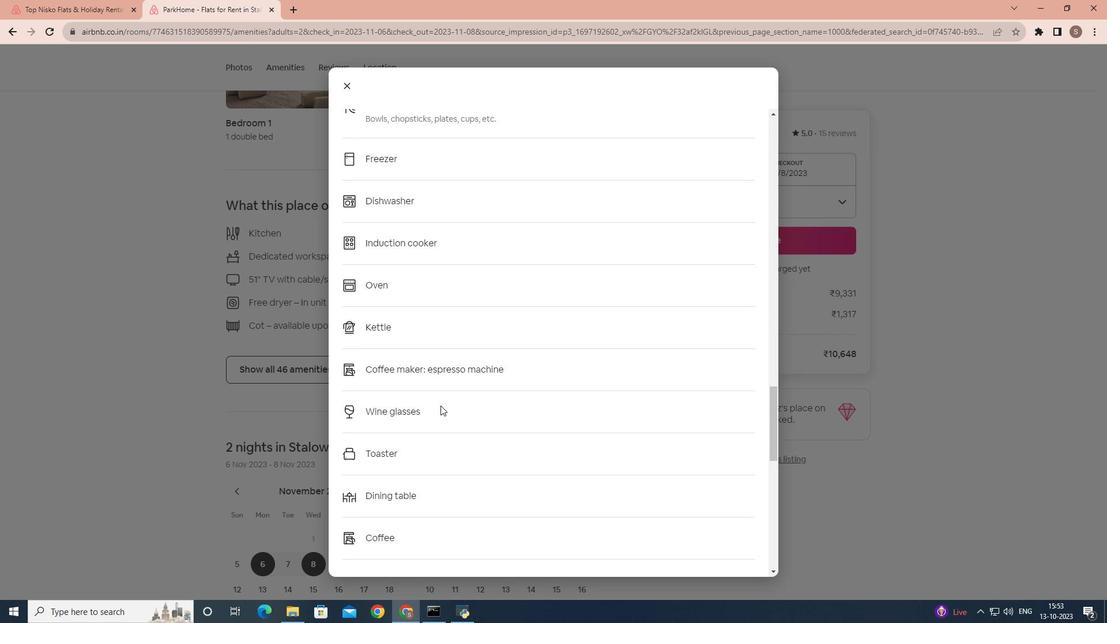 
Action: Mouse moved to (440, 405)
Screenshot: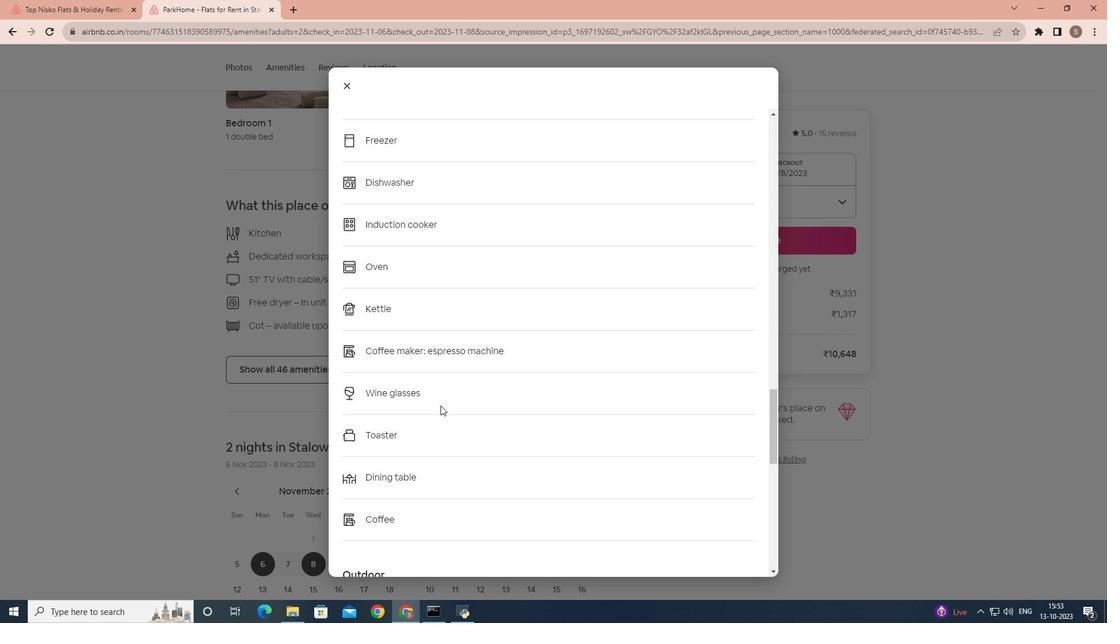 
Action: Mouse scrolled (440, 404) with delta (0, 0)
Screenshot: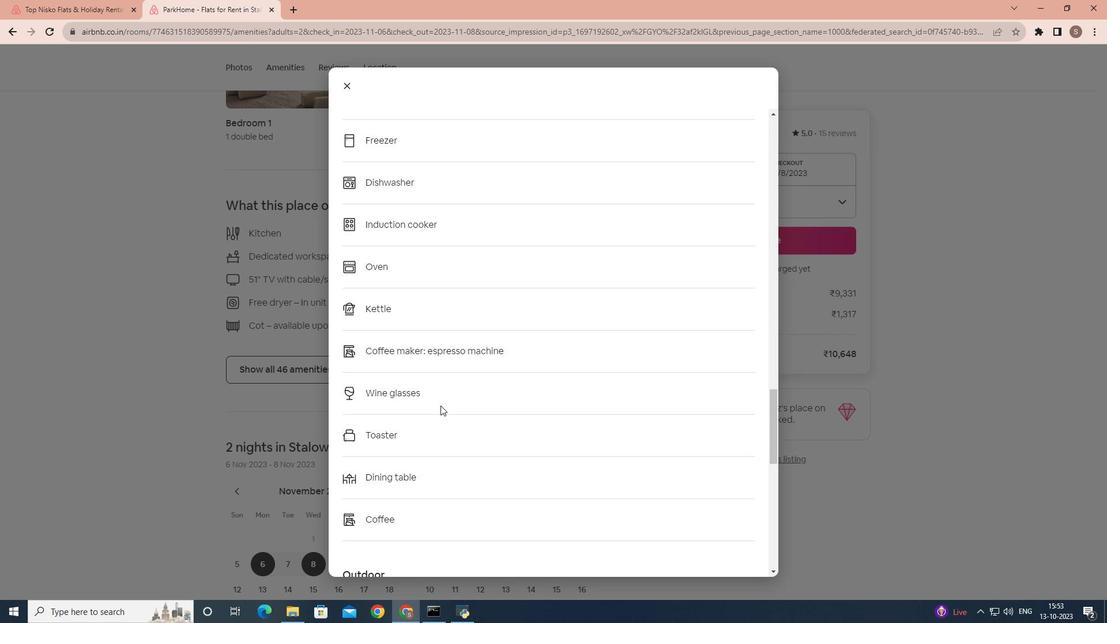 
Action: Mouse scrolled (440, 404) with delta (0, 0)
Screenshot: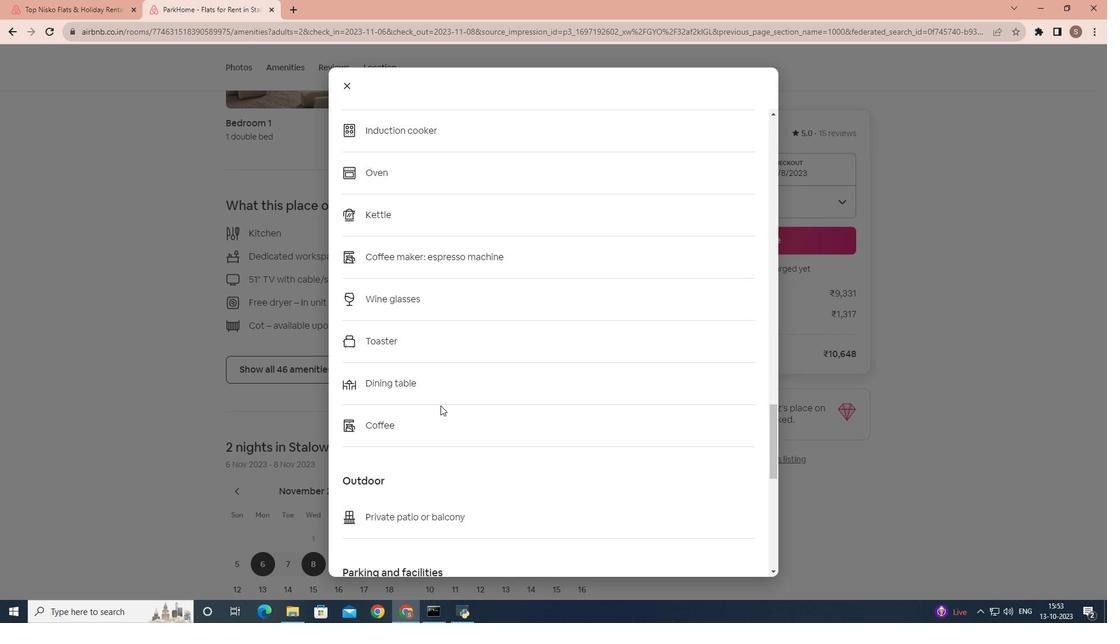 
Action: Mouse scrolled (440, 404) with delta (0, 0)
Screenshot: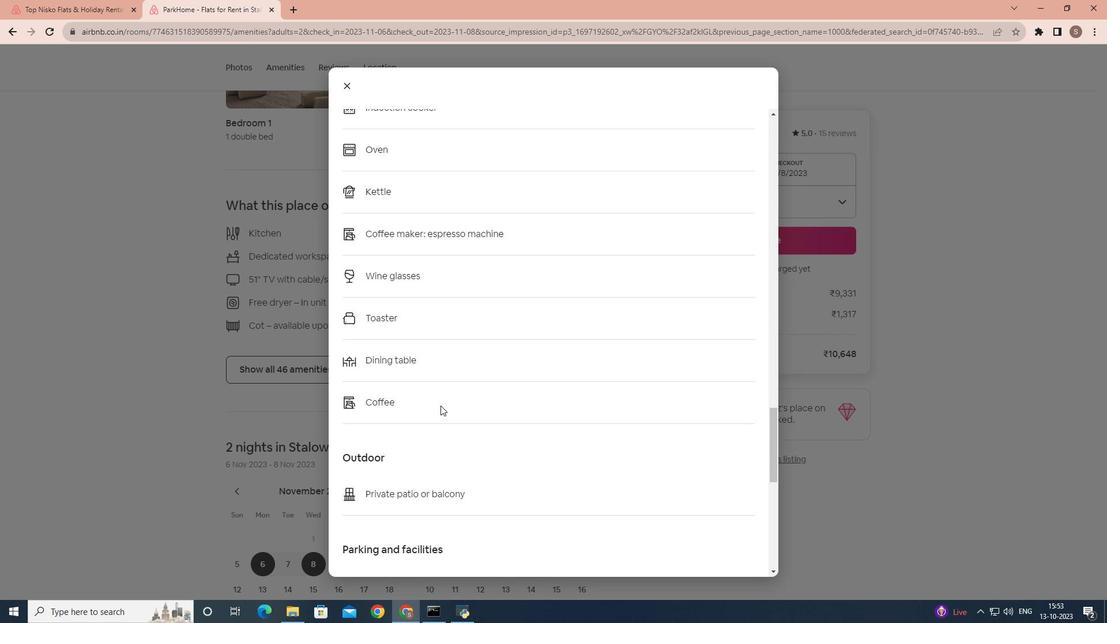 
Action: Mouse scrolled (440, 404) with delta (0, 0)
Screenshot: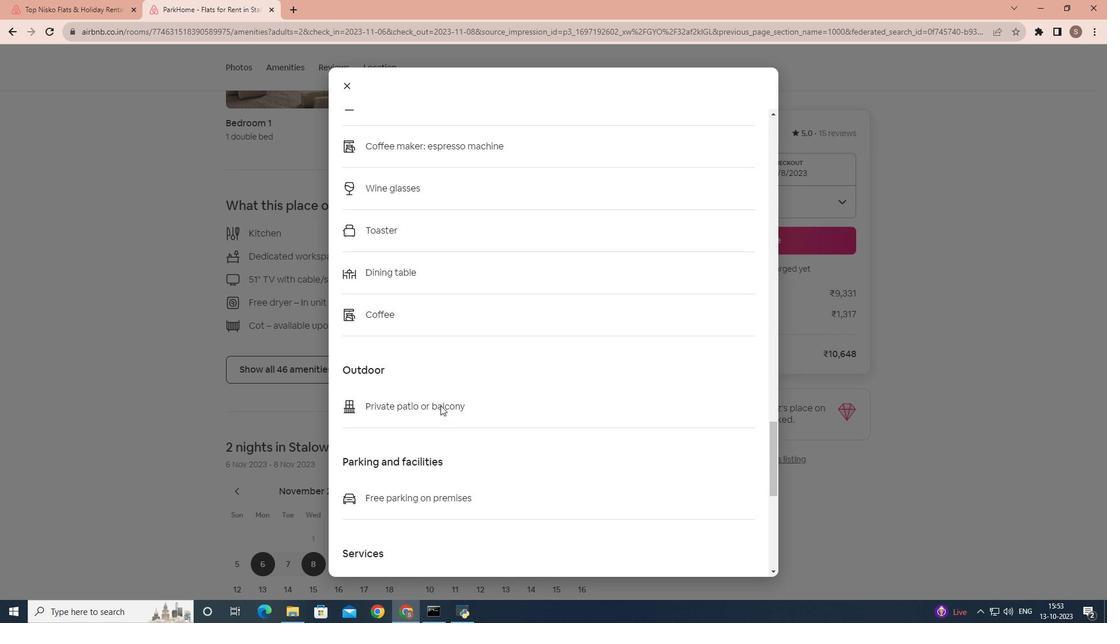 
Action: Mouse scrolled (440, 404) with delta (0, 0)
Screenshot: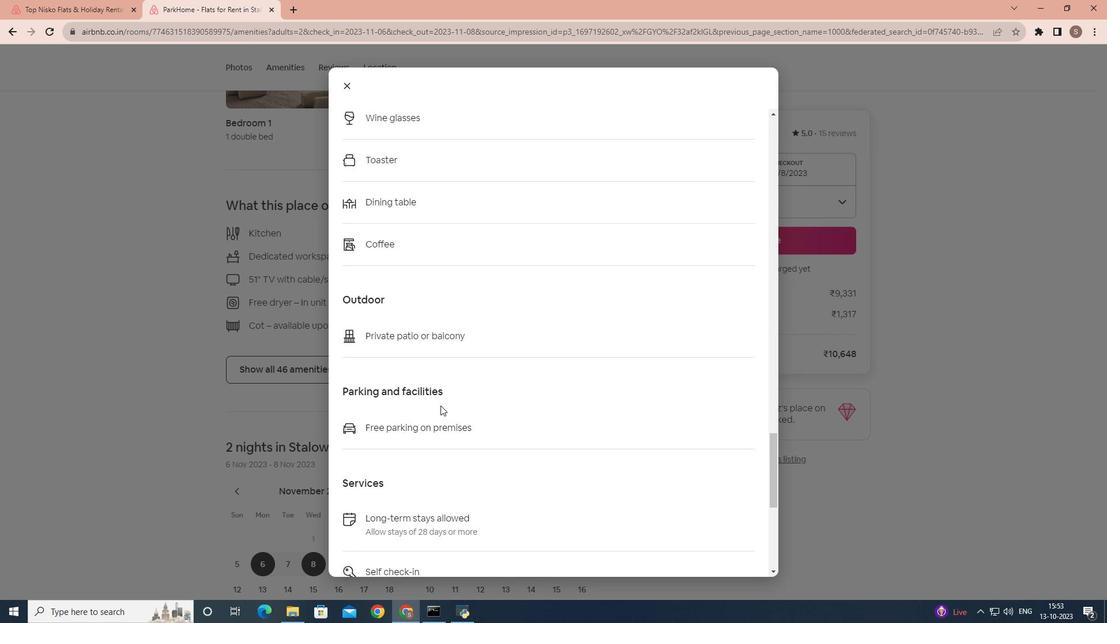 
Action: Mouse scrolled (440, 404) with delta (0, 0)
Screenshot: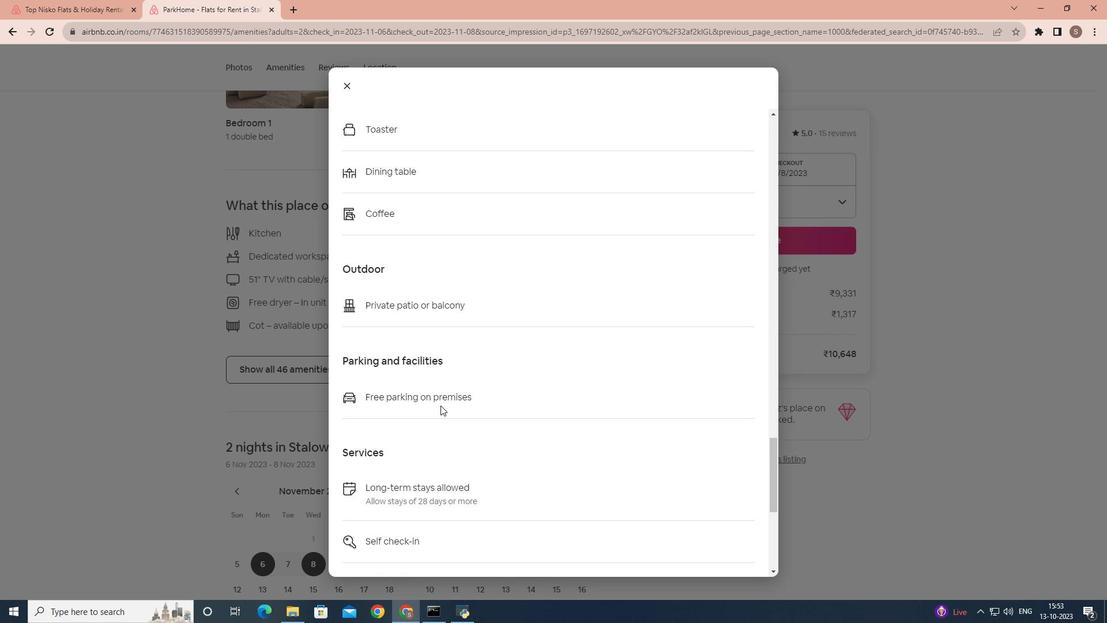 
Action: Mouse scrolled (440, 404) with delta (0, 0)
Screenshot: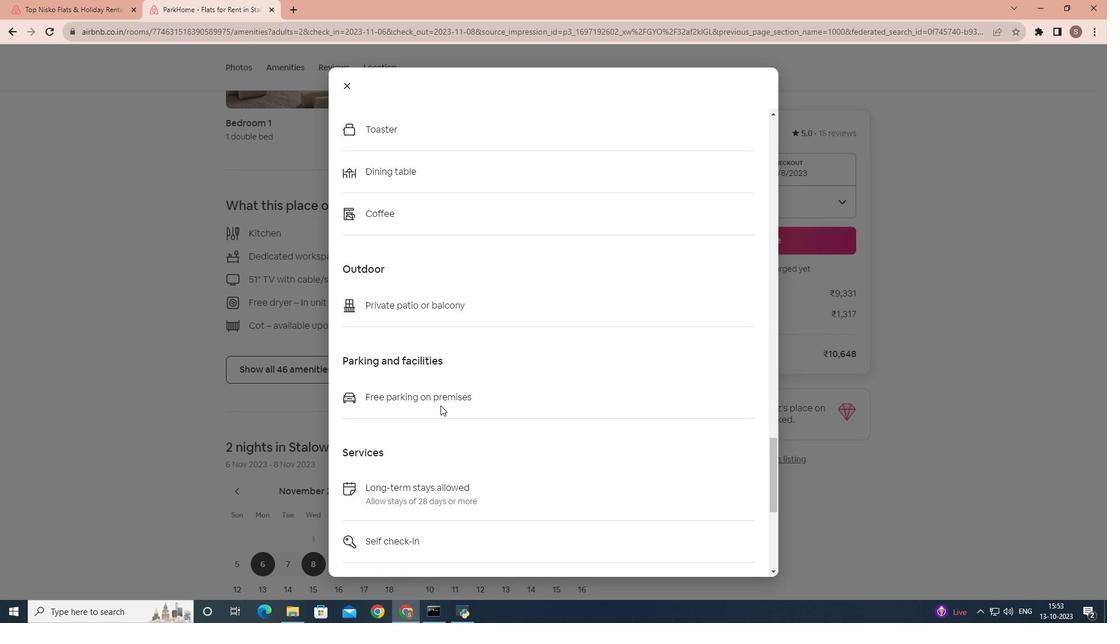 
Action: Mouse scrolled (440, 404) with delta (0, 0)
Screenshot: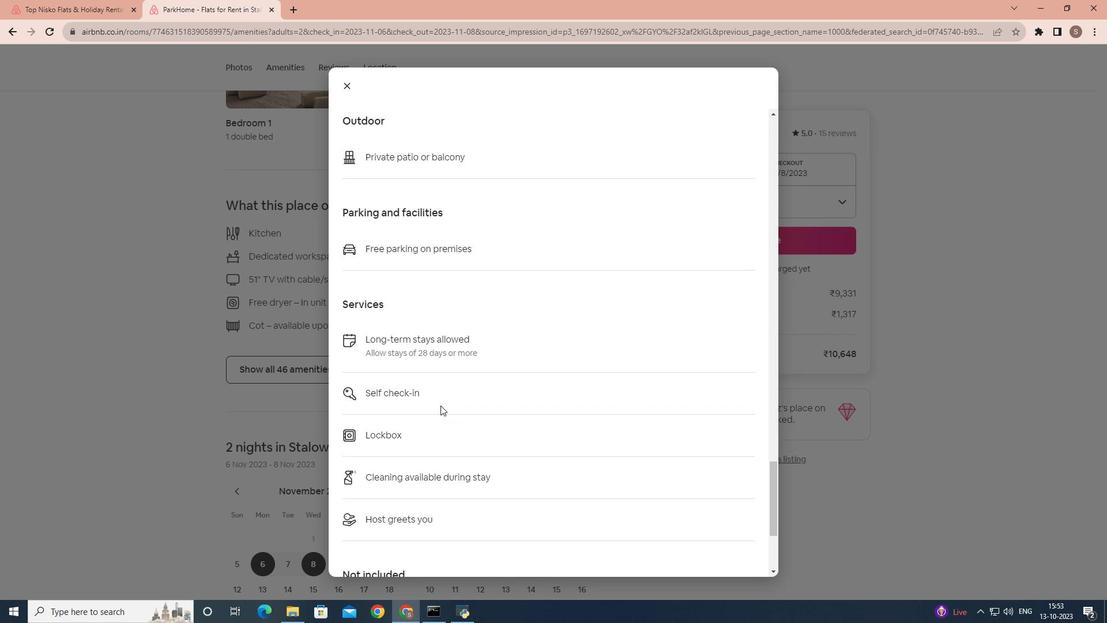 
Action: Mouse scrolled (440, 404) with delta (0, 0)
Screenshot: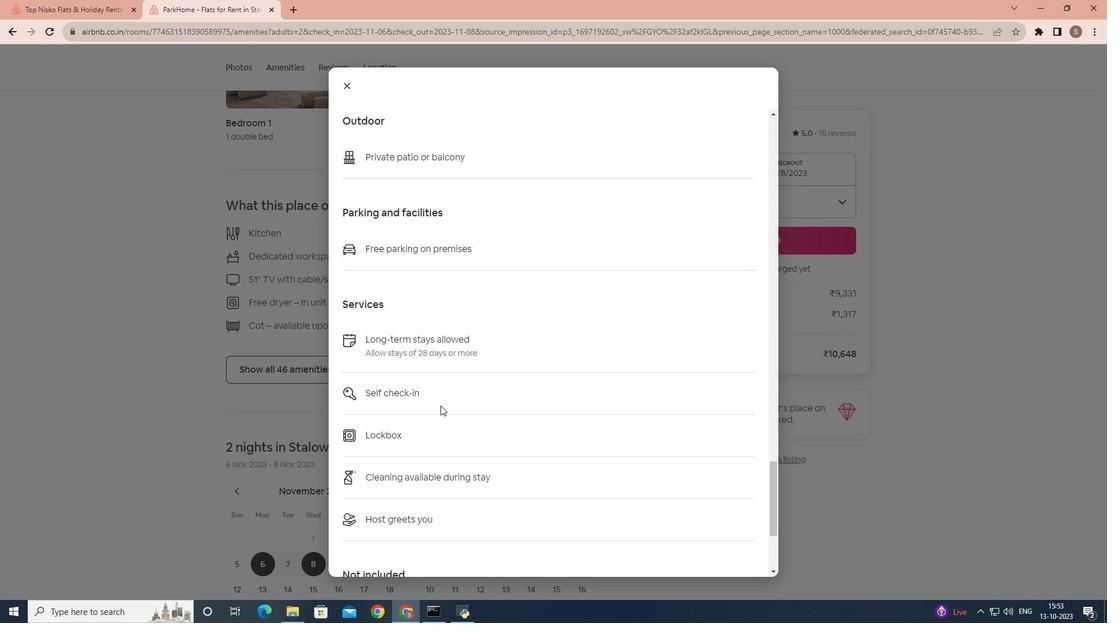 
Action: Mouse scrolled (440, 404) with delta (0, 0)
Screenshot: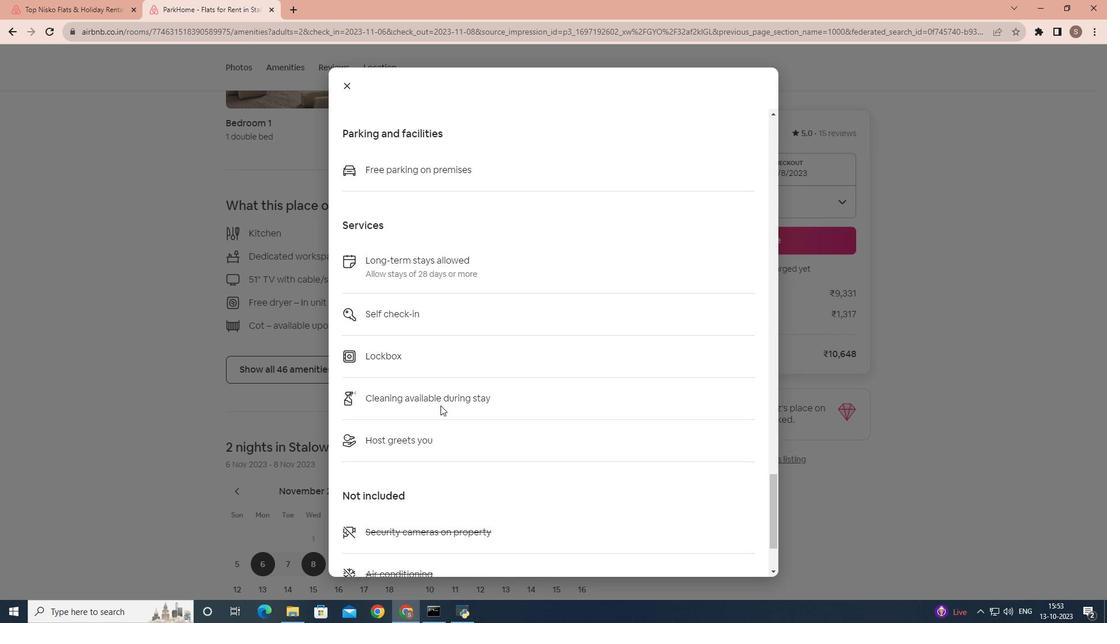 
Action: Mouse scrolled (440, 404) with delta (0, 0)
Screenshot: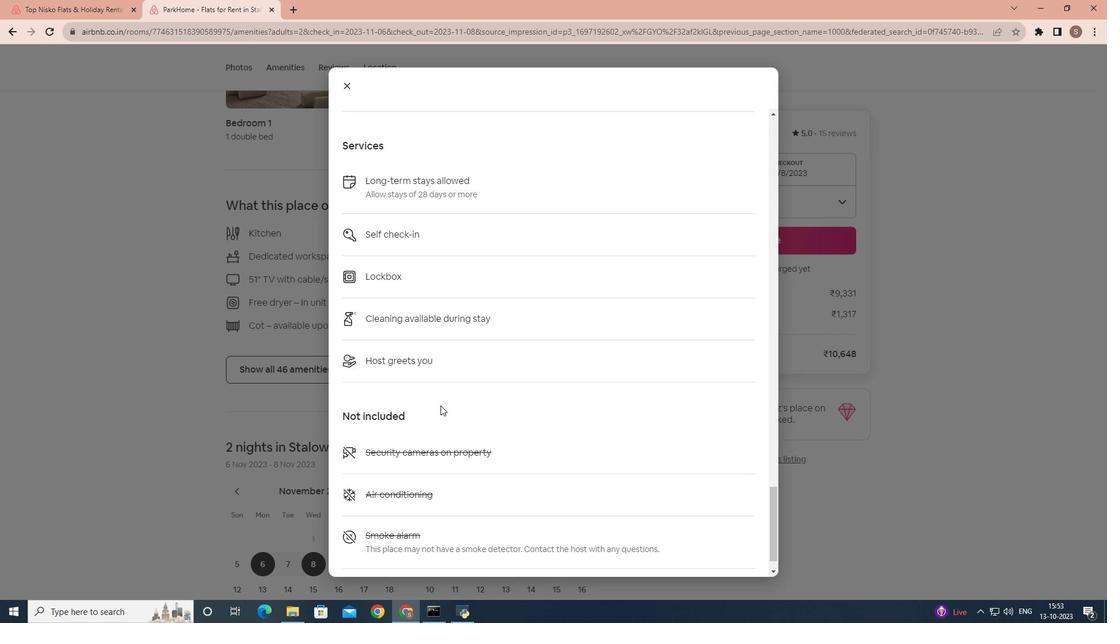 
Action: Mouse scrolled (440, 404) with delta (0, 0)
Screenshot: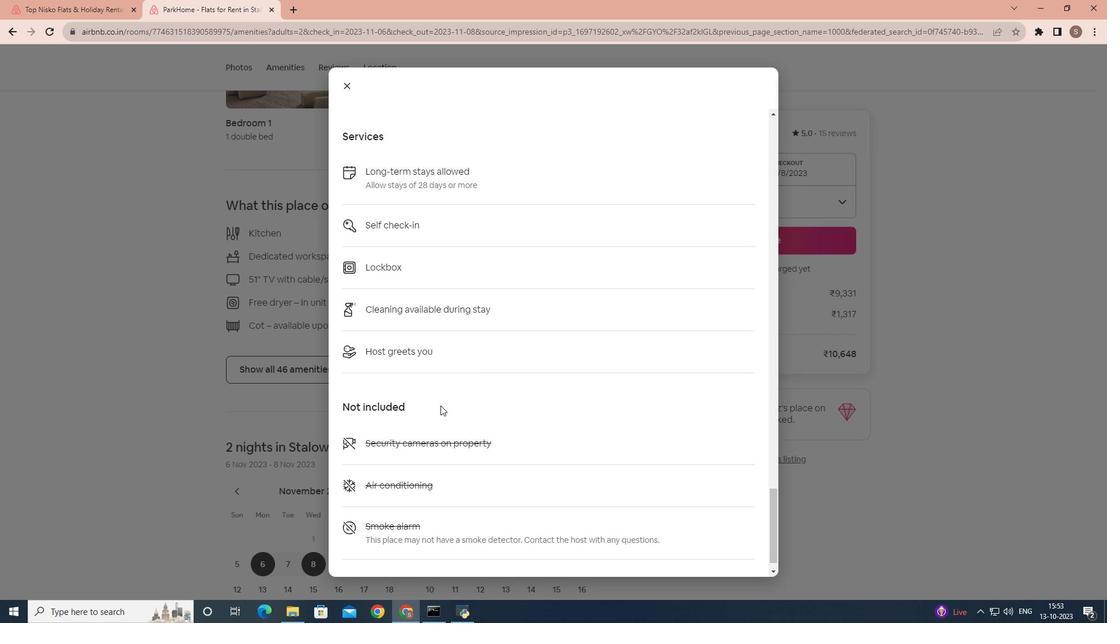 
Action: Mouse scrolled (440, 404) with delta (0, 0)
Screenshot: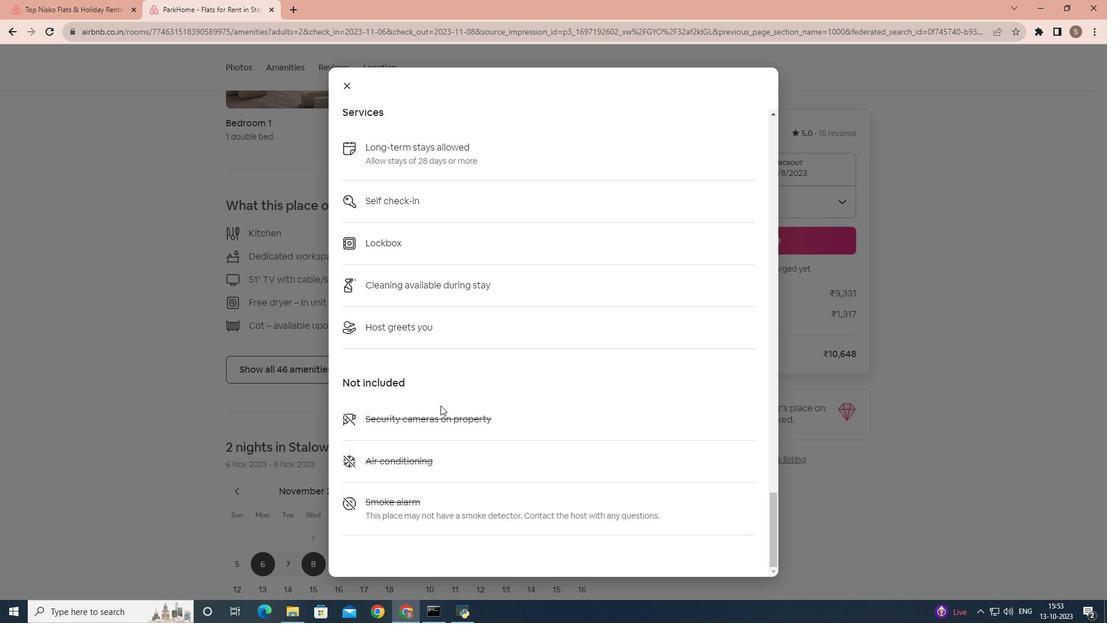 
Action: Mouse scrolled (440, 404) with delta (0, 0)
Screenshot: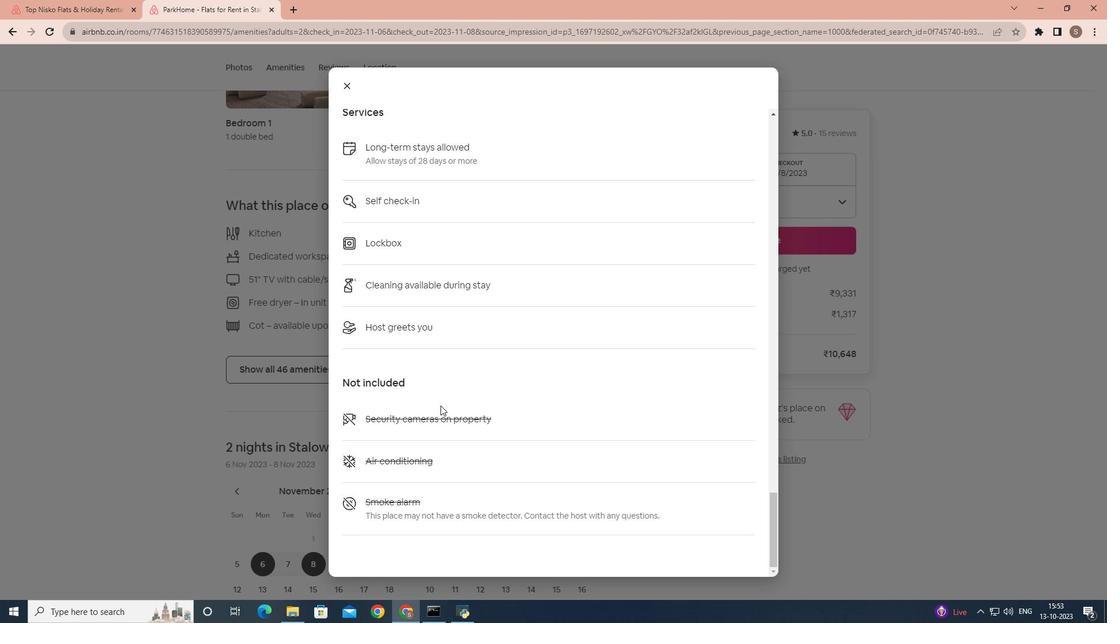
Action: Mouse moved to (344, 87)
Screenshot: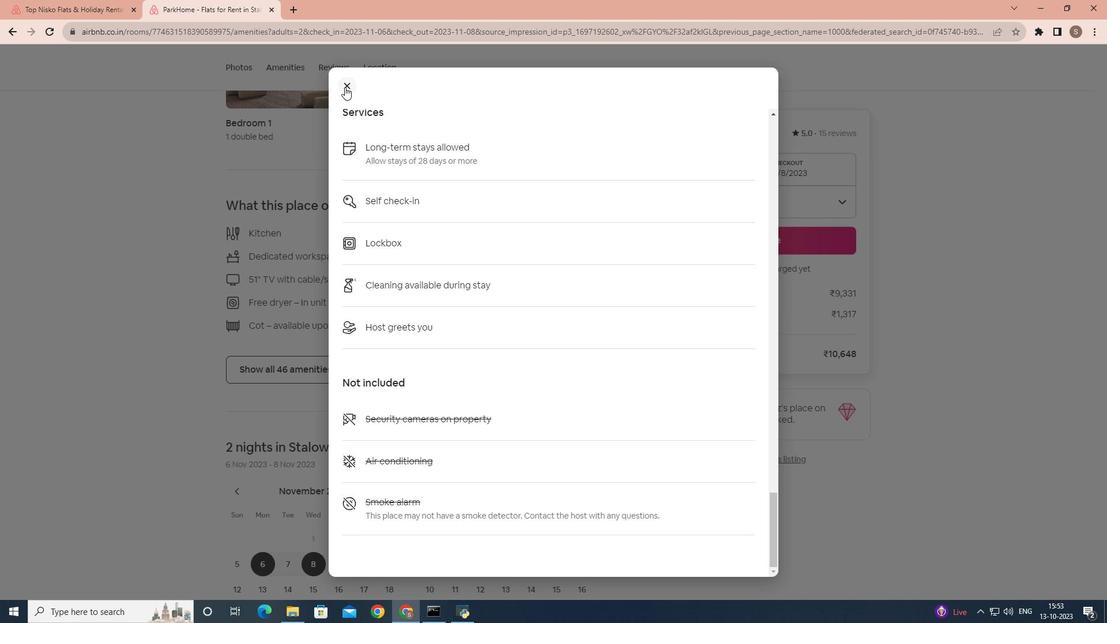 
Action: Mouse pressed left at (344, 87)
Screenshot: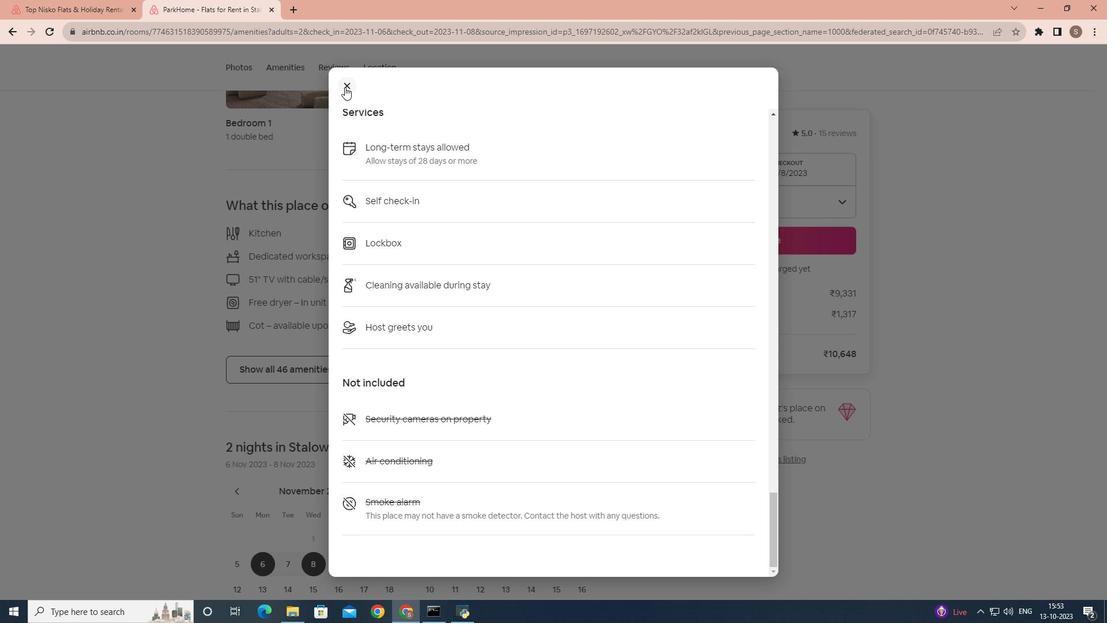 
Action: Mouse moved to (391, 370)
Screenshot: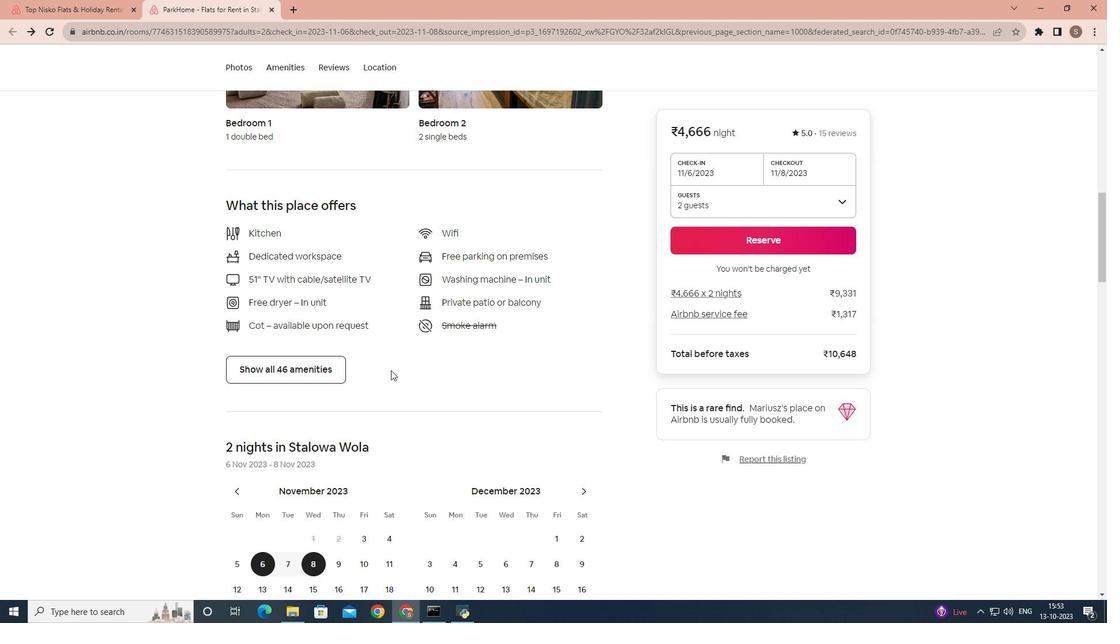 
Action: Mouse scrolled (391, 369) with delta (0, 0)
Screenshot: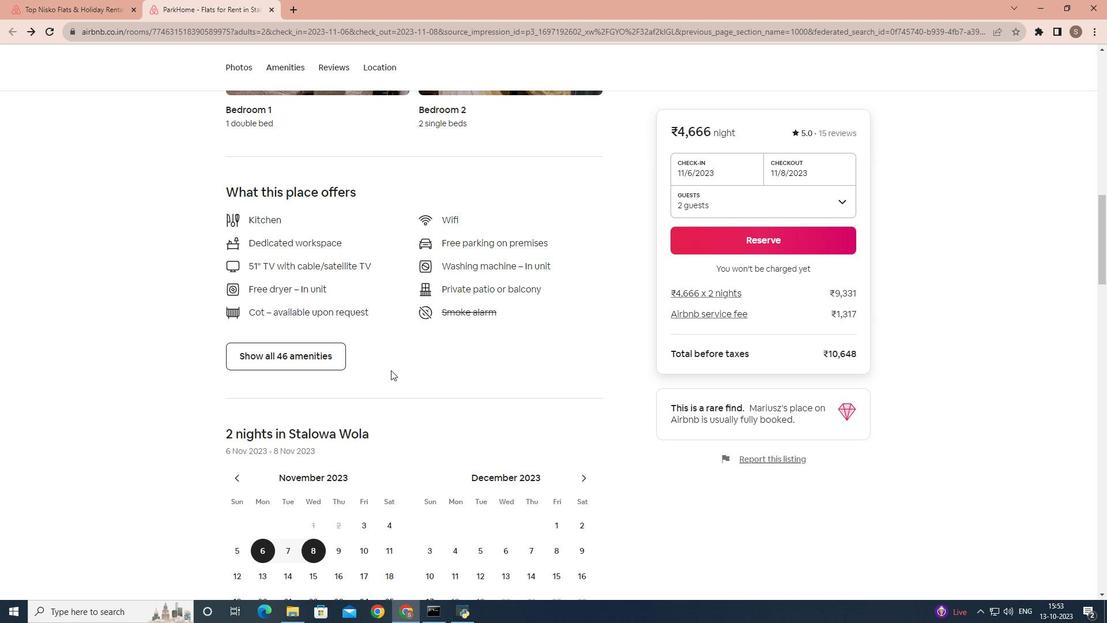 
Action: Mouse scrolled (391, 369) with delta (0, 0)
Screenshot: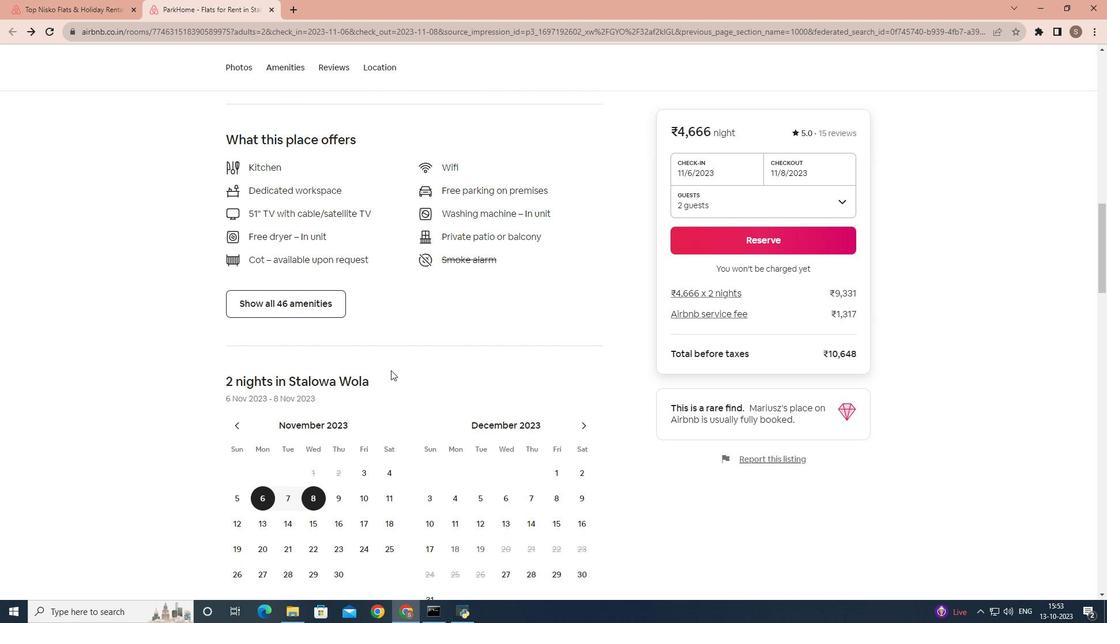 
Action: Mouse scrolled (391, 369) with delta (0, 0)
Screenshot: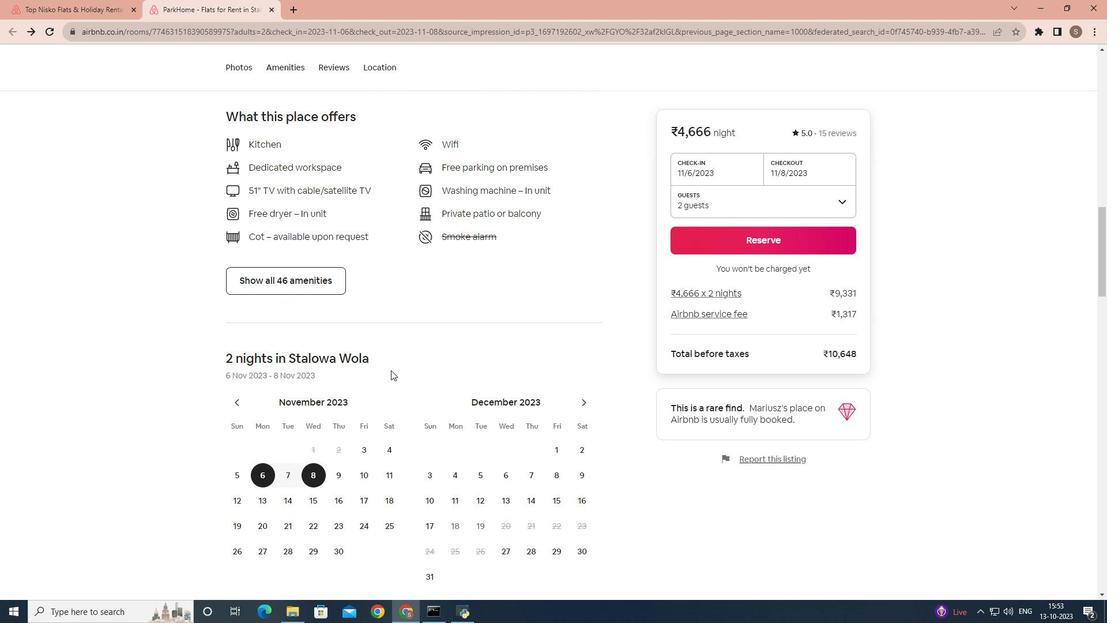 
Action: Mouse scrolled (391, 369) with delta (0, 0)
Screenshot: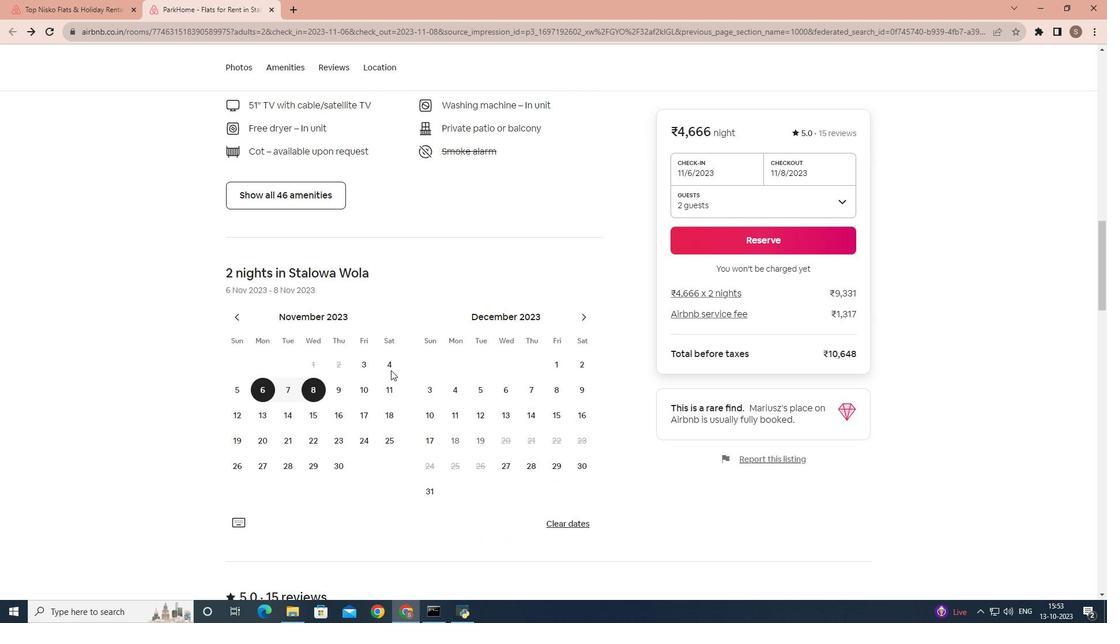 
Action: Mouse scrolled (391, 369) with delta (0, 0)
Screenshot: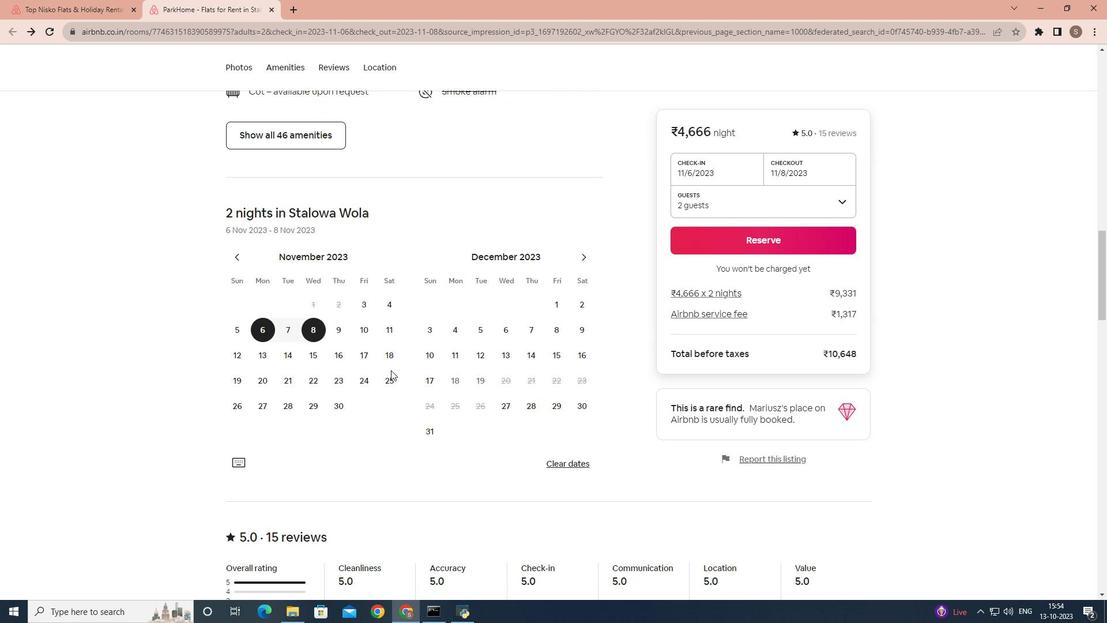 
Action: Mouse scrolled (391, 369) with delta (0, 0)
Screenshot: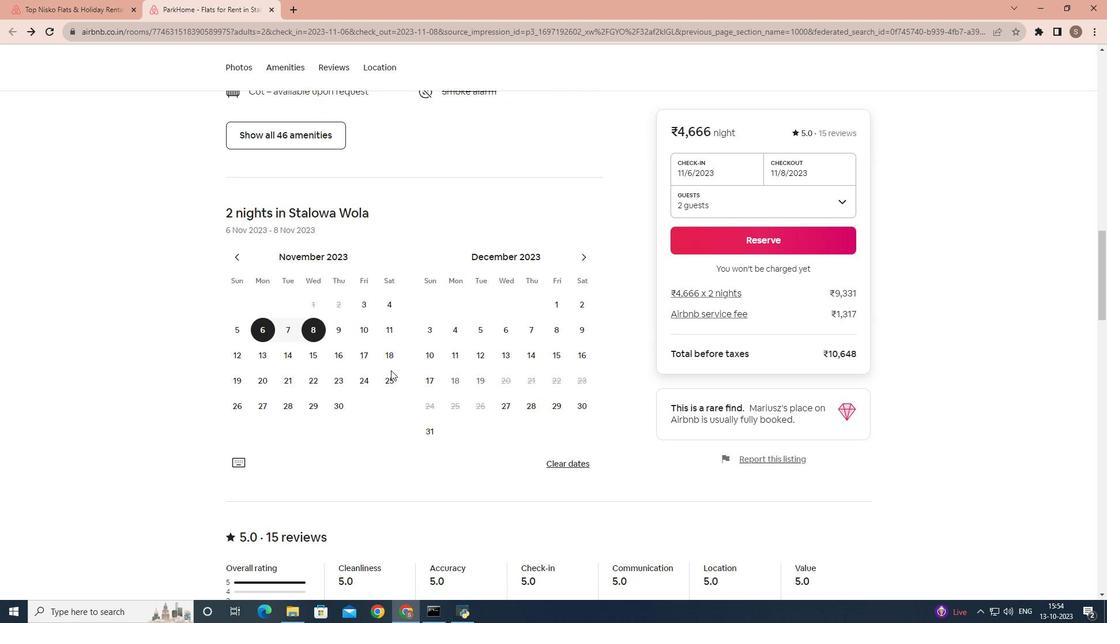 
Action: Mouse scrolled (391, 369) with delta (0, 0)
Screenshot: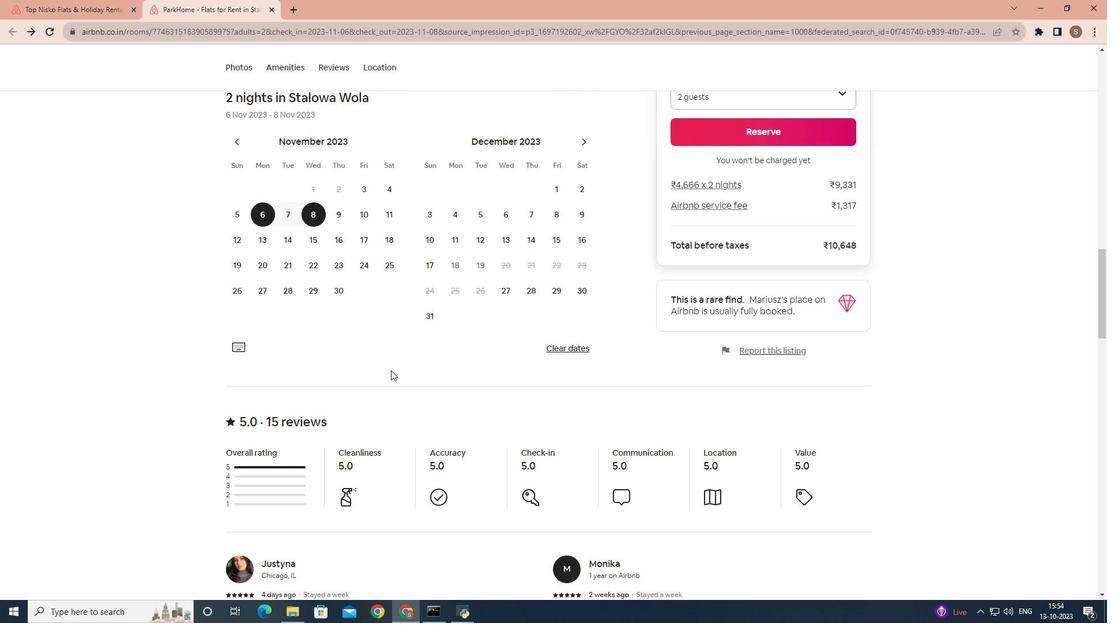 
Action: Mouse scrolled (391, 369) with delta (0, 0)
Screenshot: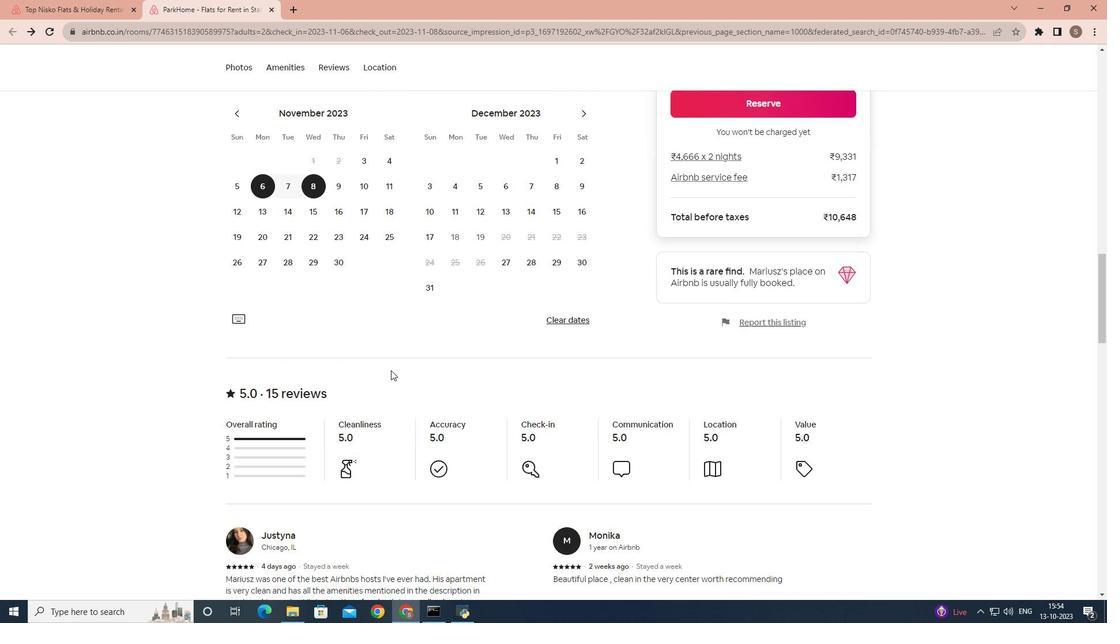 
Action: Mouse scrolled (391, 369) with delta (0, 0)
Screenshot: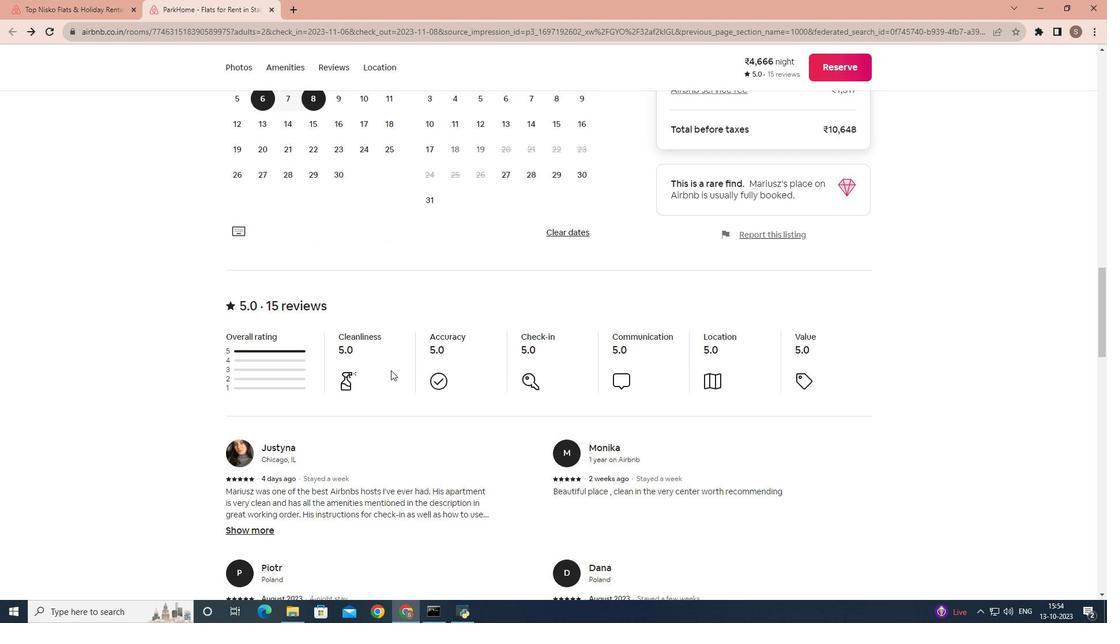 
Action: Mouse scrolled (391, 369) with delta (0, 0)
Screenshot: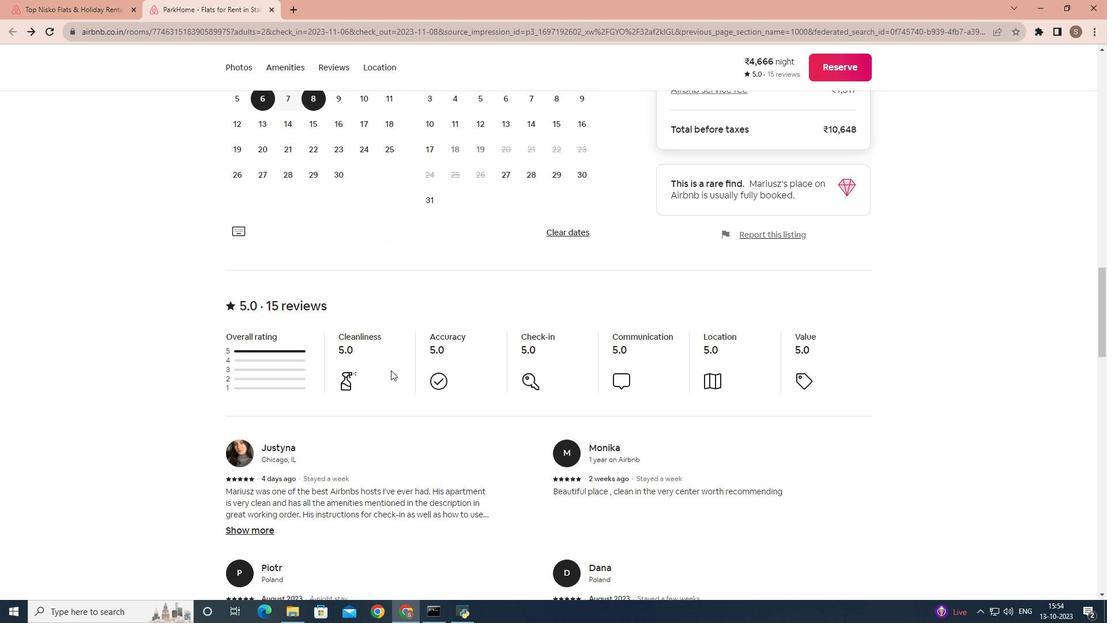 
Action: Mouse scrolled (391, 369) with delta (0, 0)
Screenshot: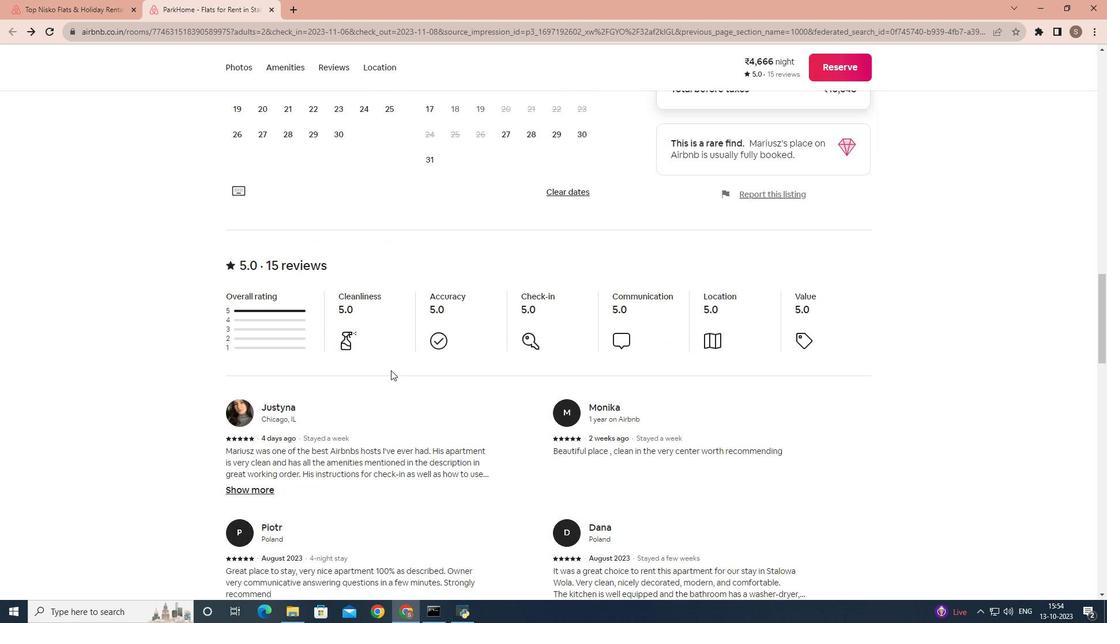 
Action: Mouse scrolled (391, 369) with delta (0, 0)
Screenshot: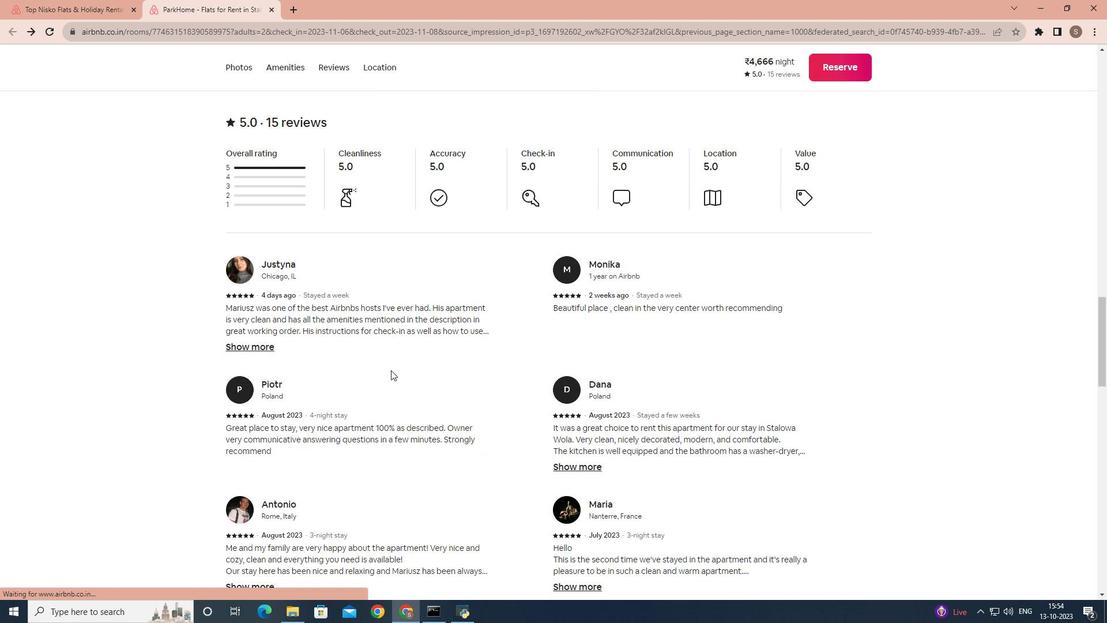 
Action: Mouse scrolled (391, 369) with delta (0, 0)
Screenshot: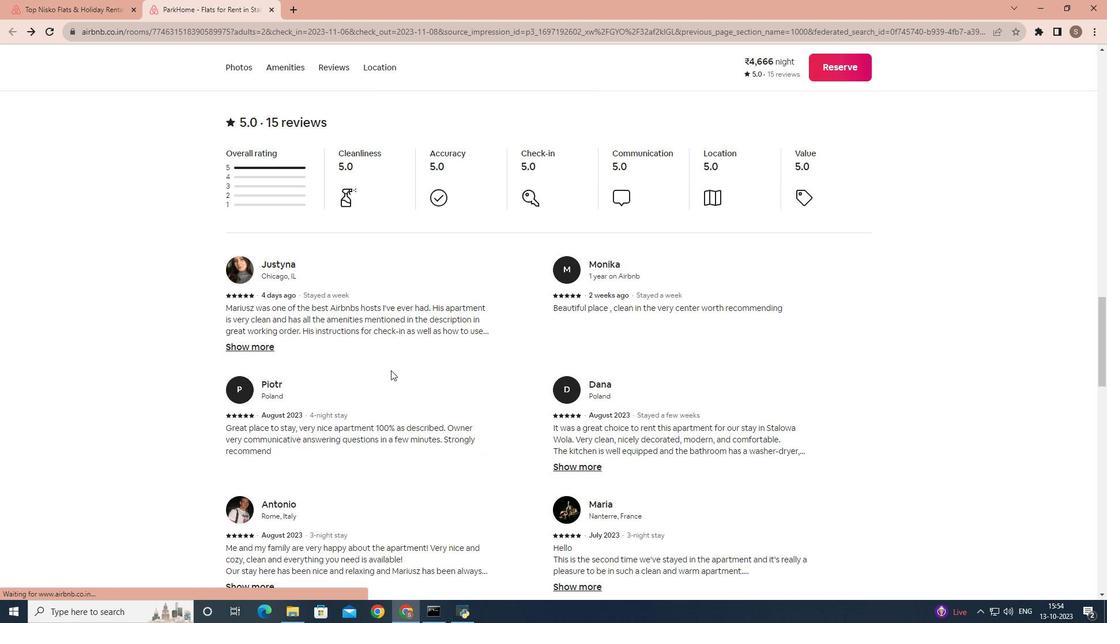 
Action: Mouse scrolled (391, 369) with delta (0, 0)
Screenshot: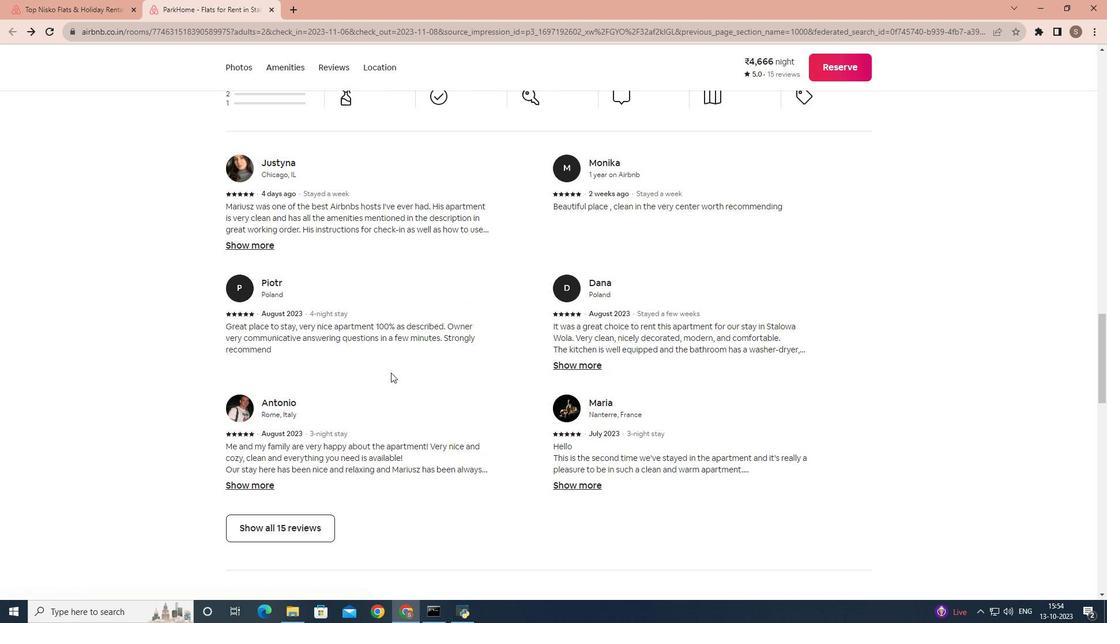 
Action: Mouse moved to (391, 373)
Screenshot: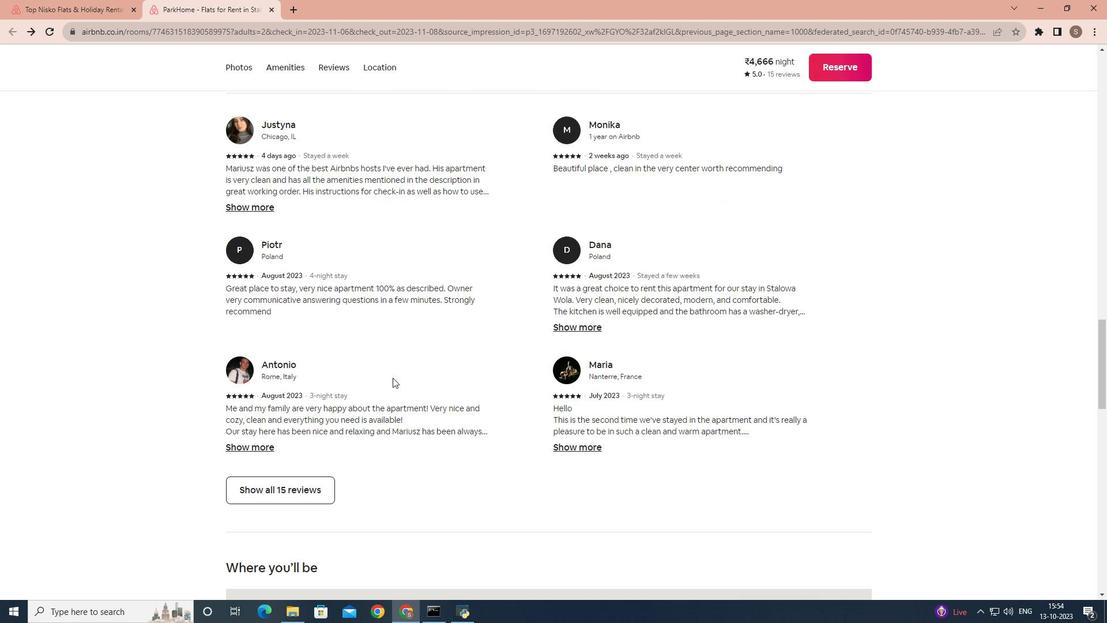 
Action: Mouse scrolled (391, 372) with delta (0, 0)
Screenshot: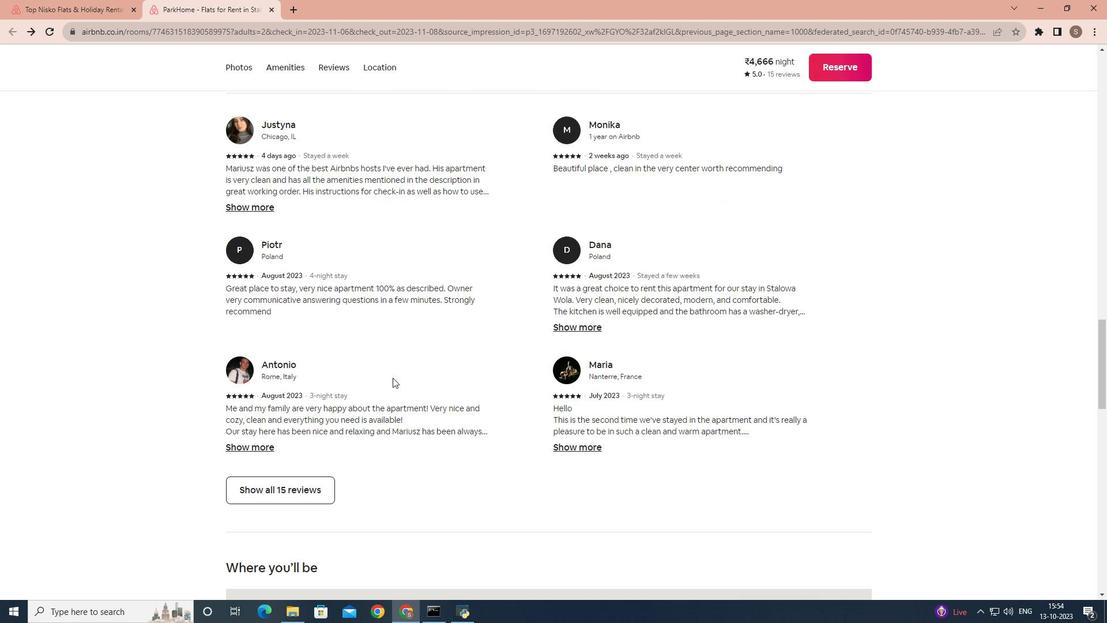 
Action: Mouse moved to (362, 406)
Screenshot: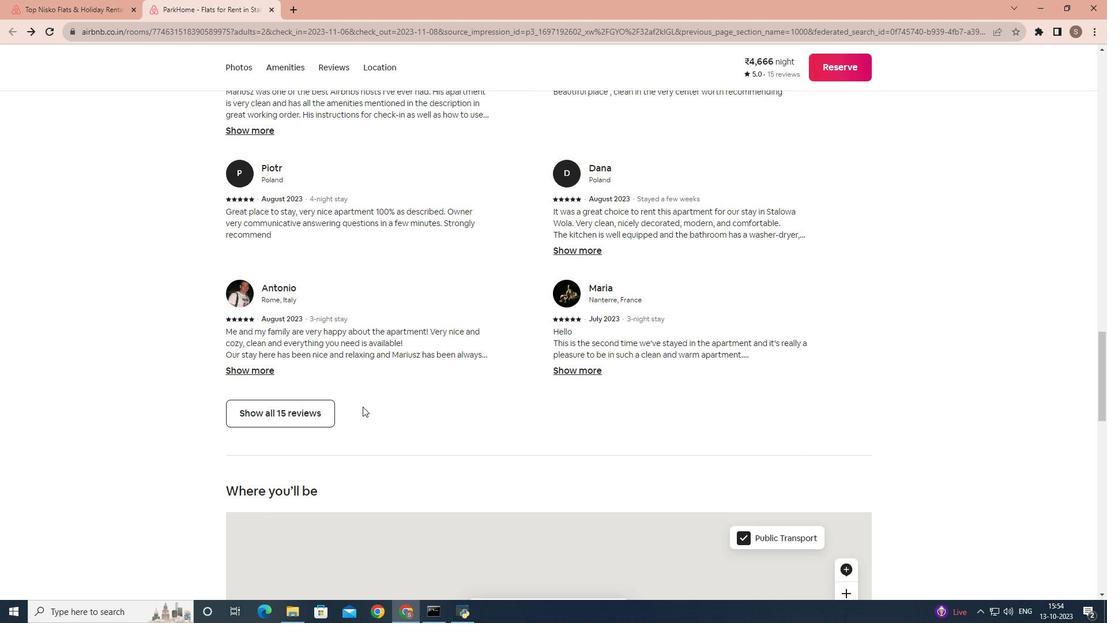 
Action: Mouse scrolled (362, 406) with delta (0, 0)
Screenshot: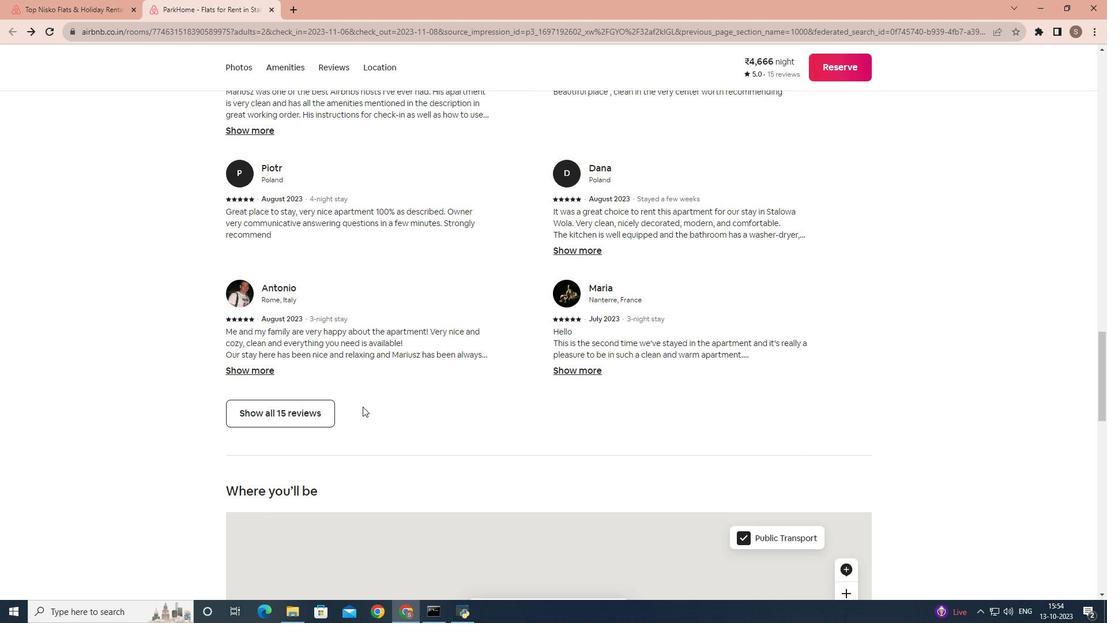 
Action: Mouse moved to (272, 357)
Screenshot: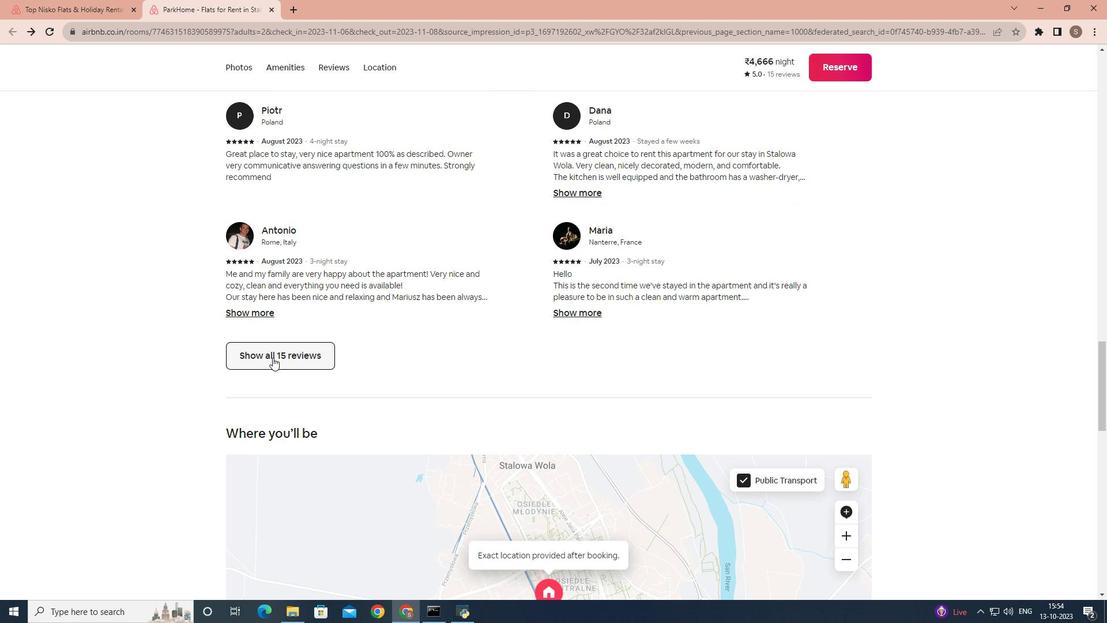 
Action: Mouse pressed left at (272, 357)
Screenshot: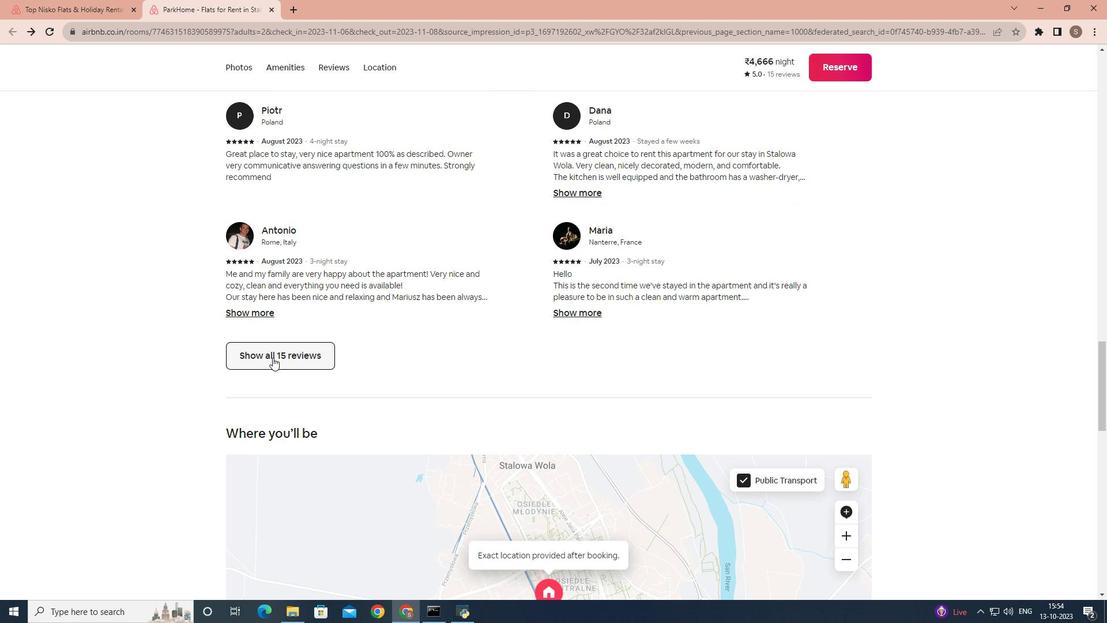 
Action: Mouse moved to (431, 381)
Screenshot: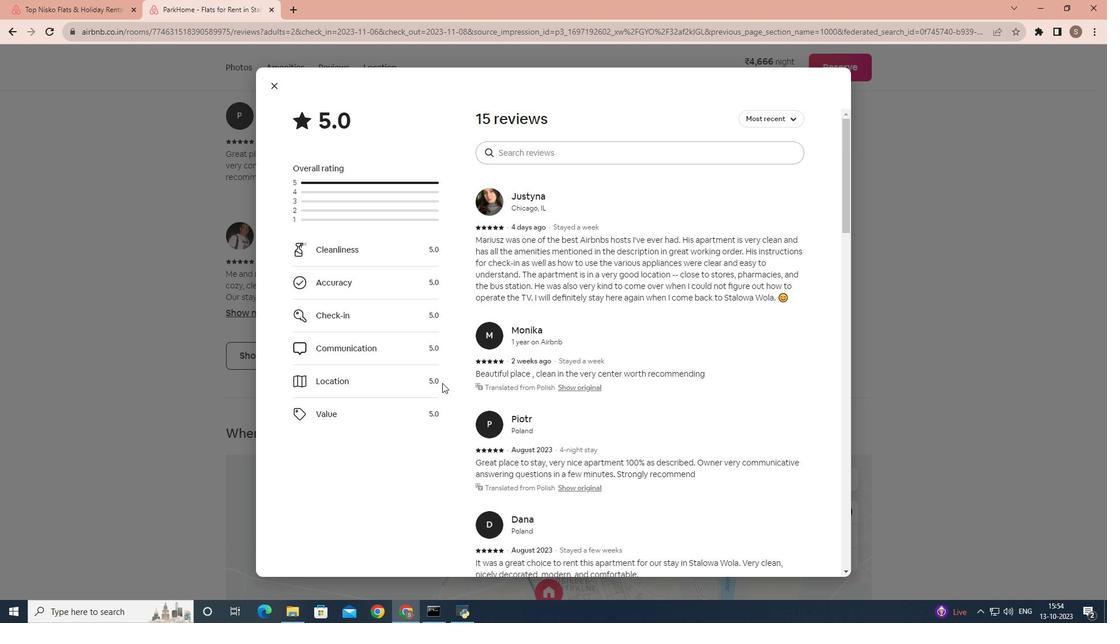 
Action: Mouse scrolled (431, 381) with delta (0, 0)
Screenshot: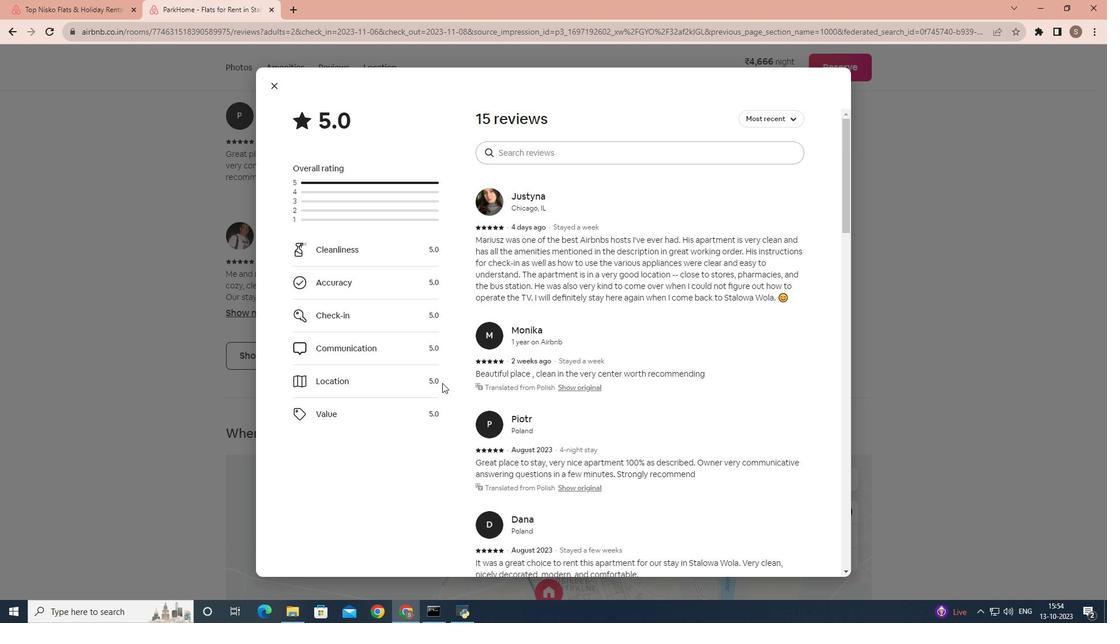 
Action: Mouse moved to (446, 381)
Screenshot: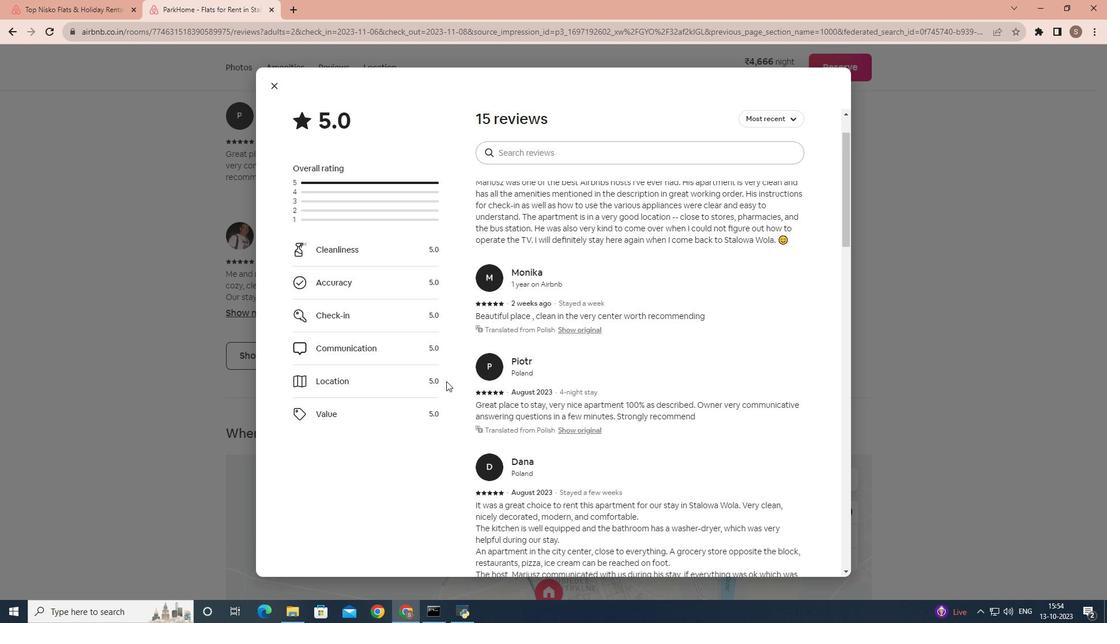 
Action: Mouse scrolled (446, 380) with delta (0, 0)
Screenshot: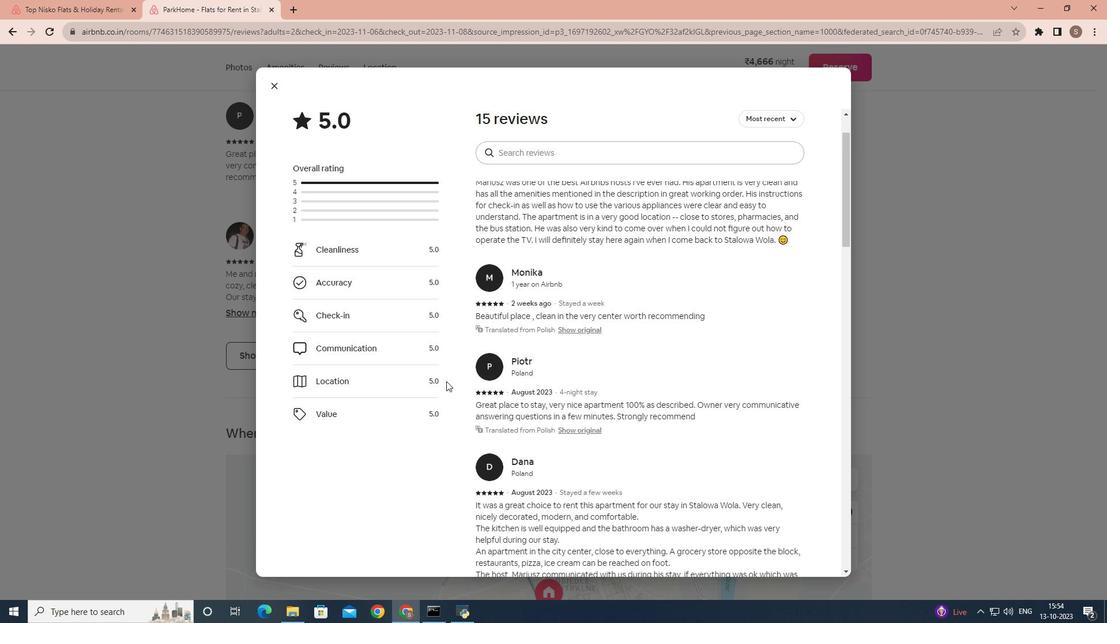 
Action: Mouse scrolled (446, 380) with delta (0, 0)
Screenshot: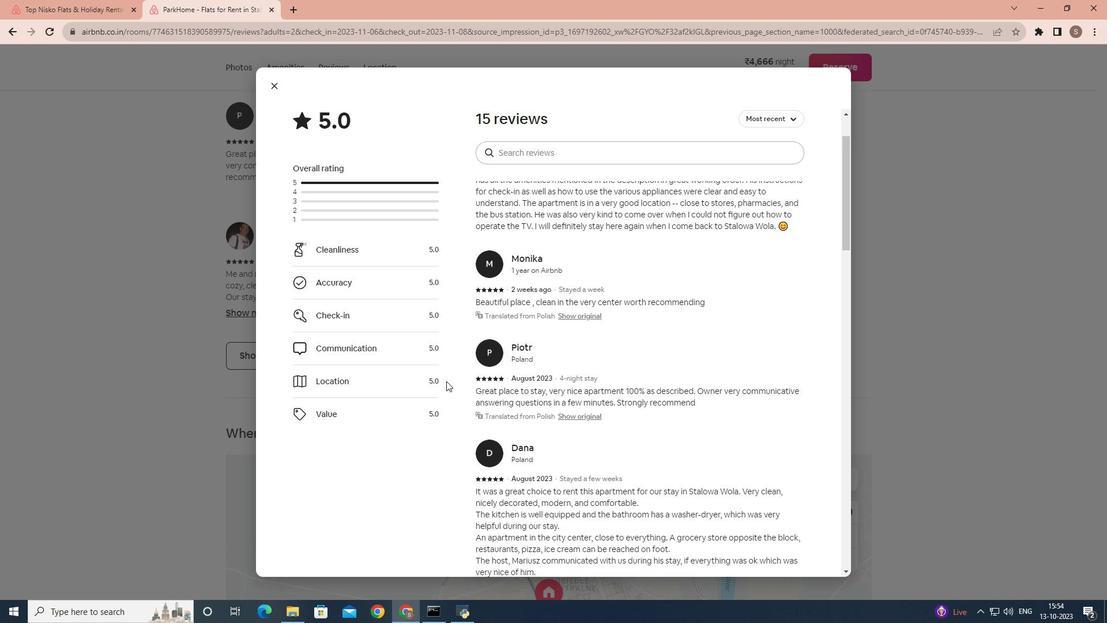 
Action: Mouse scrolled (446, 380) with delta (0, 0)
Screenshot: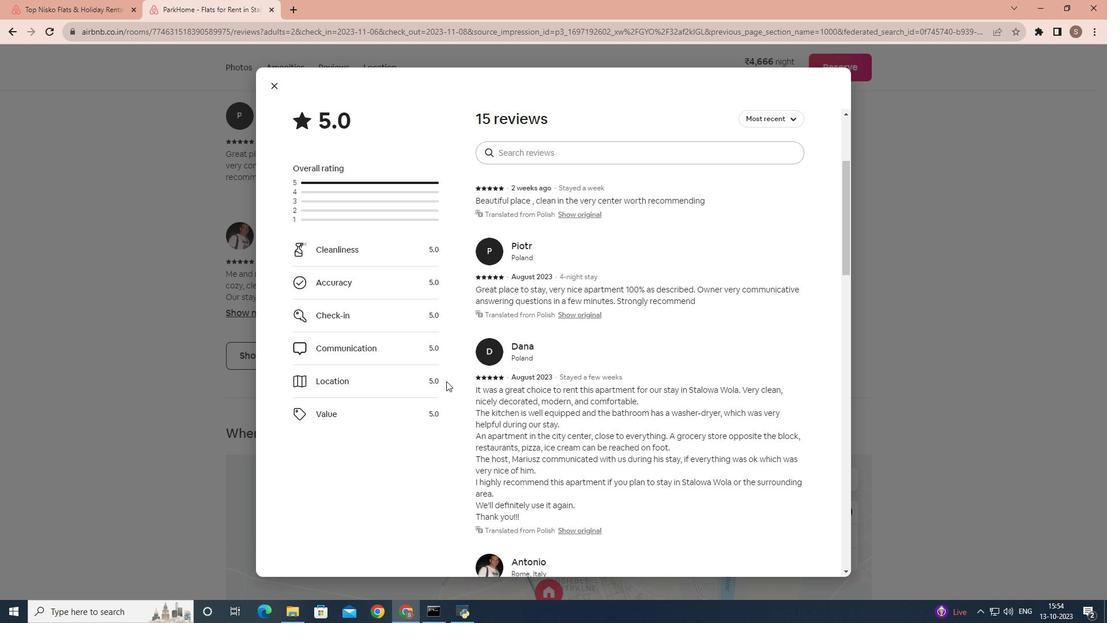 
Action: Mouse scrolled (446, 380) with delta (0, 0)
Screenshot: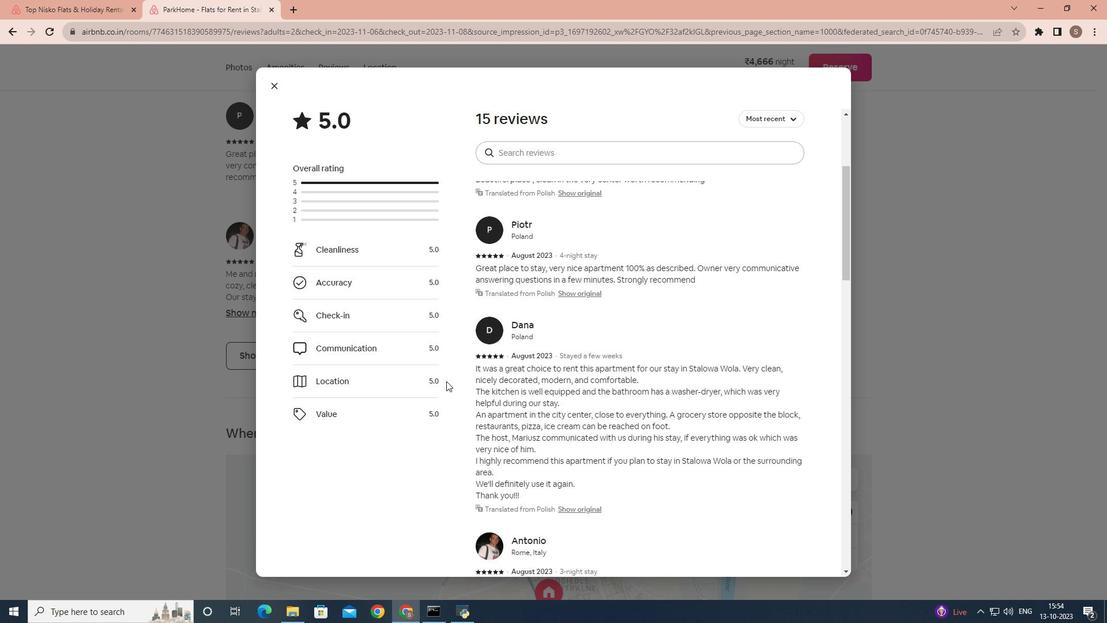 
Action: Mouse scrolled (446, 380) with delta (0, 0)
Screenshot: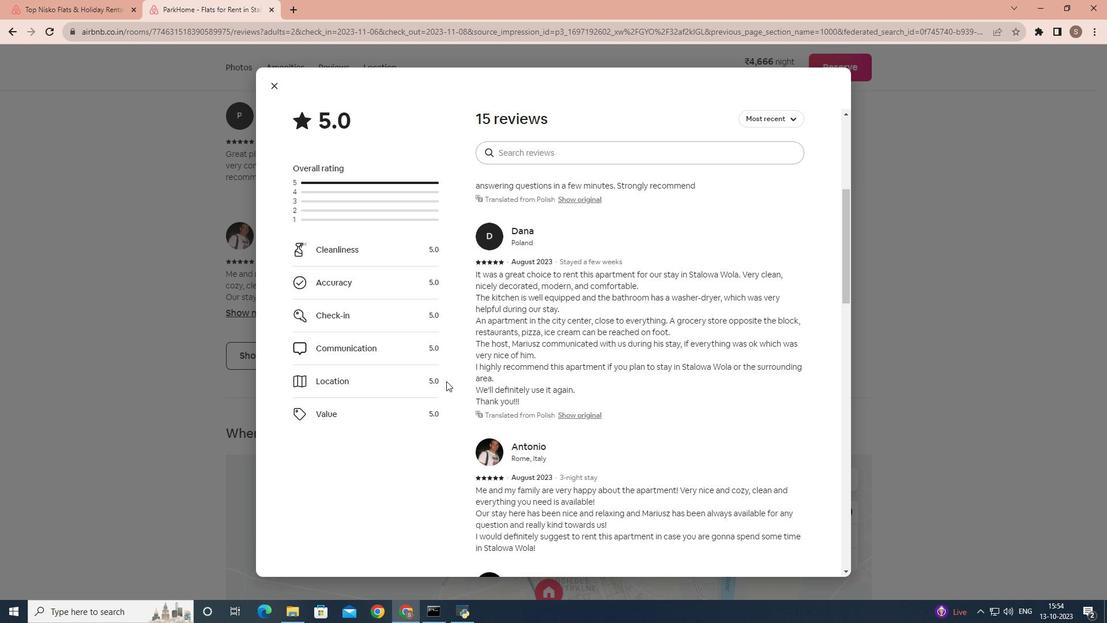 
Action: Mouse scrolled (446, 380) with delta (0, 0)
Screenshot: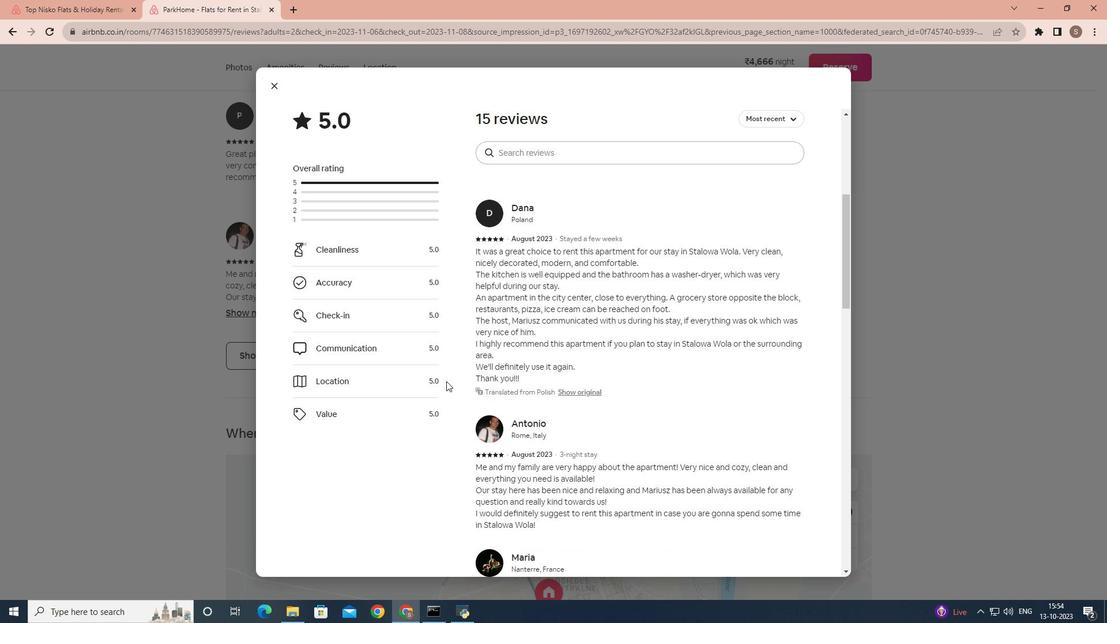 
Action: Mouse scrolled (446, 380) with delta (0, 0)
Screenshot: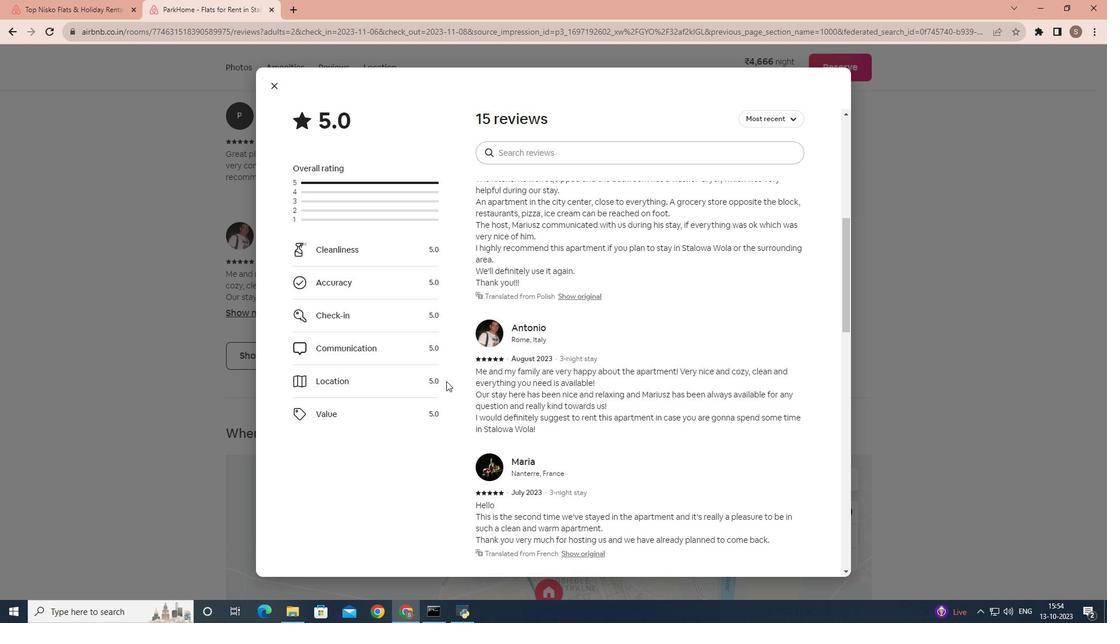 
Action: Mouse scrolled (446, 380) with delta (0, 0)
Screenshot: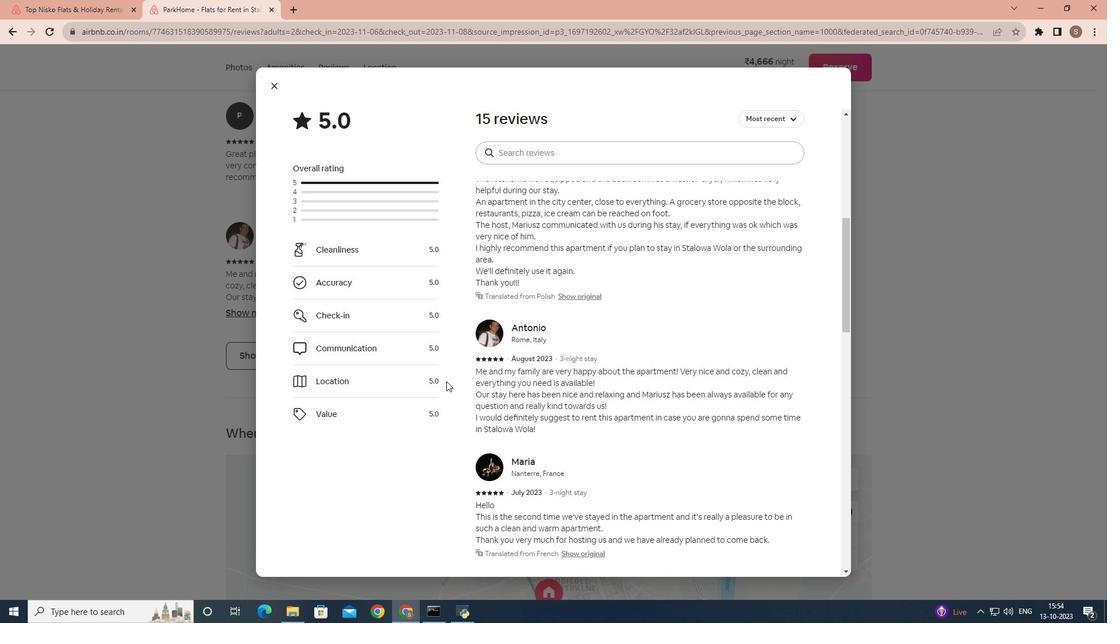 
Action: Mouse scrolled (446, 380) with delta (0, 0)
Screenshot: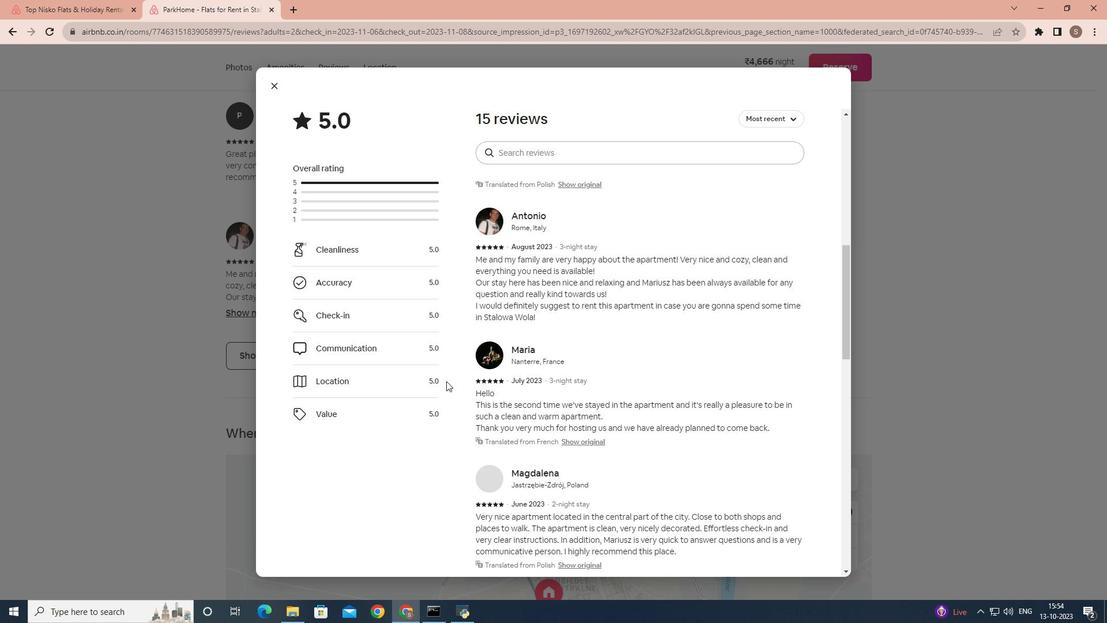 
Action: Mouse scrolled (446, 380) with delta (0, 0)
Screenshot: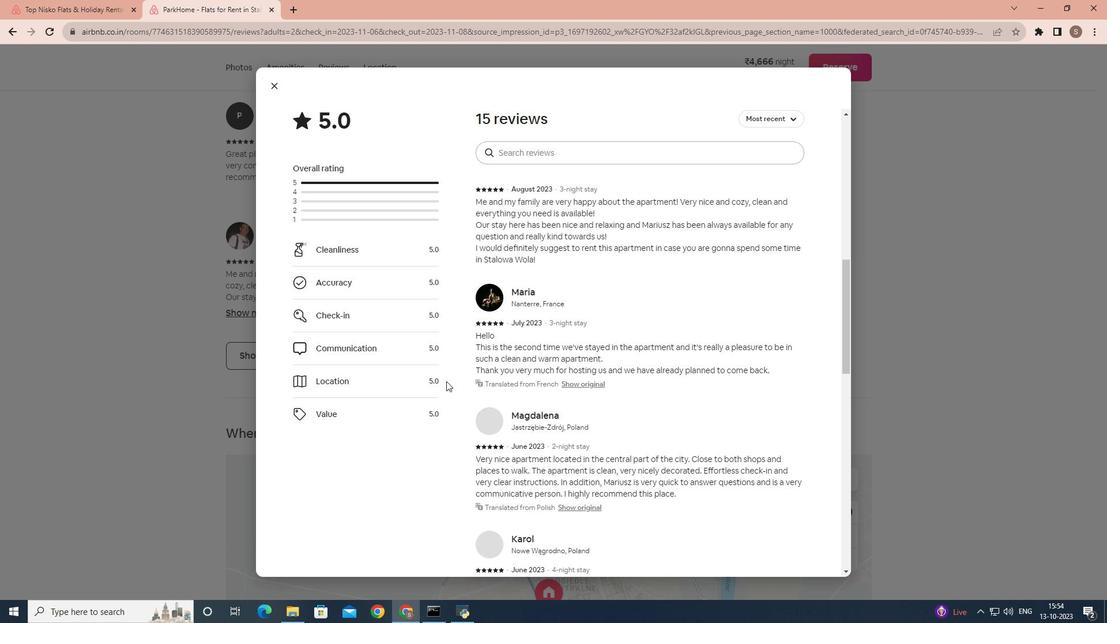 
Action: Mouse scrolled (446, 380) with delta (0, 0)
Screenshot: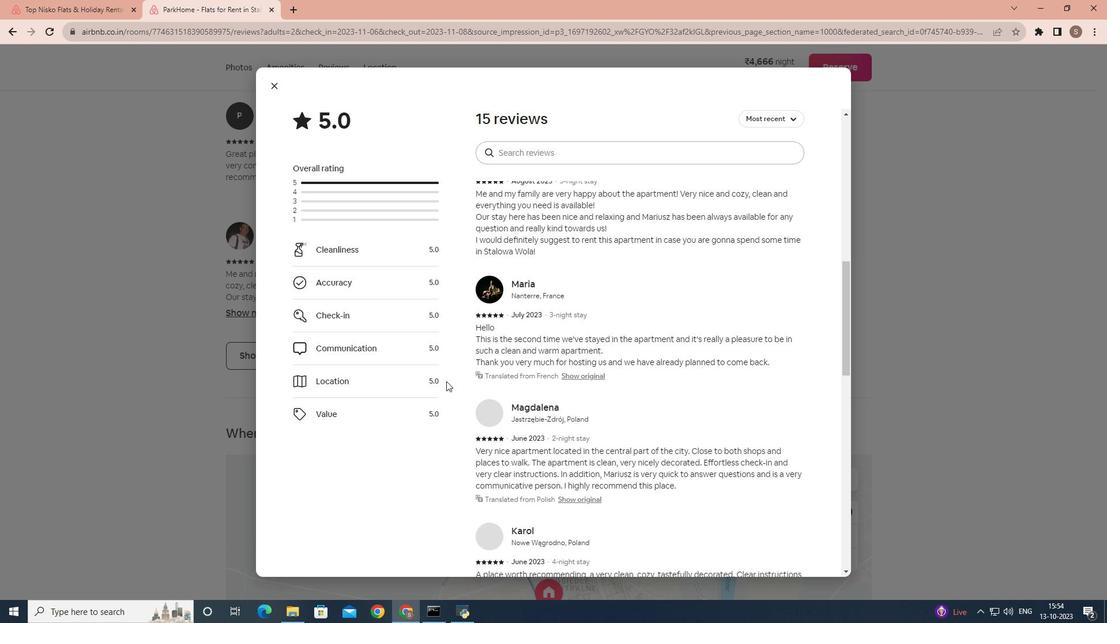
Action: Mouse scrolled (446, 380) with delta (0, 0)
Screenshot: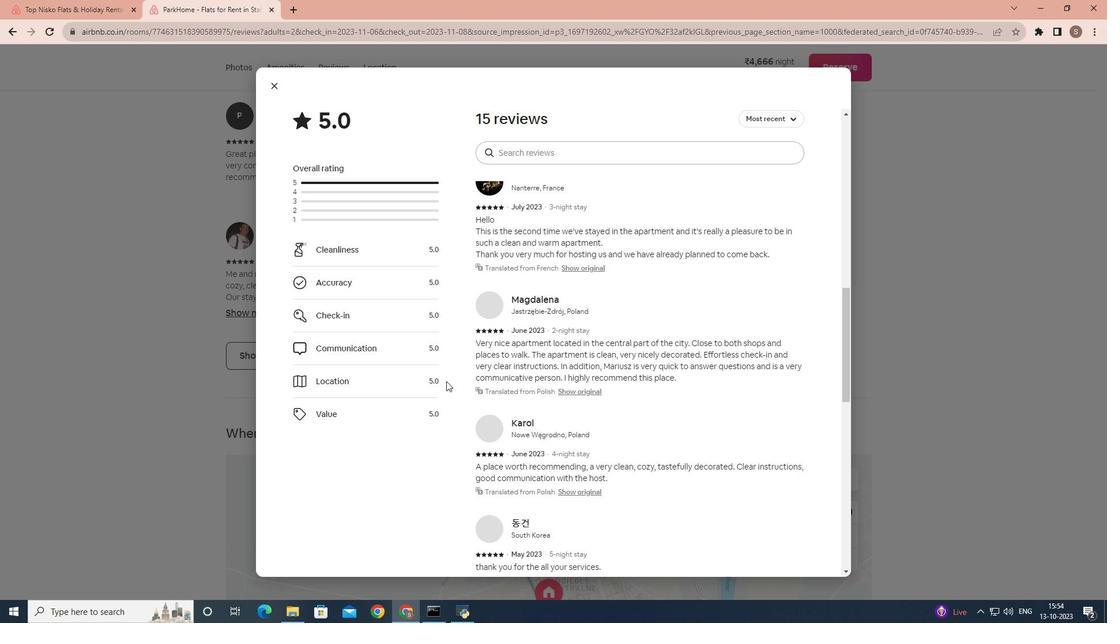 
Action: Mouse scrolled (446, 380) with delta (0, 0)
Screenshot: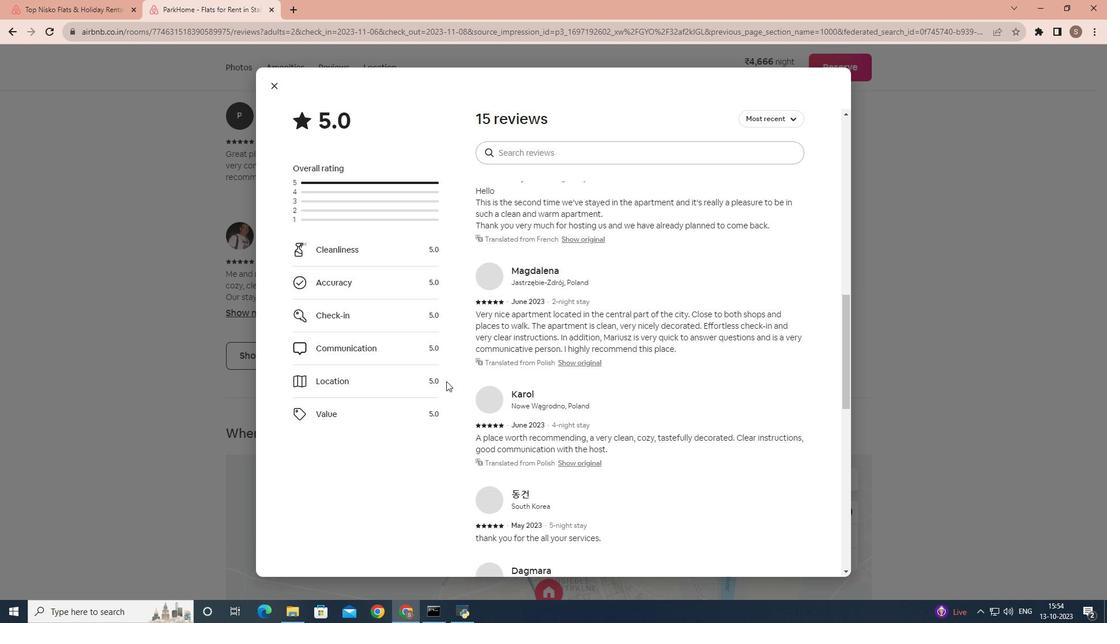 
Action: Mouse scrolled (446, 380) with delta (0, 0)
Screenshot: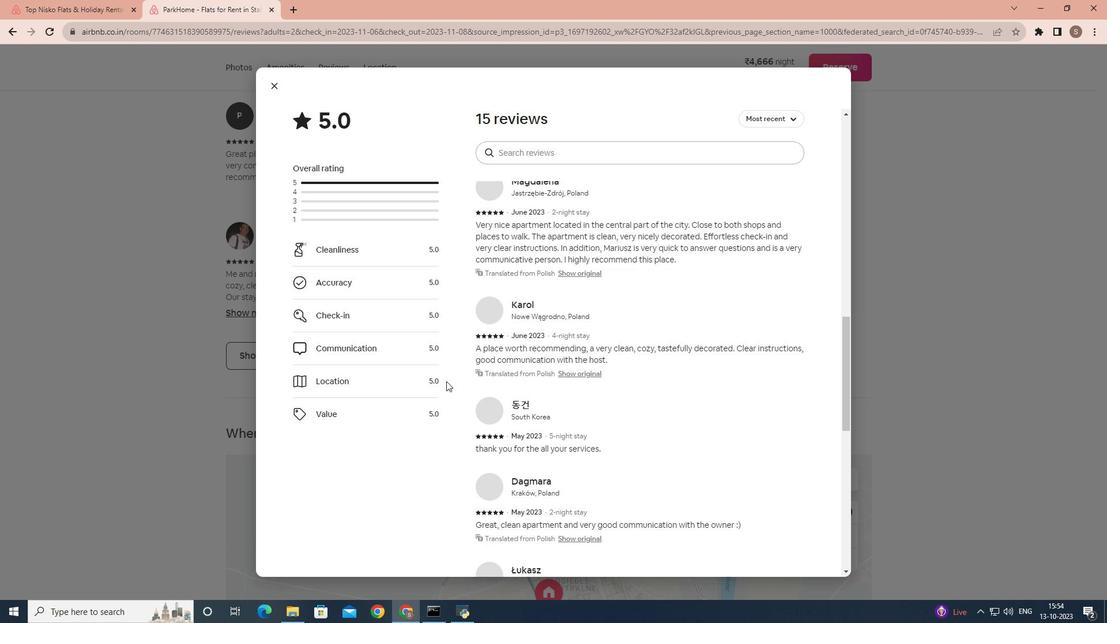 
Action: Mouse scrolled (446, 380) with delta (0, 0)
Screenshot: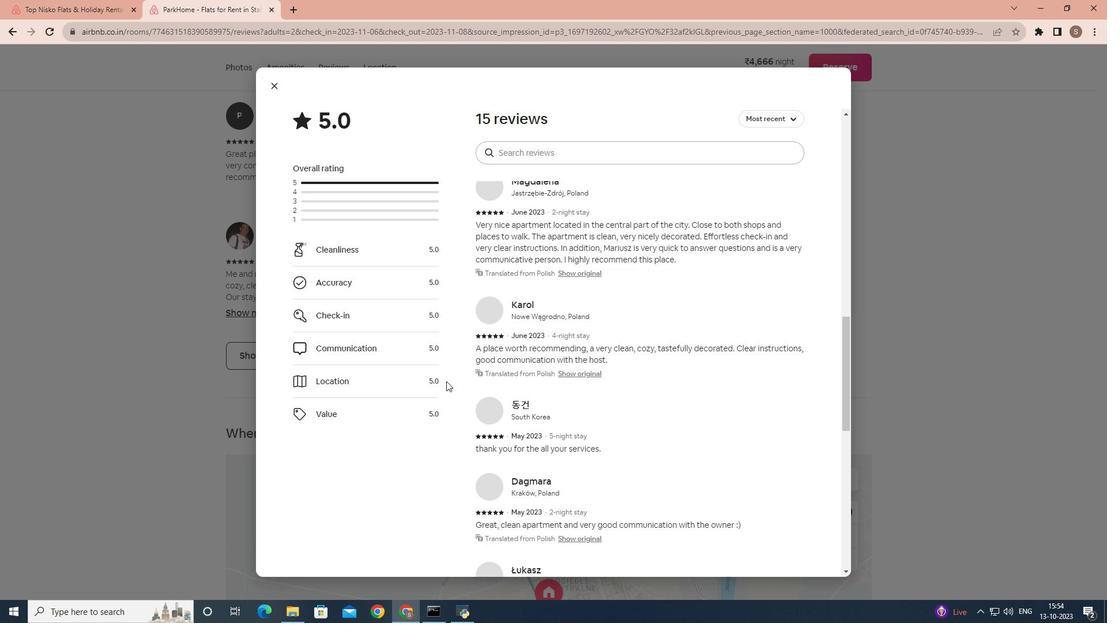 
Action: Mouse scrolled (446, 380) with delta (0, 0)
Screenshot: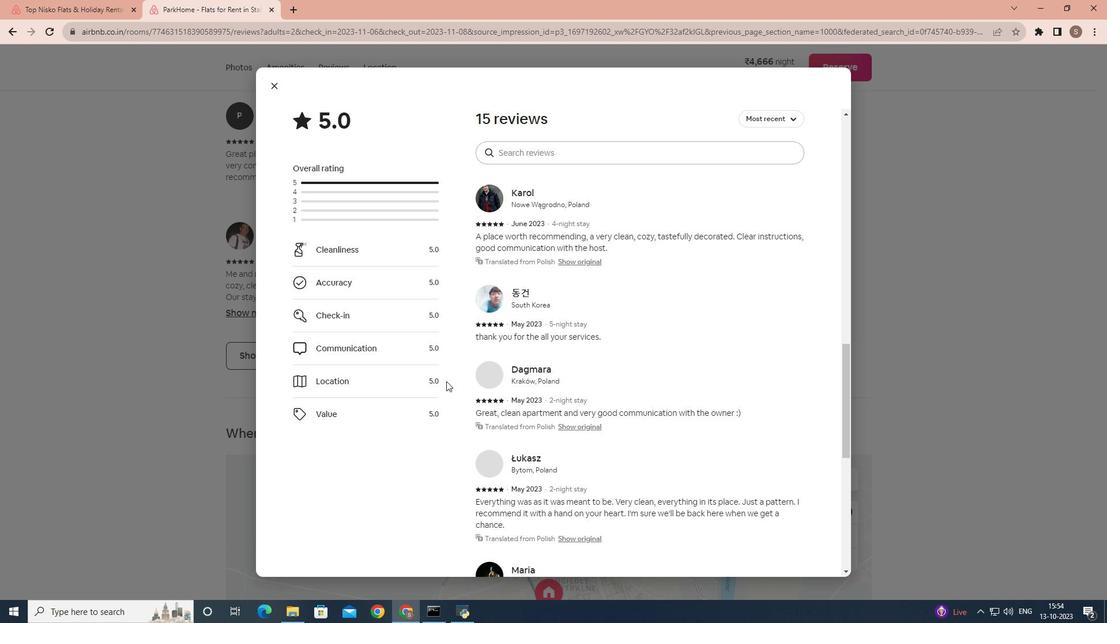 
Action: Mouse scrolled (446, 380) with delta (0, 0)
Screenshot: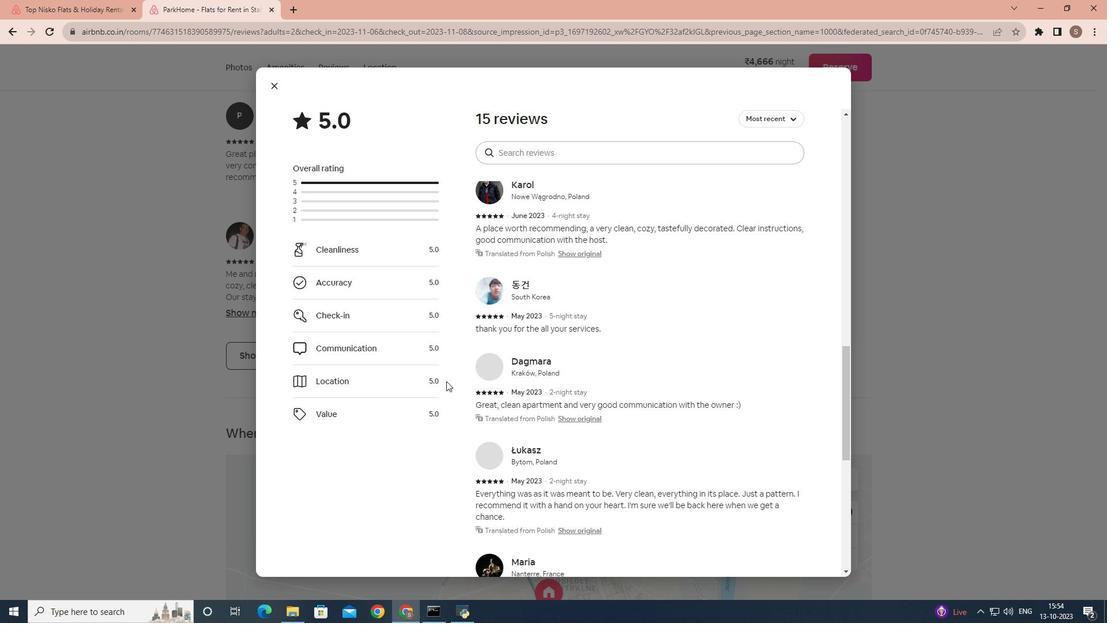 
Action: Mouse scrolled (446, 380) with delta (0, 0)
Screenshot: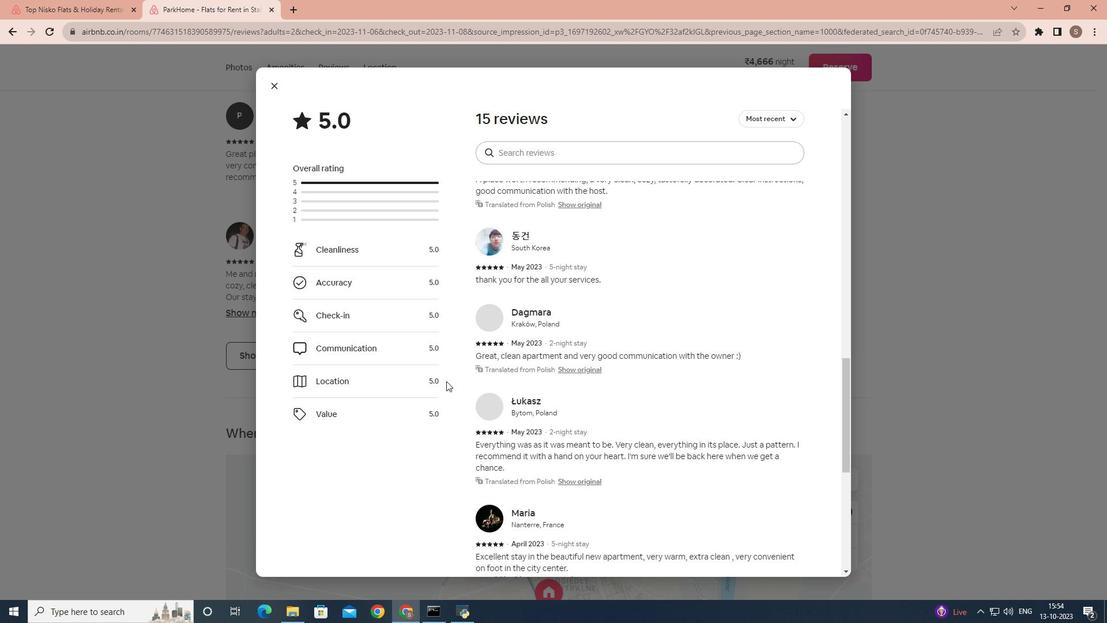 
Action: Mouse scrolled (446, 380) with delta (0, 0)
Screenshot: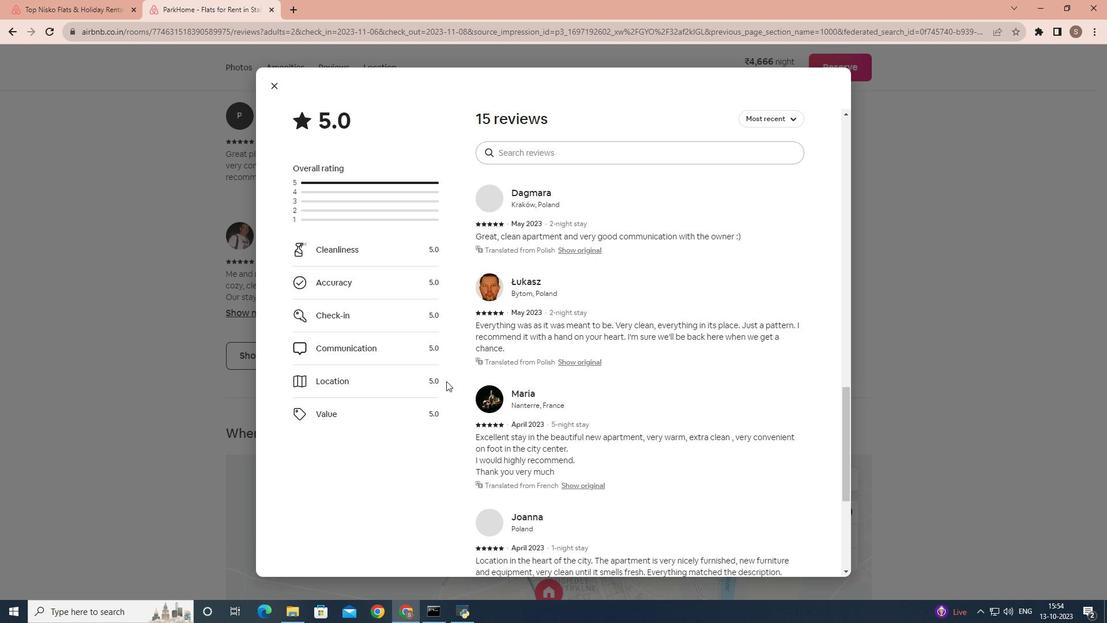 
Action: Mouse scrolled (446, 380) with delta (0, 0)
Screenshot: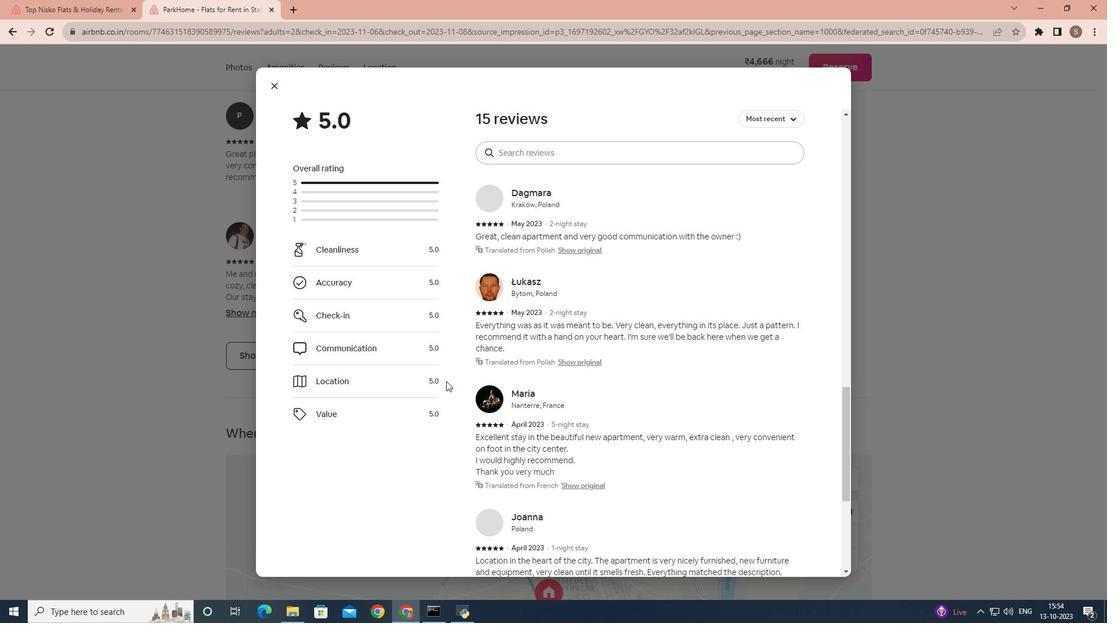
Action: Mouse scrolled (446, 380) with delta (0, 0)
Screenshot: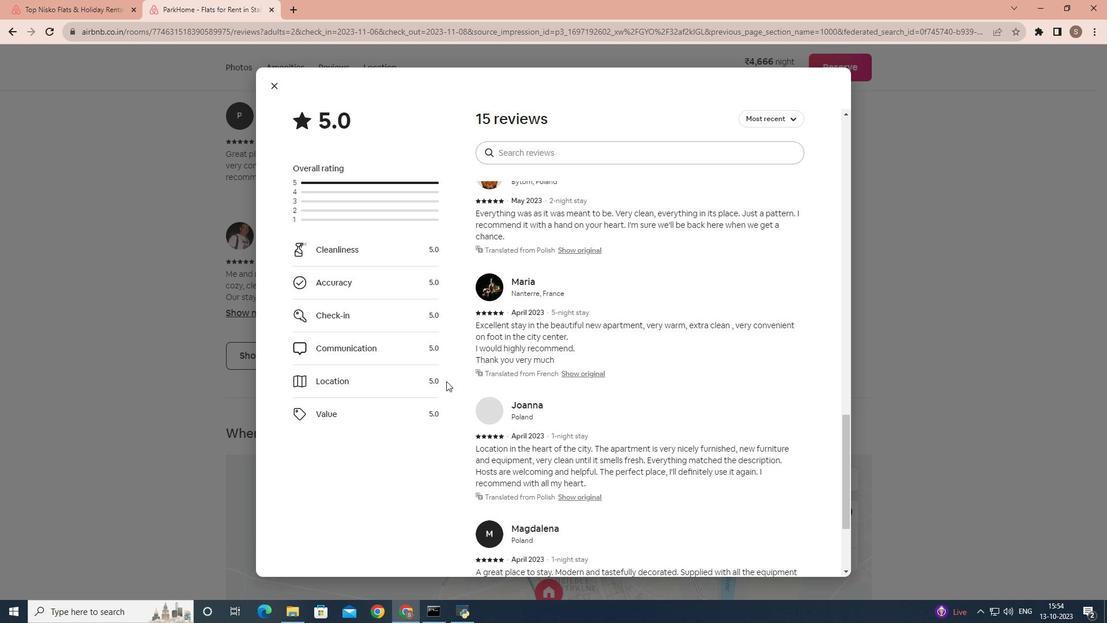 
Action: Mouse scrolled (446, 380) with delta (0, 0)
Screenshot: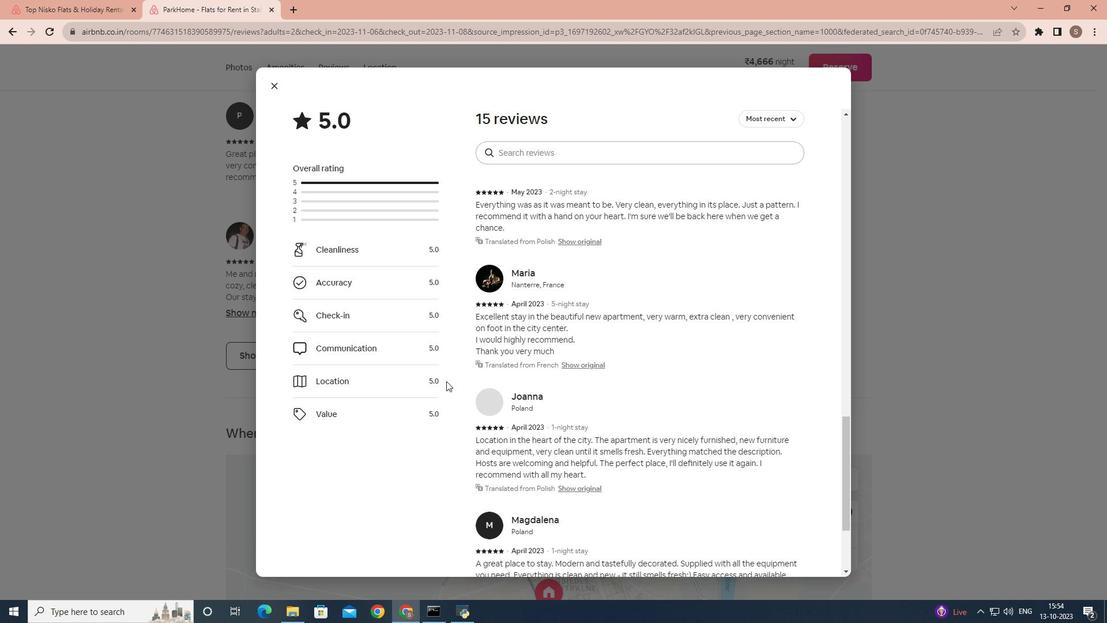 
Action: Mouse scrolled (446, 380) with delta (0, 0)
Screenshot: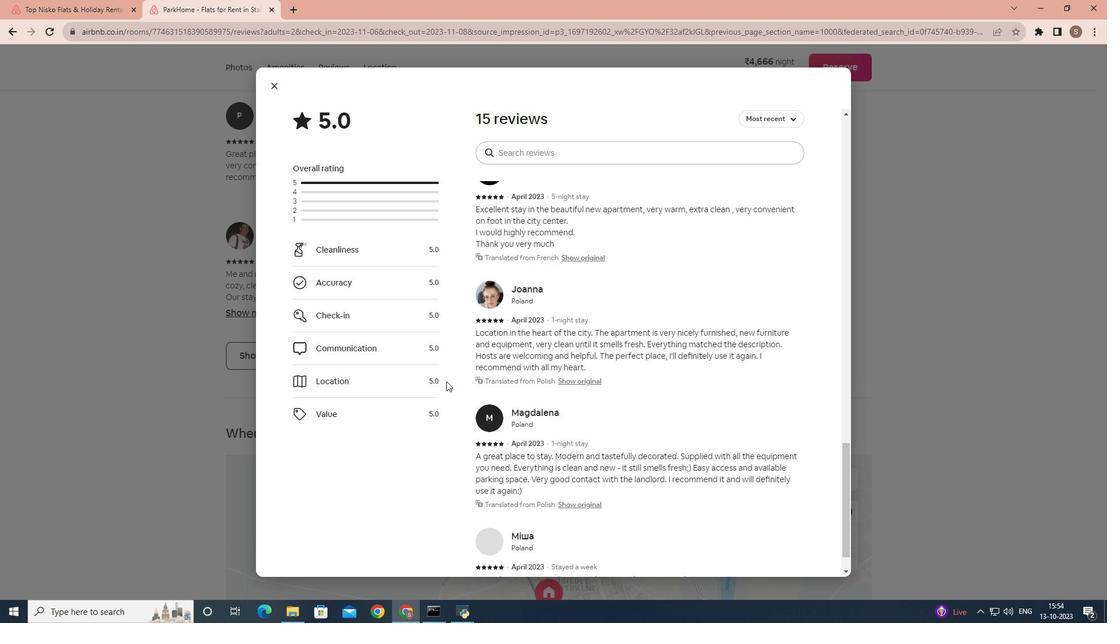 
Action: Mouse scrolled (446, 380) with delta (0, 0)
